 Task: Change the heading from H1 to H3 in the specified section of the code.
Action: Mouse moved to (371, 218)
Screenshot: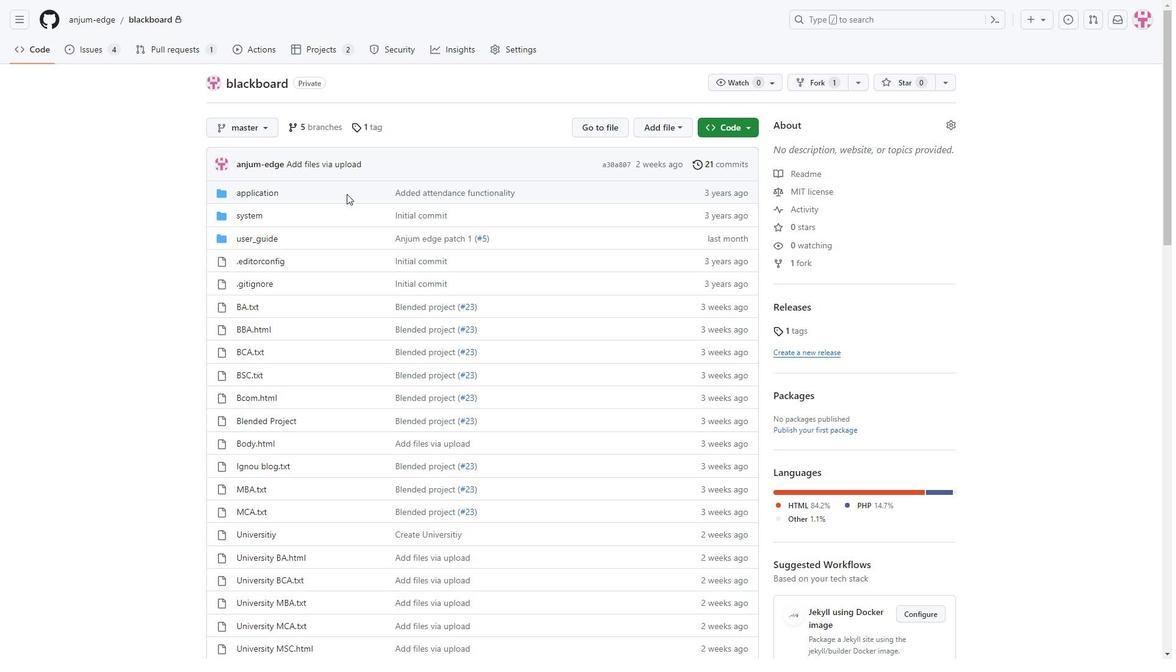 
Action: Mouse scrolled (371, 218) with delta (0, 0)
Screenshot: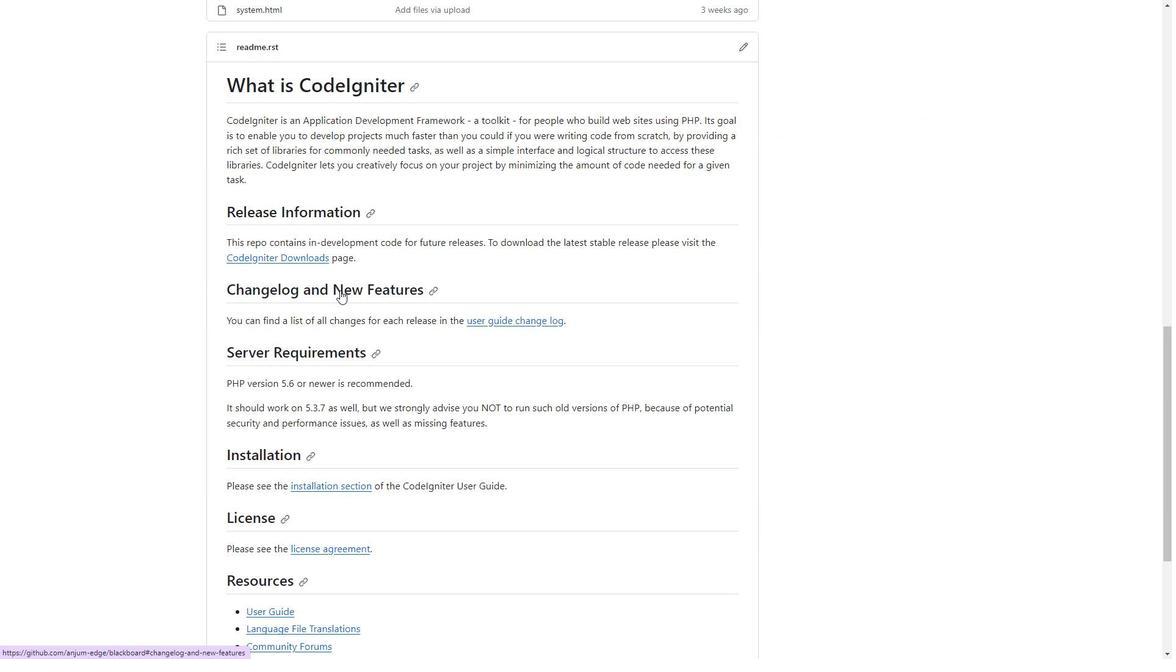 
Action: Mouse scrolled (371, 218) with delta (0, 0)
Screenshot: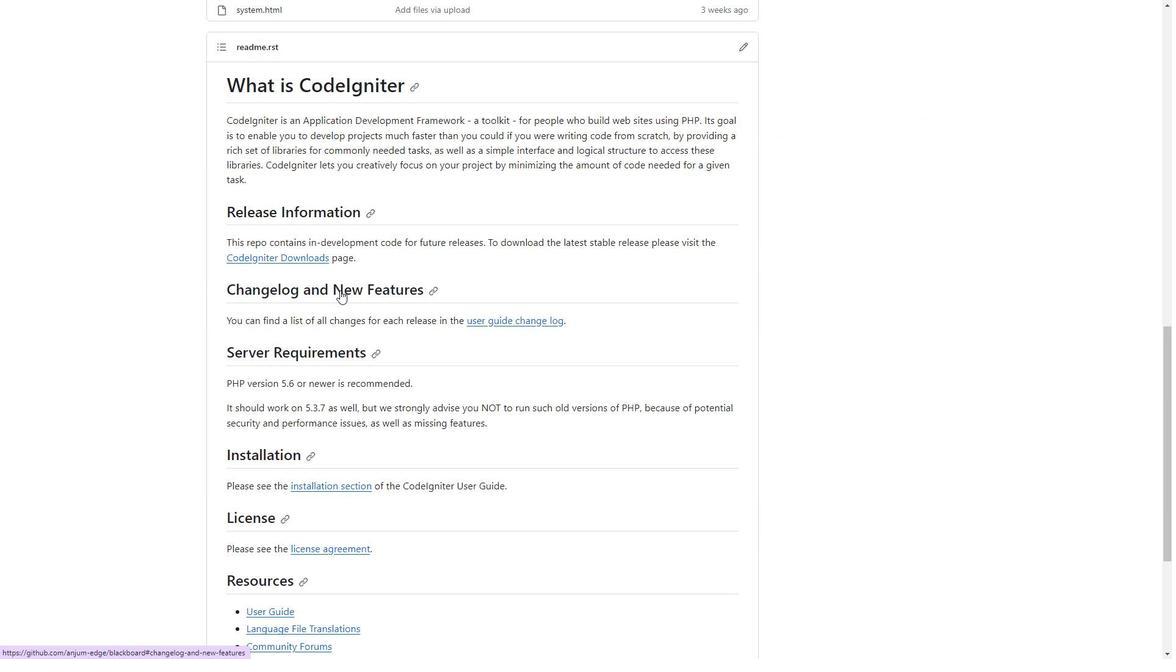 
Action: Mouse scrolled (371, 218) with delta (0, 0)
Screenshot: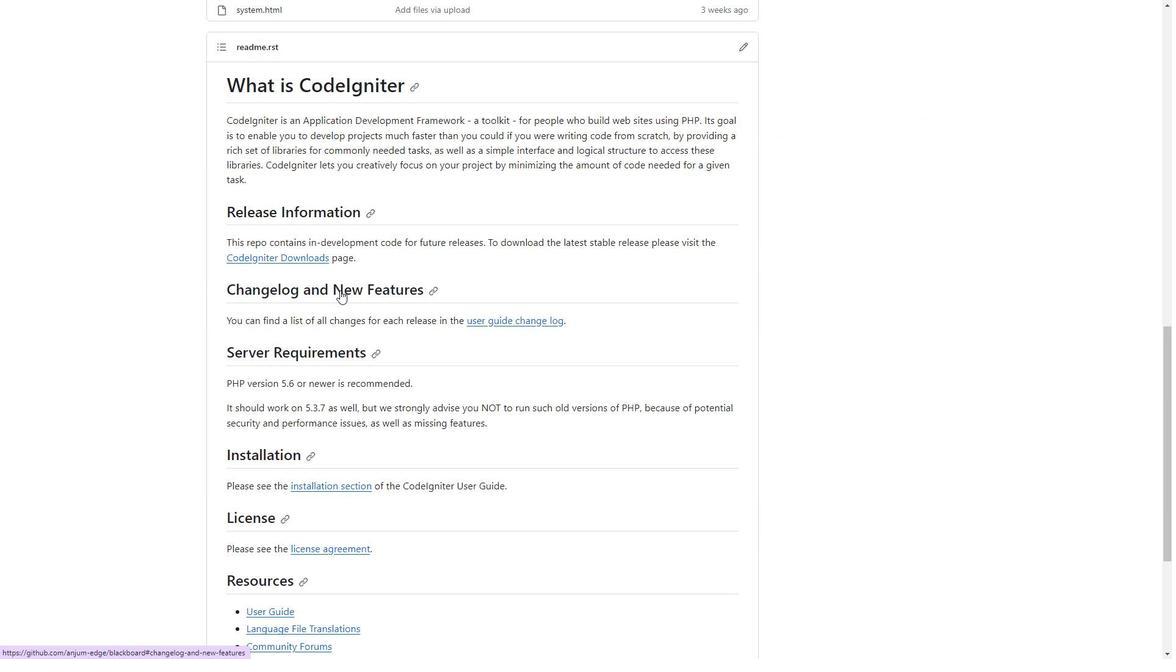 
Action: Mouse scrolled (371, 218) with delta (0, 0)
Screenshot: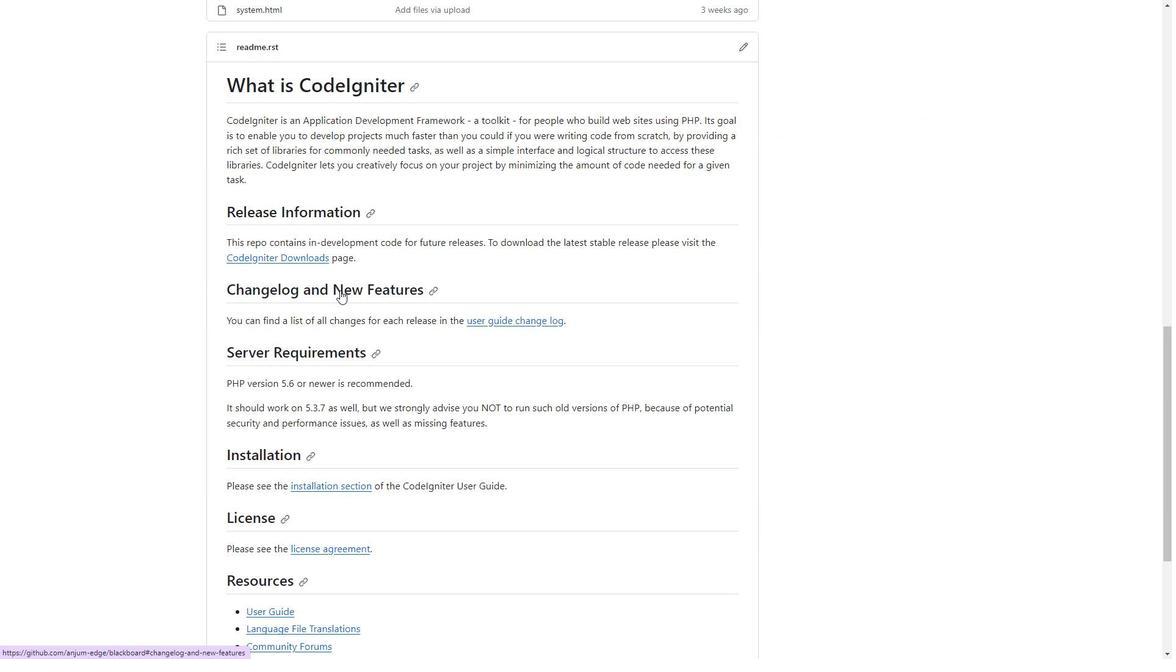 
Action: Mouse scrolled (371, 218) with delta (0, 0)
Screenshot: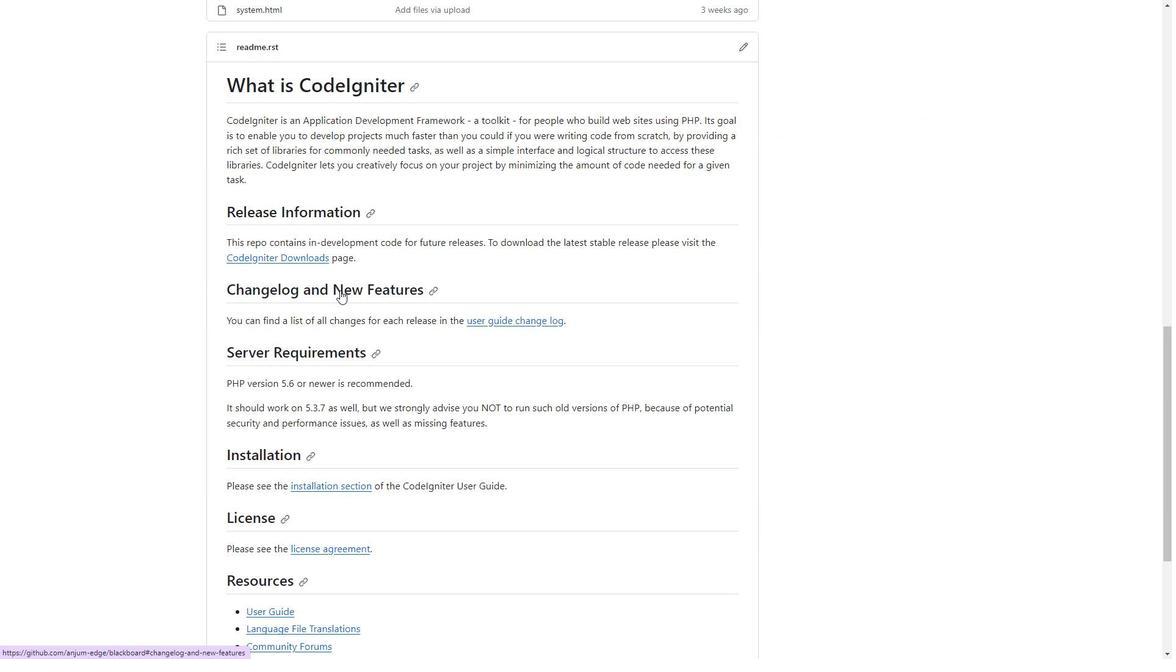 
Action: Mouse moved to (364, 315)
Screenshot: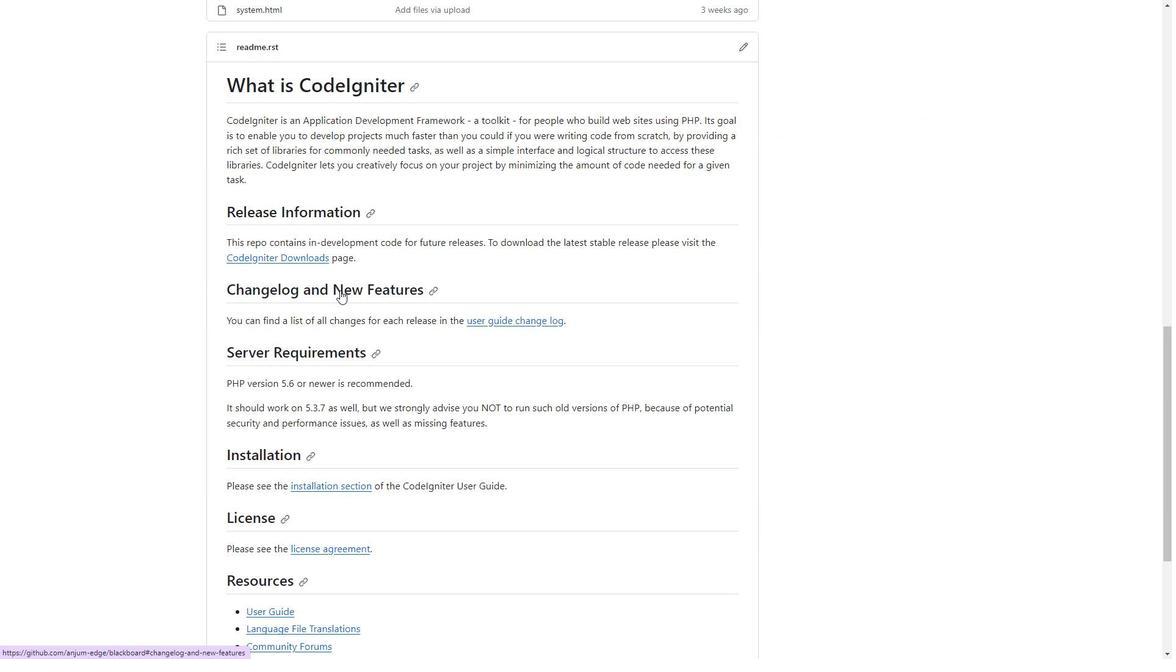 
Action: Mouse scrolled (364, 314) with delta (0, 0)
Screenshot: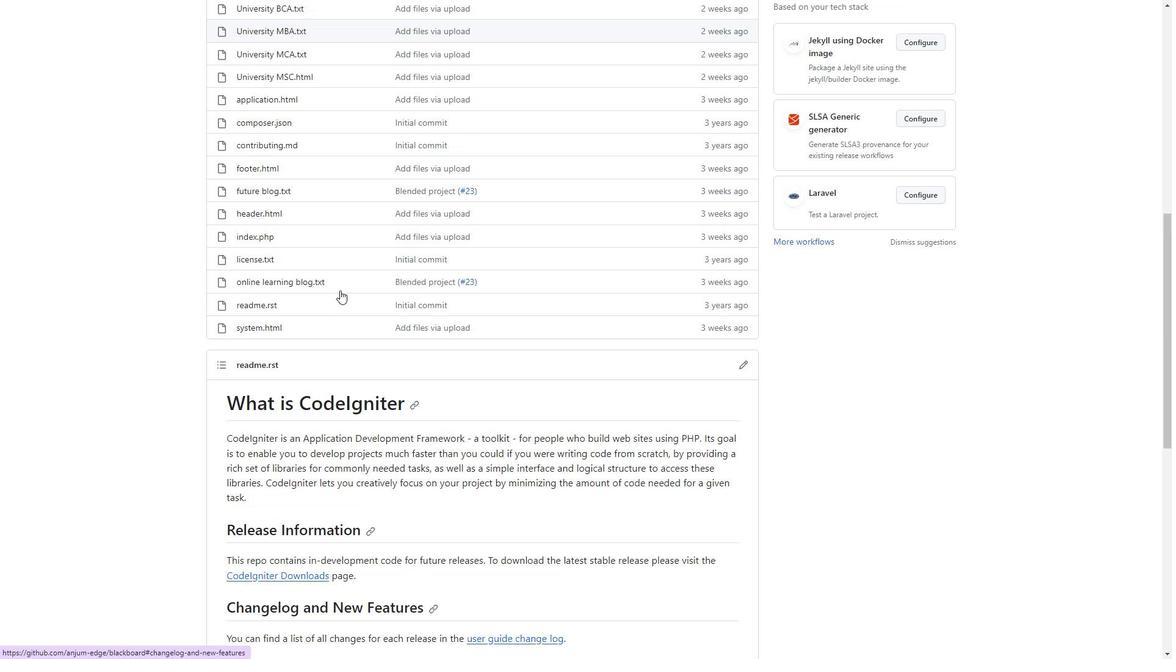 
Action: Mouse scrolled (364, 314) with delta (0, 0)
Screenshot: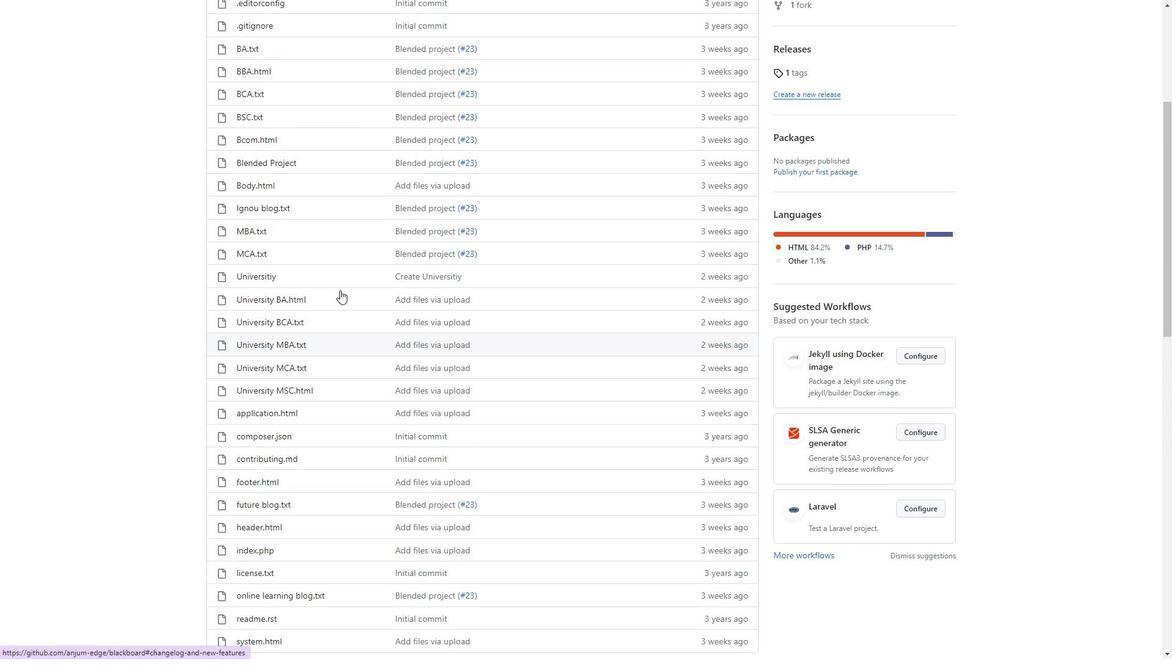 
Action: Mouse scrolled (364, 314) with delta (0, 0)
Screenshot: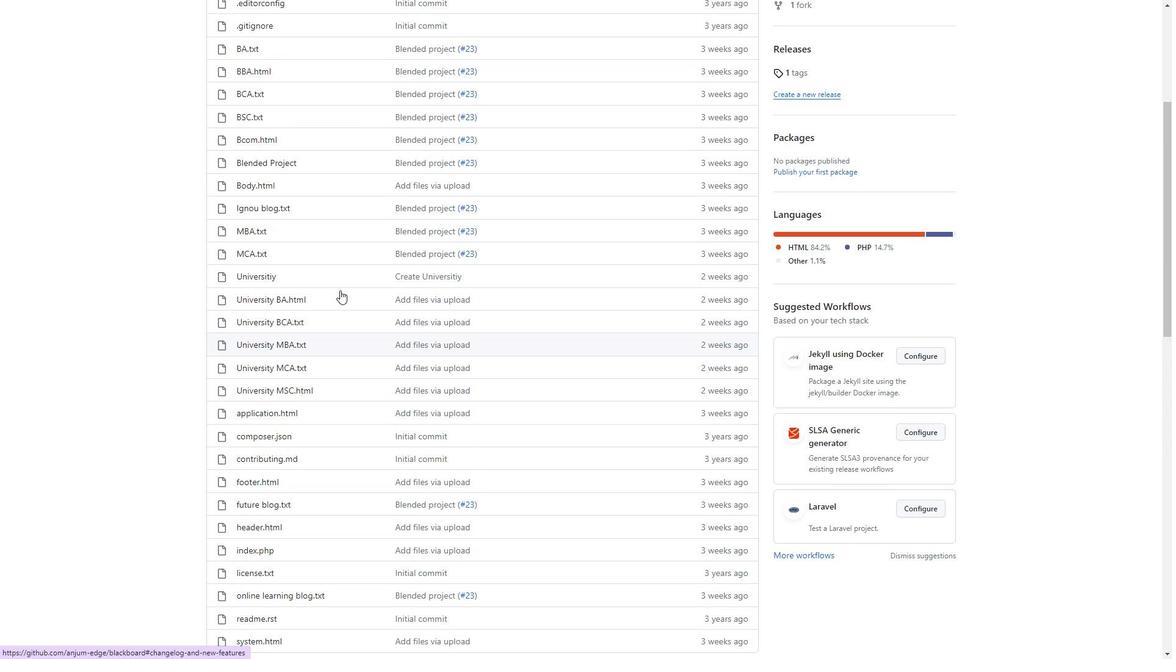 
Action: Mouse scrolled (364, 314) with delta (0, 0)
Screenshot: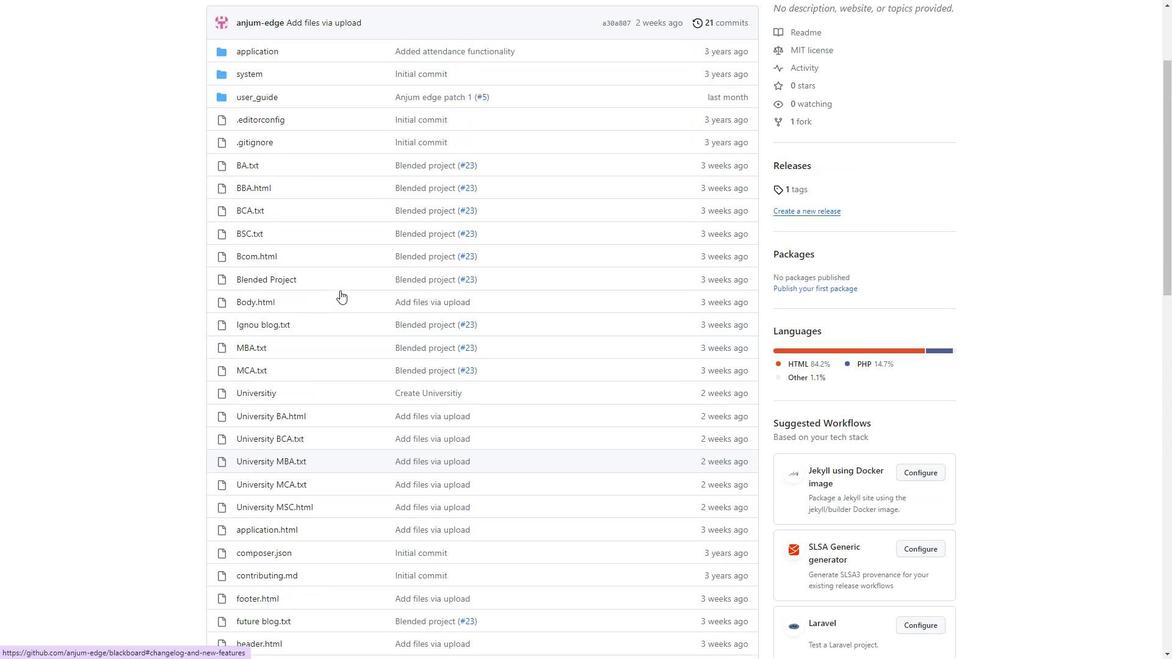 
Action: Mouse scrolled (364, 314) with delta (0, 0)
Screenshot: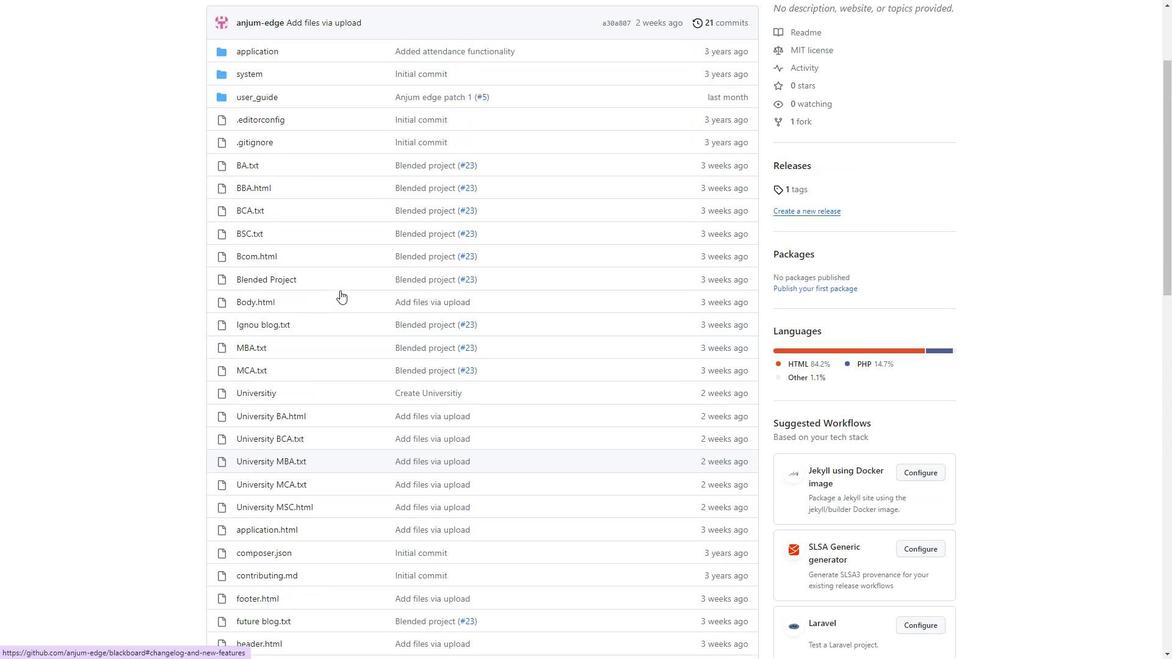 
Action: Mouse scrolled (364, 314) with delta (0, 0)
Screenshot: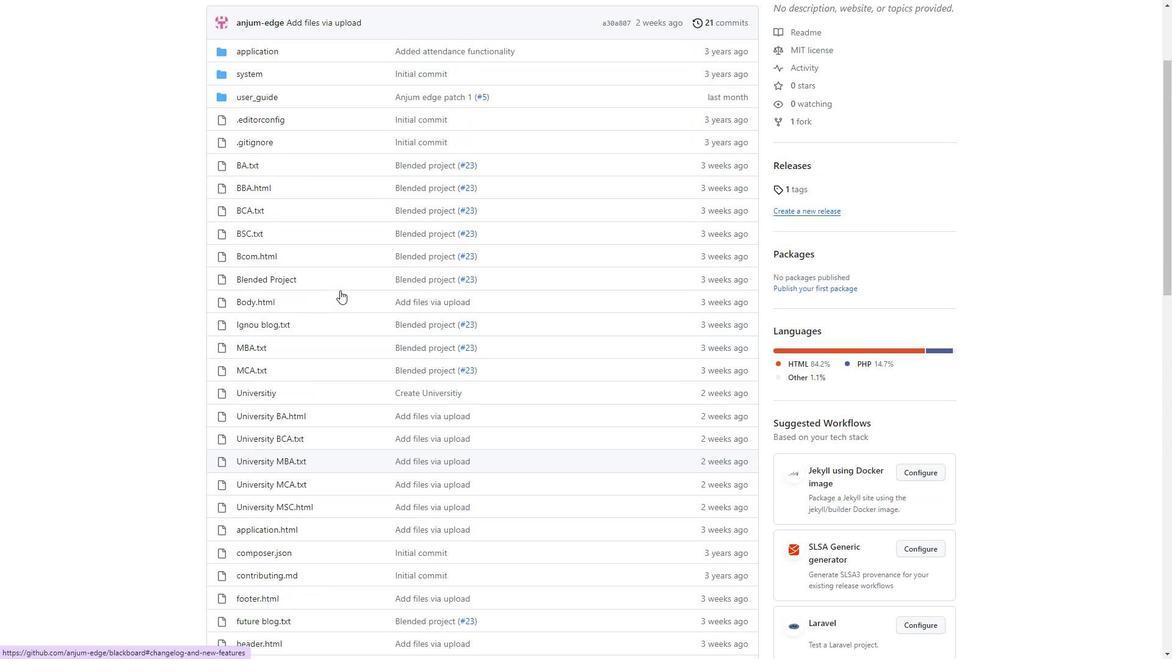 
Action: Mouse scrolled (364, 314) with delta (0, 0)
Screenshot: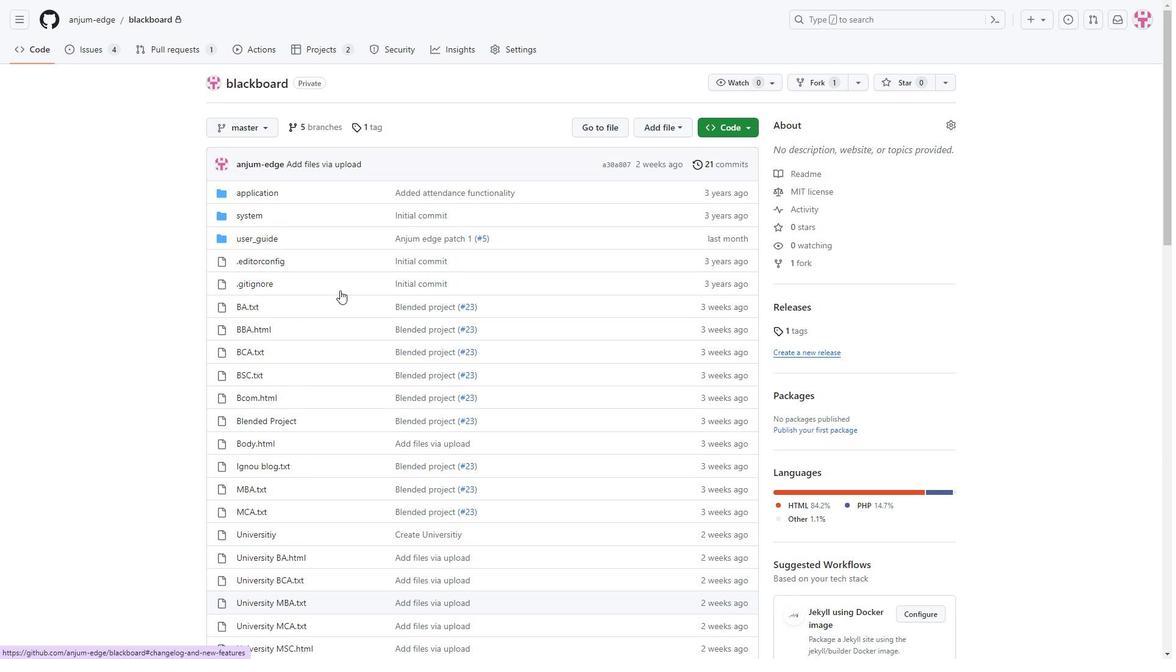 
Action: Mouse scrolled (364, 314) with delta (0, 0)
Screenshot: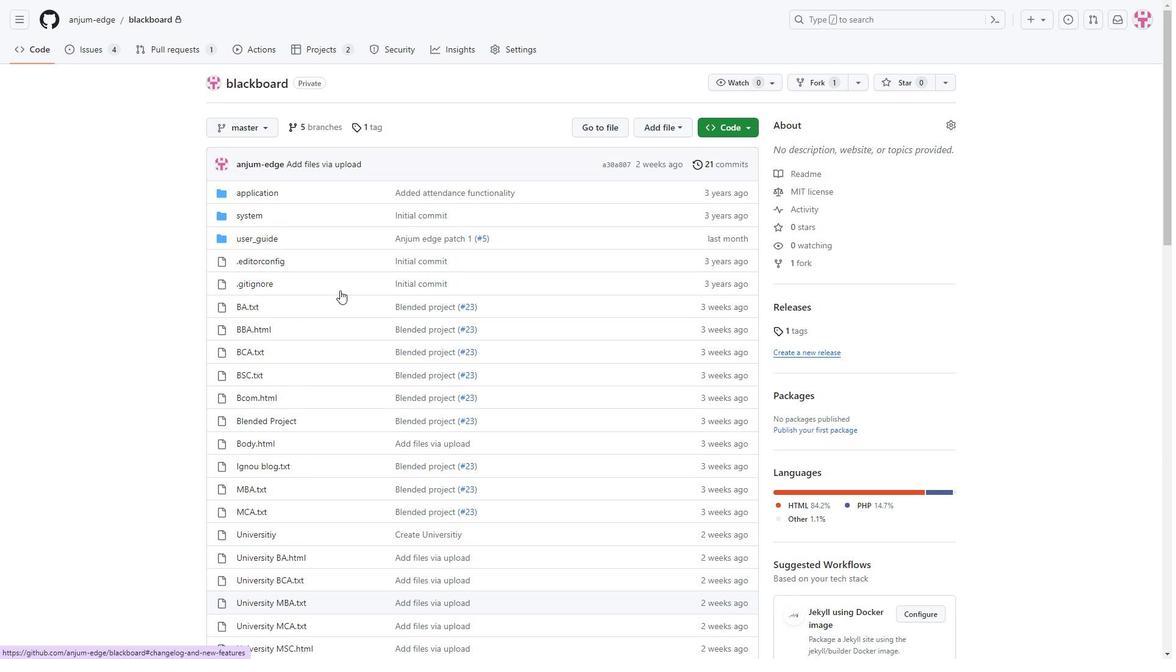 
Action: Mouse scrolled (364, 314) with delta (0, 0)
Screenshot: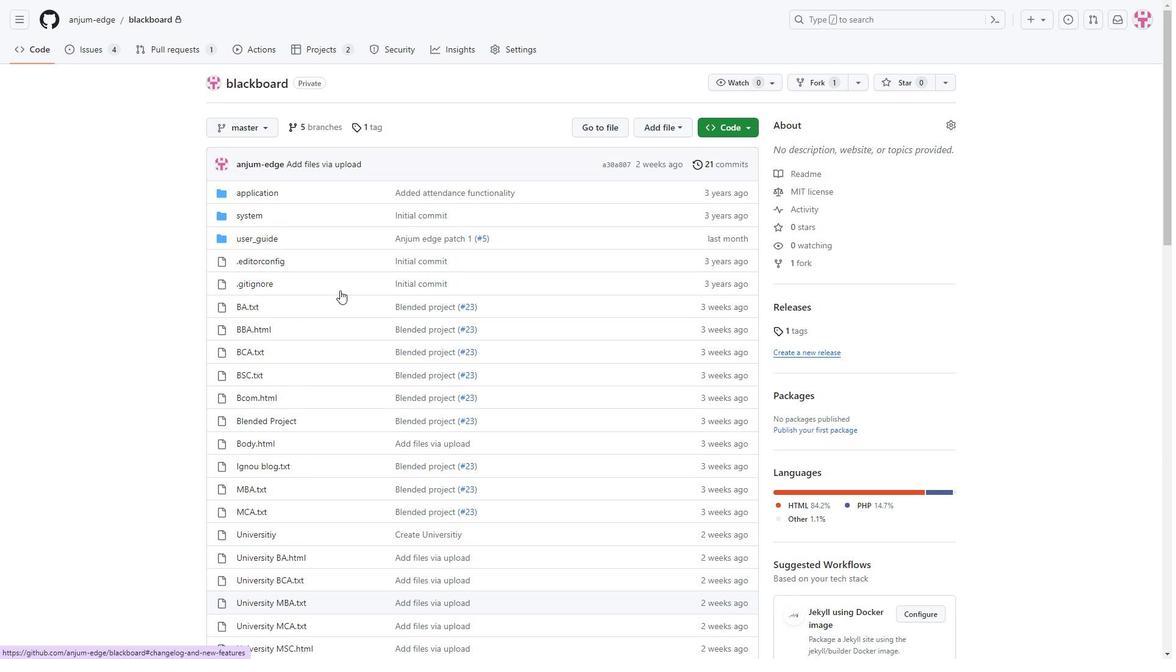 
Action: Mouse scrolled (364, 314) with delta (0, 0)
Screenshot: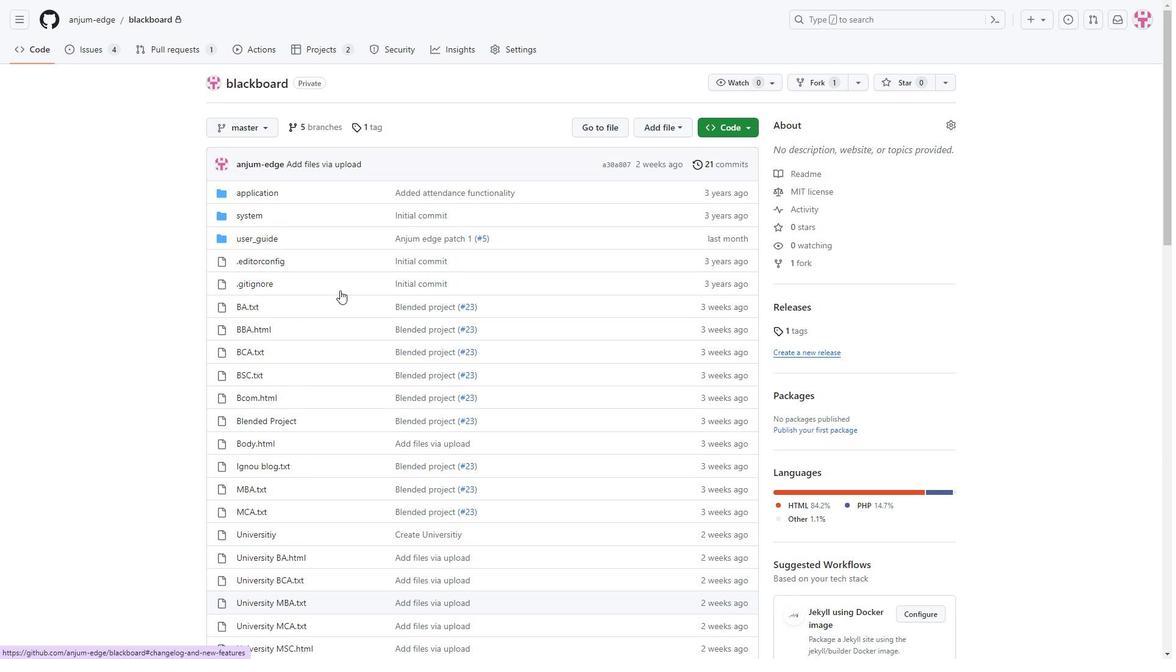 
Action: Mouse scrolled (364, 314) with delta (0, 0)
Screenshot: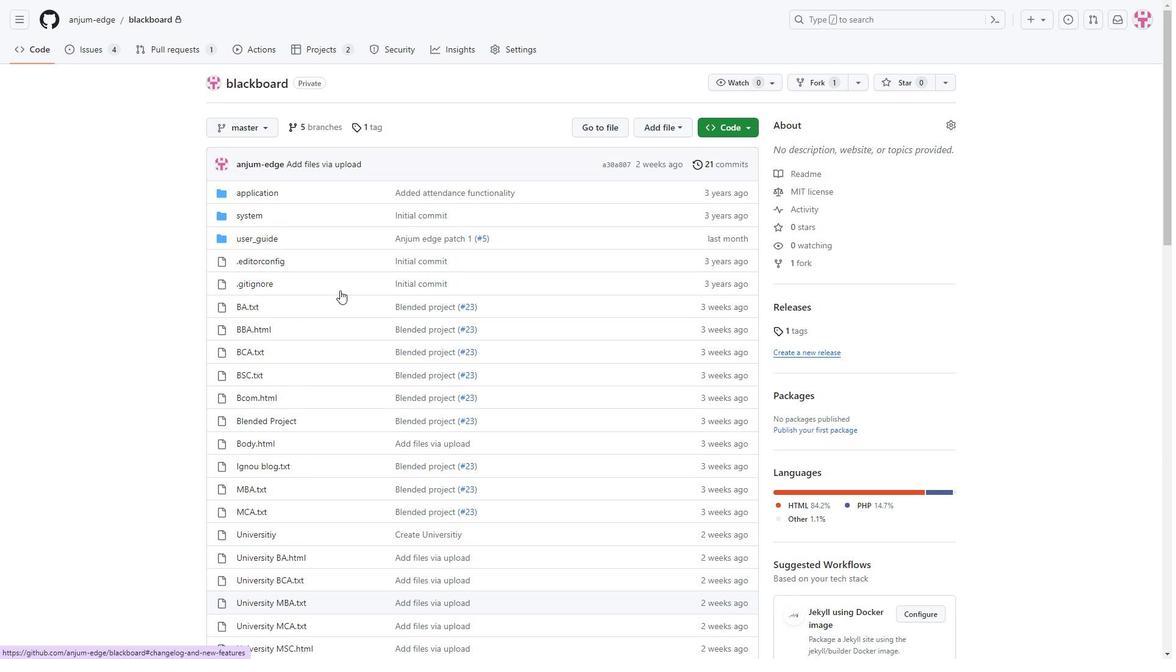 
Action: Mouse scrolled (364, 314) with delta (0, 0)
Screenshot: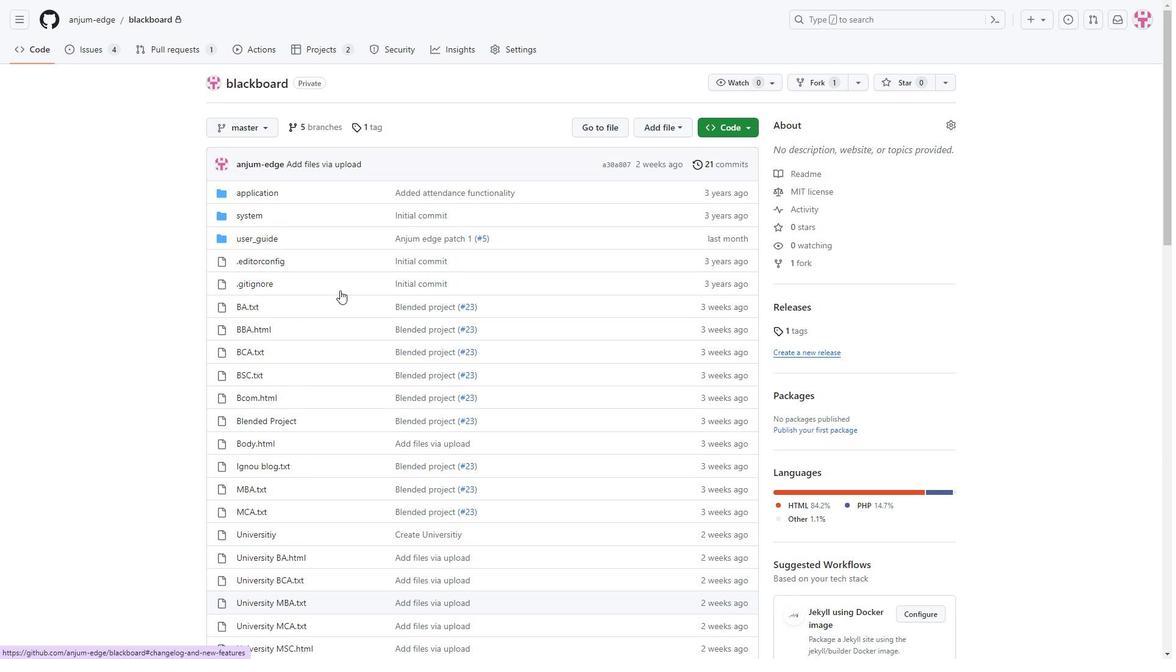 
Action: Mouse scrolled (364, 314) with delta (0, 0)
Screenshot: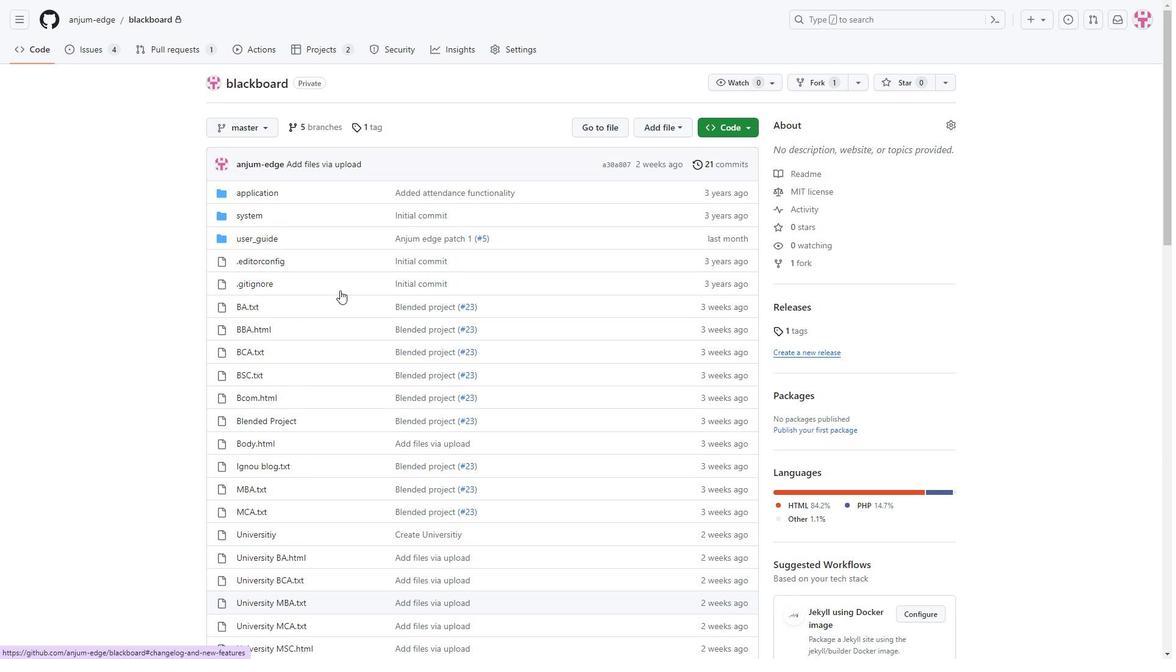 
Action: Mouse scrolled (364, 314) with delta (0, 0)
Screenshot: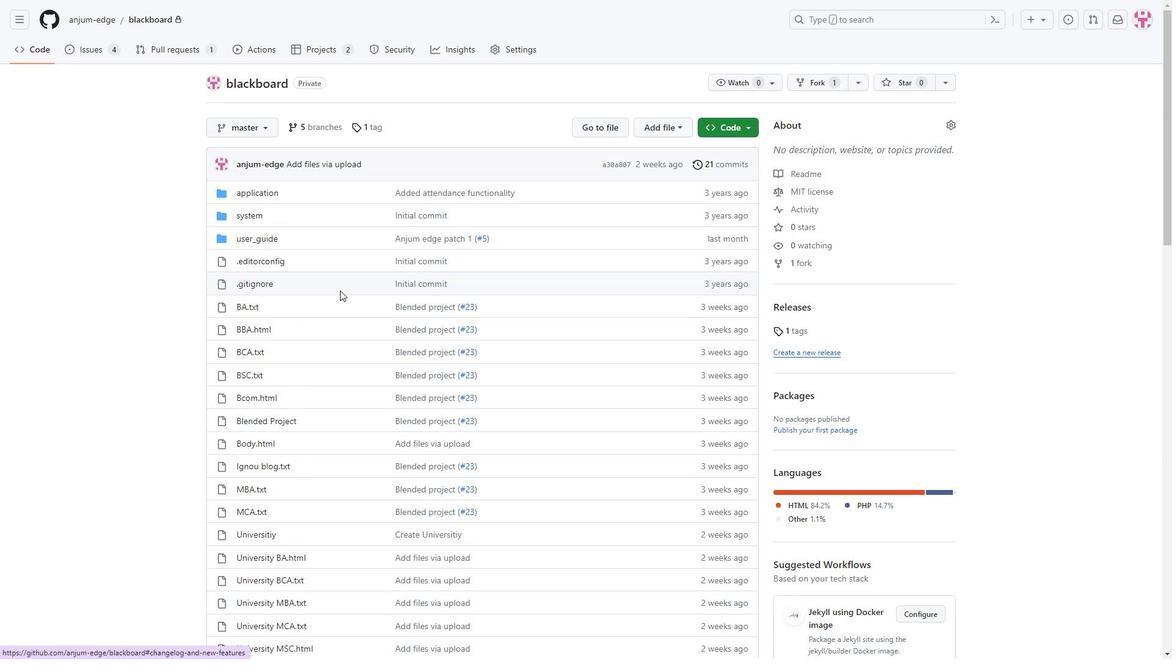 
Action: Mouse scrolled (364, 314) with delta (0, 0)
Screenshot: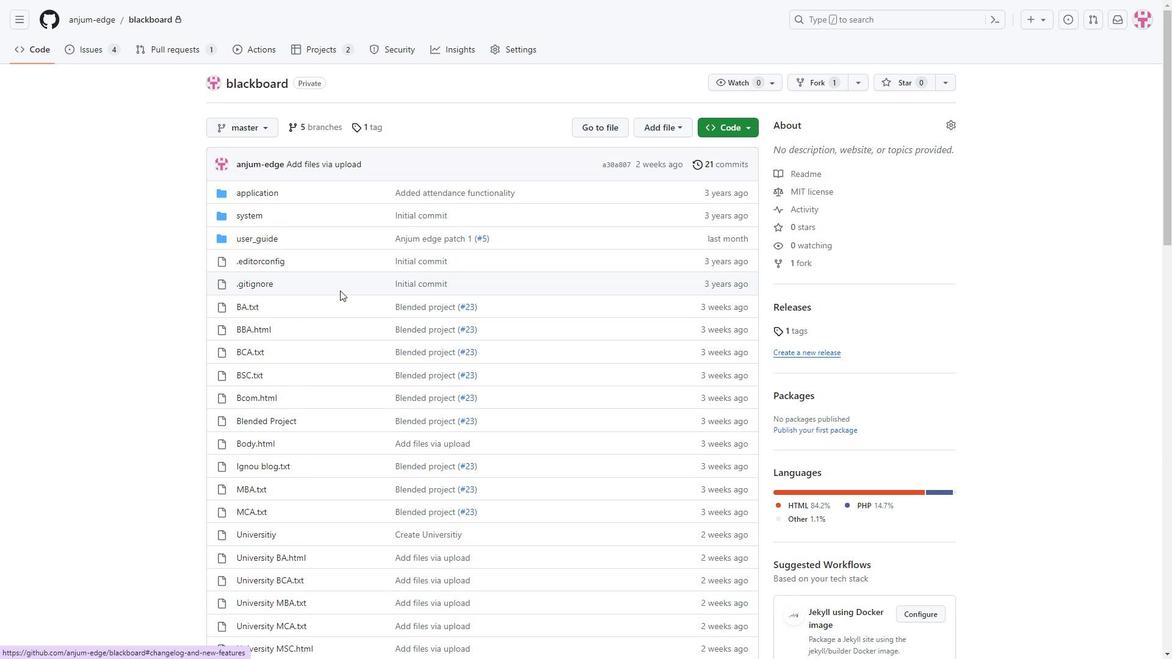
Action: Mouse scrolled (364, 314) with delta (0, 0)
Screenshot: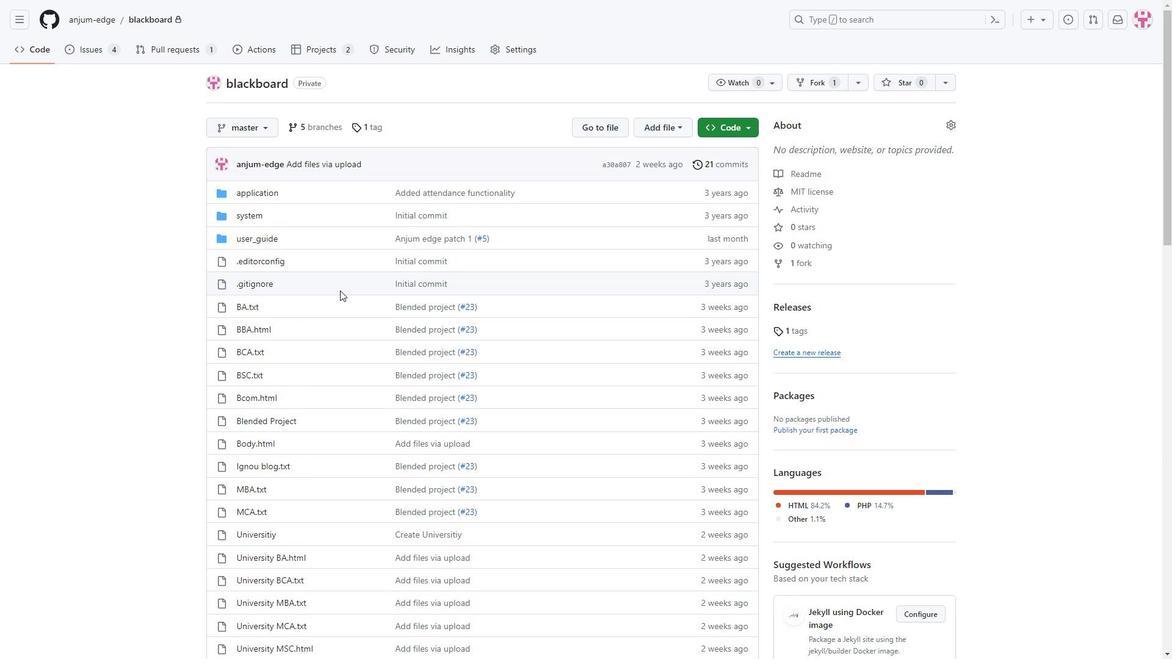
Action: Mouse scrolled (364, 314) with delta (0, 0)
Screenshot: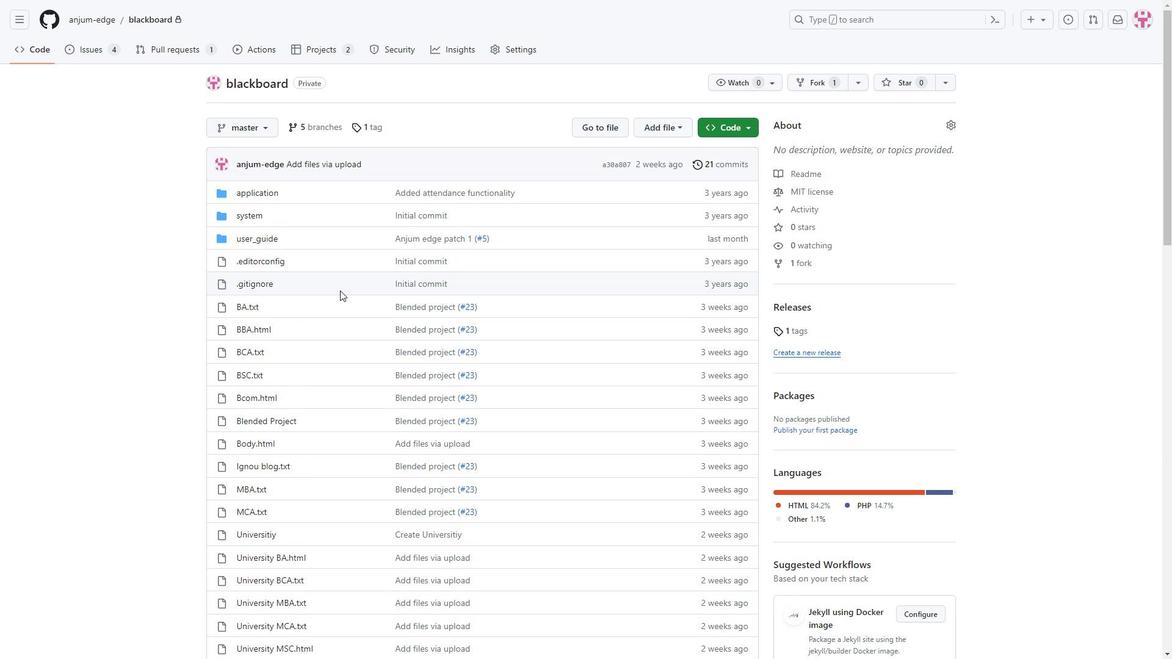 
Action: Mouse scrolled (364, 314) with delta (0, 0)
Screenshot: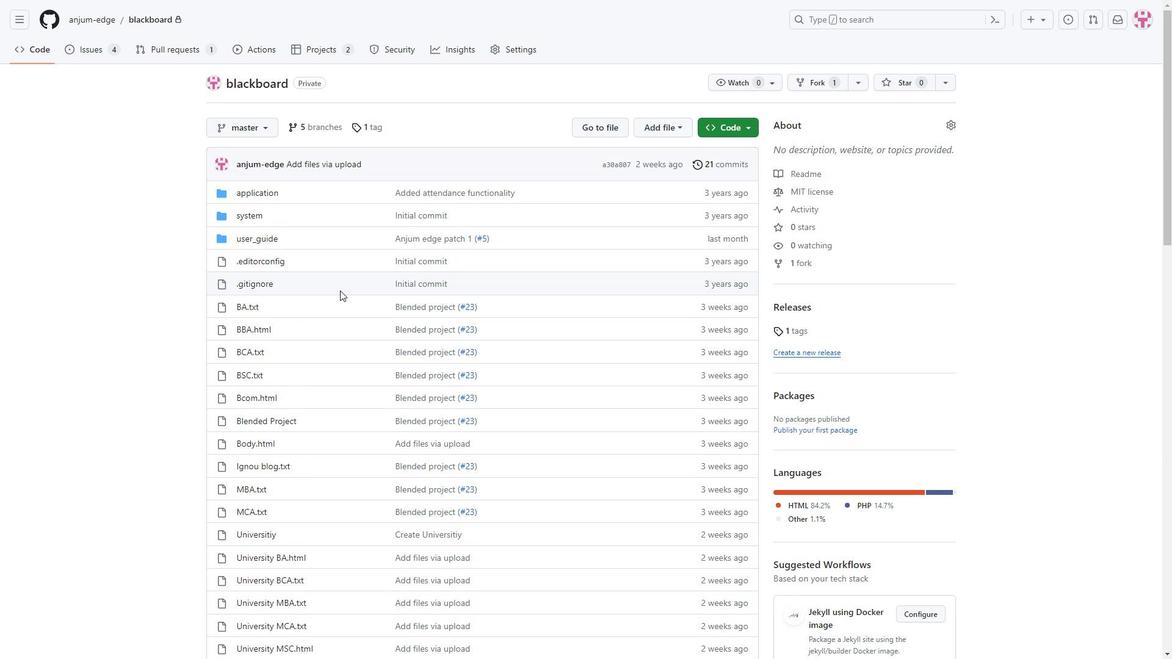 
Action: Mouse scrolled (364, 314) with delta (0, 0)
Screenshot: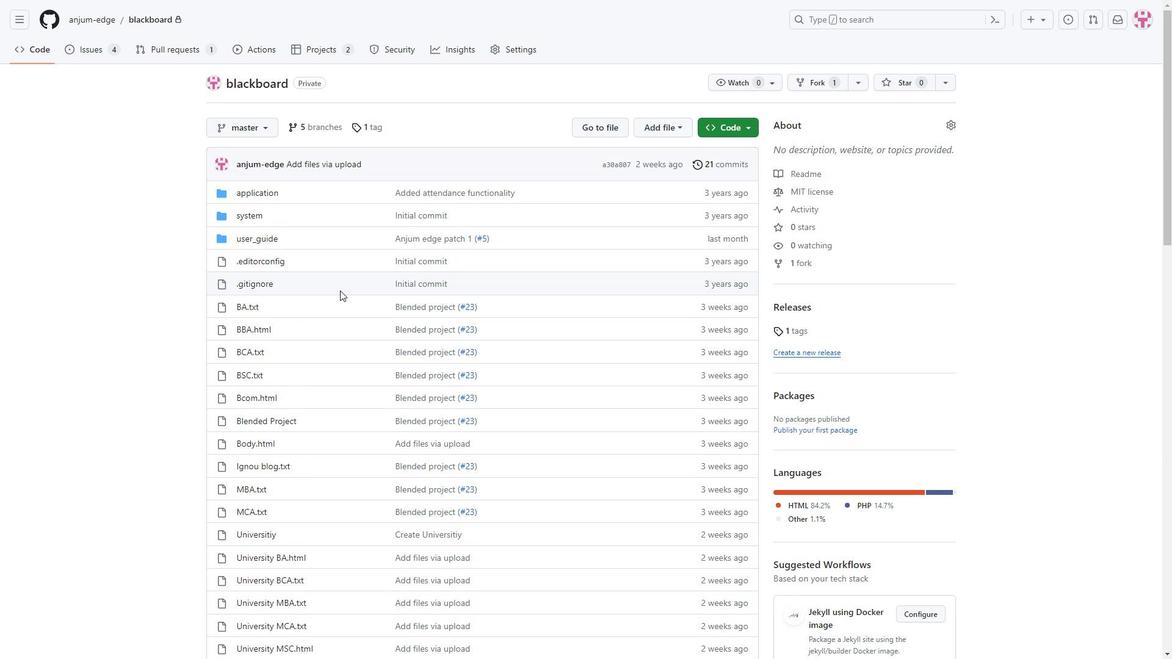 
Action: Mouse scrolled (364, 314) with delta (0, 0)
Screenshot: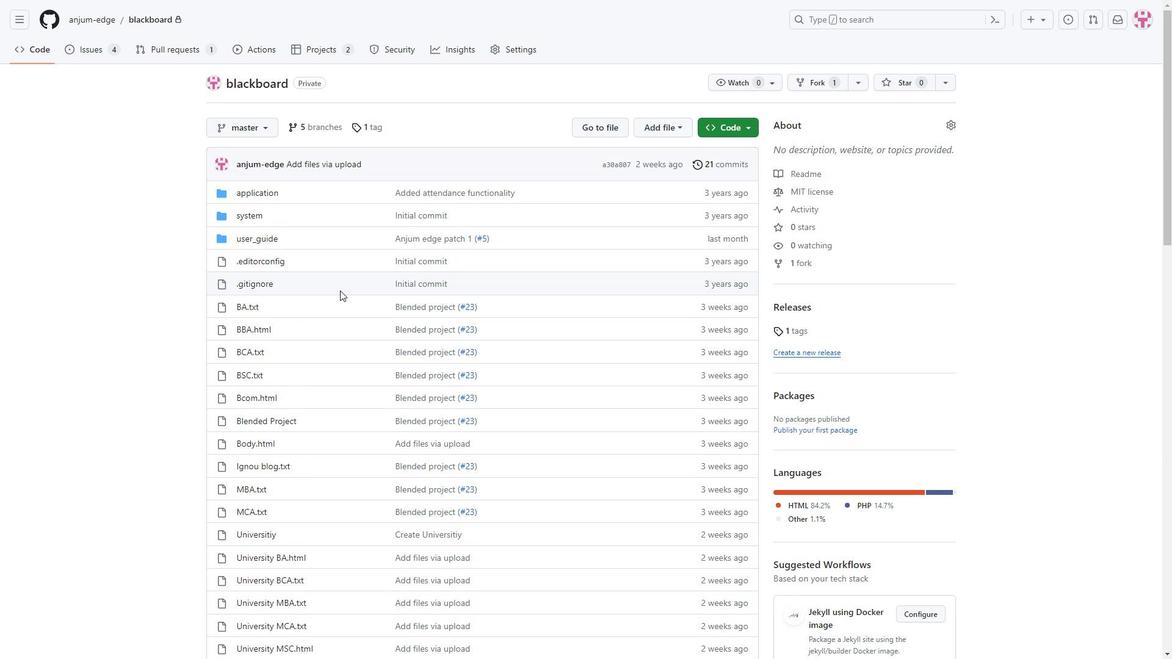 
Action: Mouse scrolled (364, 314) with delta (0, 0)
Screenshot: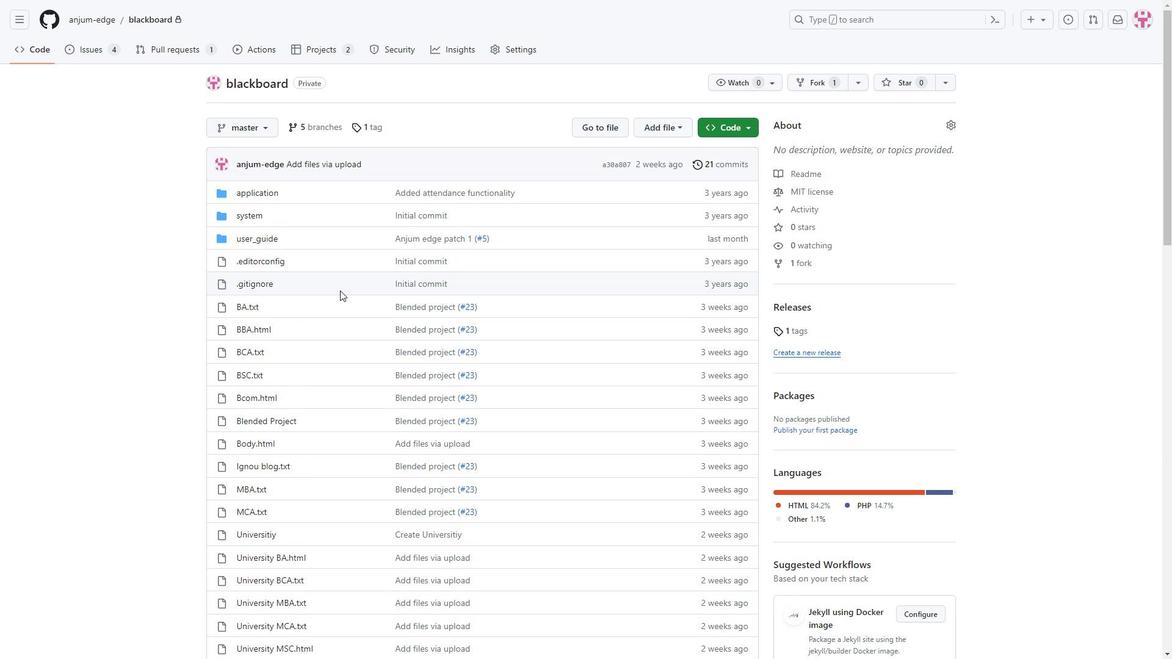 
Action: Mouse scrolled (364, 315) with delta (0, 0)
Screenshot: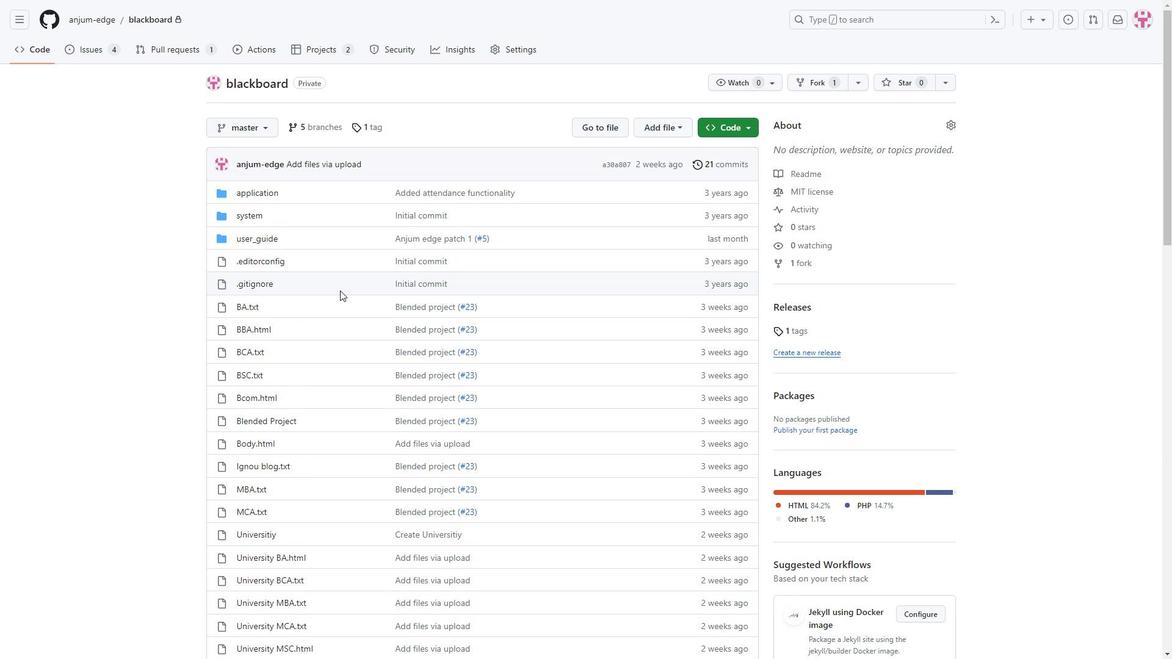 
Action: Mouse scrolled (364, 315) with delta (0, 0)
Screenshot: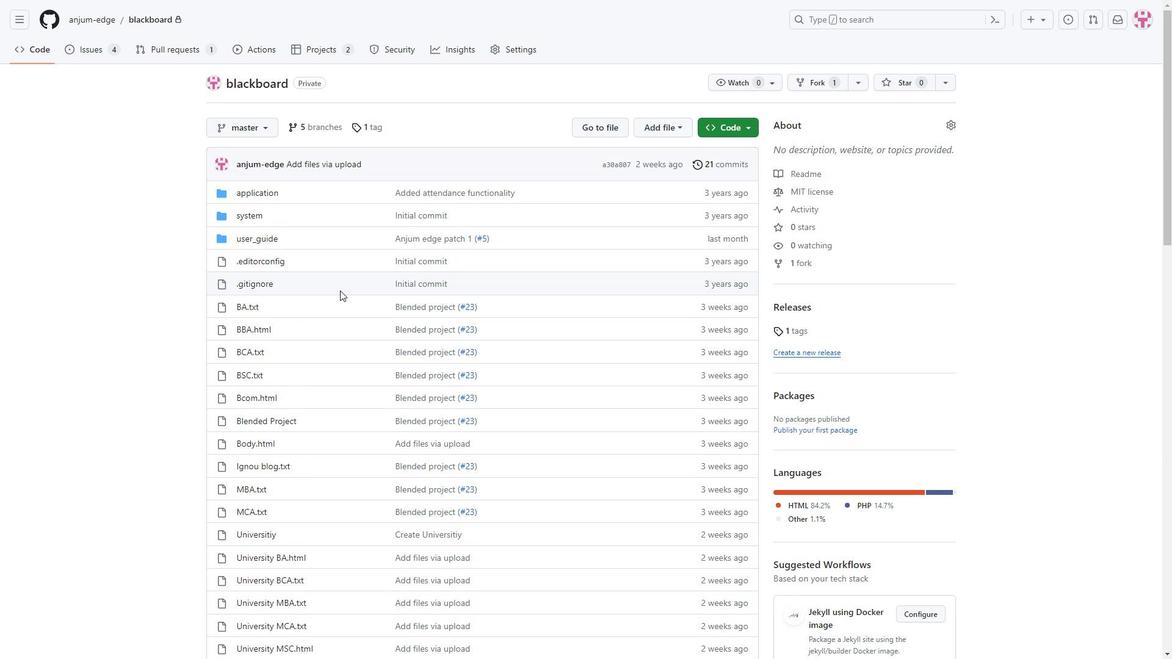 
Action: Mouse scrolled (364, 315) with delta (0, 0)
Screenshot: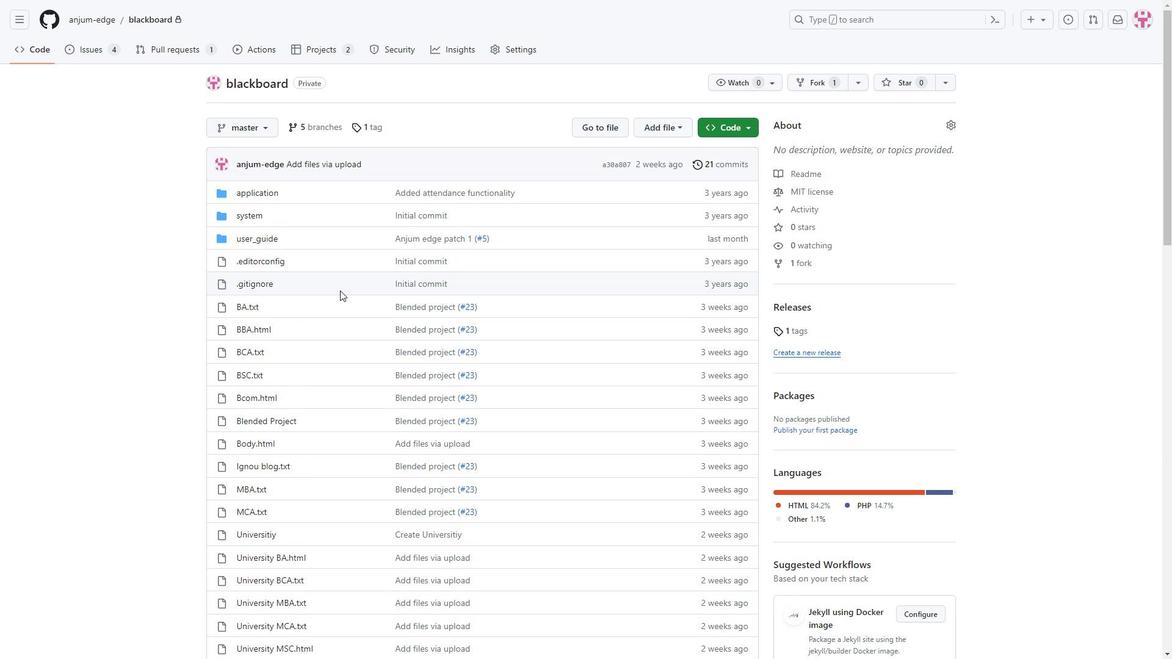 
Action: Mouse scrolled (364, 315) with delta (0, 0)
Screenshot: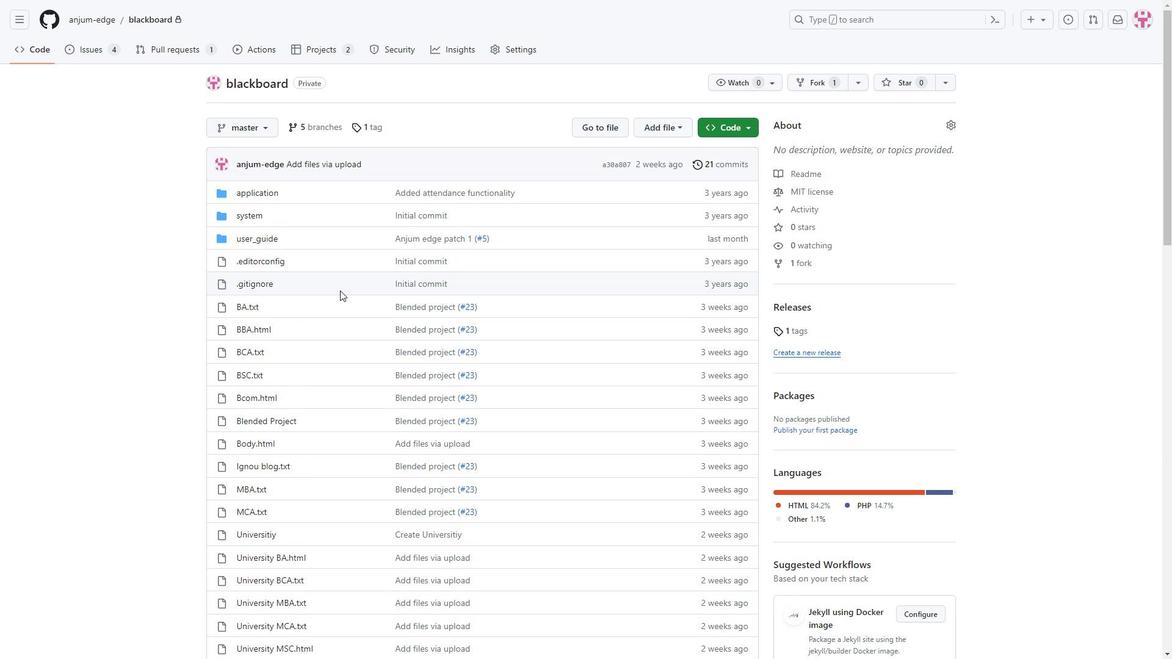 
Action: Mouse scrolled (364, 315) with delta (0, 0)
Screenshot: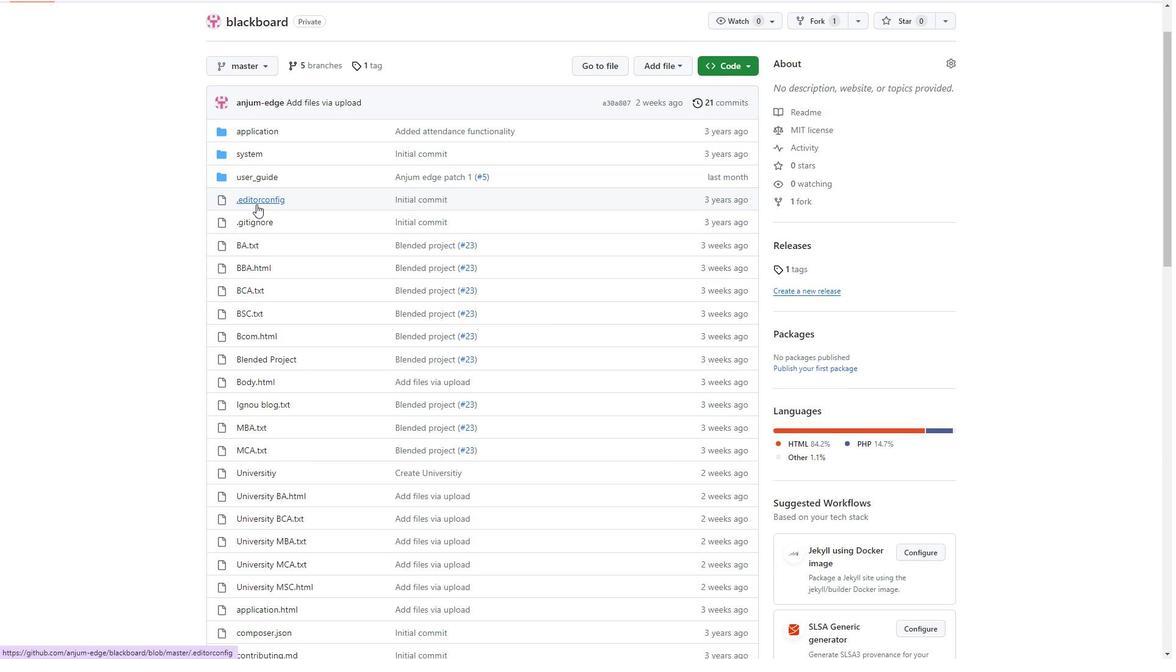 
Action: Mouse scrolled (364, 315) with delta (0, 0)
Screenshot: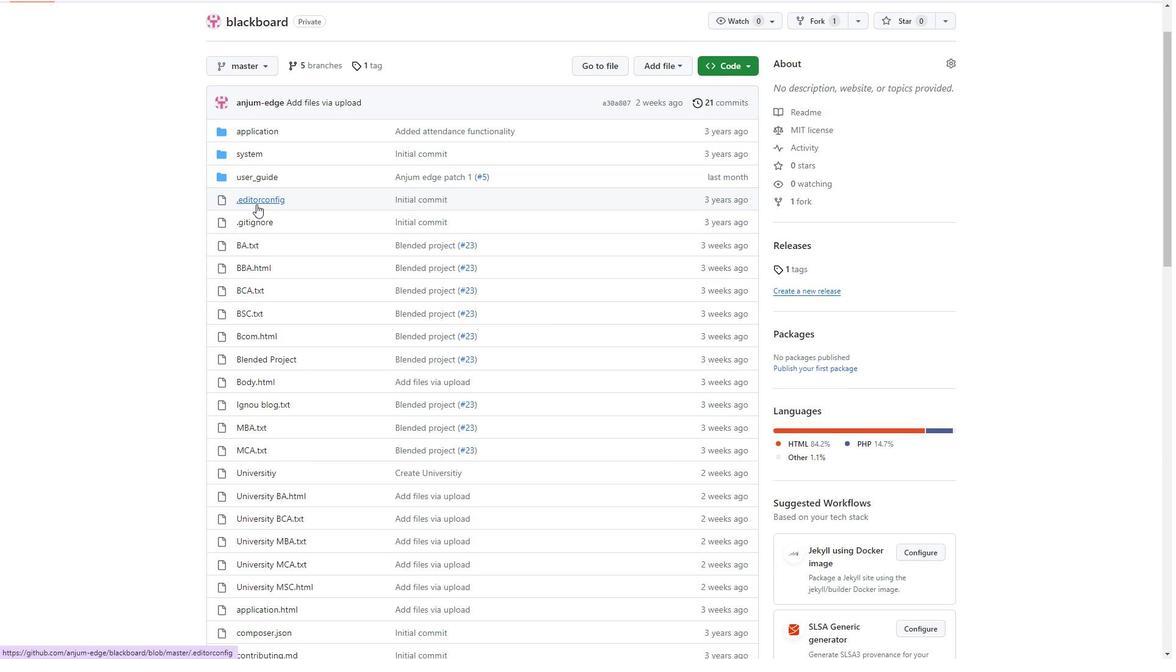 
Action: Mouse scrolled (364, 315) with delta (0, 0)
Screenshot: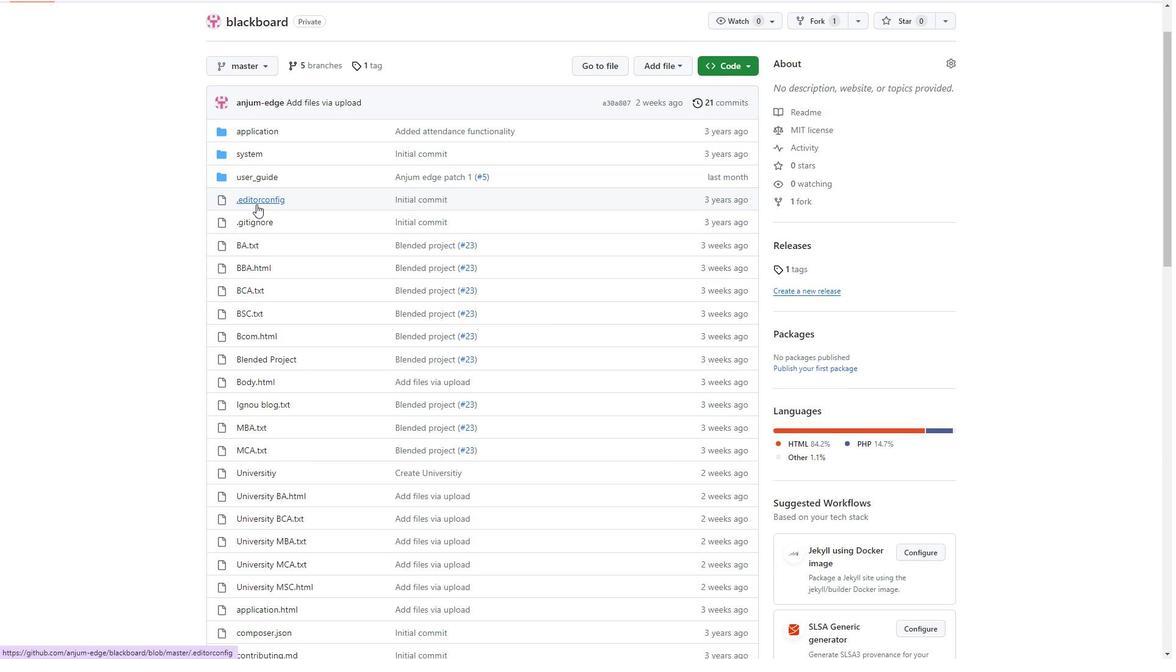 
Action: Mouse scrolled (364, 315) with delta (0, 0)
Screenshot: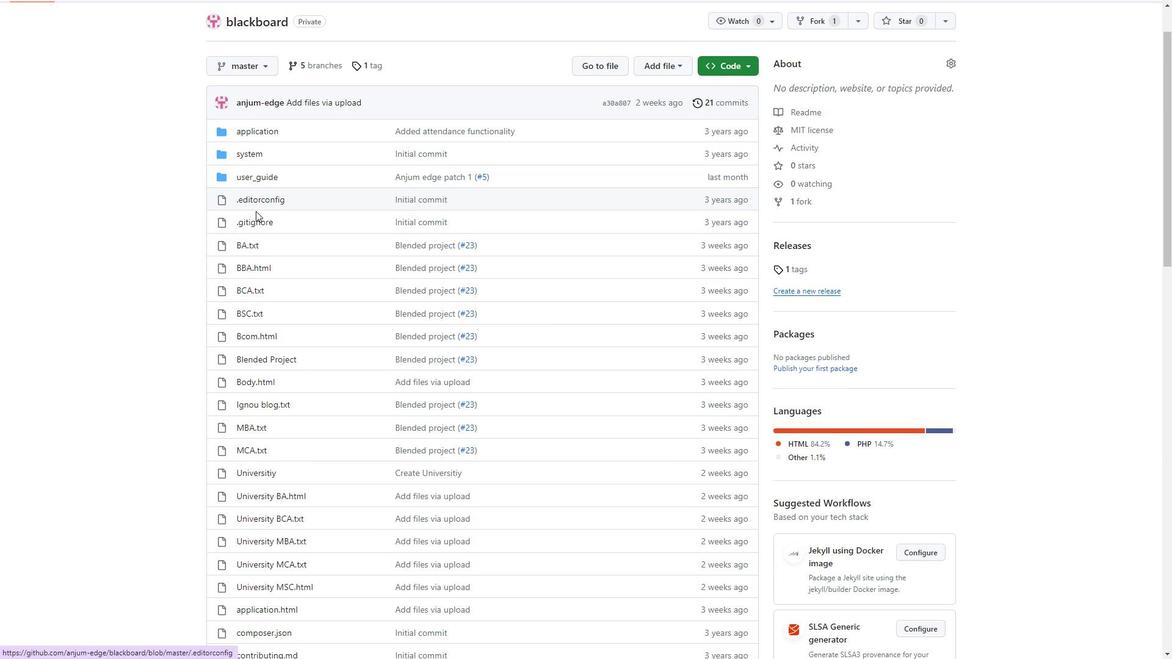
Action: Mouse scrolled (364, 315) with delta (0, 0)
Screenshot: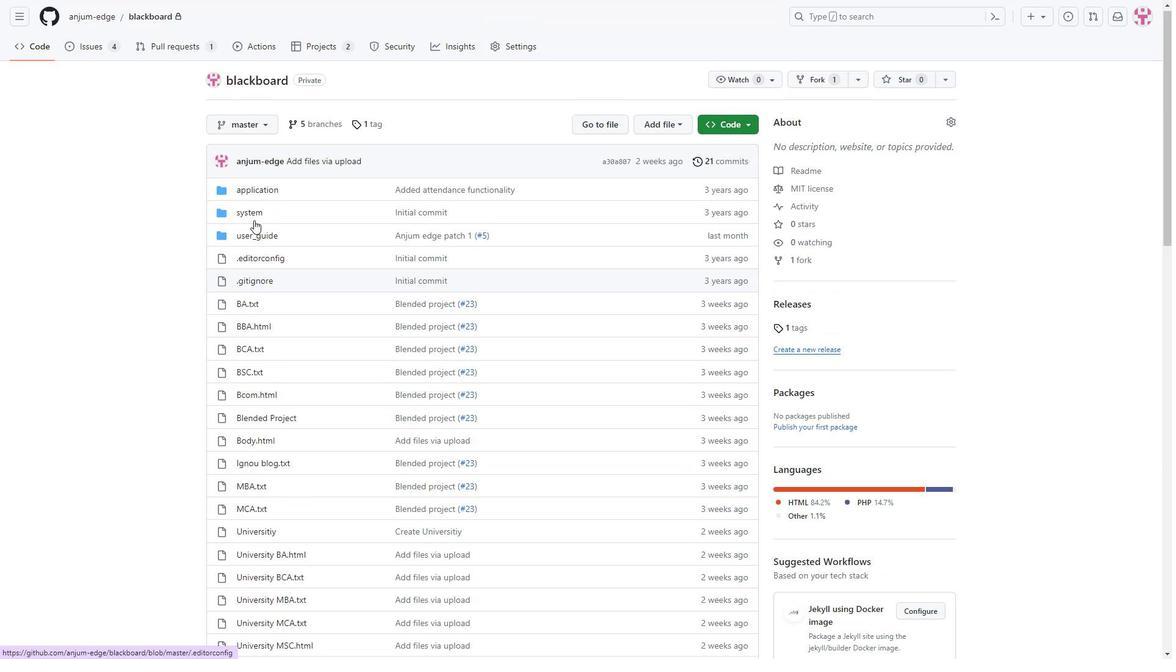 
Action: Mouse scrolled (364, 315) with delta (0, 0)
Screenshot: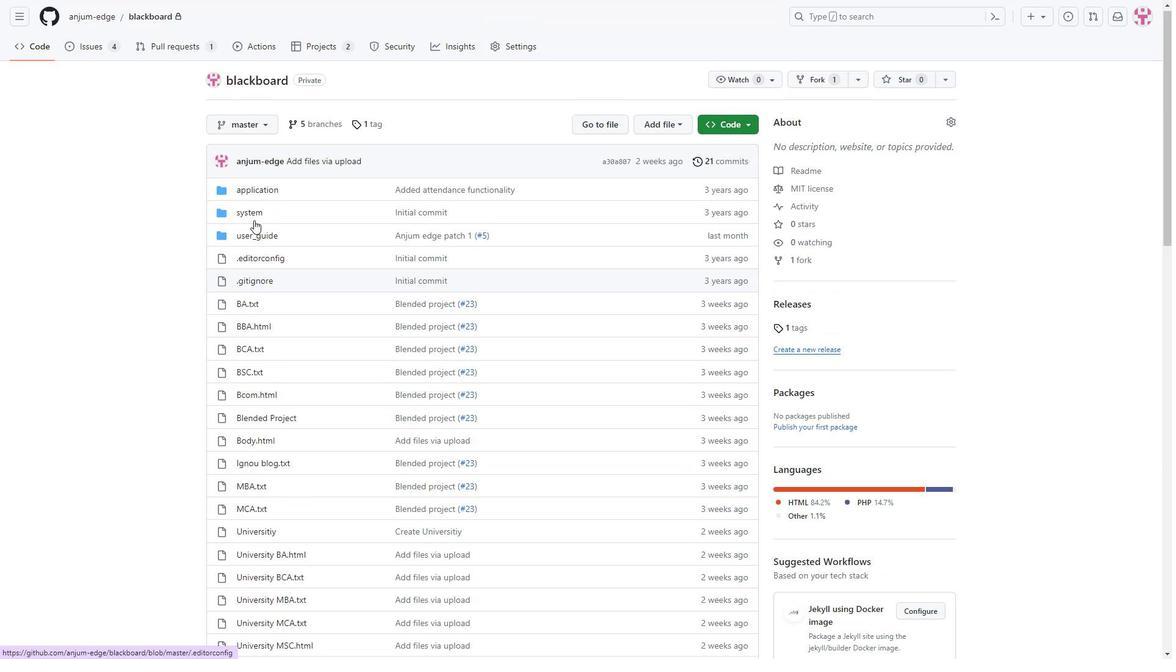 
Action: Mouse scrolled (364, 315) with delta (0, 0)
Screenshot: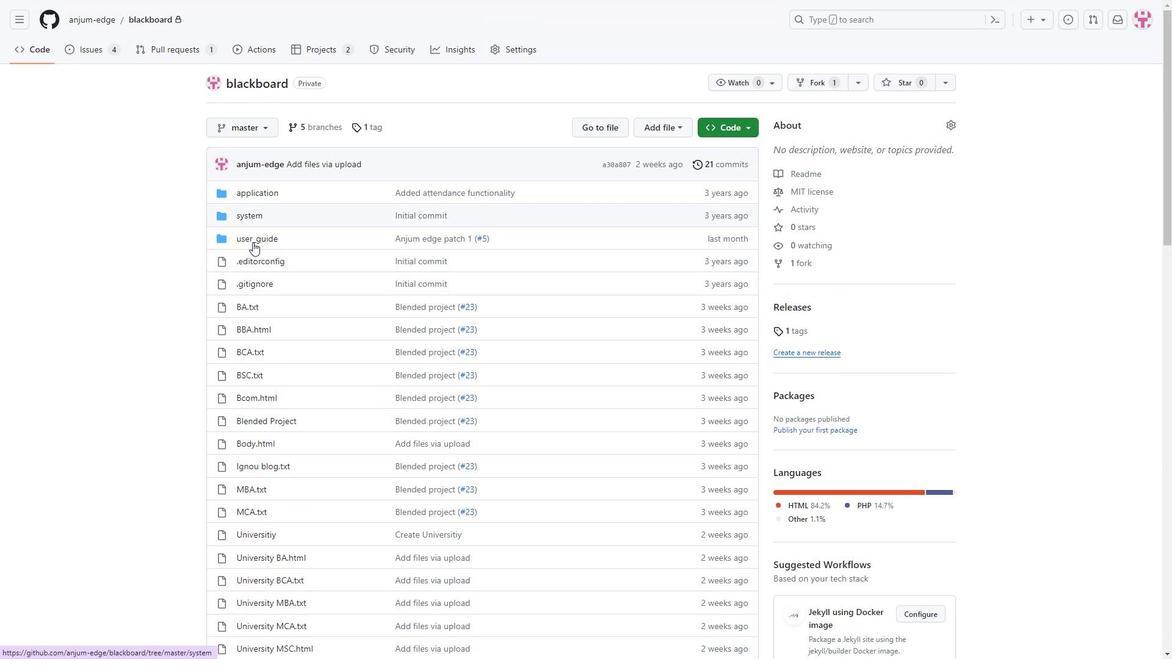 
Action: Mouse scrolled (364, 315) with delta (0, 0)
Screenshot: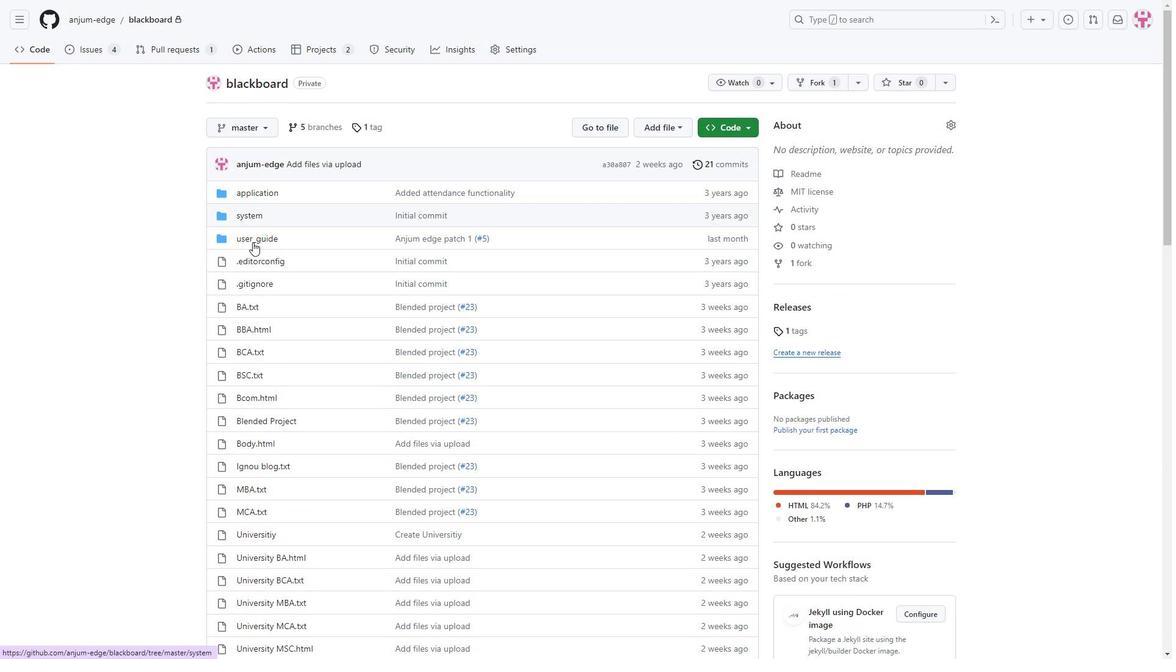 
Action: Mouse scrolled (364, 315) with delta (0, 0)
Screenshot: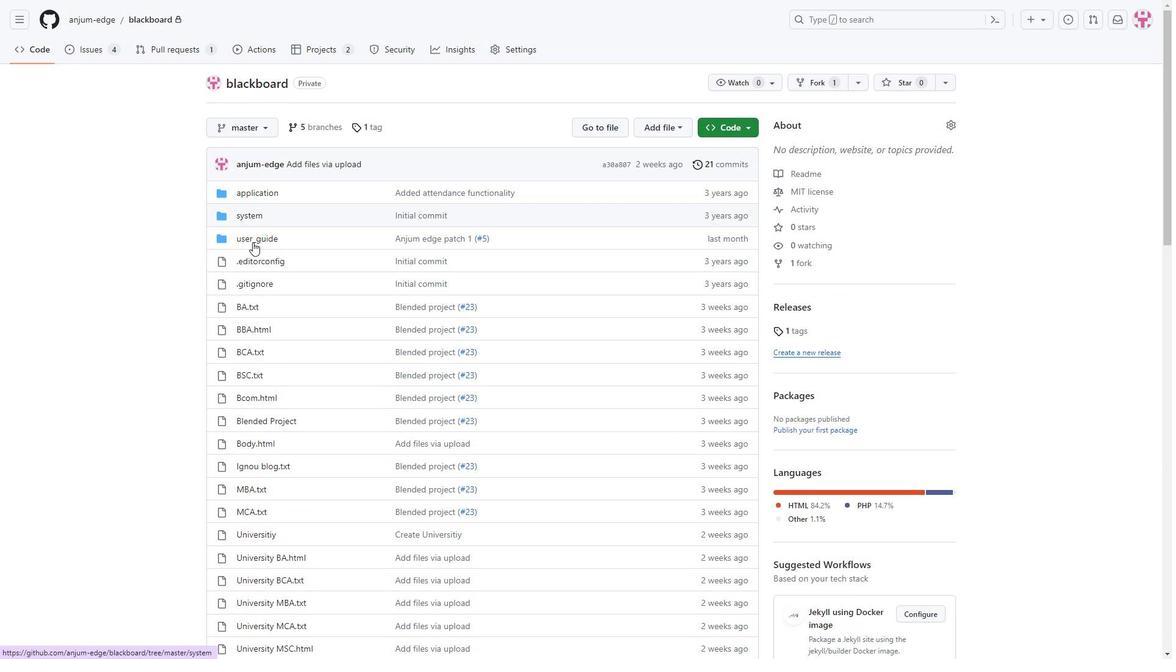 
Action: Mouse scrolled (364, 315) with delta (0, 0)
Screenshot: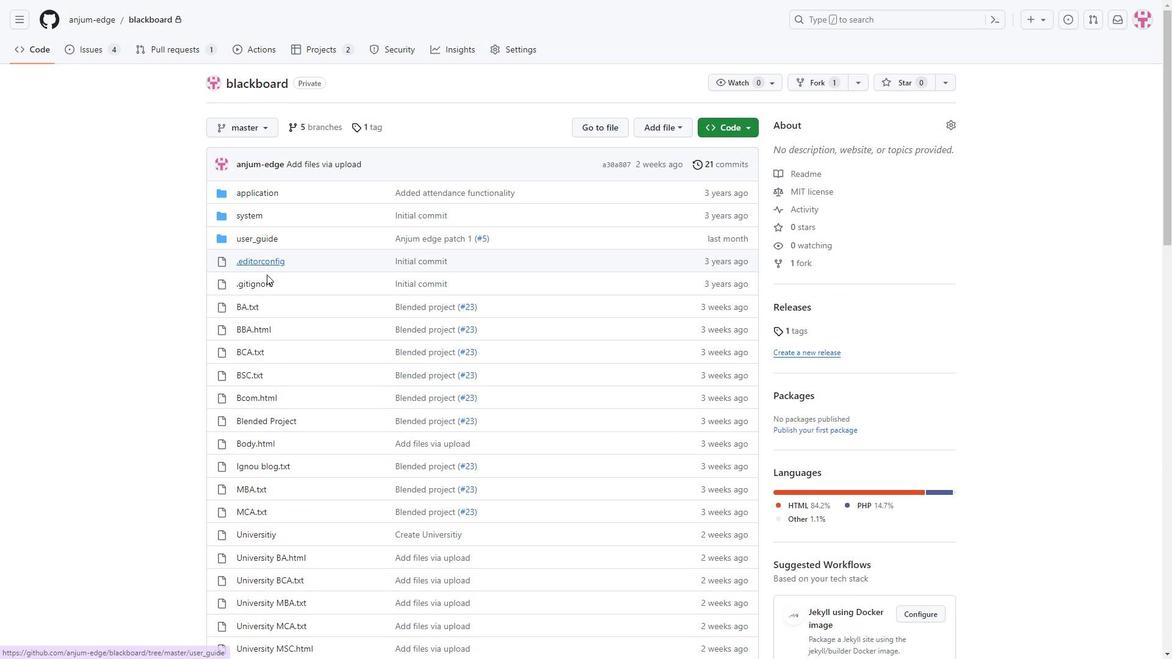 
Action: Mouse scrolled (364, 315) with delta (0, 0)
Screenshot: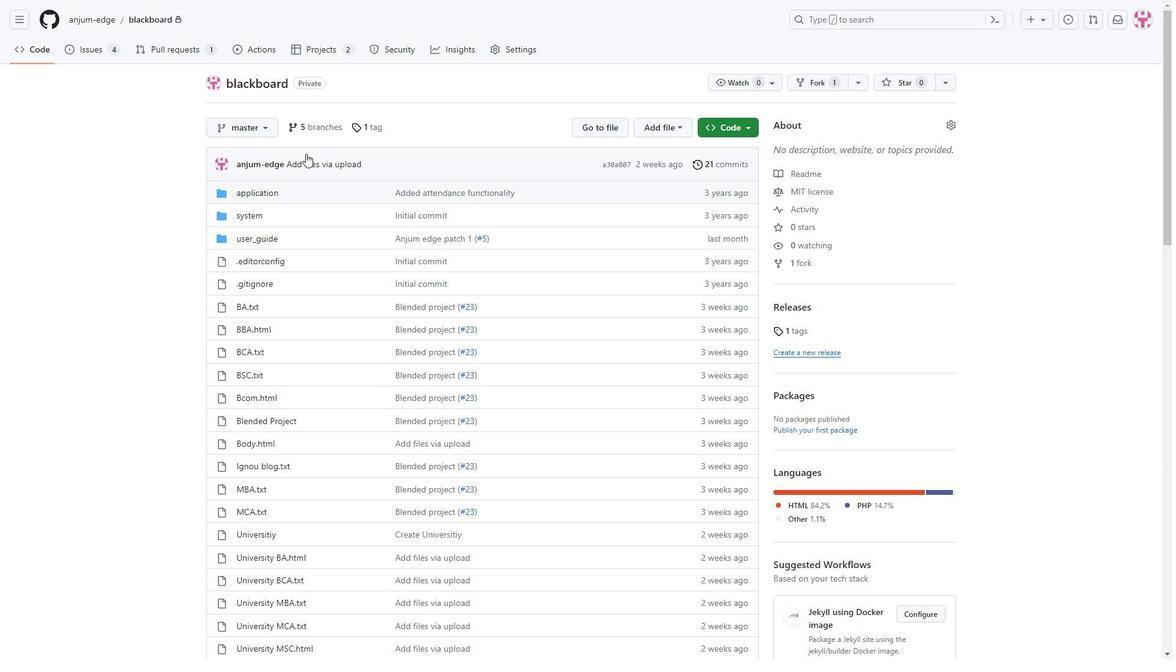 
Action: Mouse scrolled (364, 315) with delta (0, 0)
Screenshot: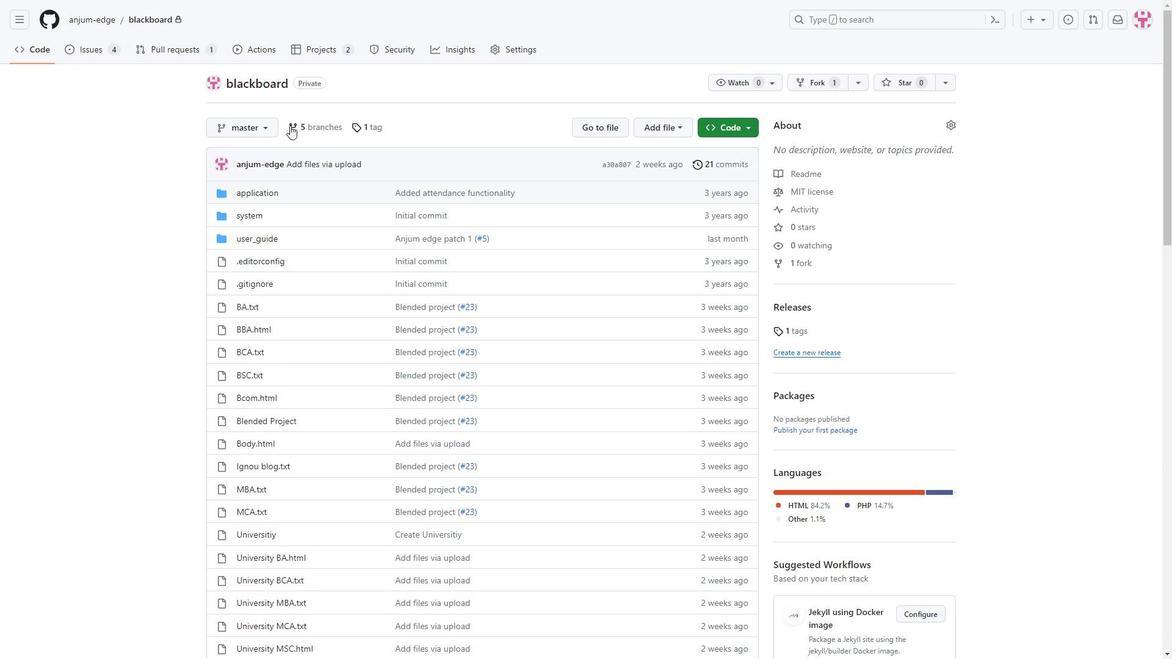 
Action: Mouse scrolled (364, 315) with delta (0, 0)
Screenshot: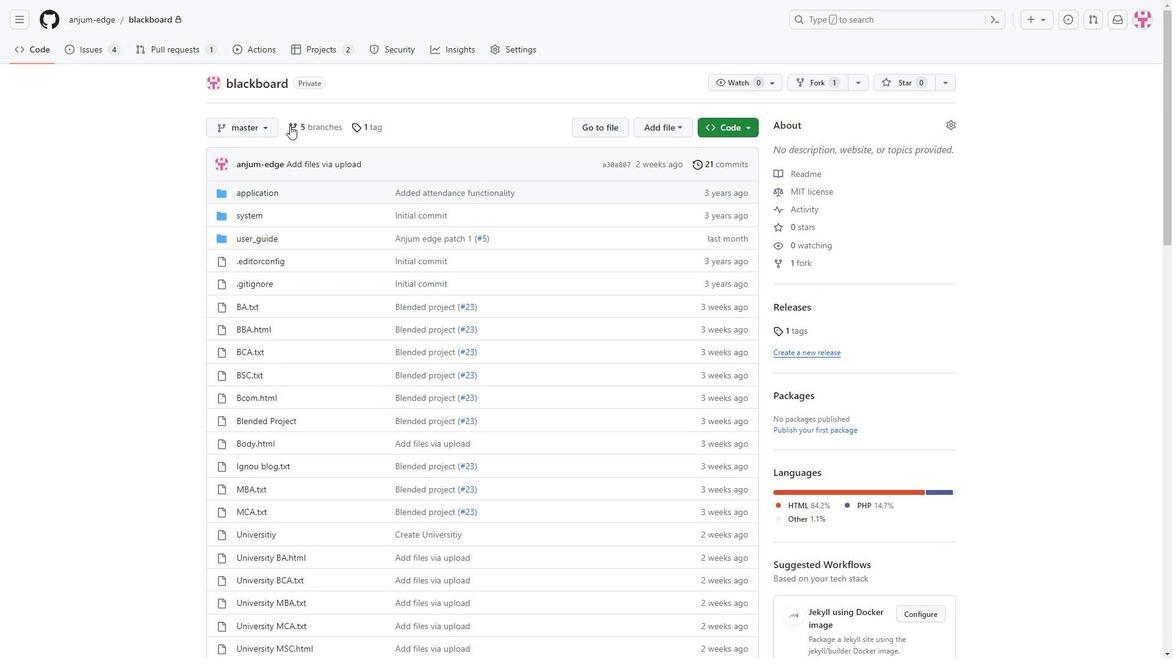 
Action: Mouse scrolled (364, 315) with delta (0, 0)
Screenshot: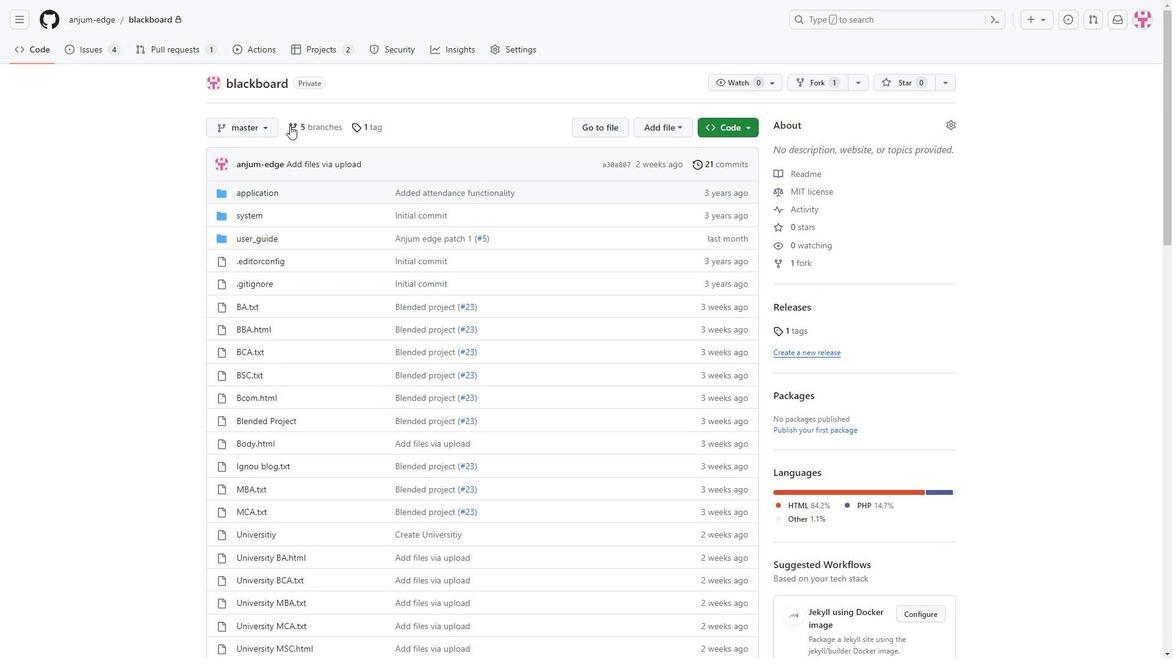 
Action: Mouse scrolled (364, 315) with delta (0, 0)
Screenshot: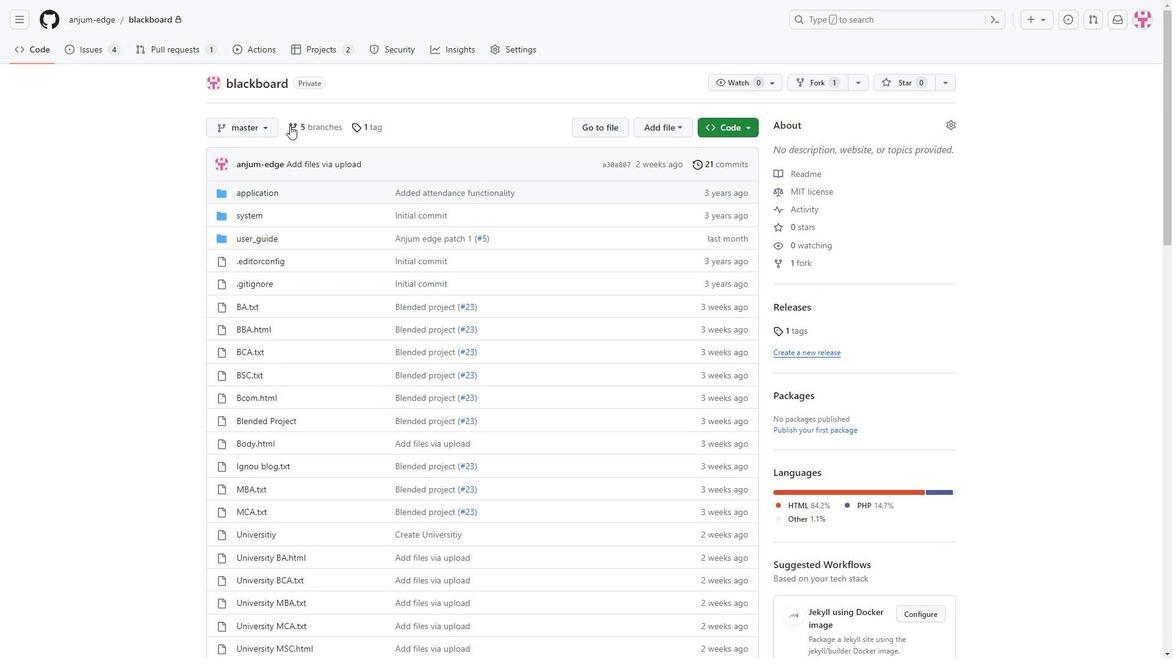 
Action: Mouse scrolled (364, 315) with delta (0, 0)
Screenshot: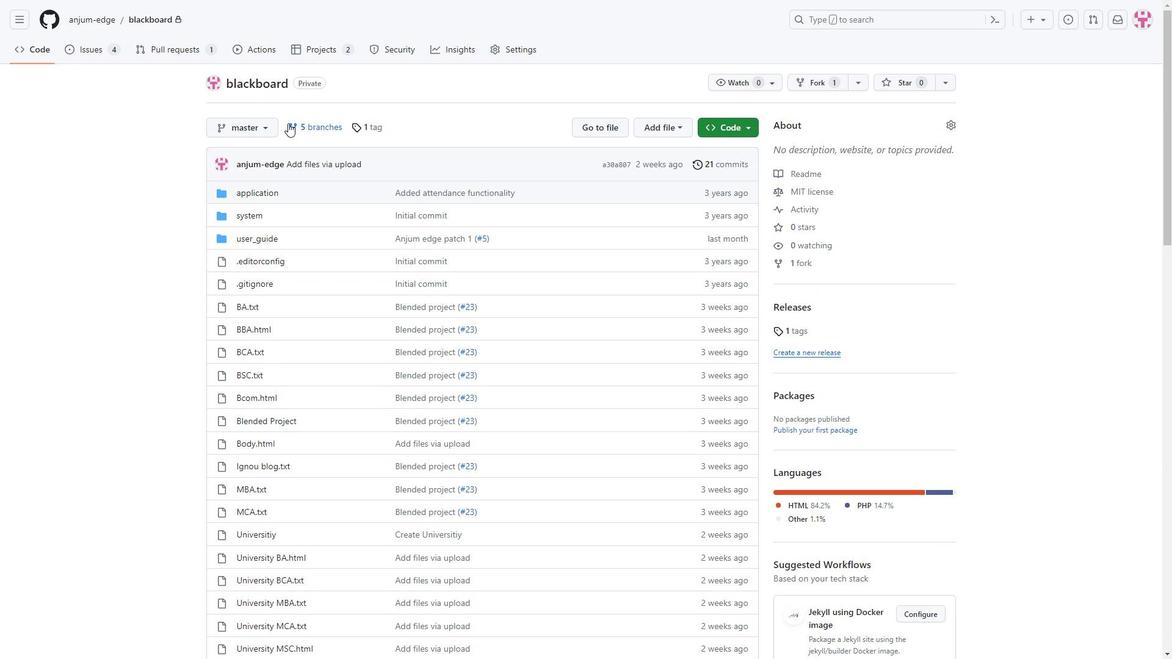 
Action: Mouse scrolled (364, 315) with delta (0, 0)
Screenshot: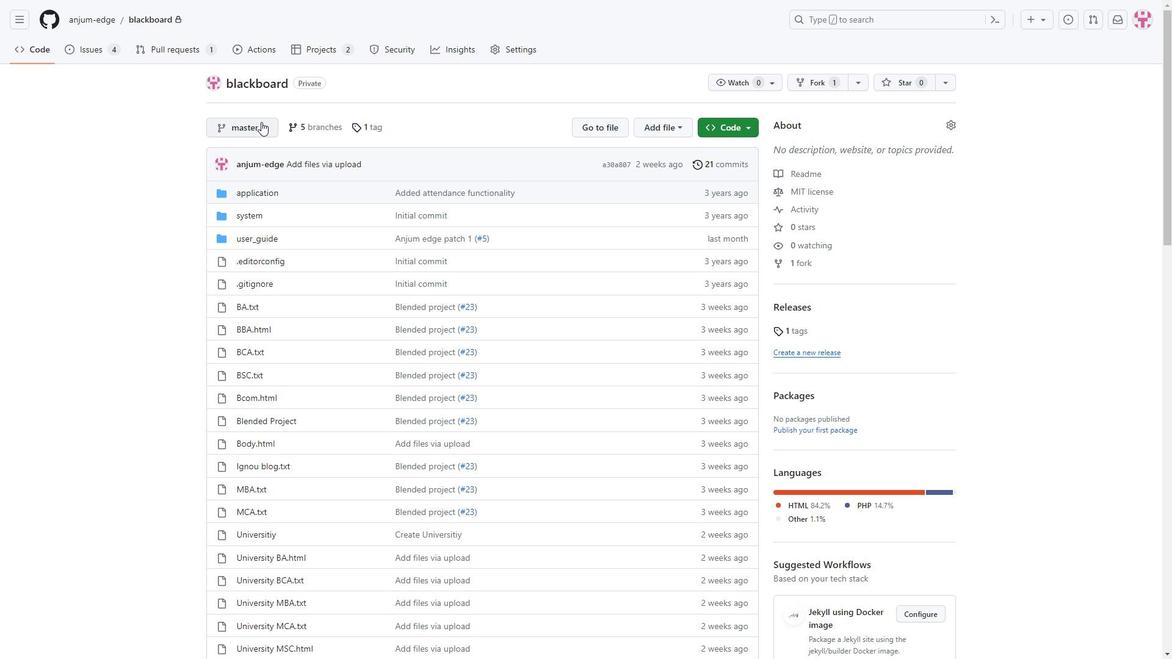 
Action: Mouse scrolled (364, 315) with delta (0, 0)
Screenshot: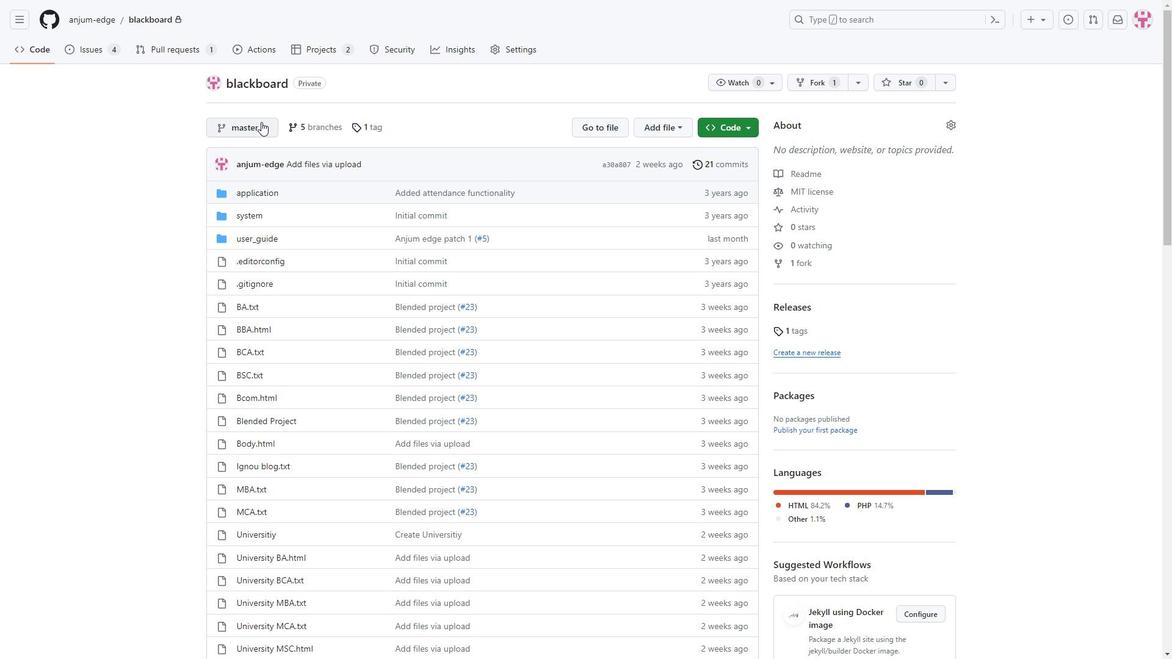 
Action: Mouse scrolled (364, 315) with delta (0, 0)
Screenshot: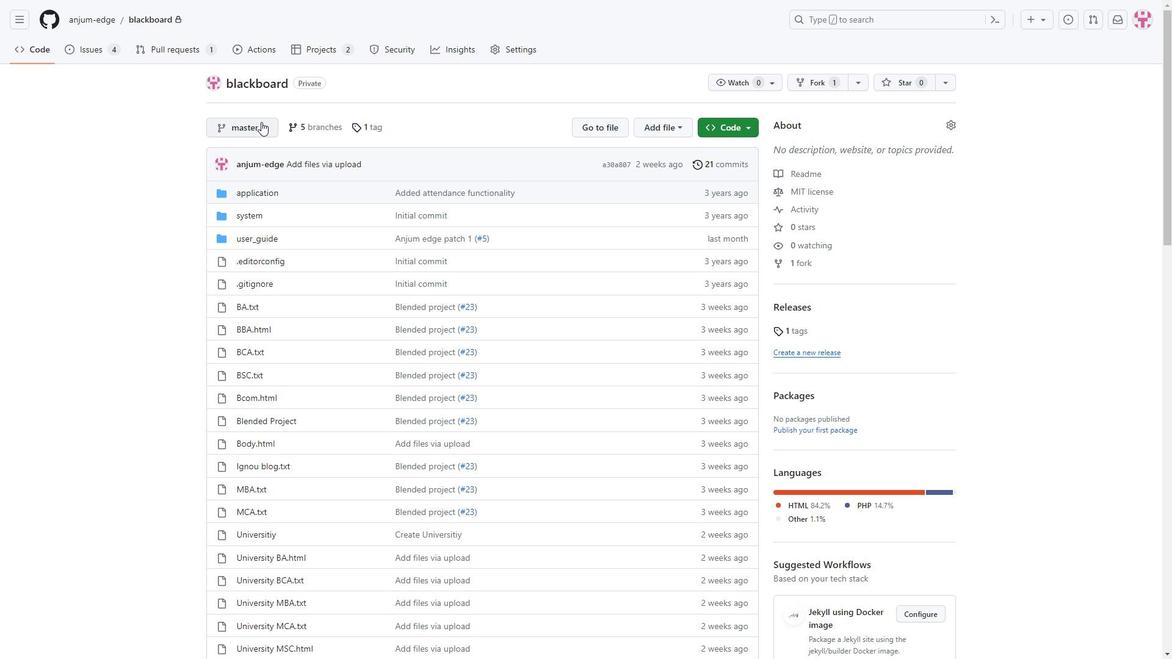 
Action: Mouse scrolled (364, 315) with delta (0, 0)
Screenshot: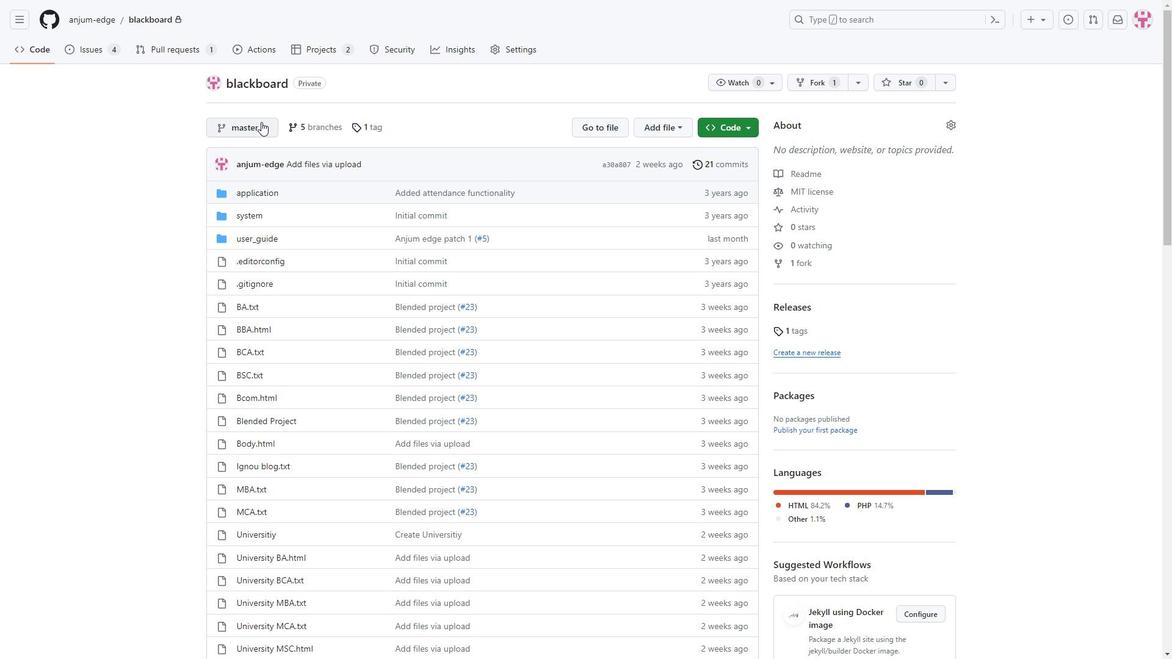 
Action: Mouse scrolled (364, 315) with delta (0, 0)
Screenshot: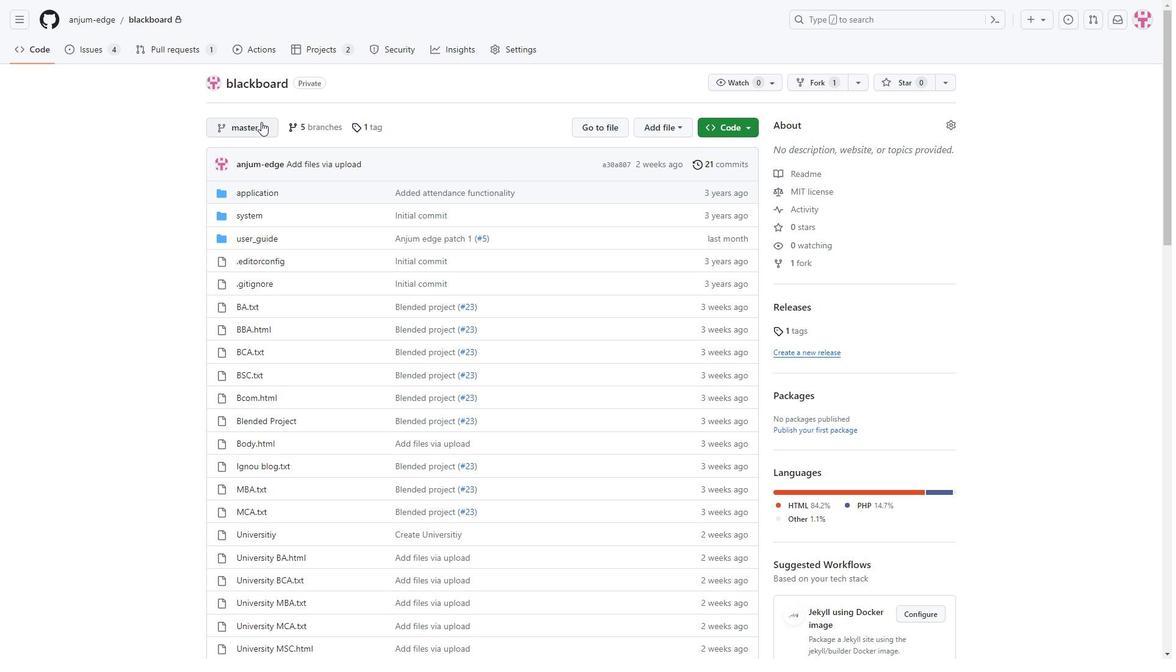 
Action: Mouse scrolled (364, 315) with delta (0, 0)
Screenshot: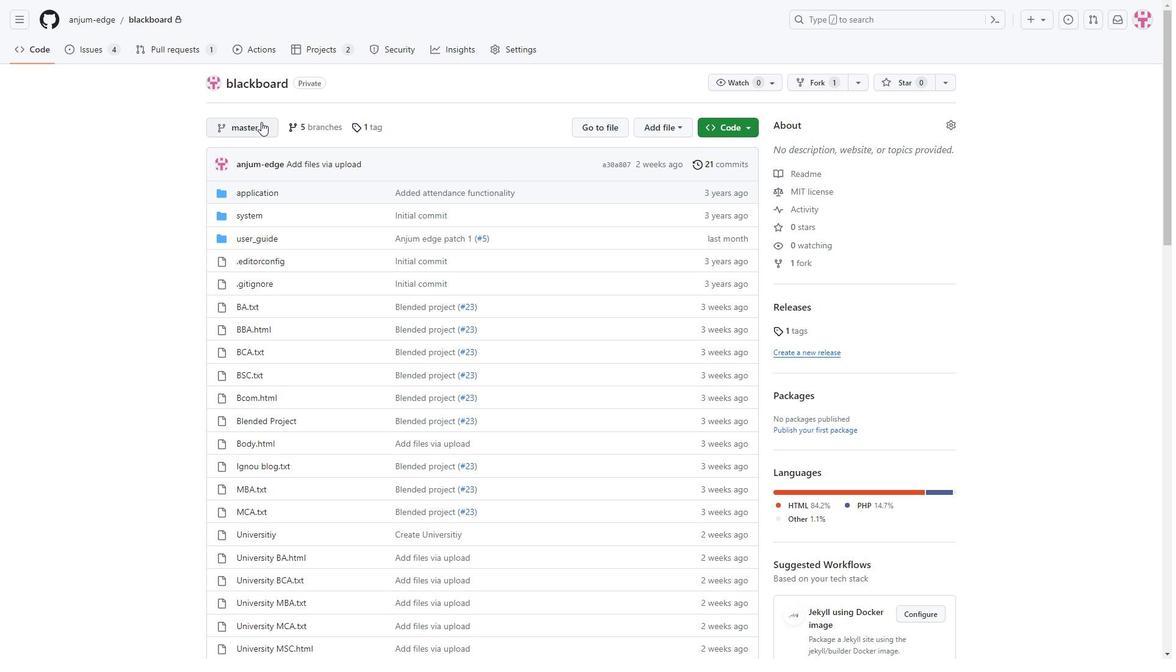 
Action: Mouse moved to (280, 224)
Screenshot: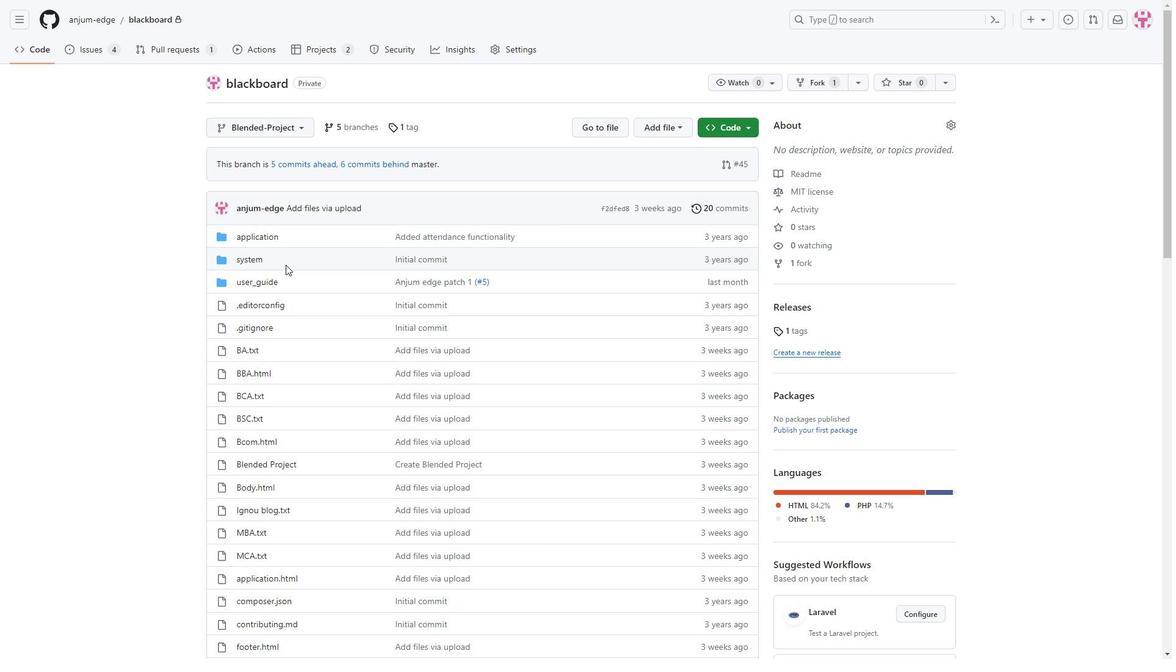 
Action: Mouse scrolled (280, 223) with delta (0, 0)
Screenshot: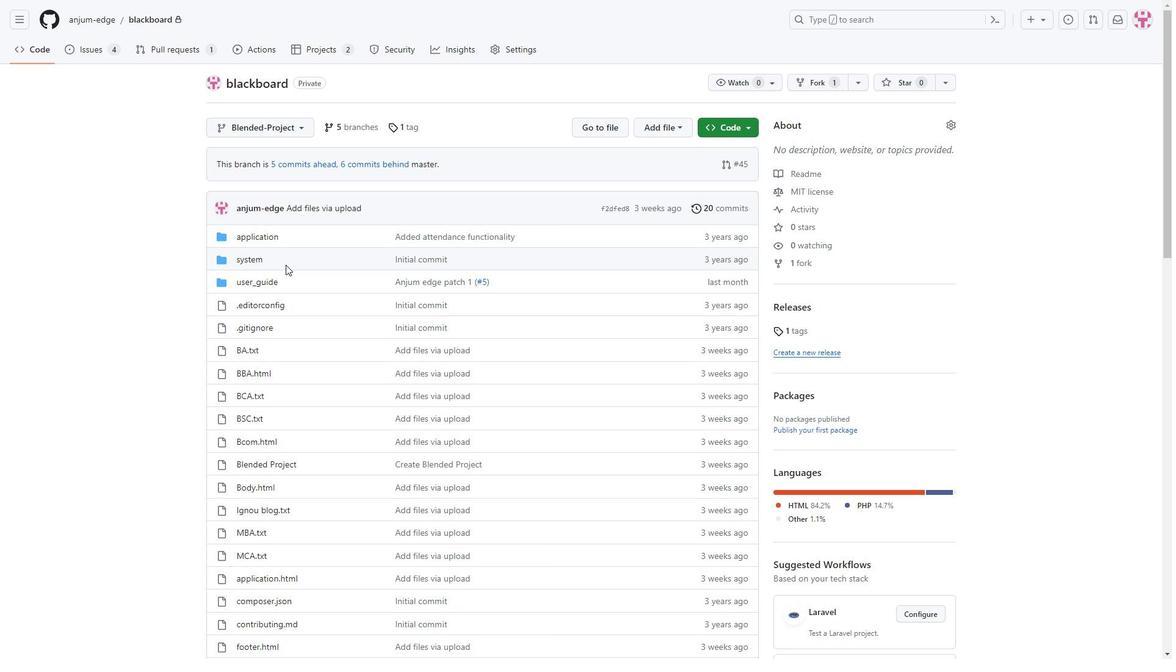 
Action: Mouse moved to (279, 239)
Screenshot: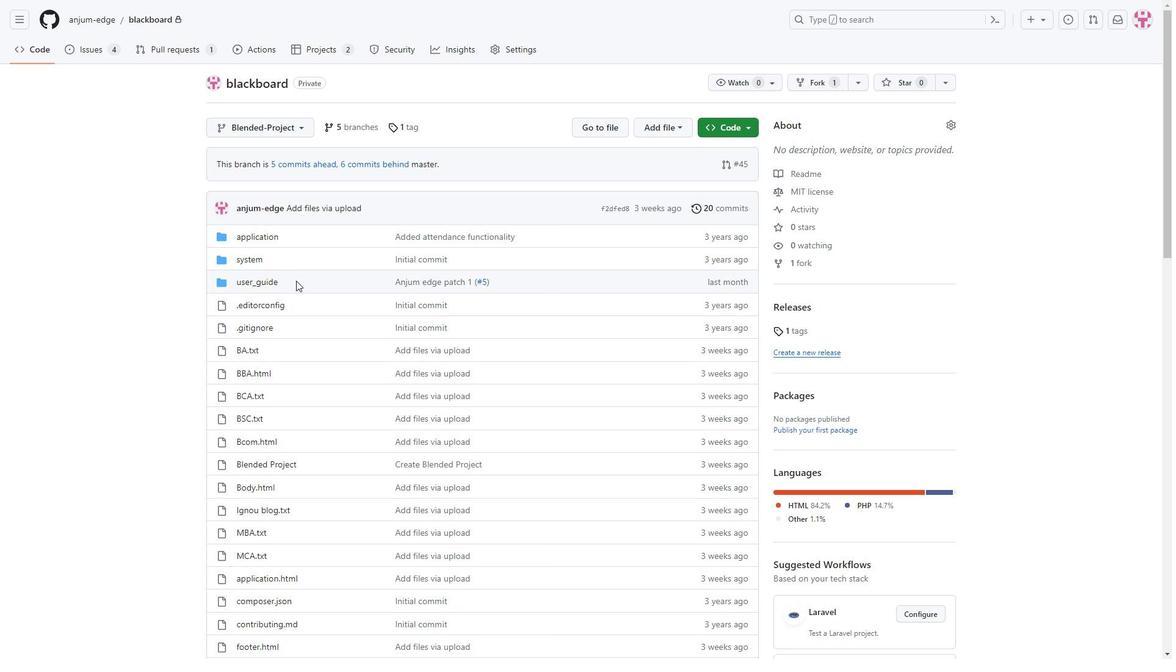 
Action: Mouse scrolled (279, 240) with delta (0, 0)
Screenshot: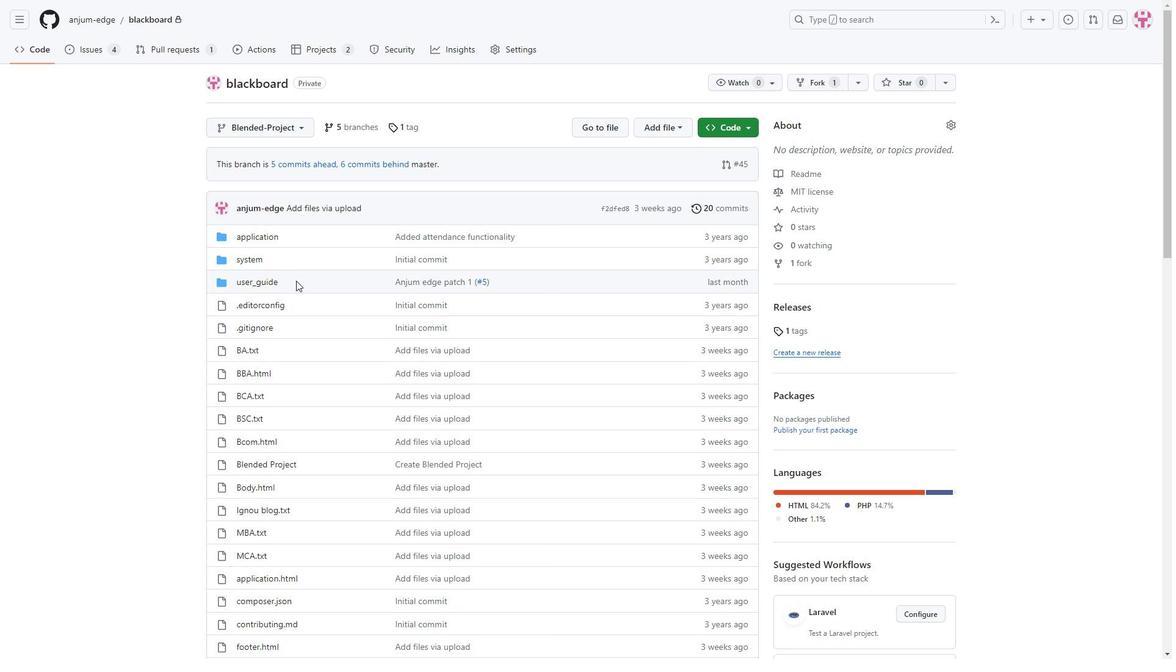 
Action: Mouse moved to (278, 240)
Screenshot: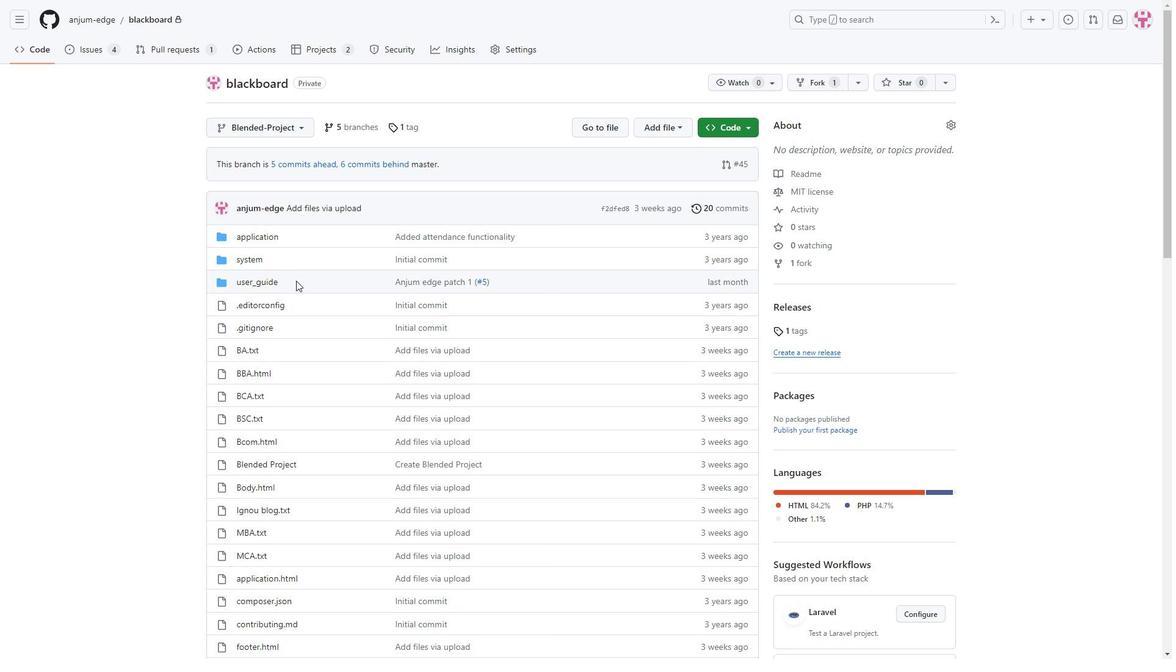 
Action: Mouse scrolled (278, 241) with delta (0, 0)
Screenshot: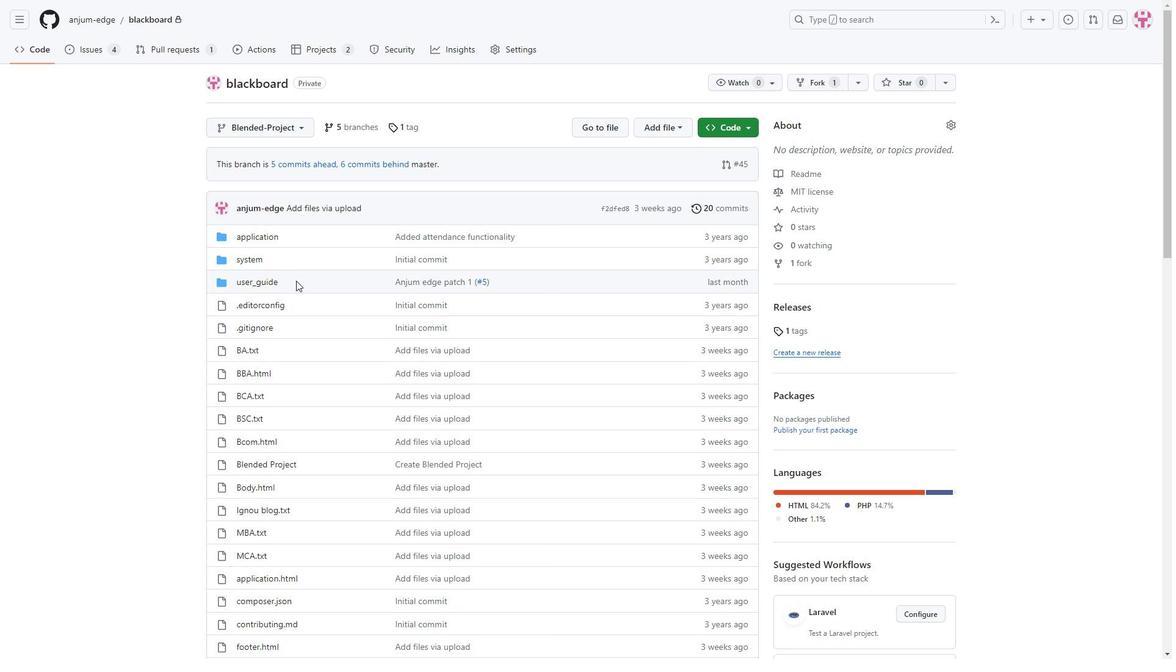 
Action: Mouse moved to (278, 241)
Screenshot: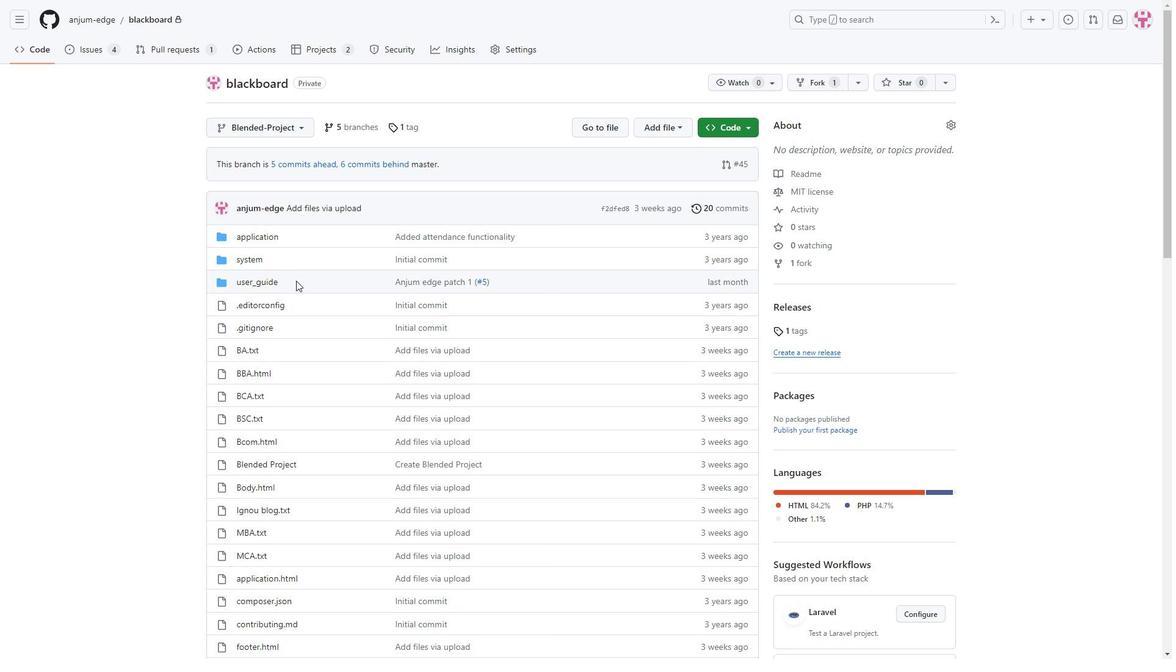 
Action: Mouse scrolled (278, 241) with delta (0, 0)
Screenshot: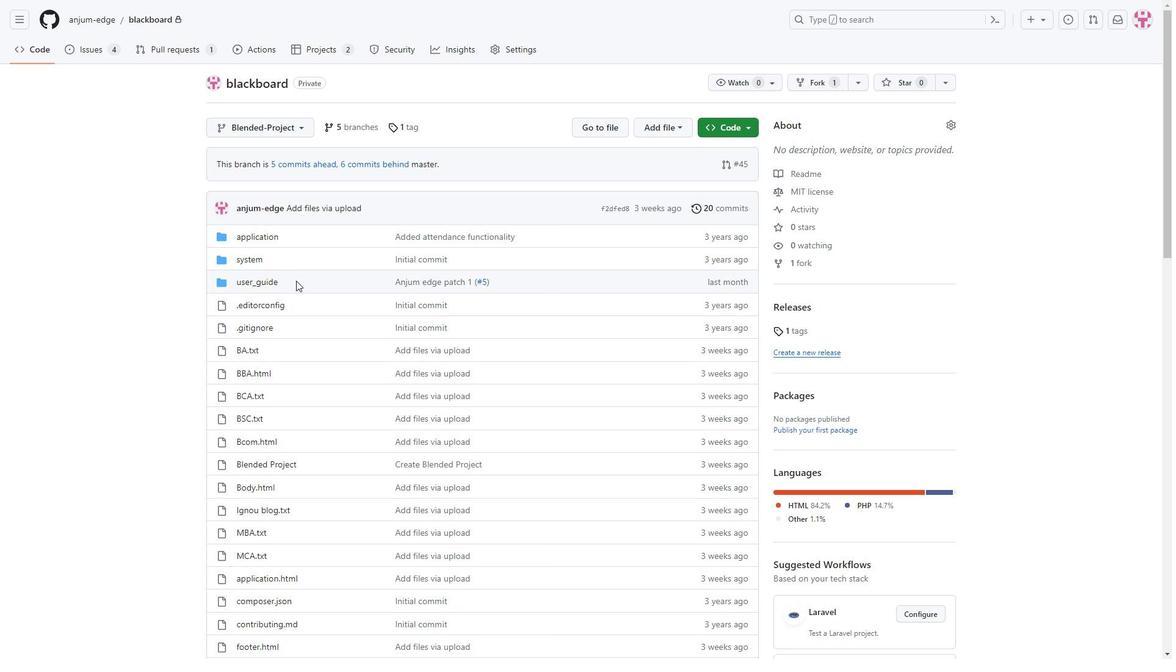 
Action: Mouse scrolled (278, 241) with delta (0, 0)
Screenshot: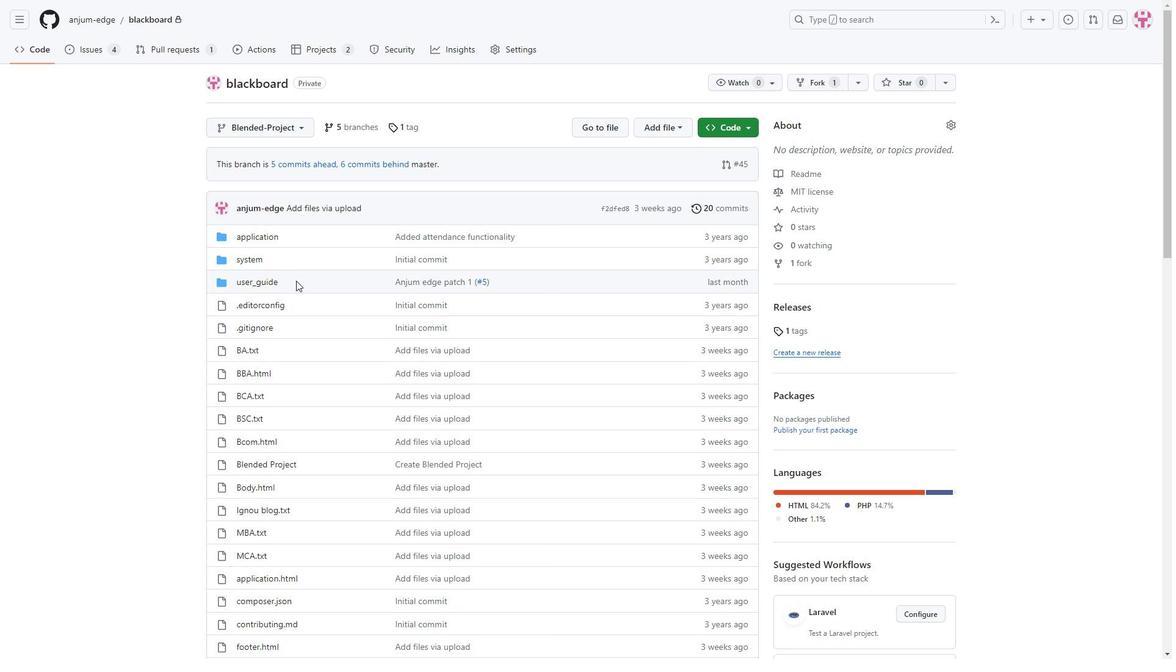 
Action: Mouse moved to (285, 146)
Screenshot: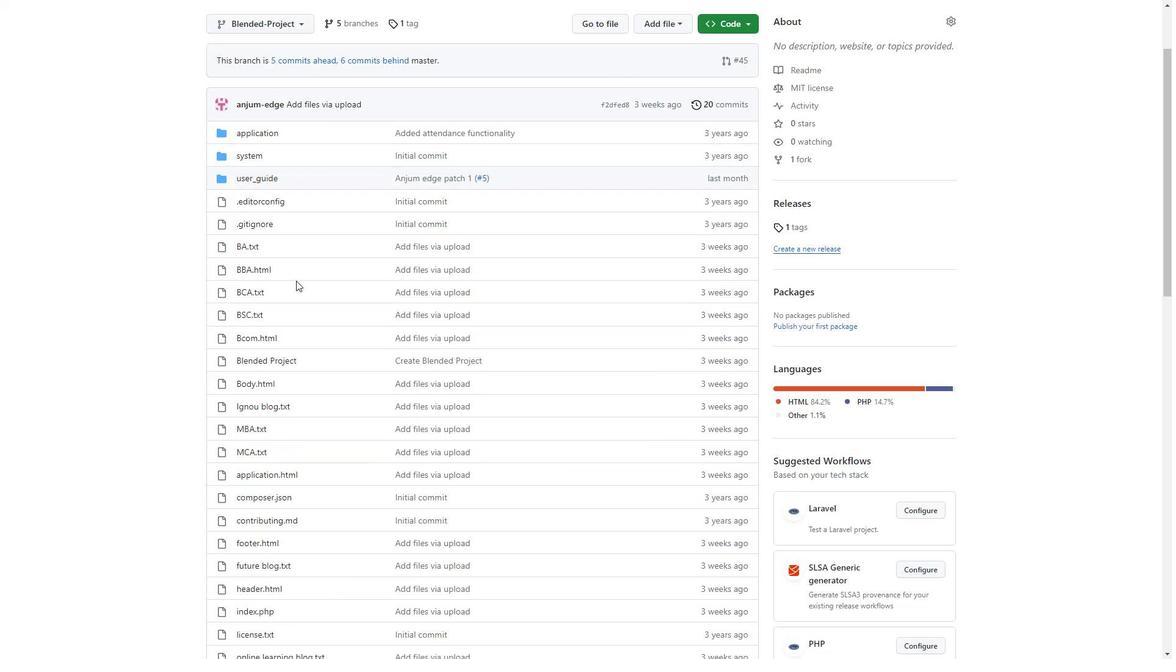 
Action: Mouse pressed left at (285, 146)
Screenshot: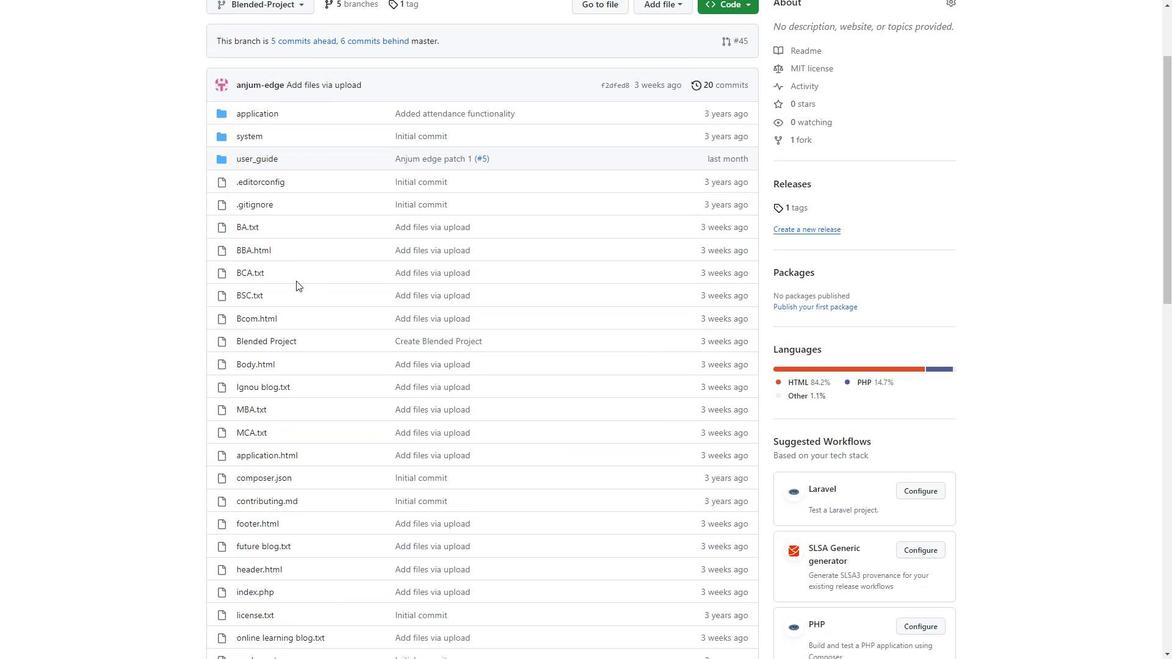 
Action: Mouse moved to (310, 289)
Screenshot: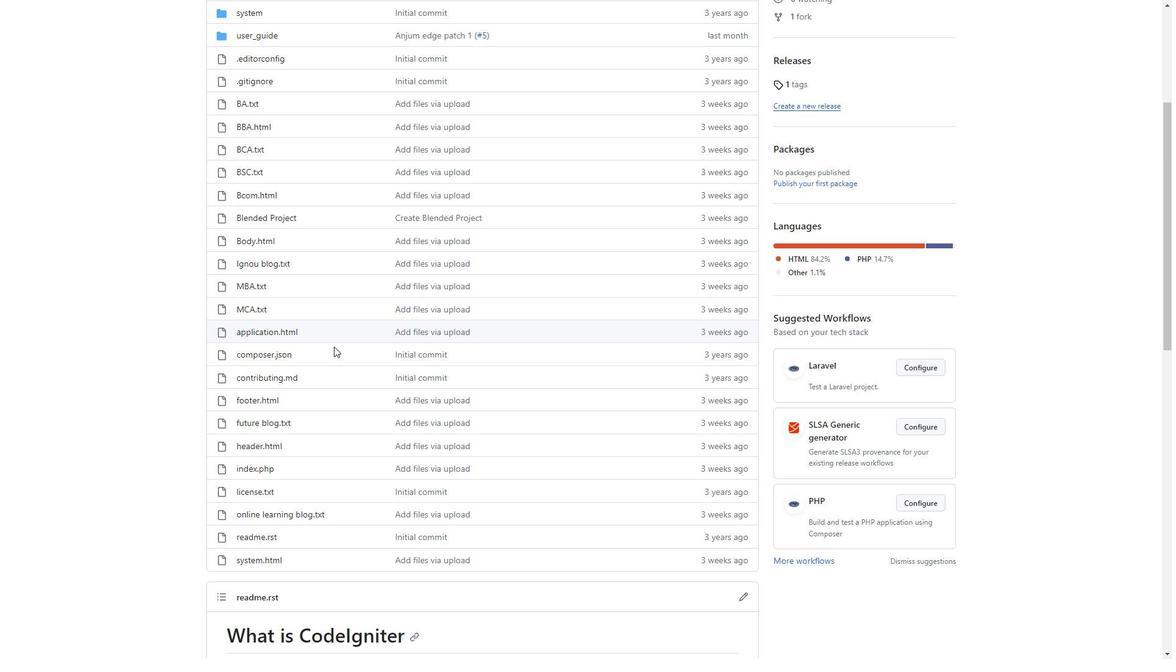 
Action: Mouse pressed left at (310, 289)
Screenshot: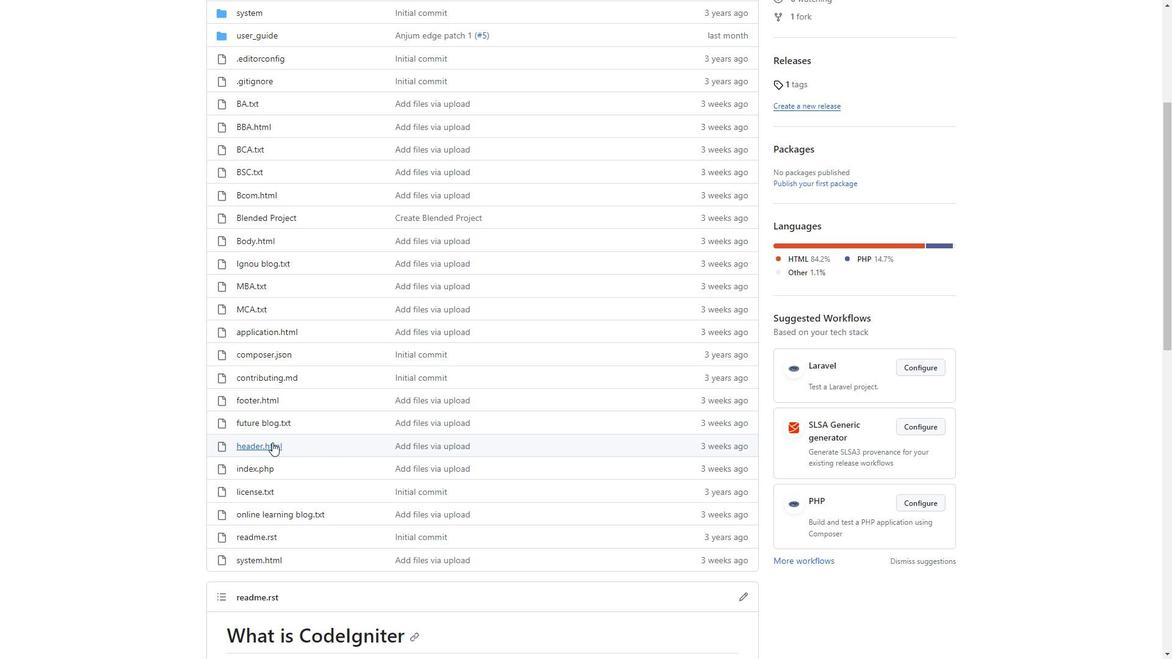
Action: Mouse moved to (320, 305)
Screenshot: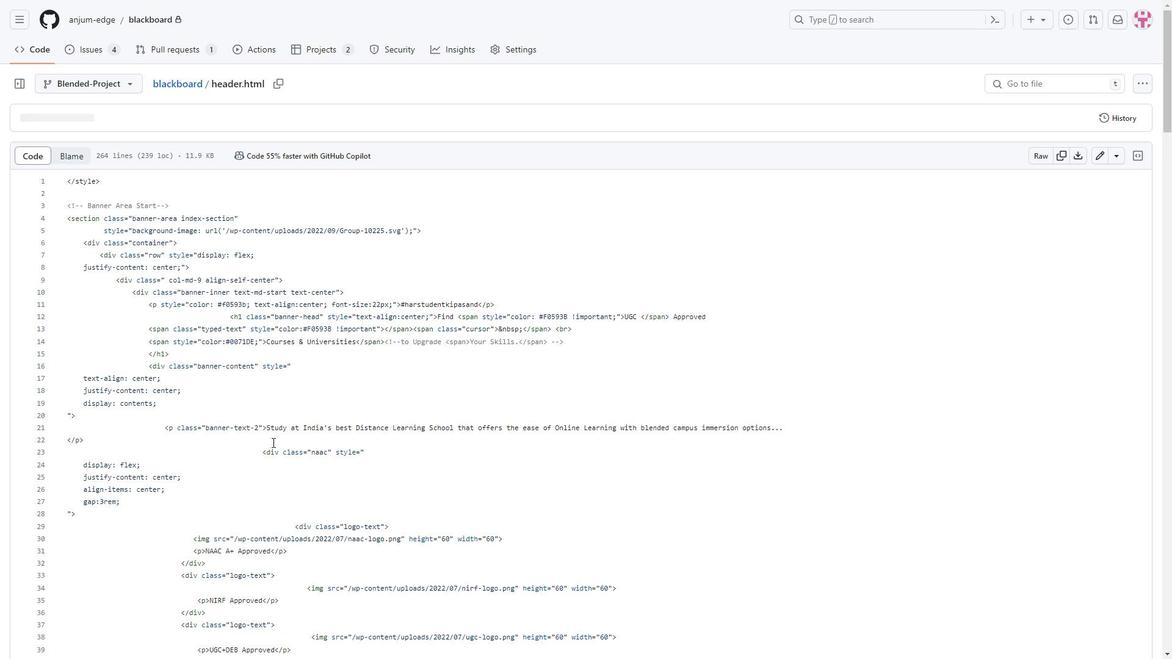 
Action: Mouse scrolled (320, 304) with delta (0, 0)
Screenshot: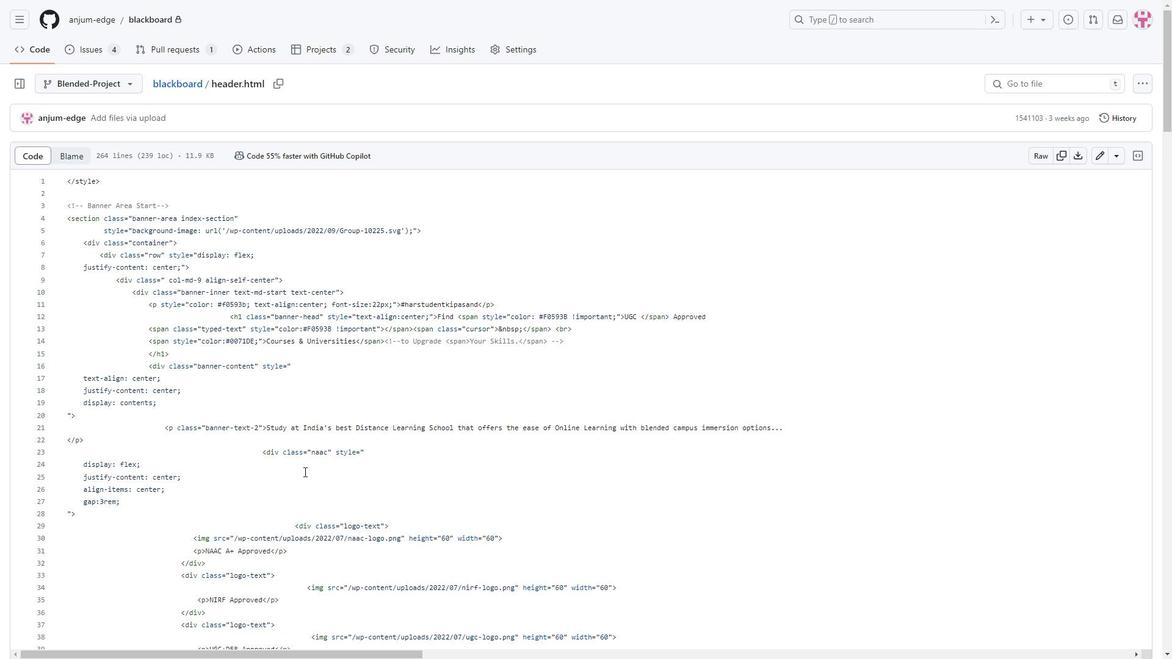 
Action: Mouse scrolled (320, 304) with delta (0, 0)
Screenshot: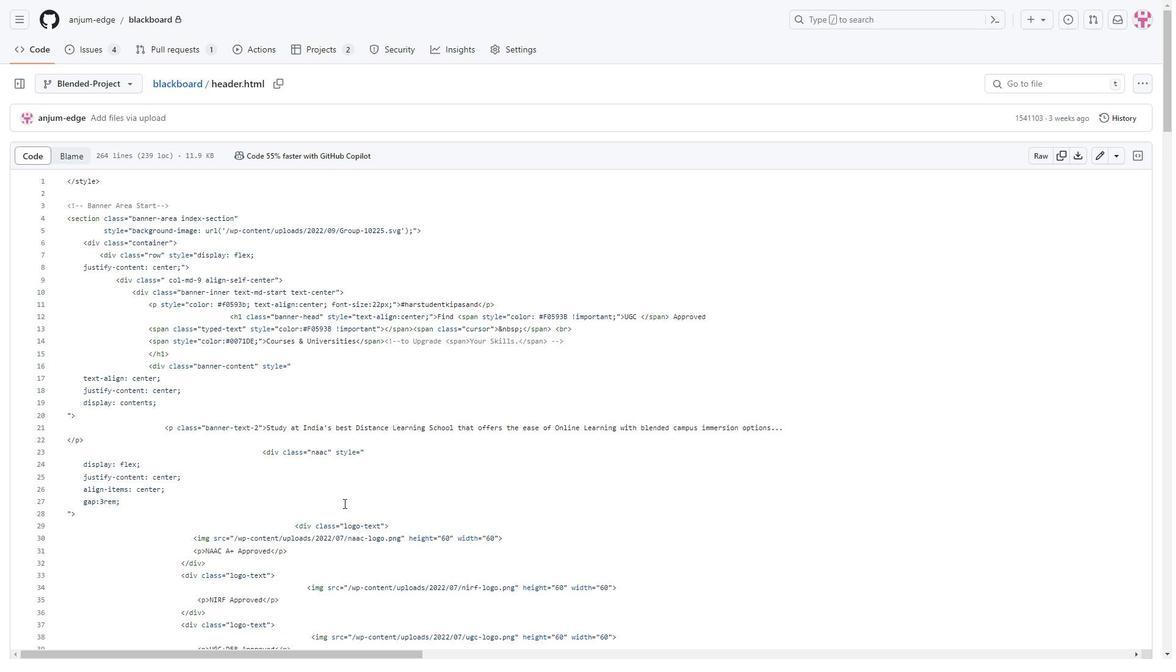 
Action: Mouse scrolled (320, 304) with delta (0, 0)
Screenshot: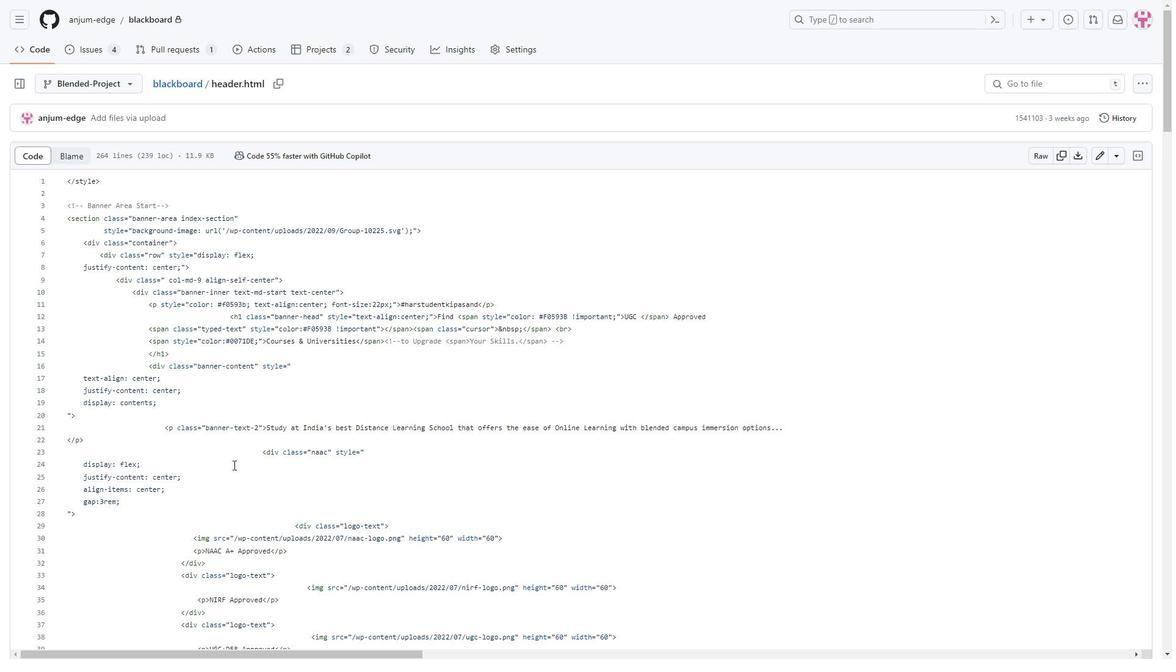 
Action: Mouse scrolled (320, 304) with delta (0, 0)
Screenshot: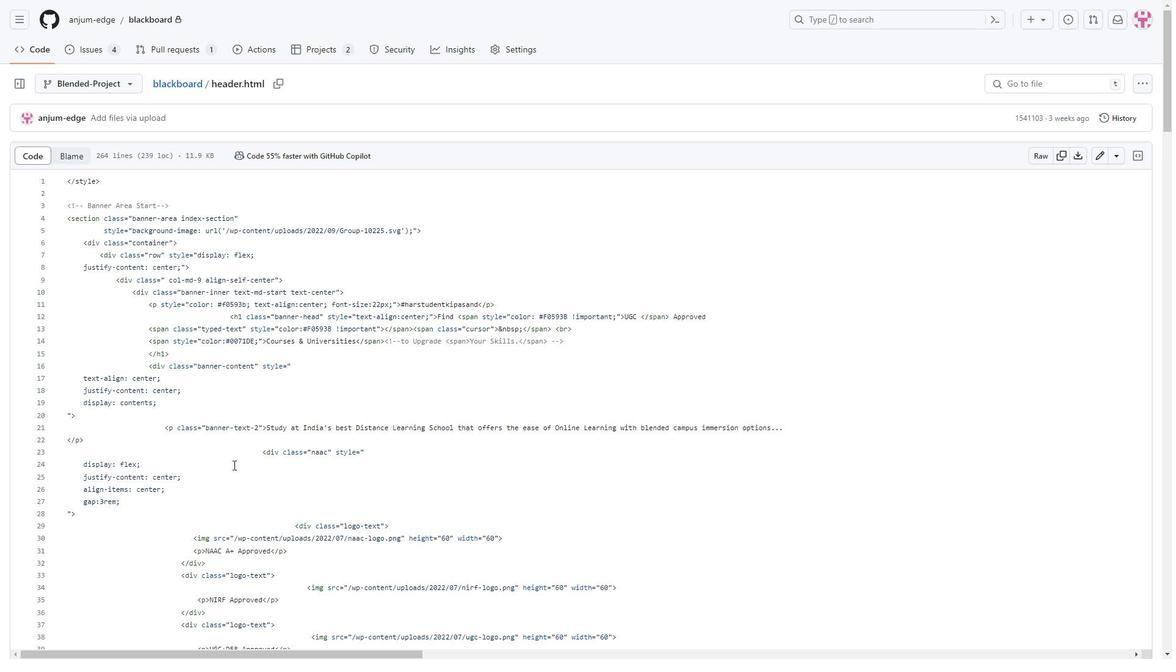 
Action: Mouse moved to (296, 467)
Screenshot: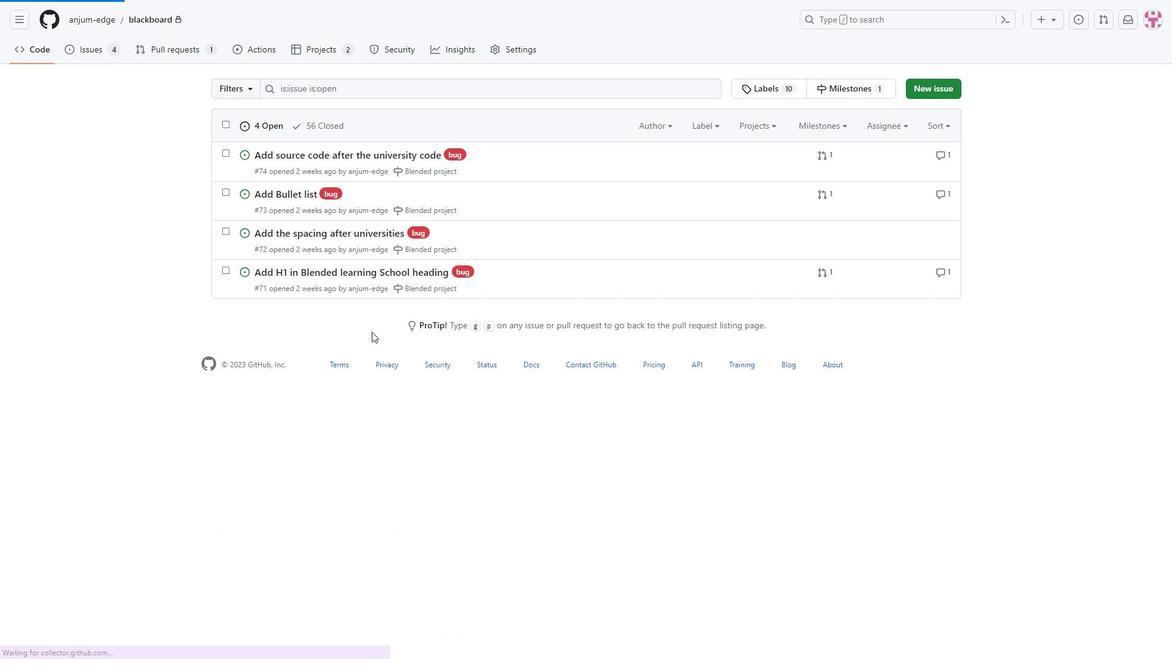 
Action: Mouse pressed left at (296, 467)
Screenshot: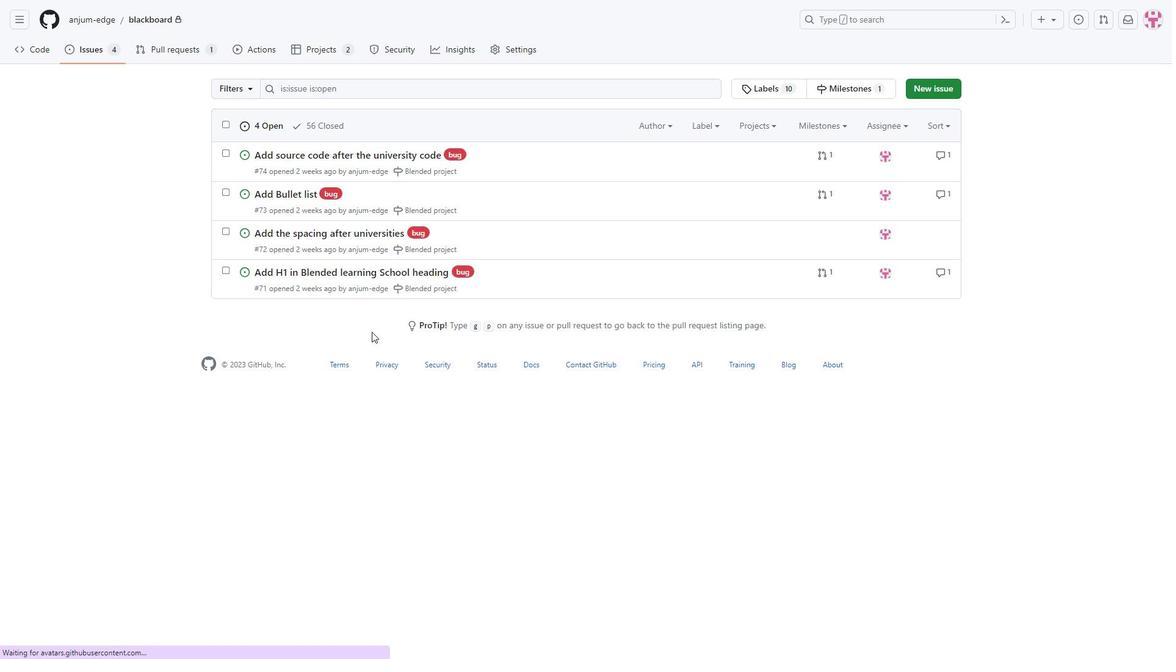 
Action: Mouse moved to (119, 76)
Screenshot: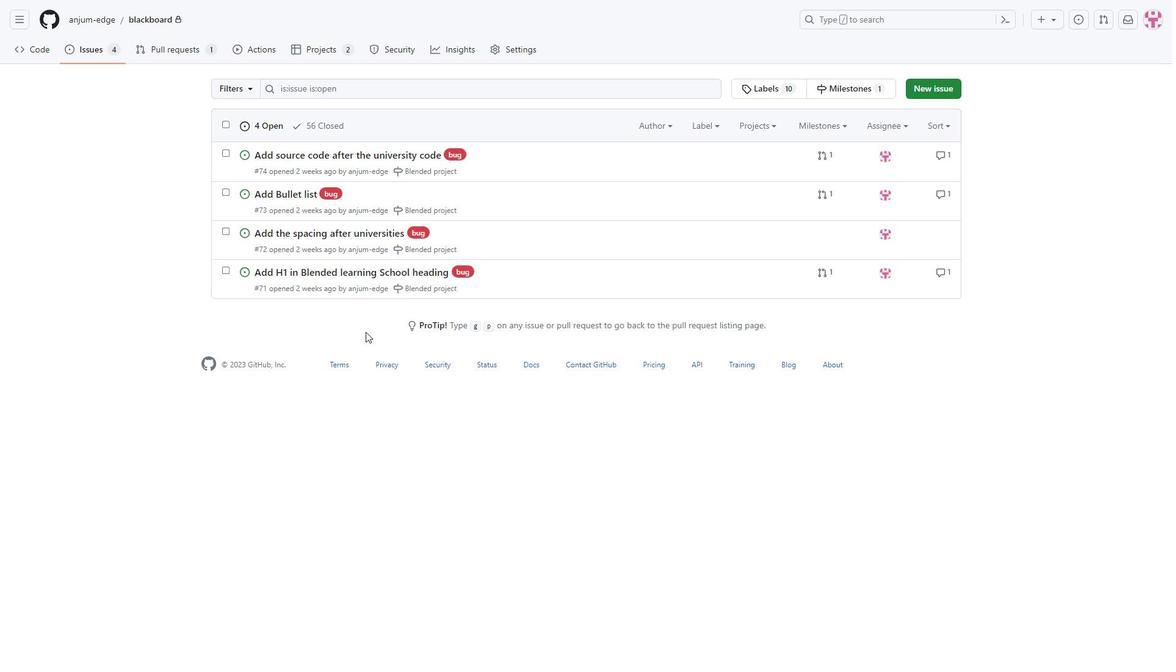
Action: Mouse pressed left at (119, 76)
Screenshot: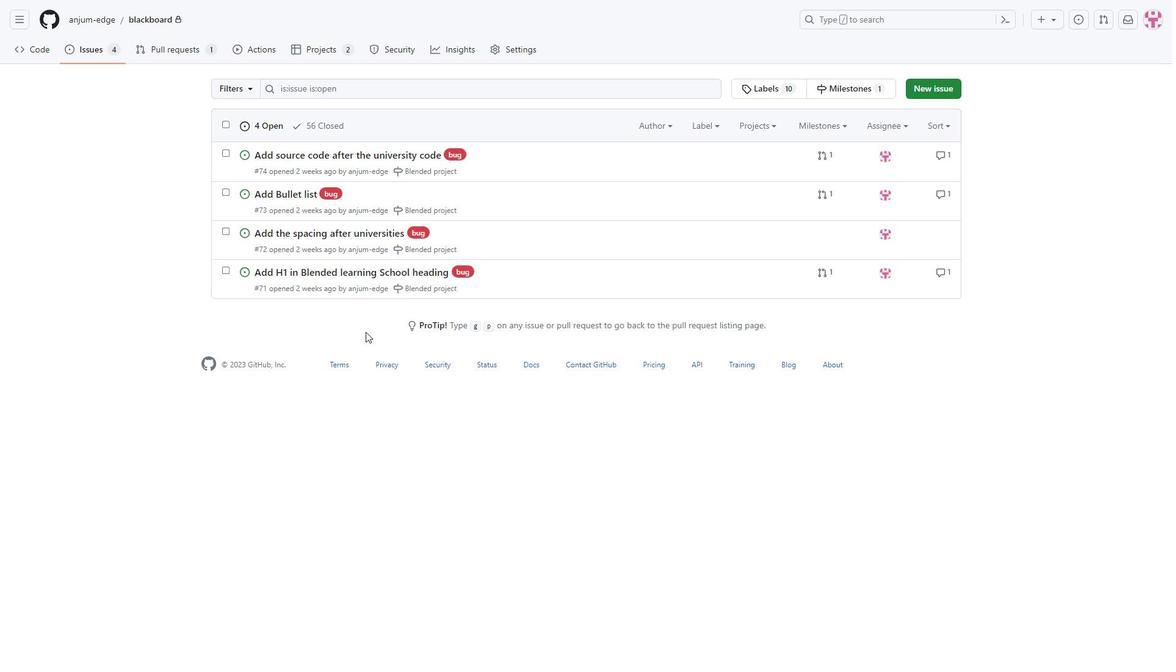 
Action: Mouse moved to (328, 194)
Screenshot: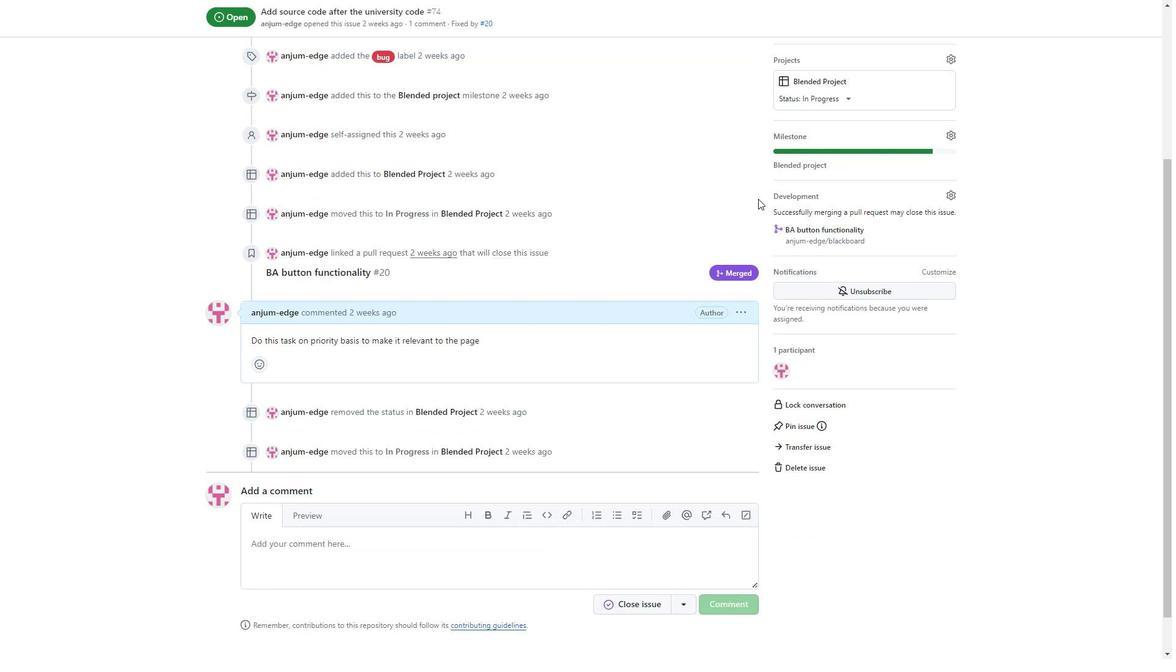 
Action: Mouse scrolled (328, 194) with delta (0, 0)
Screenshot: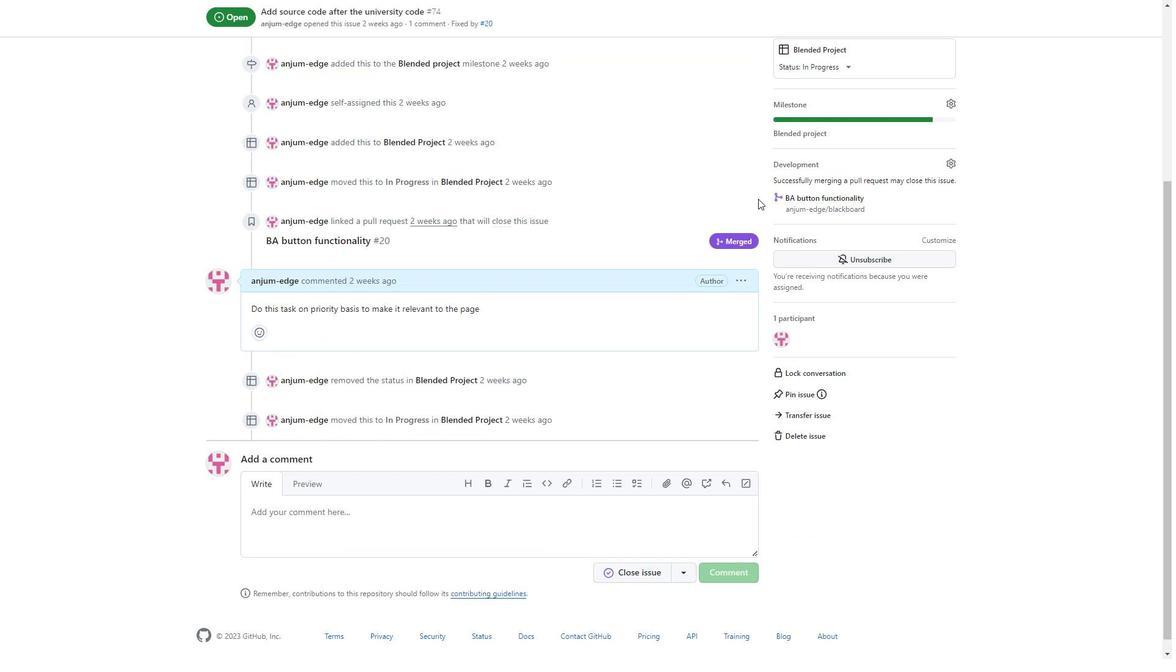 
Action: Mouse moved to (336, 178)
Screenshot: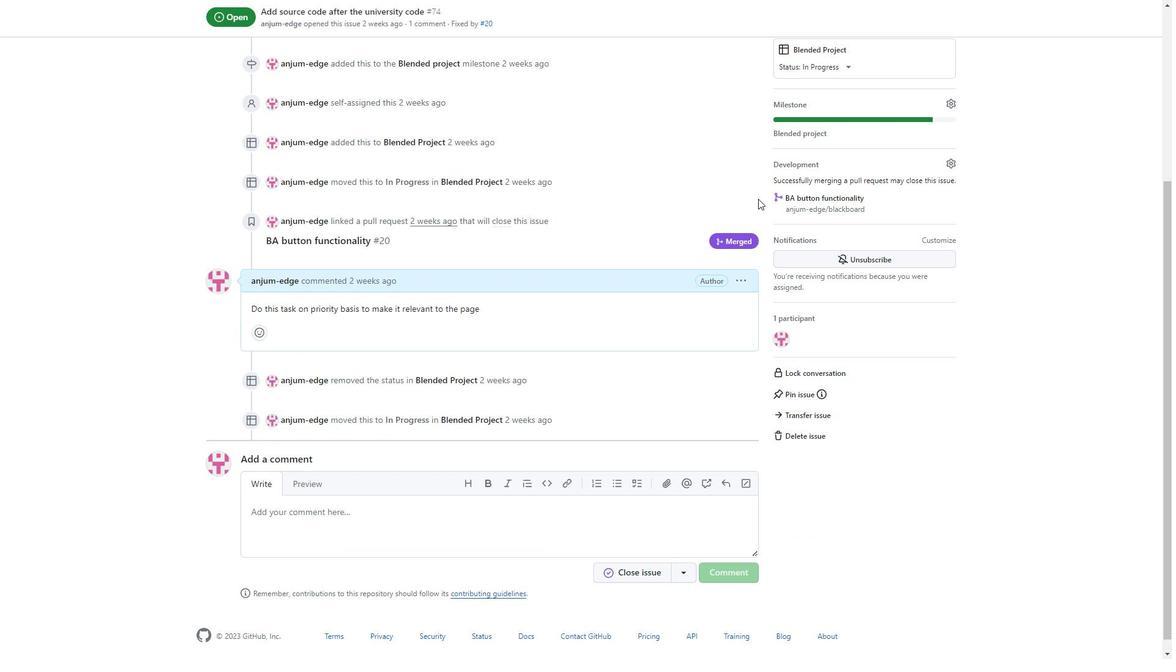 
Action: Mouse pressed left at (336, 178)
Screenshot: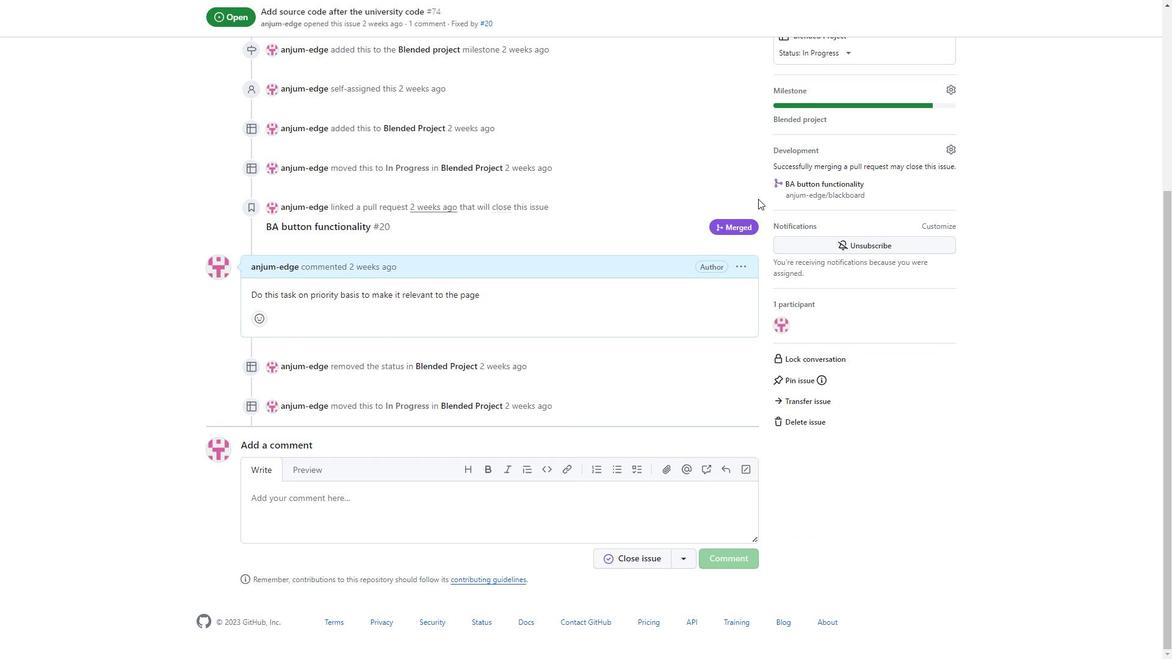 
Action: Mouse moved to (783, 223)
Screenshot: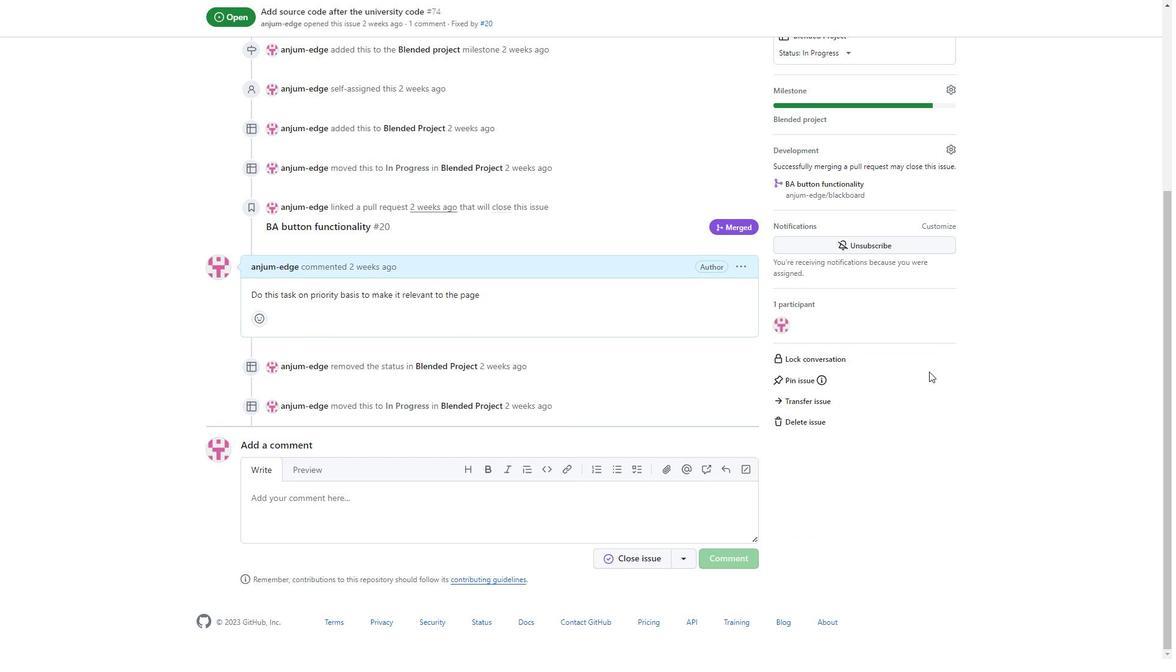 
Action: Mouse scrolled (783, 222) with delta (0, 0)
Screenshot: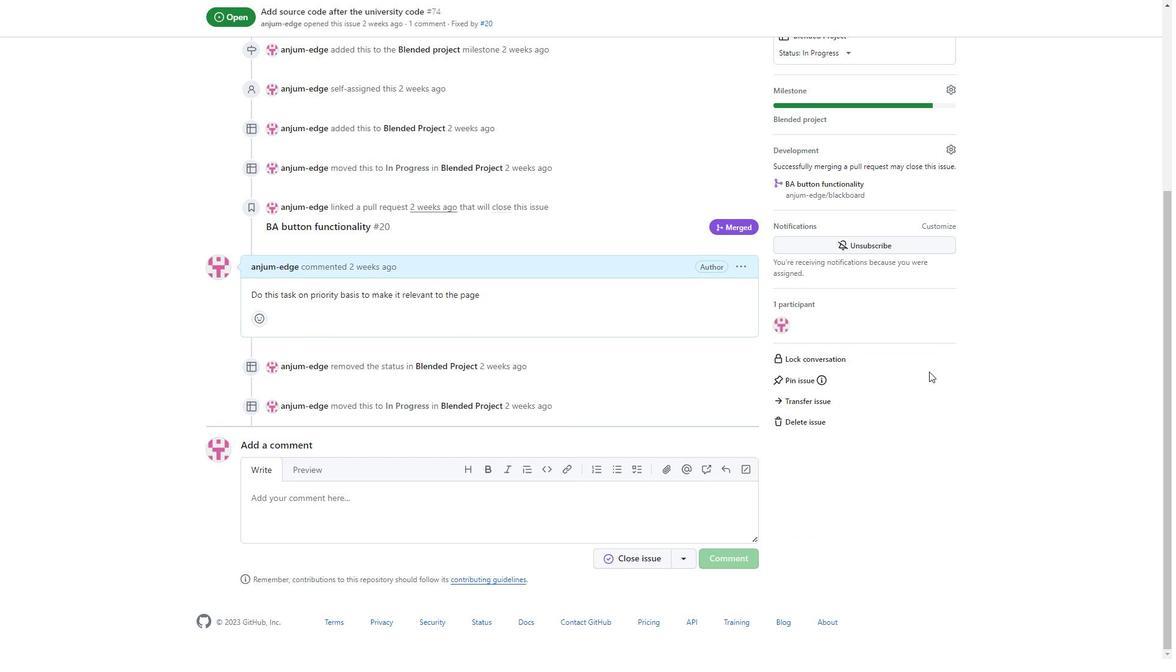 
Action: Mouse scrolled (783, 222) with delta (0, 0)
Screenshot: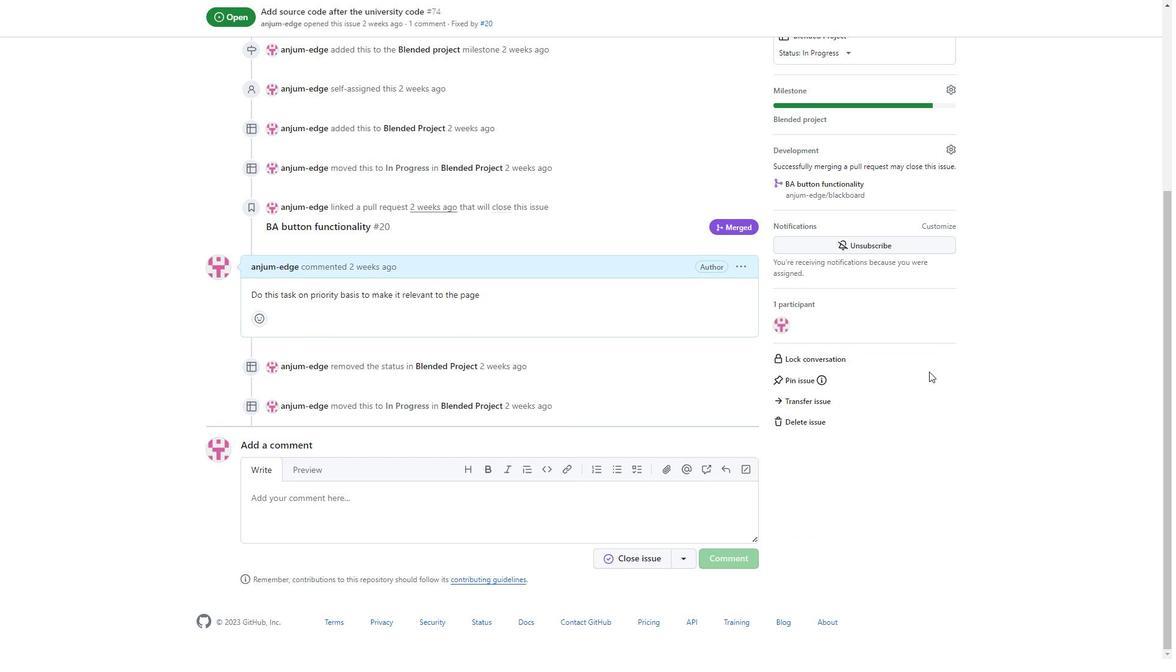 
Action: Mouse scrolled (783, 222) with delta (0, 0)
Screenshot: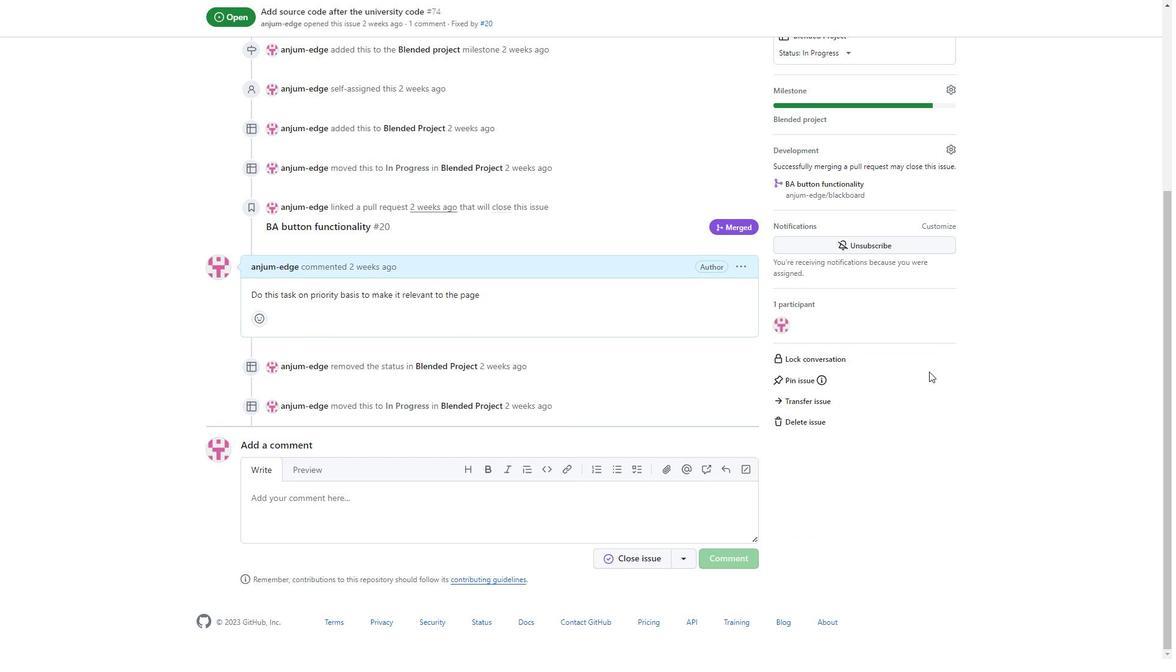 
Action: Mouse scrolled (783, 222) with delta (0, 0)
Screenshot: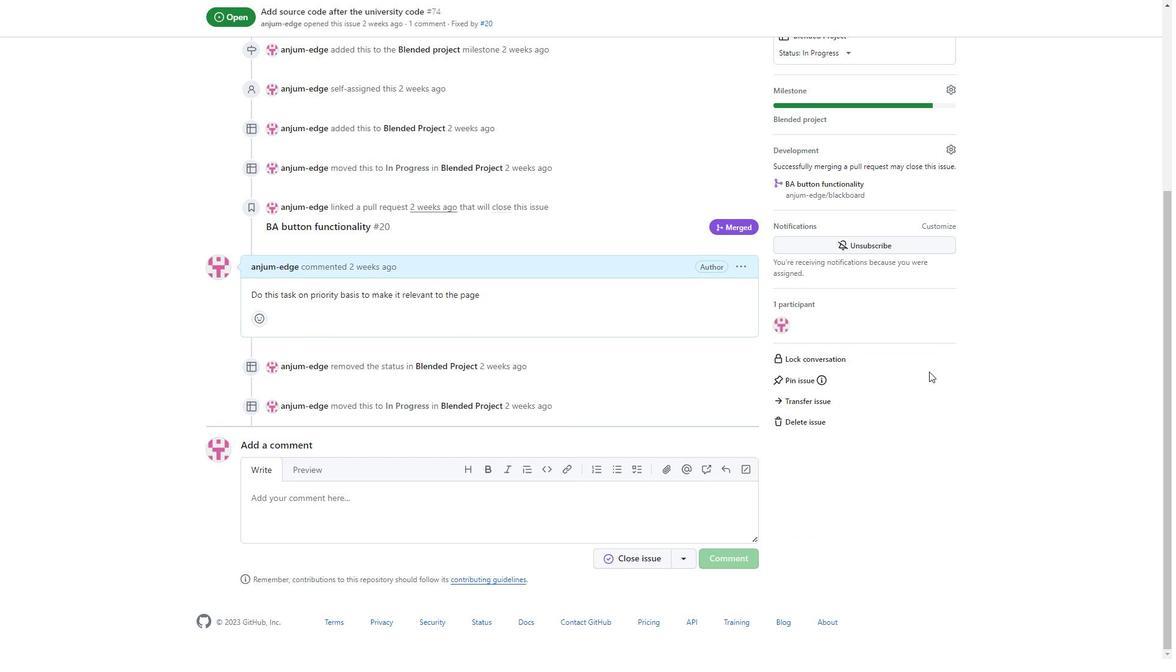 
Action: Mouse scrolled (783, 222) with delta (0, 0)
Screenshot: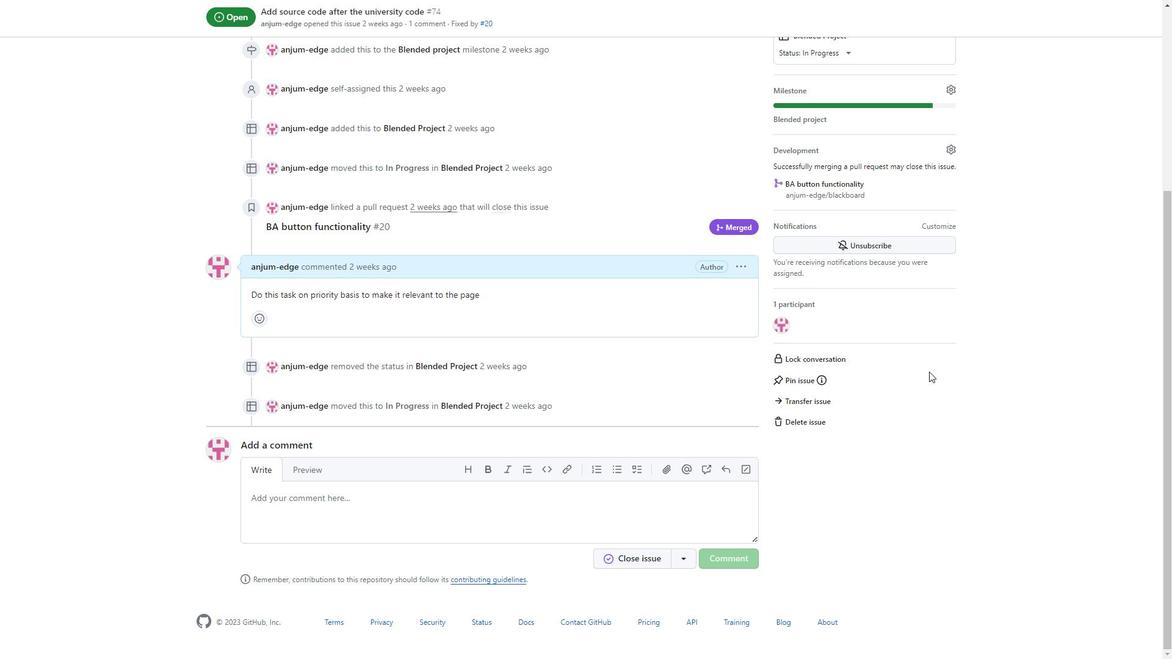 
Action: Mouse scrolled (783, 222) with delta (0, 0)
Screenshot: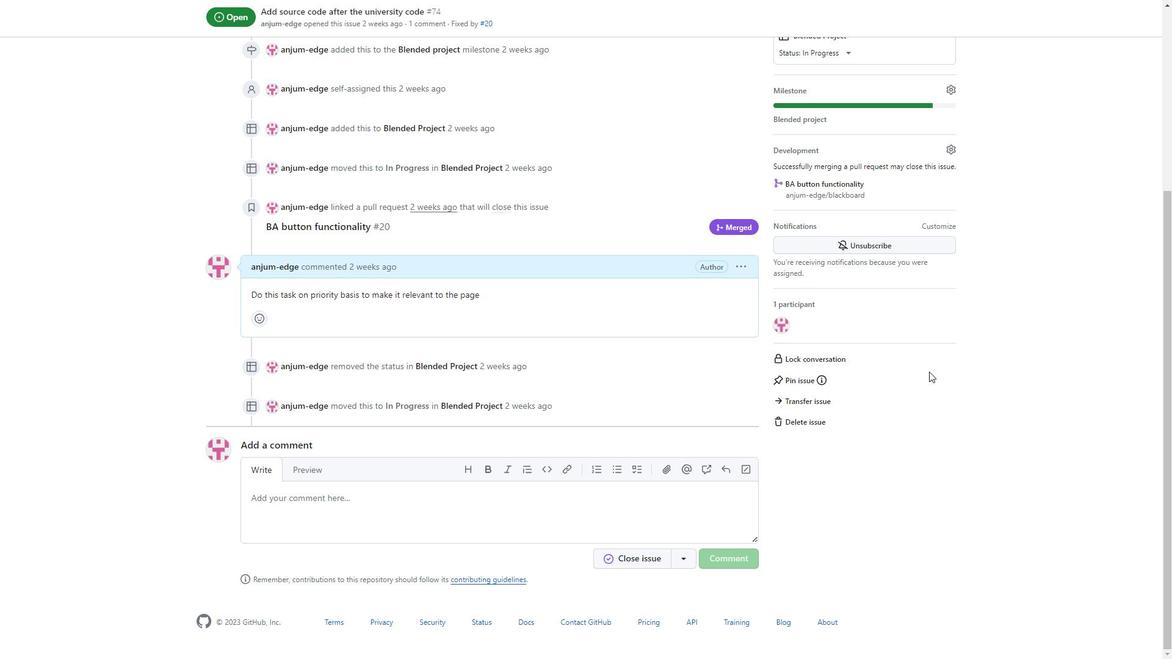 
Action: Mouse scrolled (783, 222) with delta (0, 0)
Screenshot: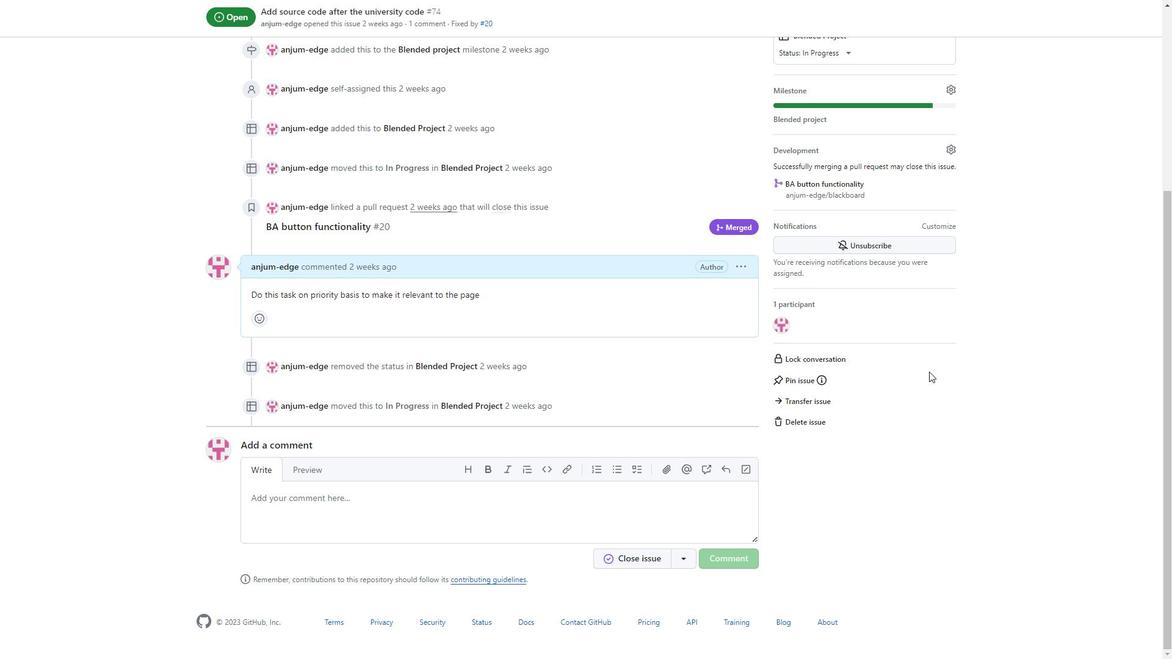 
Action: Mouse moved to (953, 394)
Screenshot: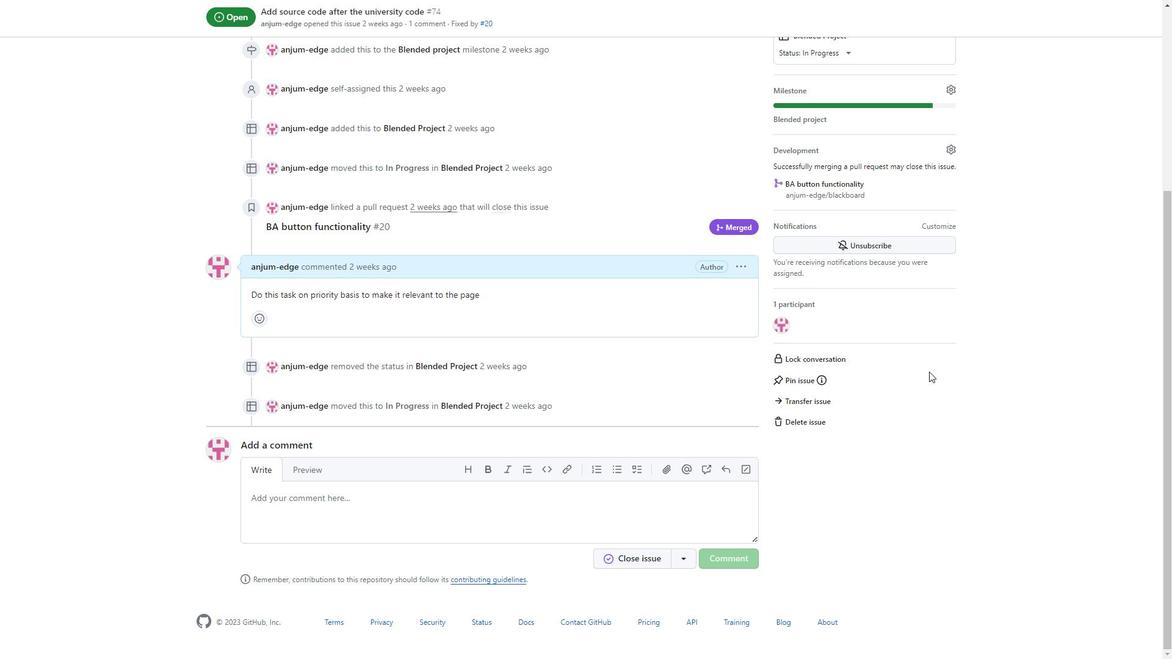 
Action: Mouse scrolled (953, 393) with delta (0, 0)
Screenshot: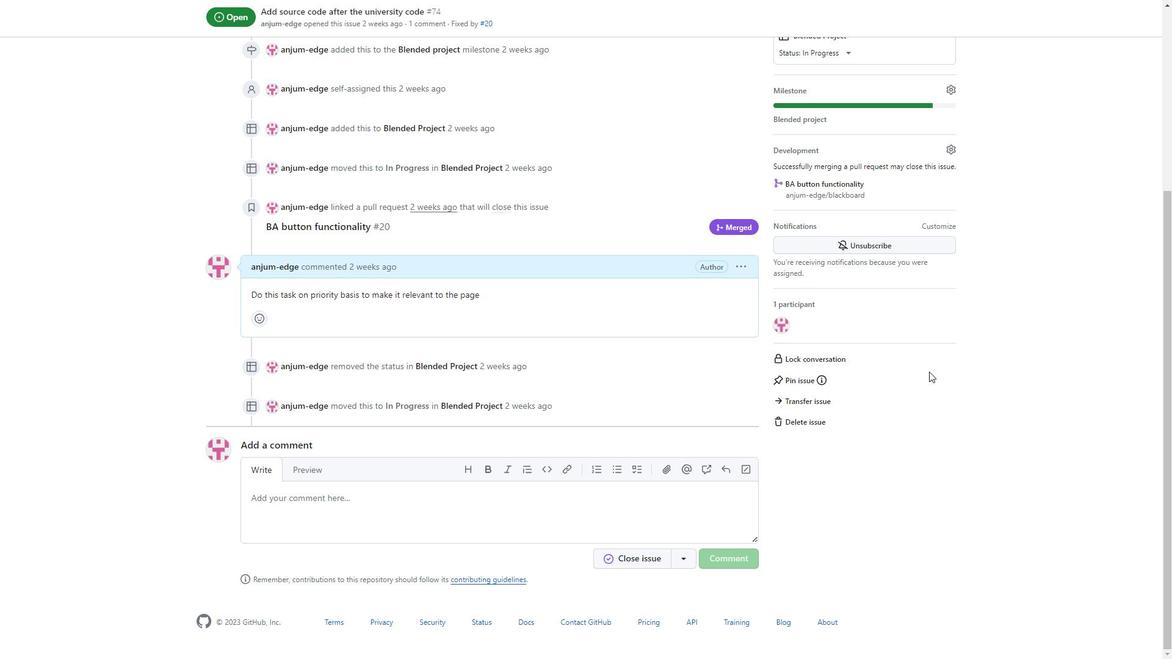 
Action: Mouse scrolled (953, 393) with delta (0, 0)
Screenshot: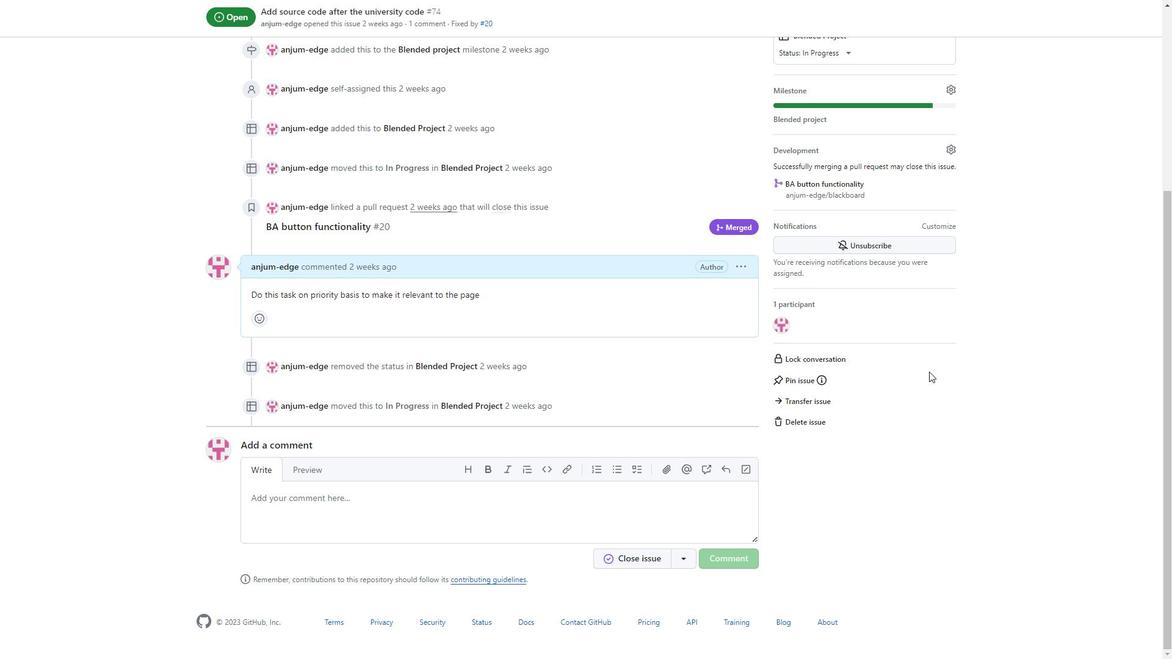 
Action: Mouse moved to (791, 267)
Screenshot: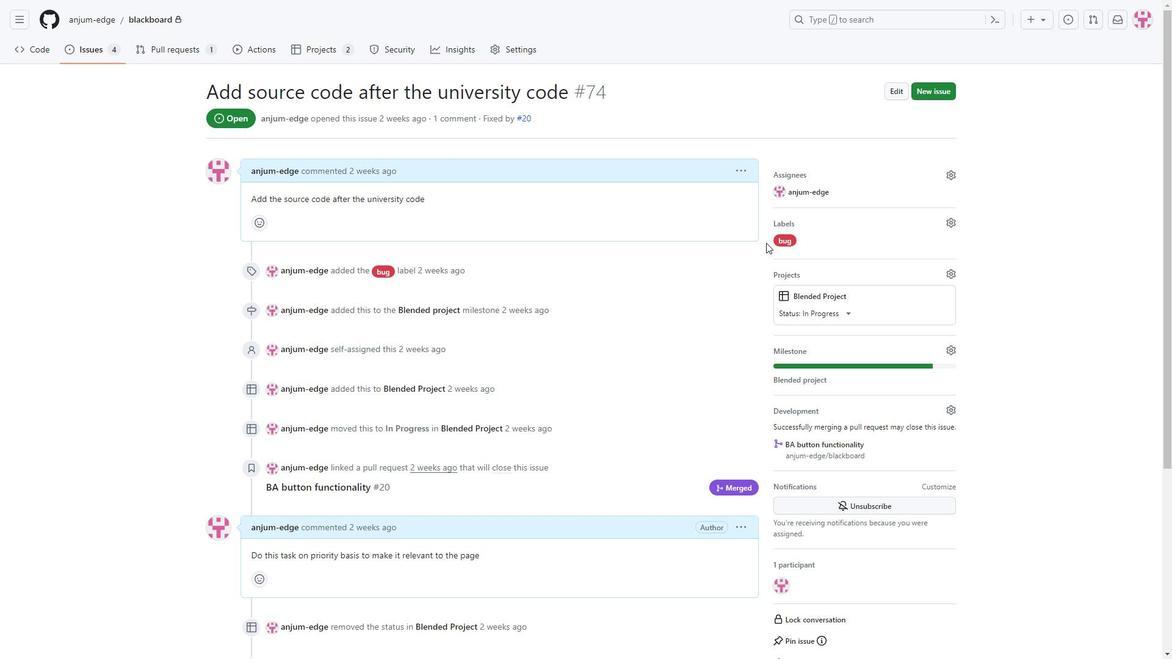 
Action: Mouse scrolled (791, 268) with delta (0, 0)
Screenshot: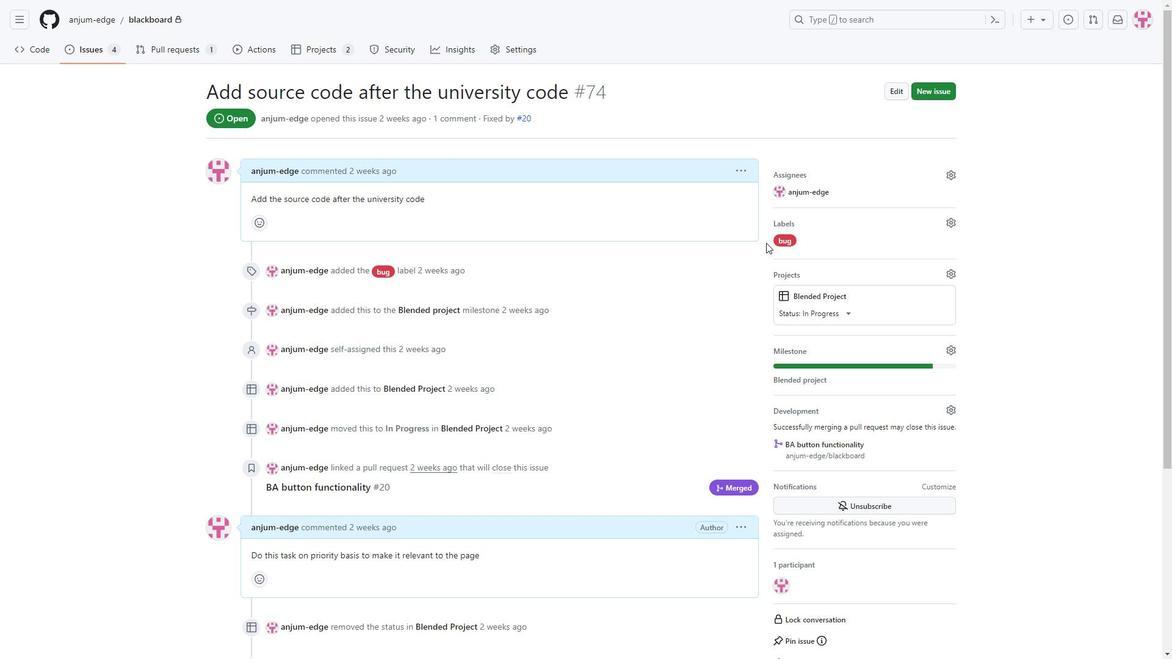 
Action: Mouse scrolled (791, 268) with delta (0, 0)
Screenshot: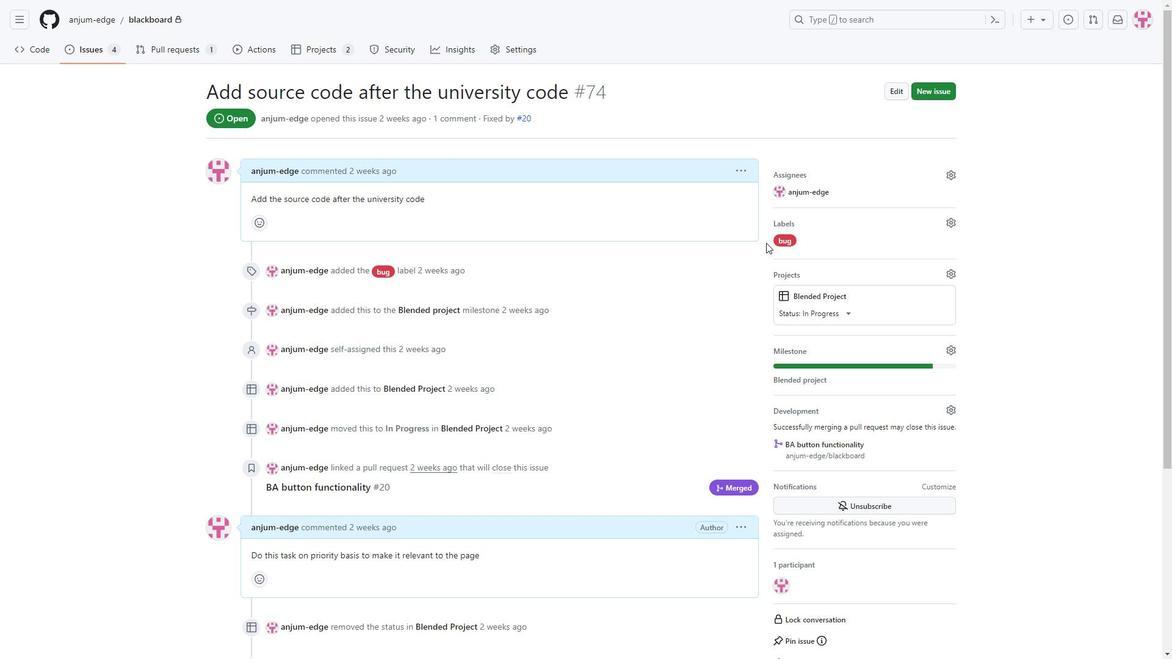 
Action: Mouse scrolled (791, 268) with delta (0, 0)
Screenshot: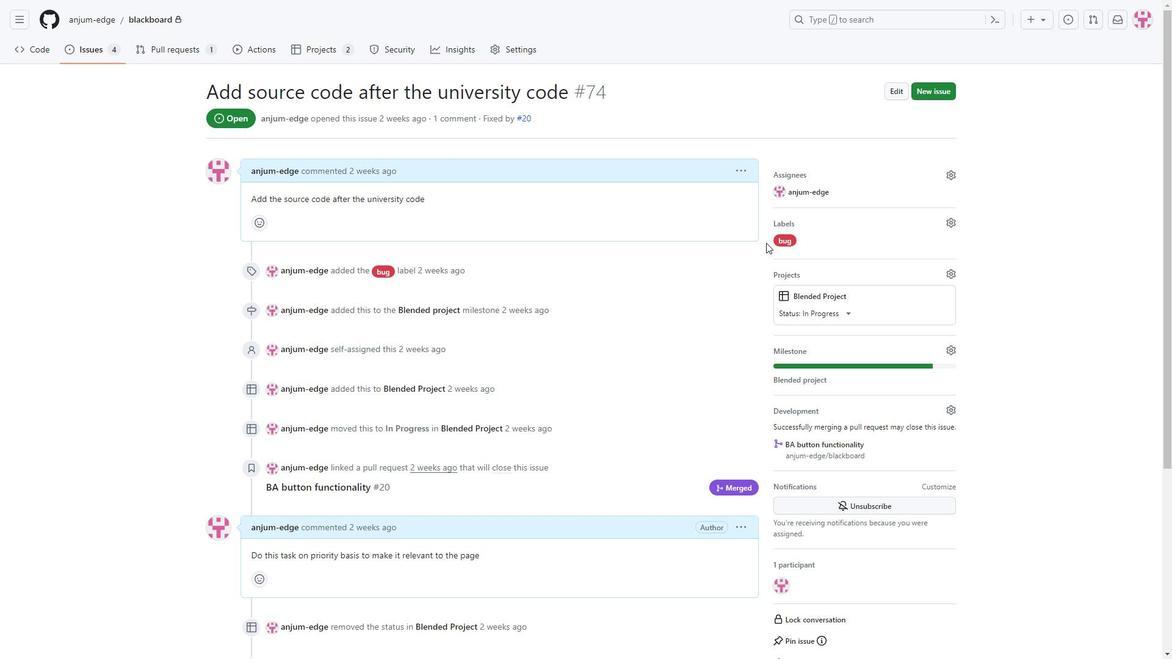 
Action: Mouse scrolled (791, 268) with delta (0, 0)
Screenshot: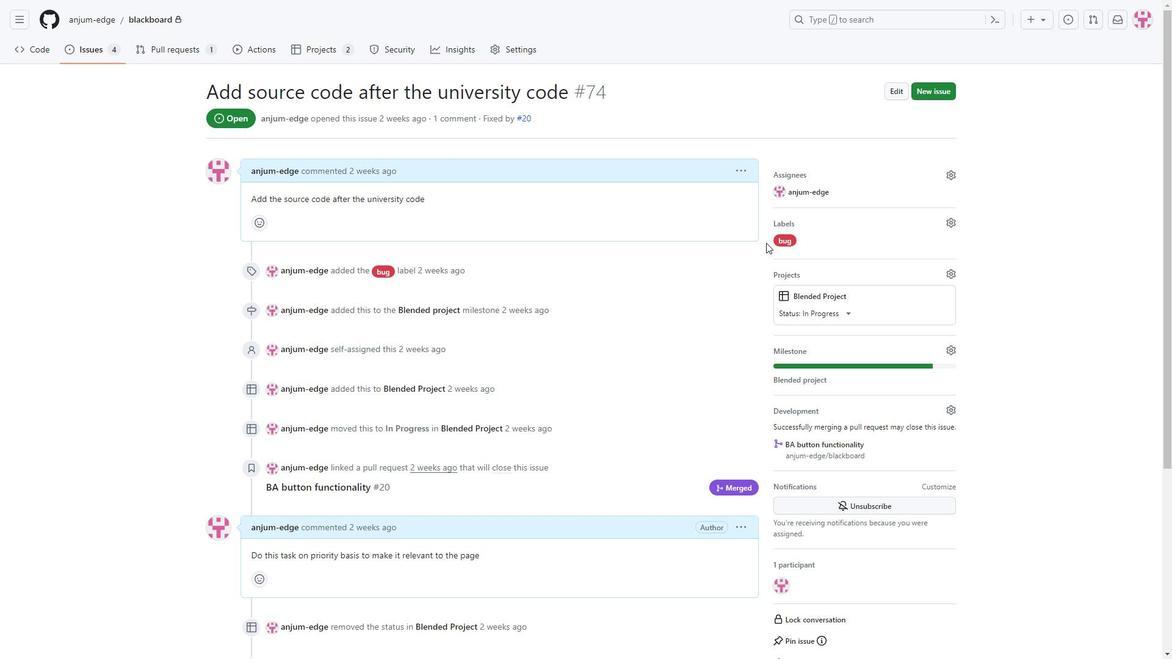 
Action: Mouse scrolled (791, 268) with delta (0, 0)
Screenshot: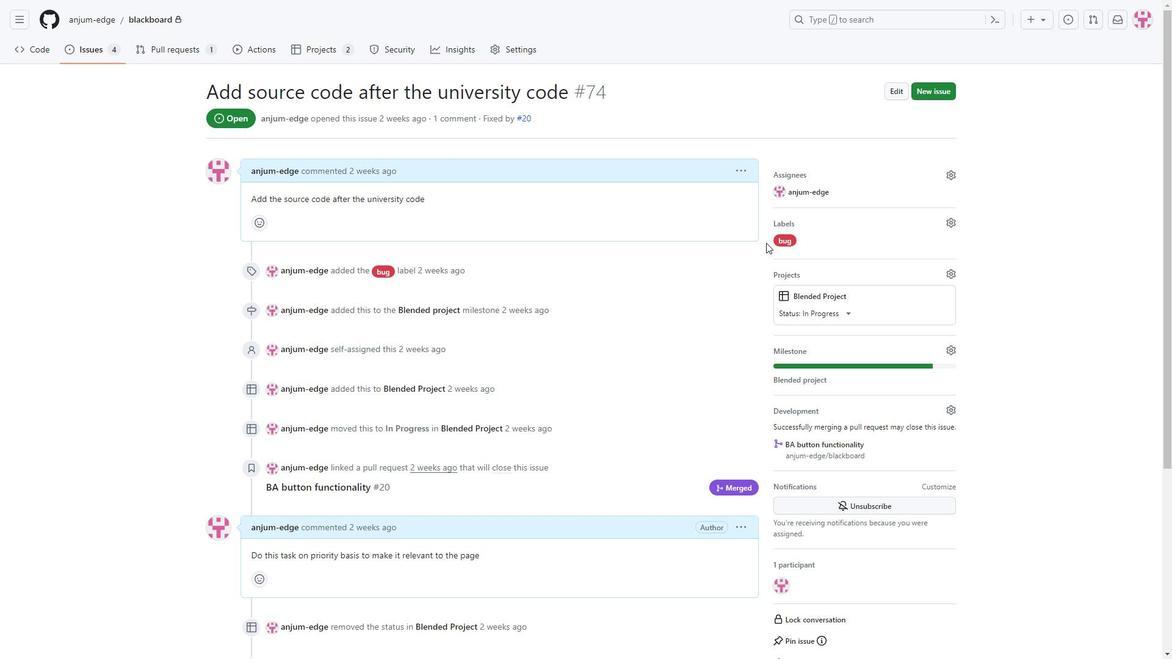 
Action: Mouse scrolled (791, 268) with delta (0, 0)
Screenshot: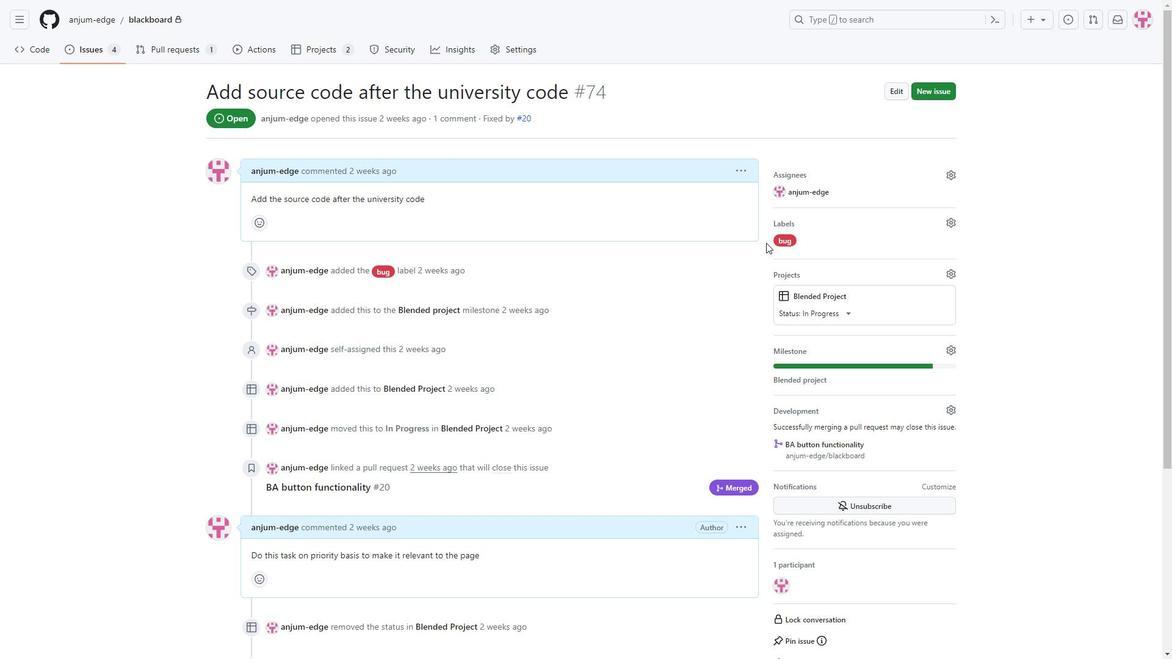 
Action: Mouse scrolled (791, 268) with delta (0, 0)
Screenshot: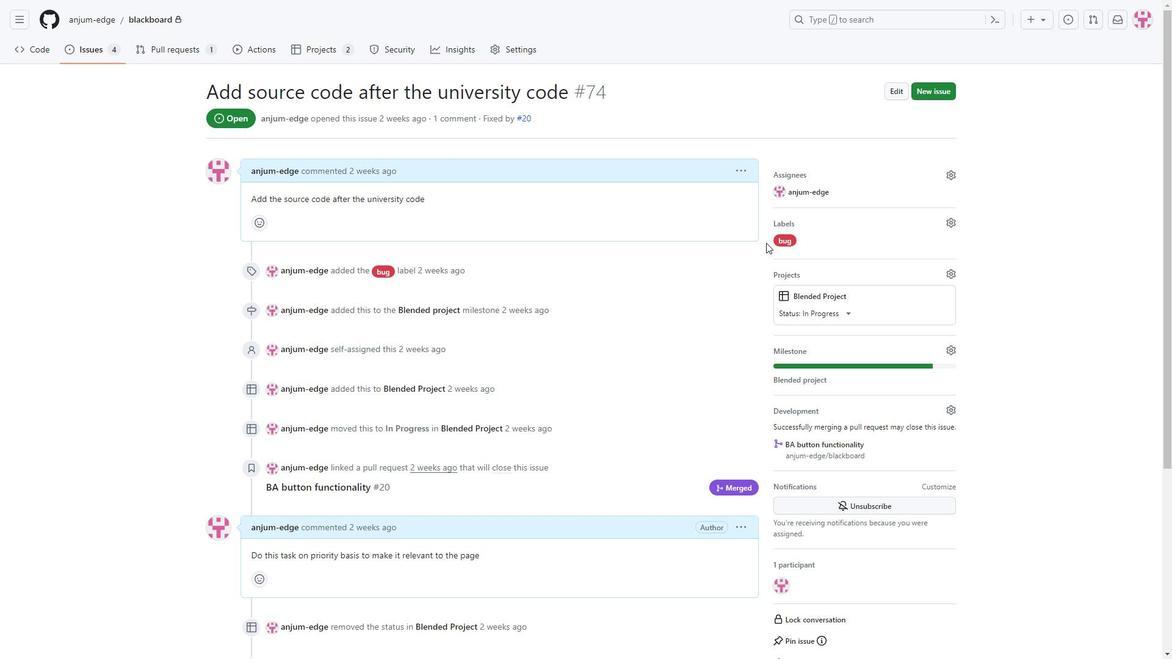 
Action: Mouse scrolled (791, 268) with delta (0, 0)
Screenshot: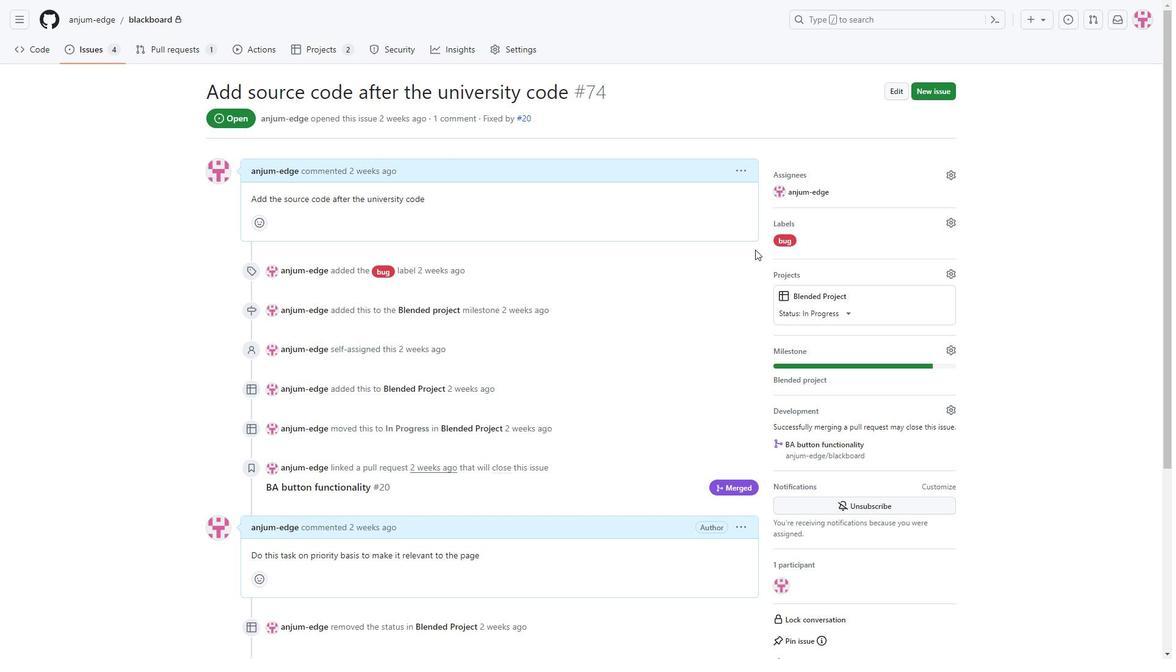 
Action: Mouse scrolled (791, 268) with delta (0, 0)
Screenshot: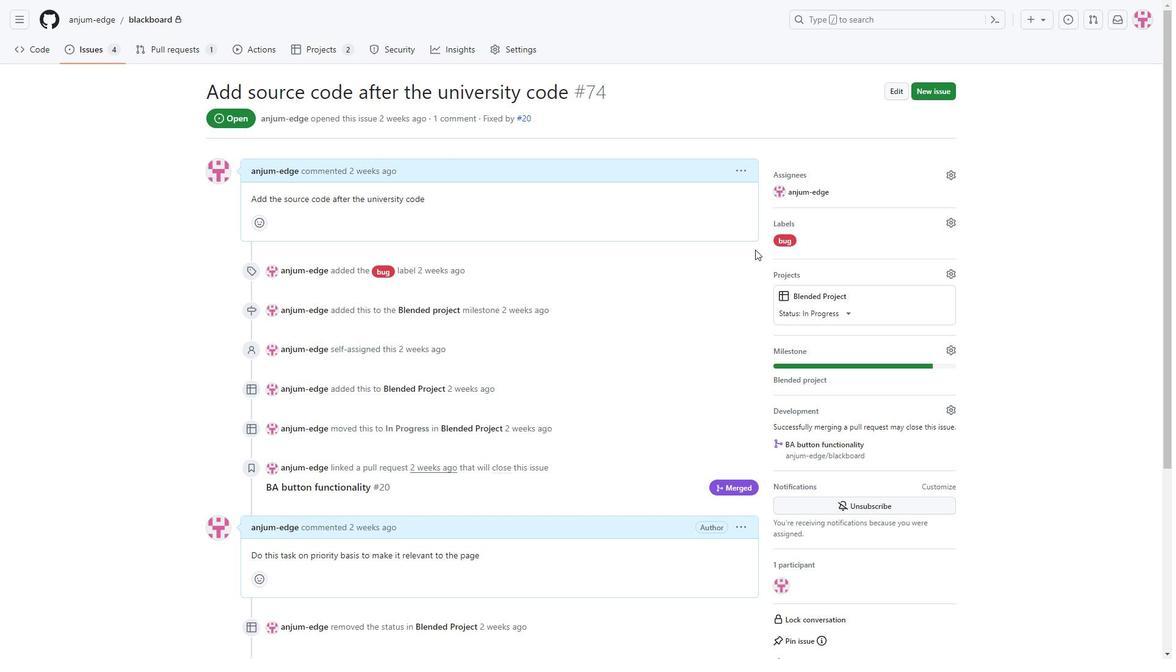 
Action: Mouse scrolled (791, 268) with delta (0, 0)
Screenshot: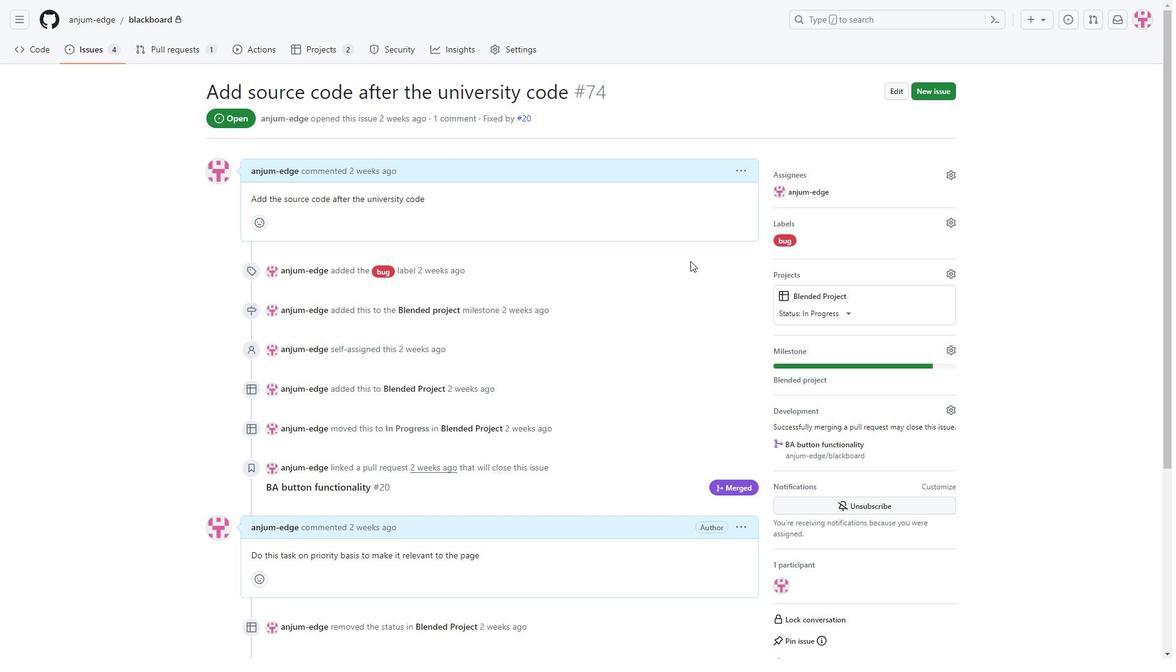 
Action: Mouse scrolled (791, 268) with delta (0, 0)
Screenshot: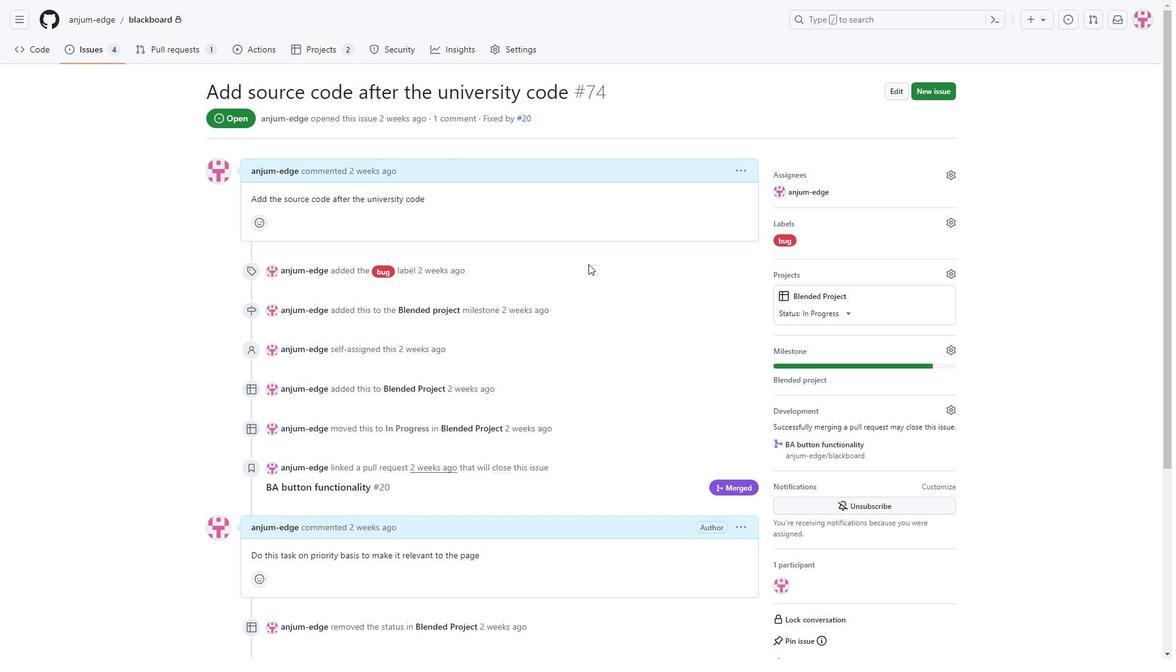 
Action: Mouse moved to (780, 274)
Screenshot: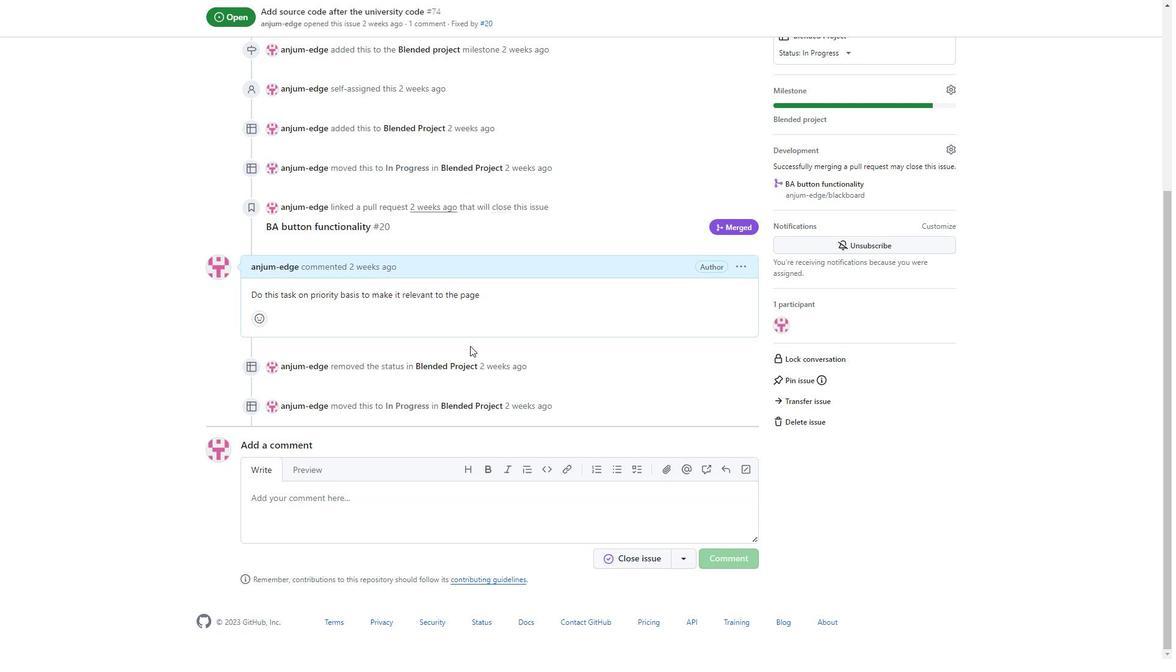 
Action: Mouse scrolled (780, 274) with delta (0, 0)
Screenshot: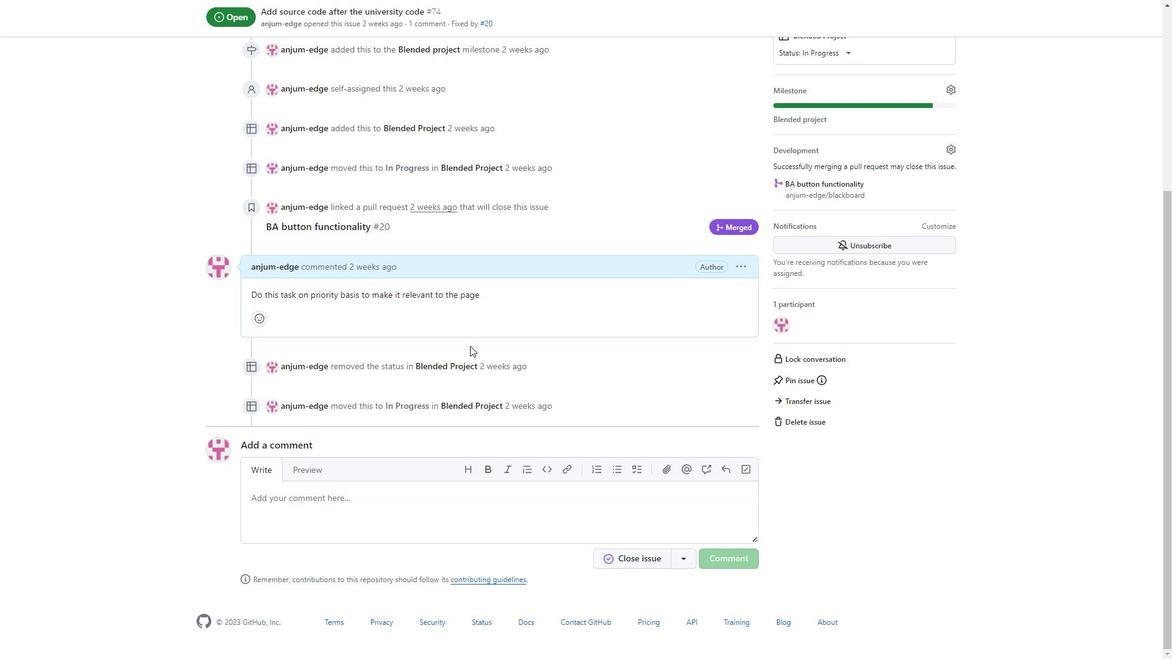 
Action: Mouse scrolled (780, 274) with delta (0, 0)
Screenshot: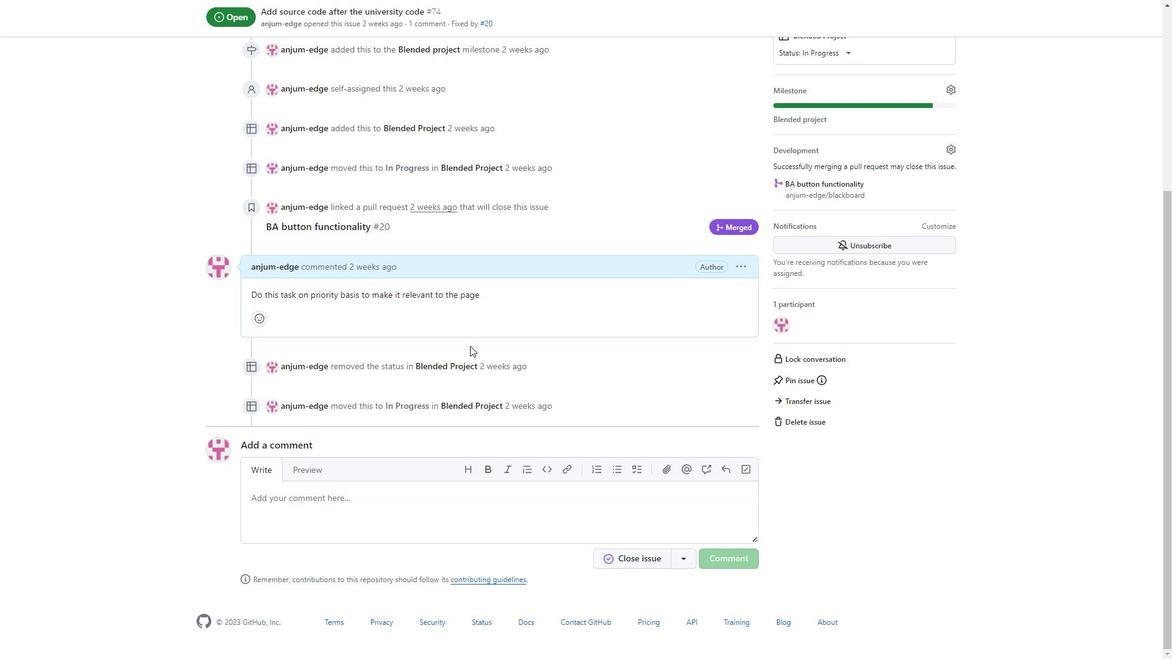 
Action: Mouse moved to (512, 302)
Screenshot: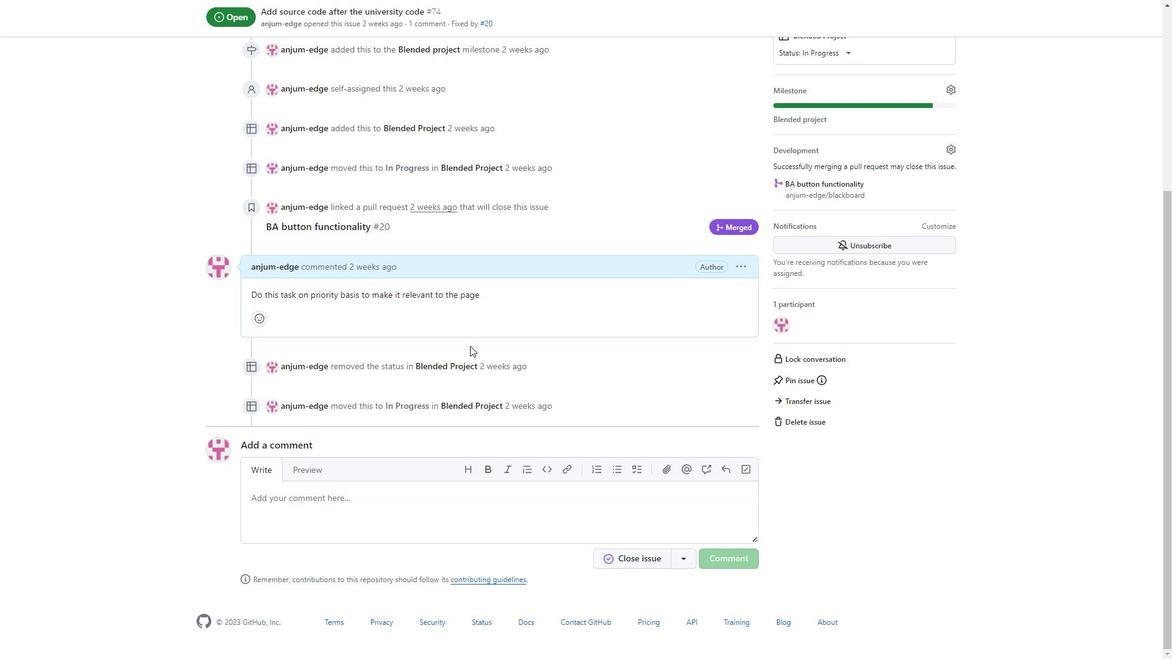 
Action: Mouse scrolled (512, 302) with delta (0, 0)
Screenshot: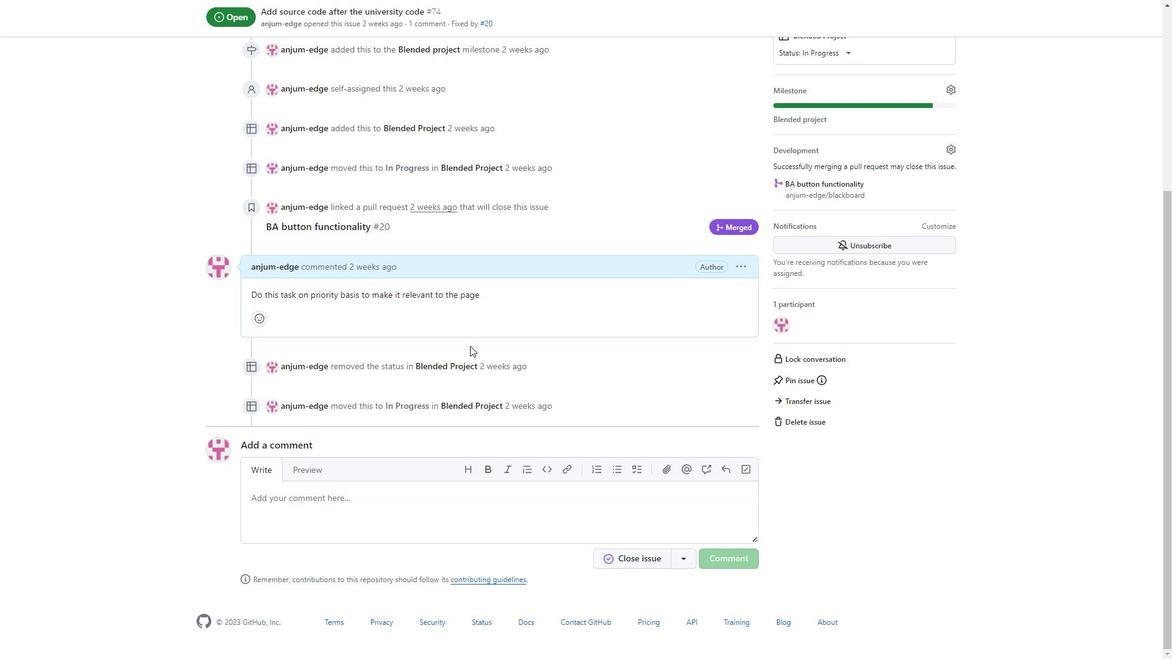 
Action: Mouse scrolled (512, 302) with delta (0, 0)
Screenshot: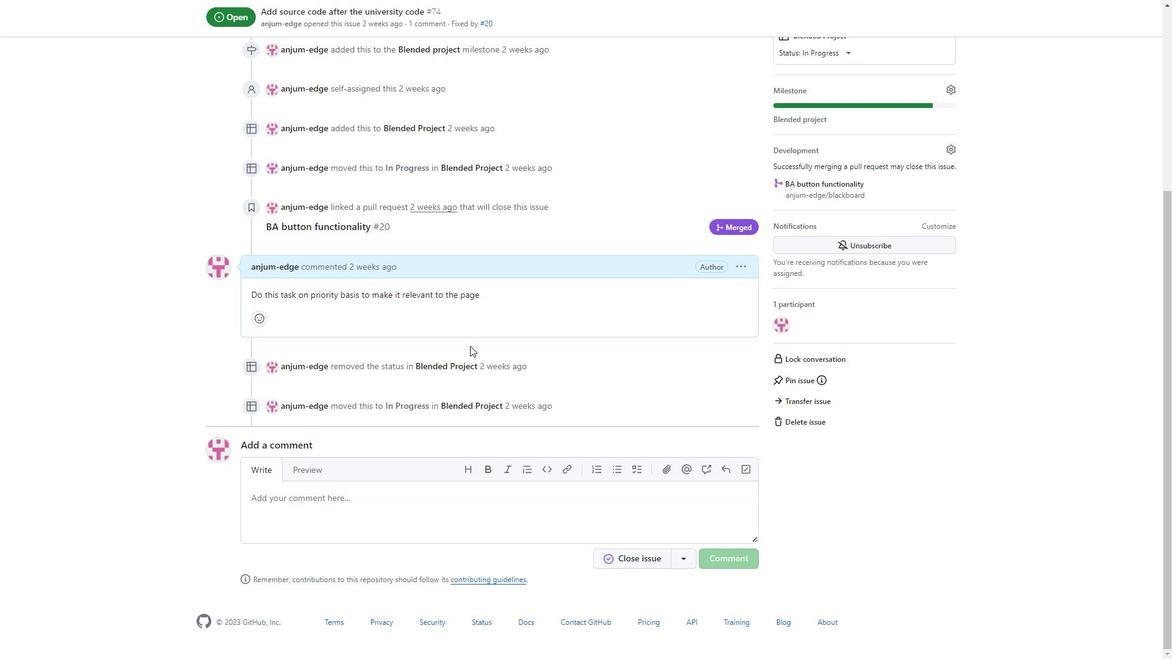 
Action: Mouse moved to (494, 370)
Screenshot: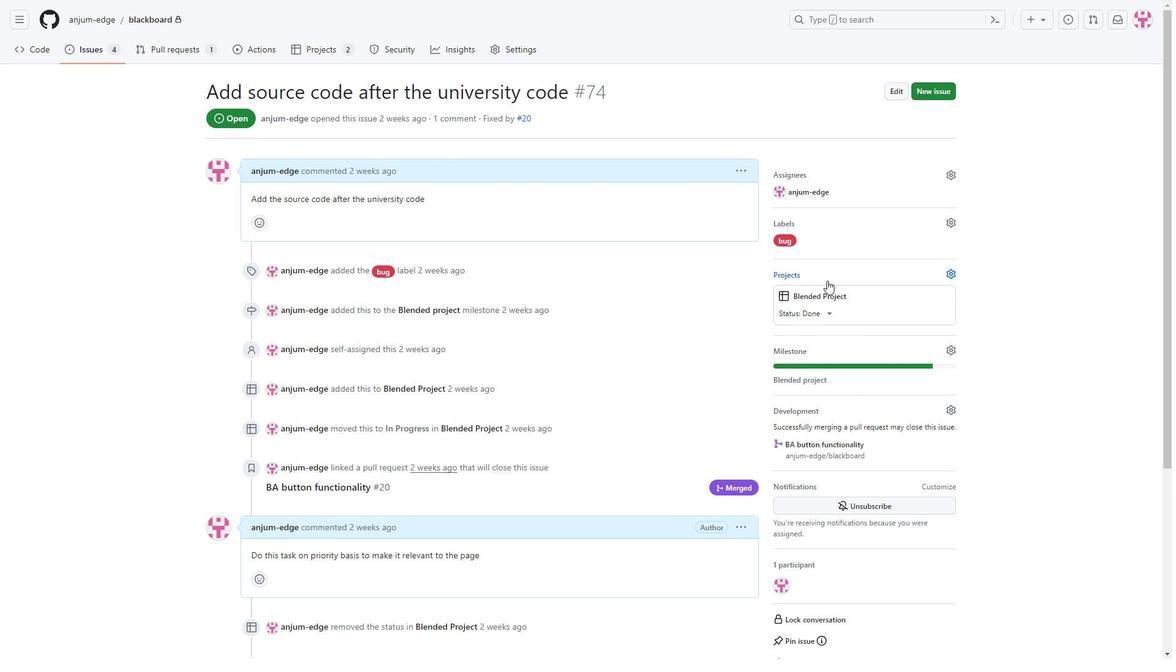 
Action: Mouse scrolled (494, 369) with delta (0, 0)
Screenshot: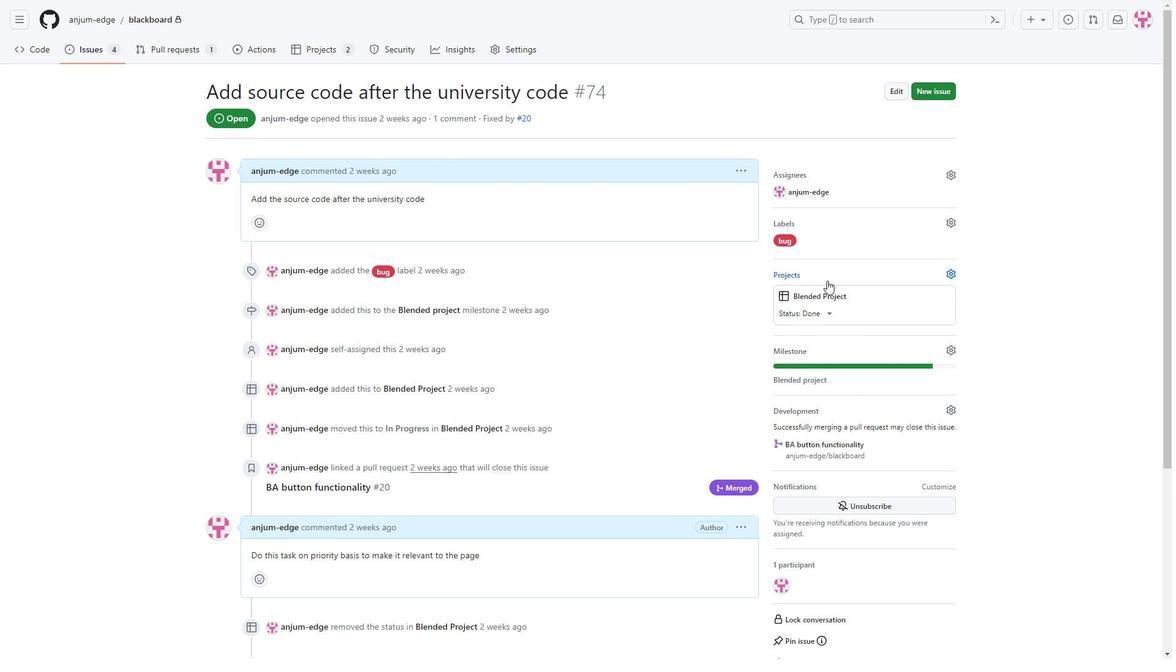 
Action: Mouse scrolled (494, 369) with delta (0, 0)
Screenshot: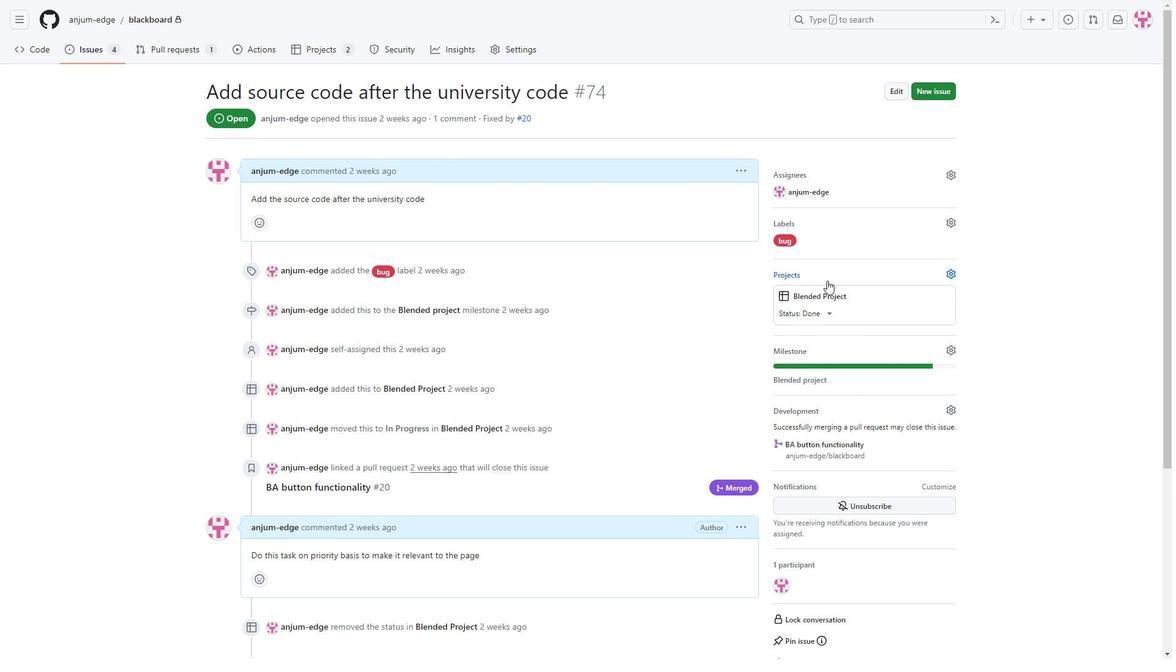 
Action: Mouse moved to (494, 370)
Screenshot: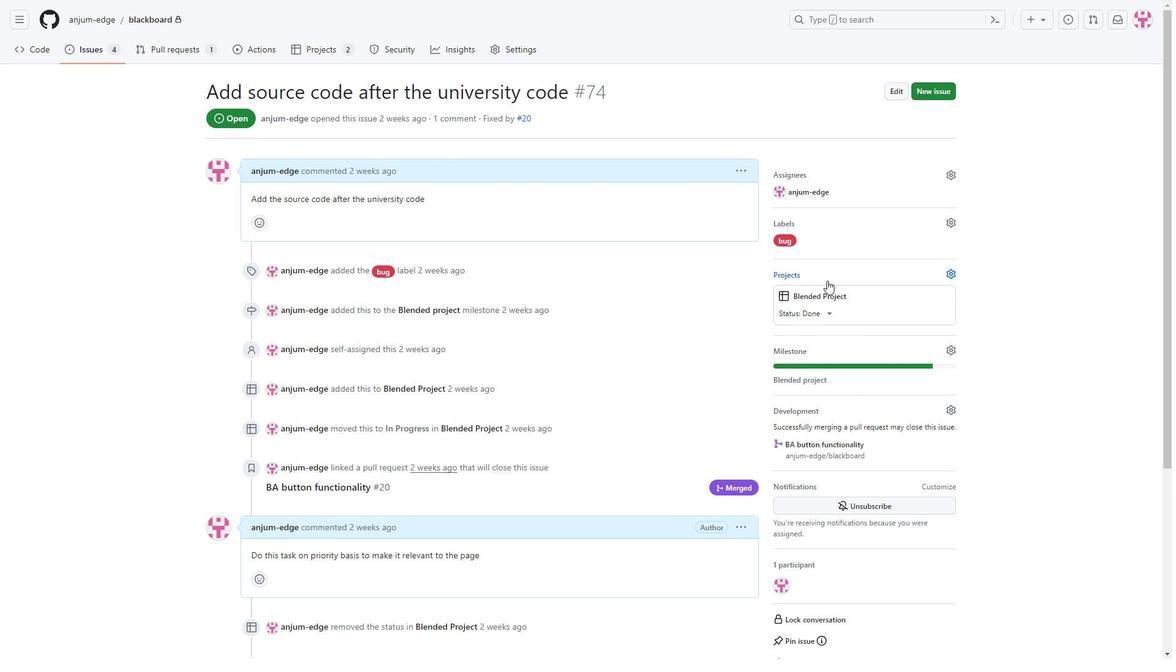 
Action: Mouse scrolled (494, 370) with delta (0, 0)
Screenshot: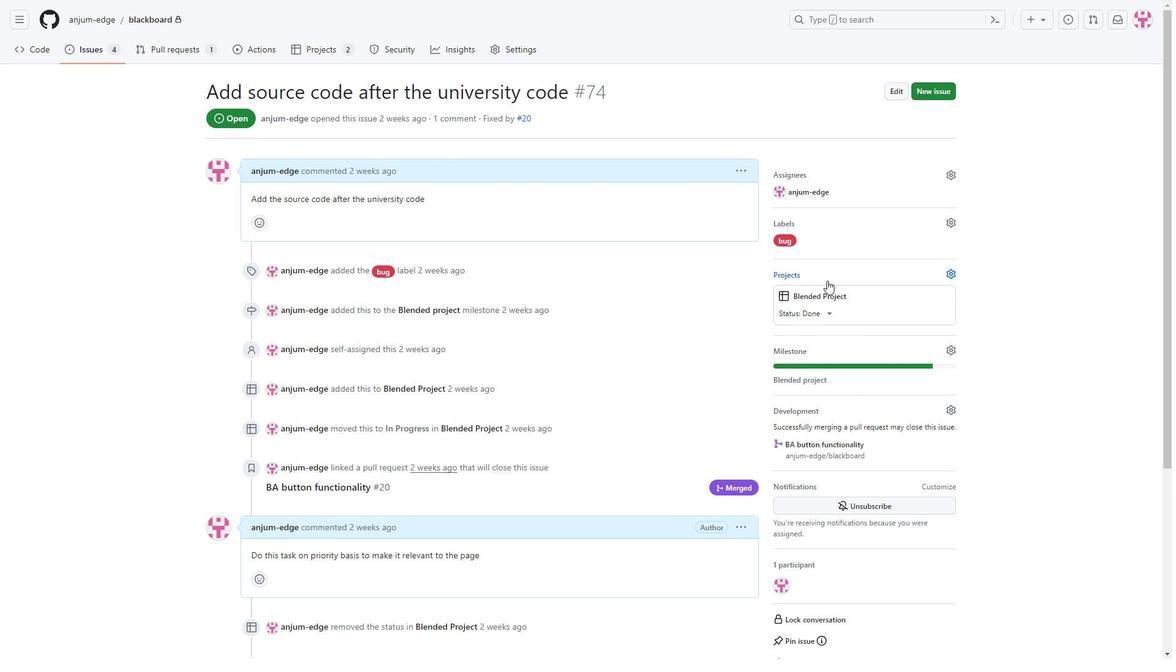 
Action: Mouse scrolled (494, 370) with delta (0, 0)
Screenshot: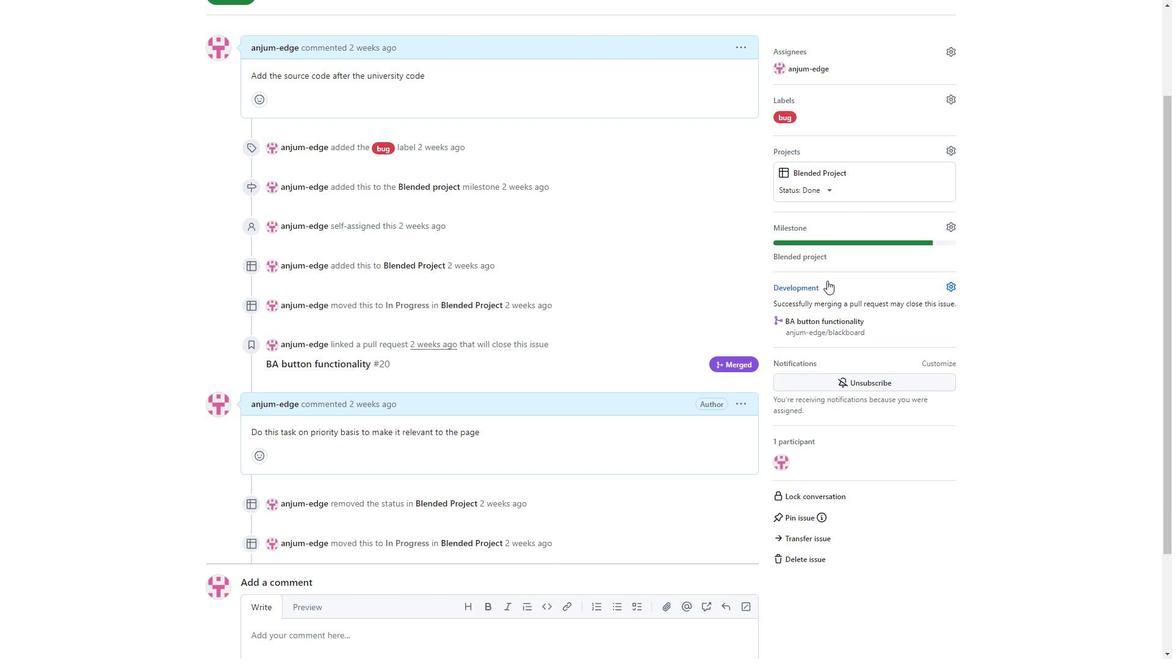 
Action: Mouse scrolled (494, 370) with delta (0, 0)
Screenshot: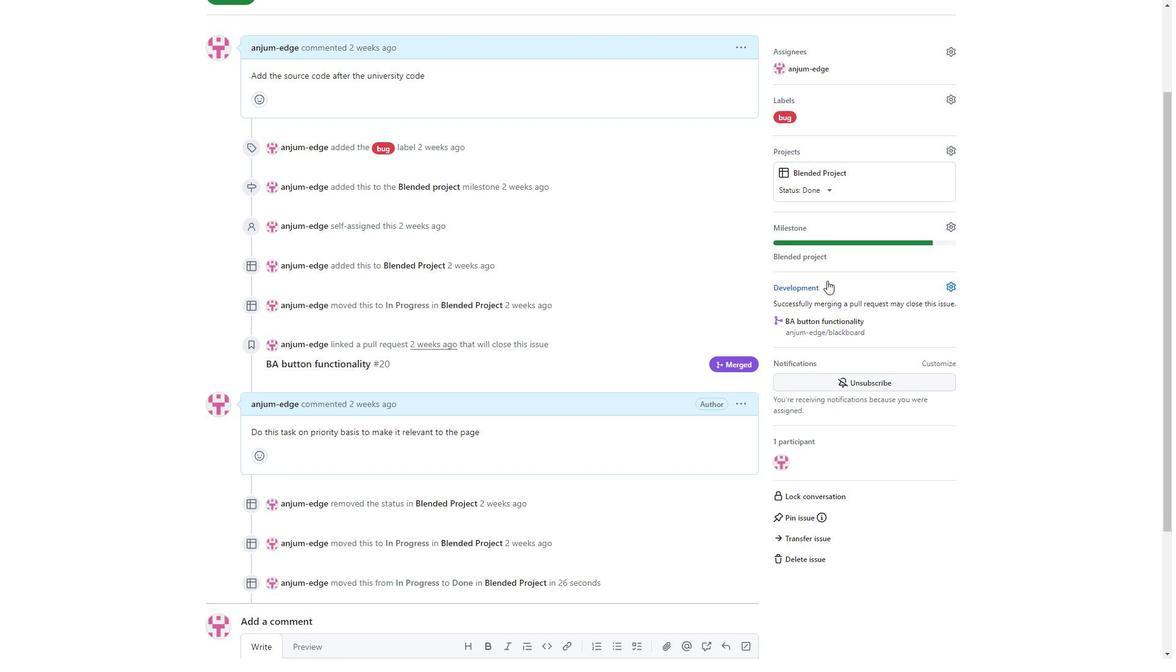 
Action: Mouse scrolled (494, 370) with delta (0, 0)
Screenshot: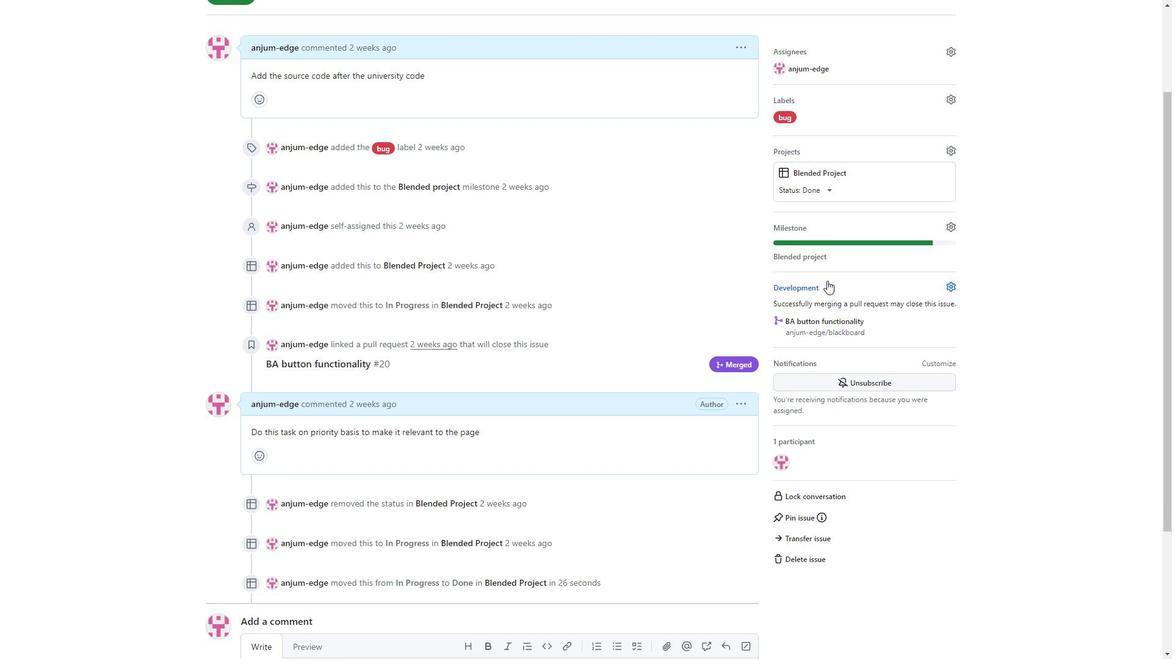 
Action: Mouse scrolled (494, 371) with delta (0, 0)
Screenshot: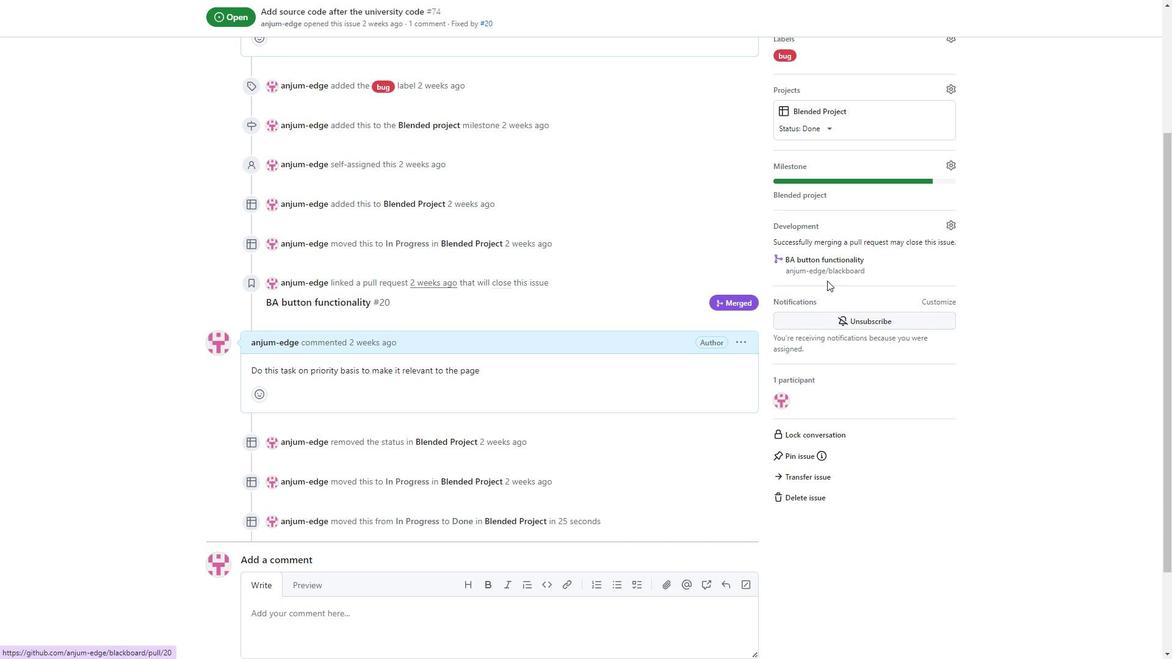 
Action: Mouse scrolled (494, 371) with delta (0, 0)
Screenshot: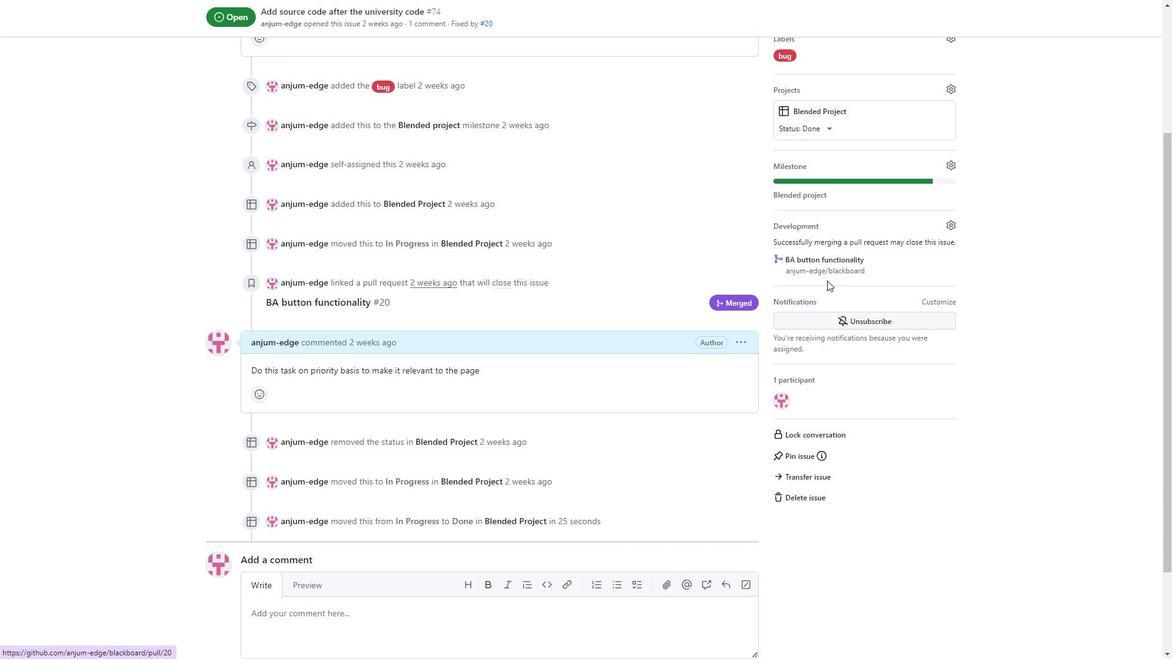 
Action: Mouse scrolled (494, 371) with delta (0, 0)
Screenshot: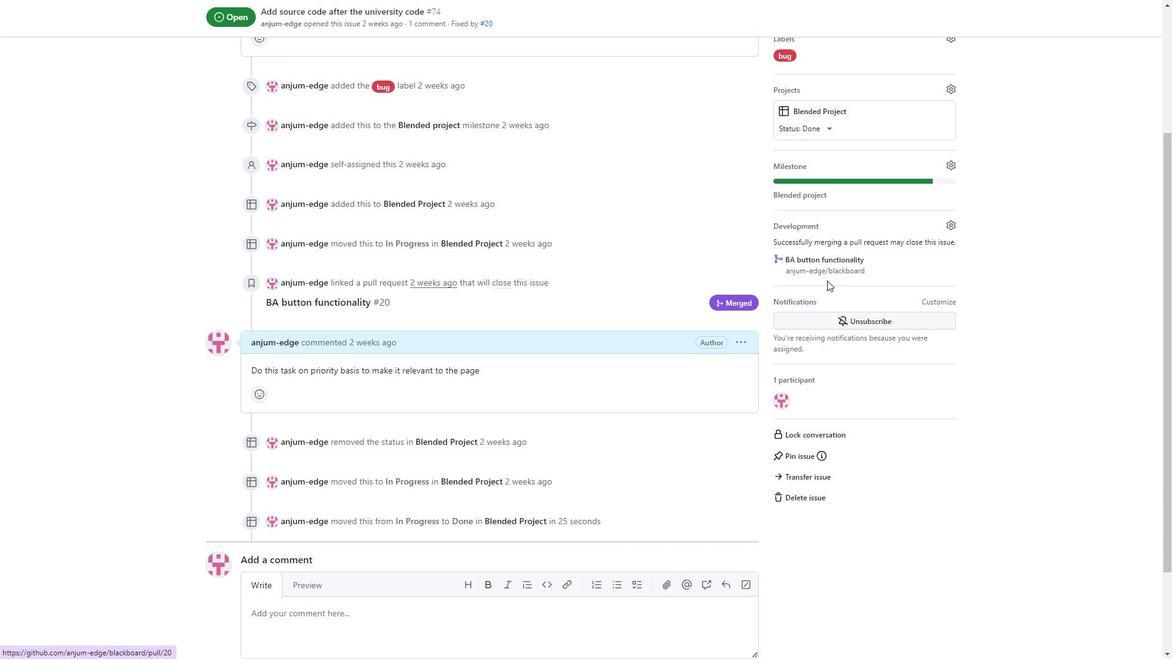 
Action: Mouse scrolled (494, 371) with delta (0, 0)
Screenshot: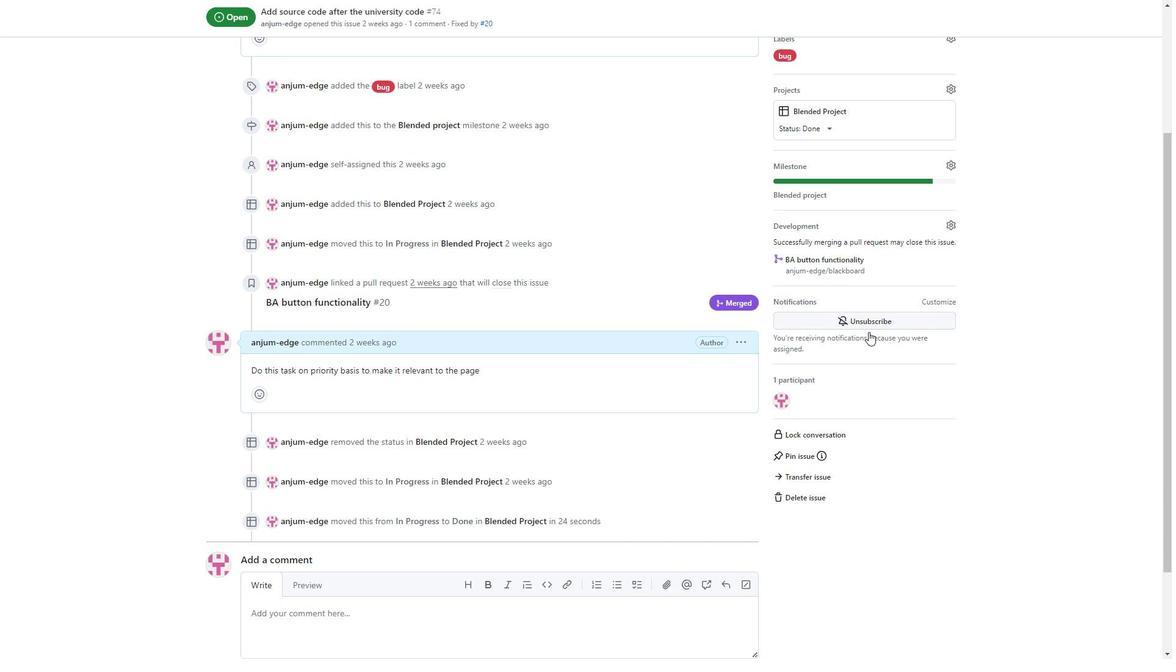 
Action: Mouse scrolled (494, 371) with delta (0, 0)
Screenshot: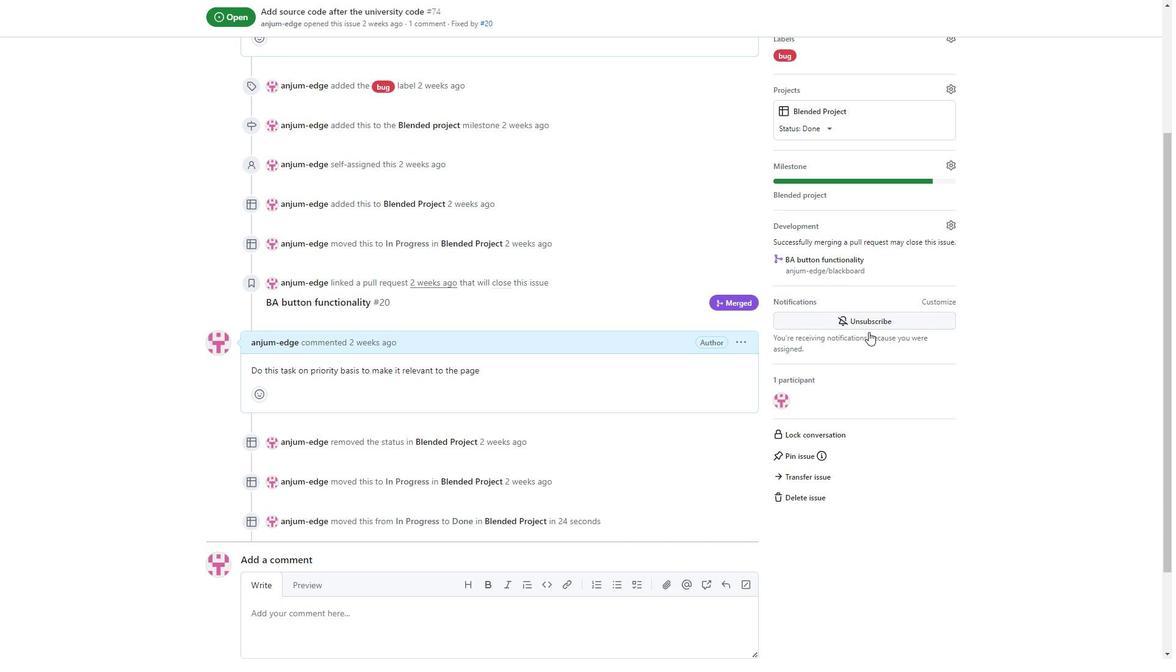 
Action: Mouse scrolled (494, 371) with delta (0, 0)
Screenshot: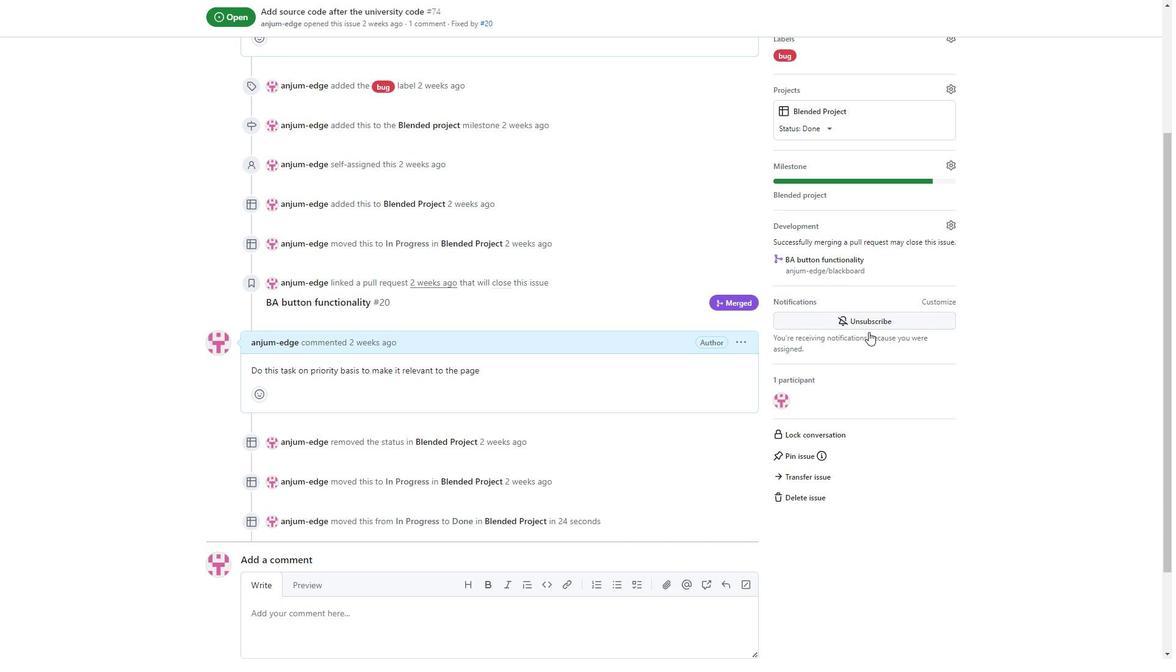 
Action: Mouse scrolled (494, 371) with delta (0, 0)
Screenshot: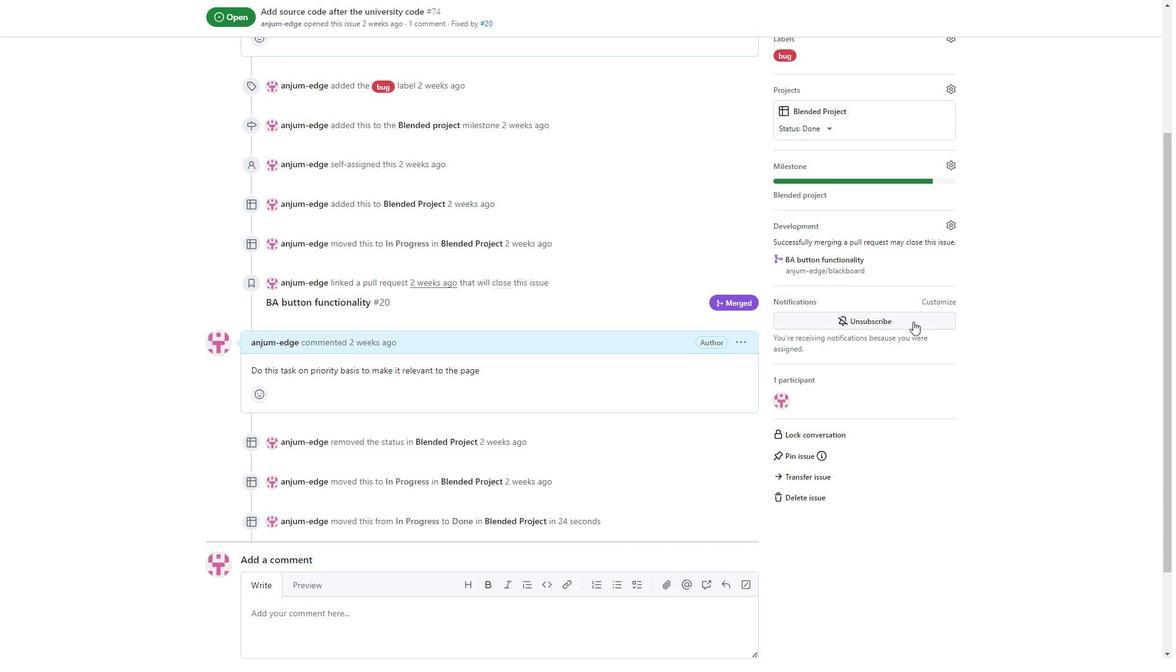 
Action: Mouse scrolled (494, 371) with delta (0, 0)
Screenshot: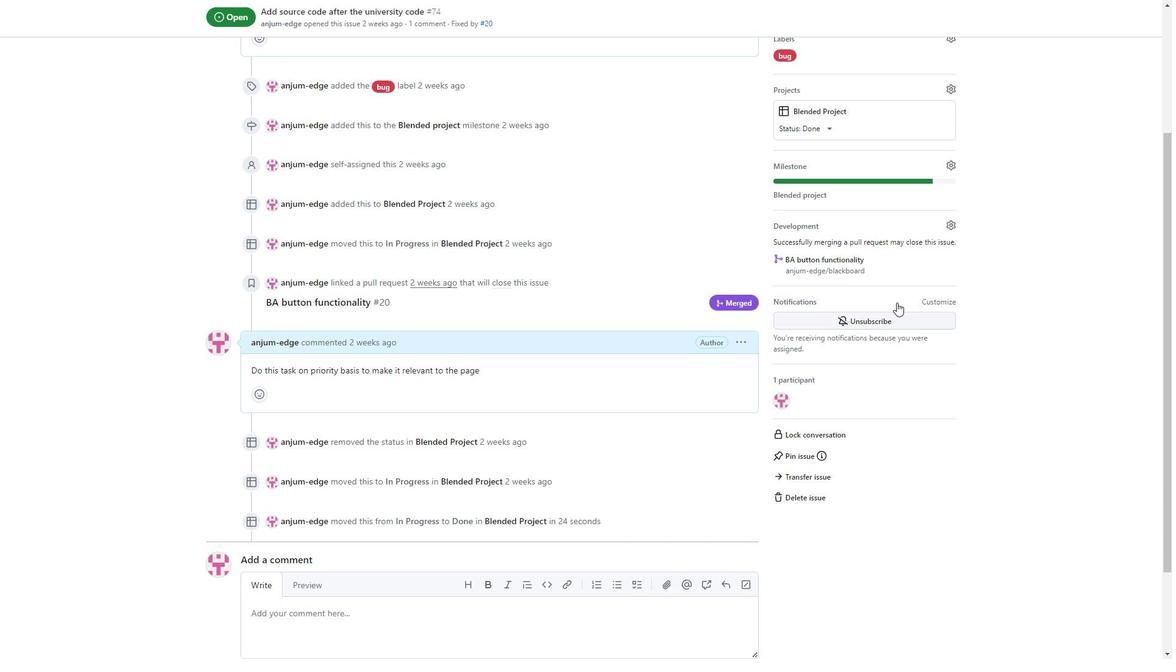 
Action: Mouse moved to (861, 339)
Screenshot: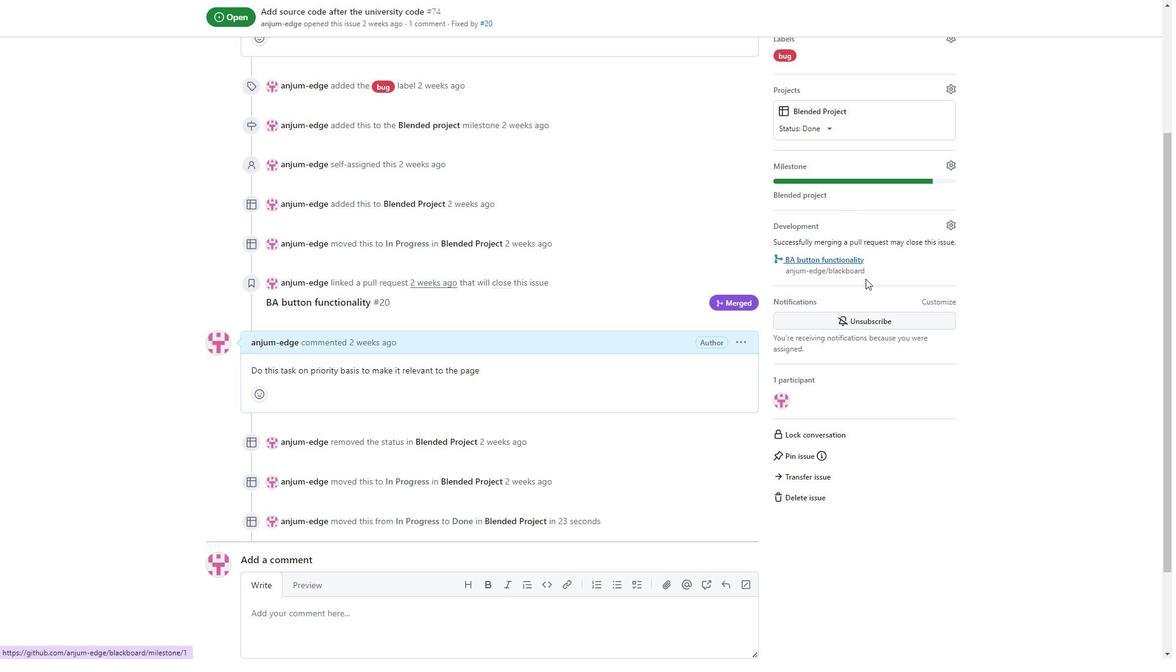 
Action: Mouse pressed left at (861, 339)
Screenshot: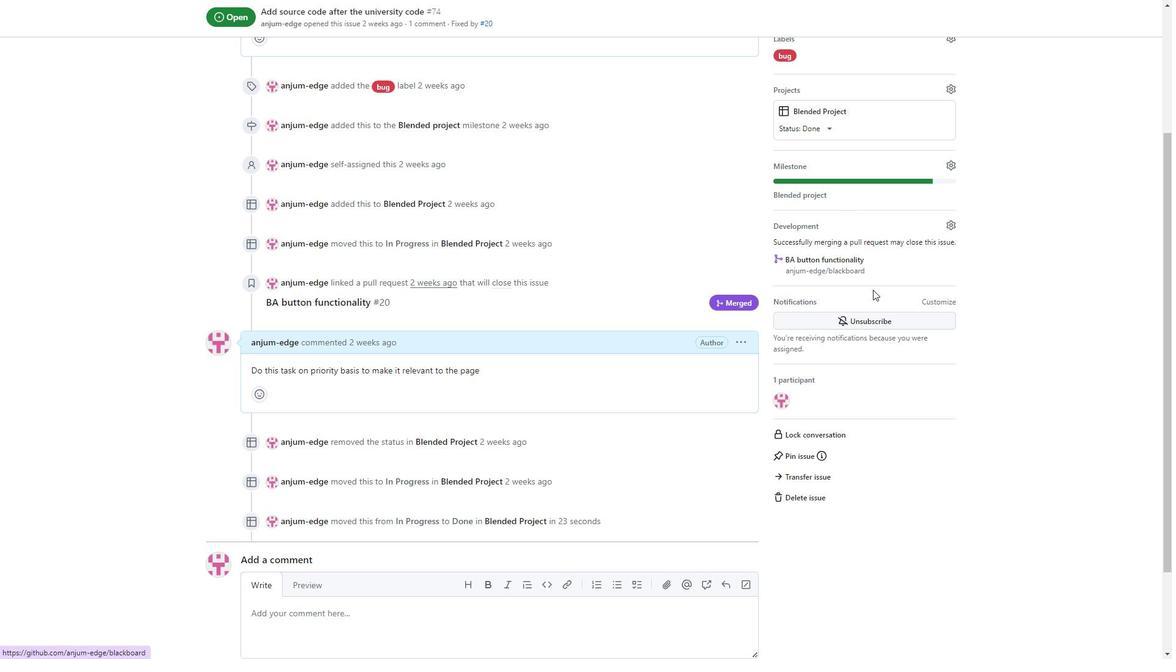 
Action: Mouse moved to (770, 397)
Screenshot: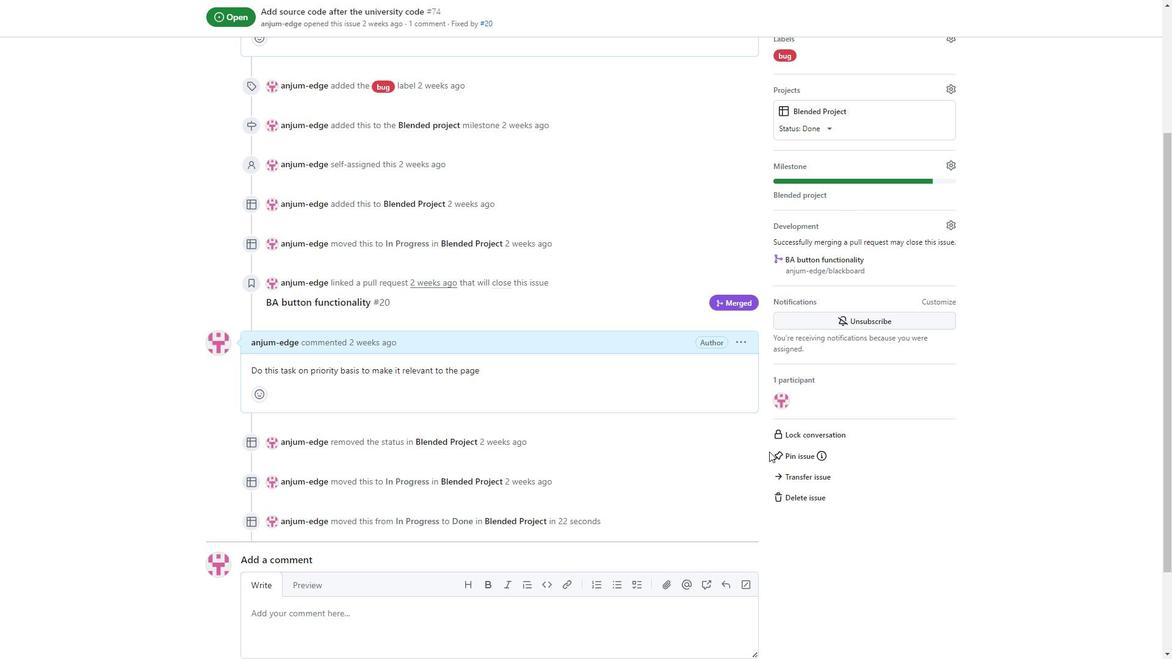 
Action: Mouse pressed left at (770, 397)
Screenshot: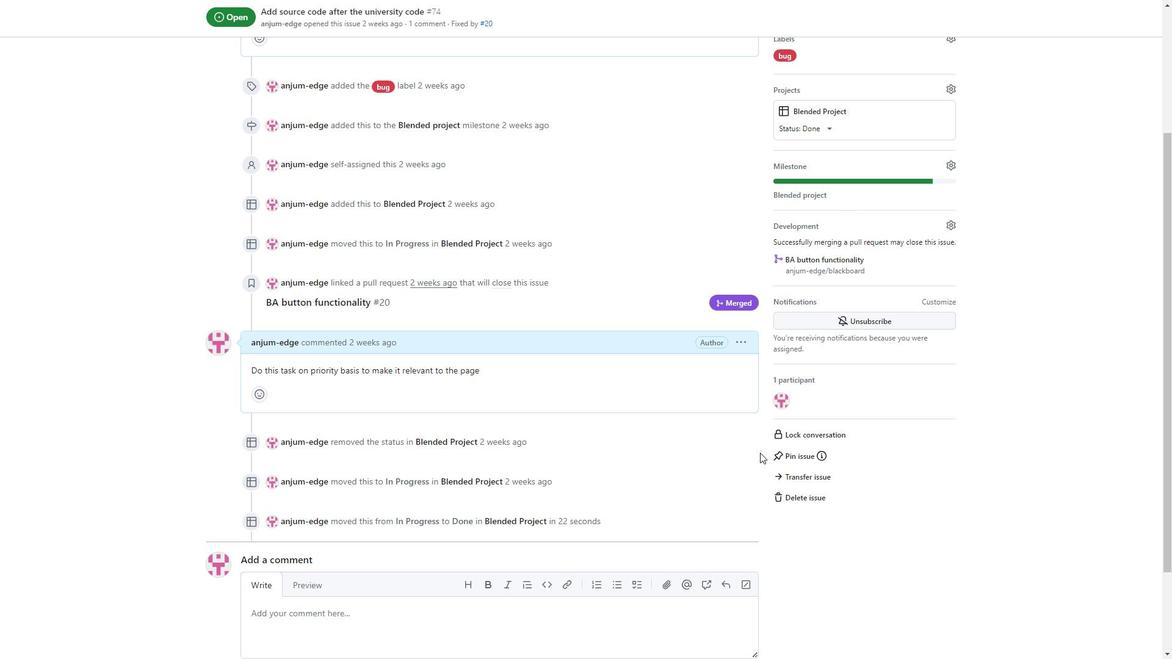
Action: Mouse moved to (852, 305)
Screenshot: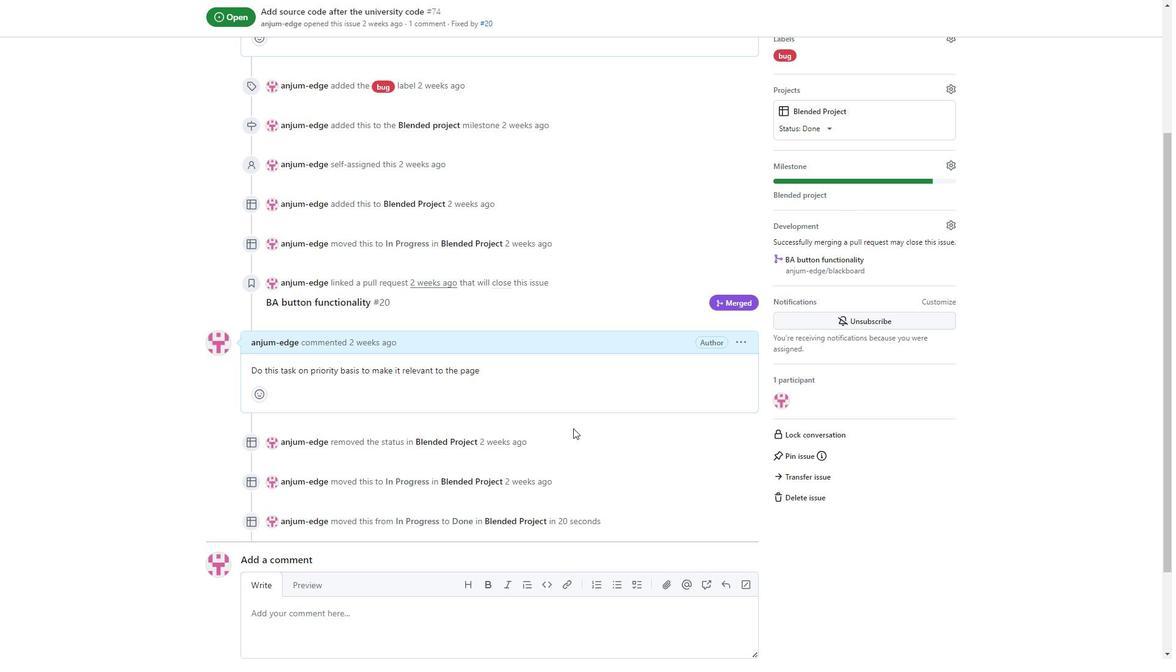
Action: Mouse scrolled (852, 304) with delta (0, 0)
Screenshot: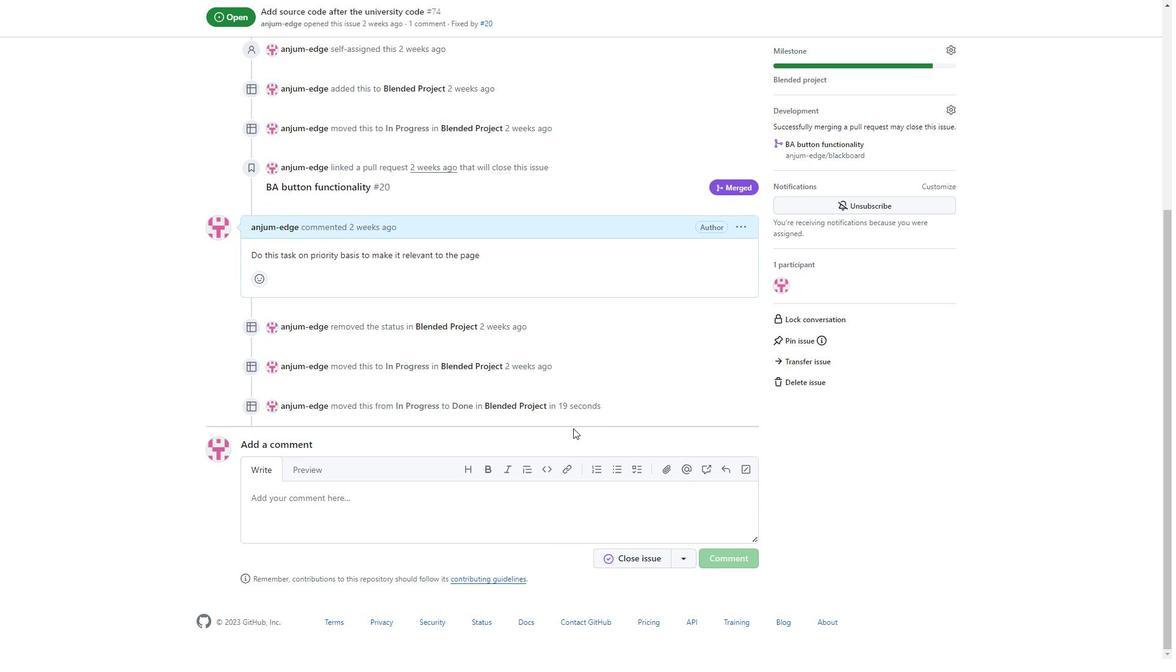 
Action: Mouse scrolled (852, 304) with delta (0, 0)
Screenshot: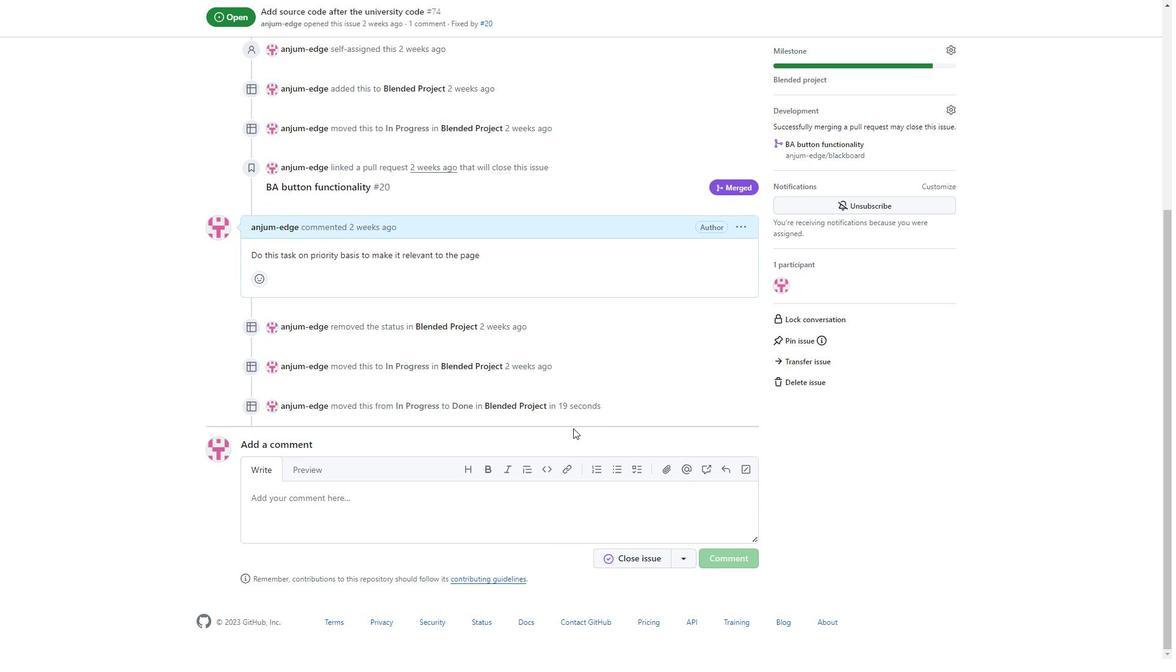 
Action: Mouse scrolled (852, 304) with delta (0, 0)
Screenshot: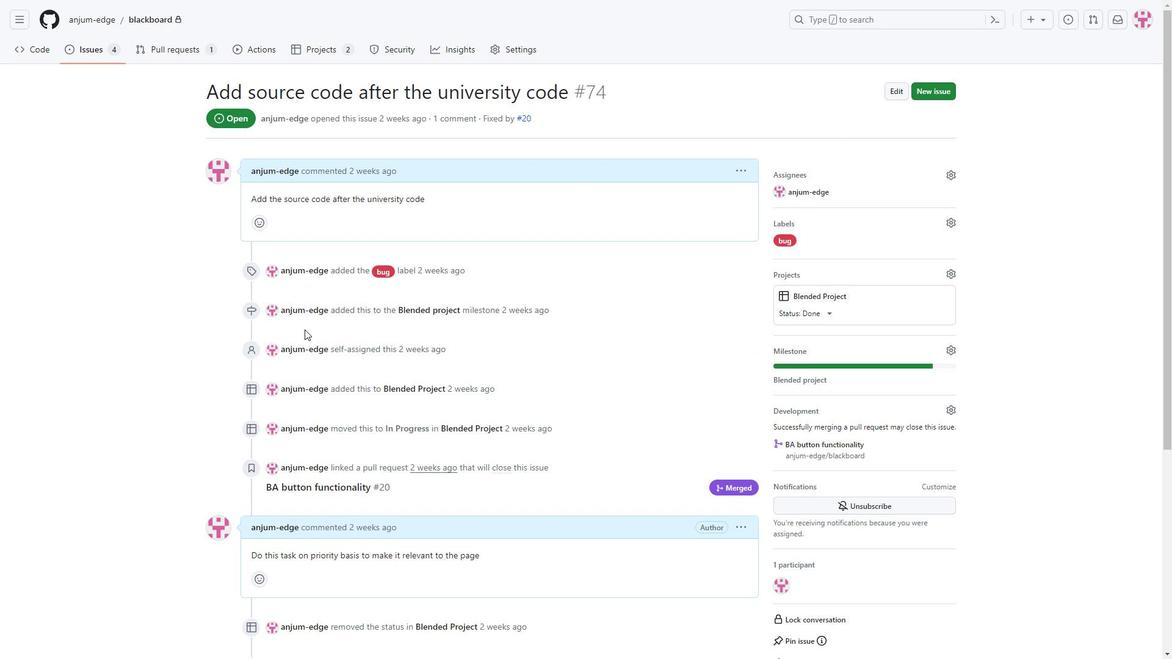 
Action: Mouse moved to (597, 453)
Screenshot: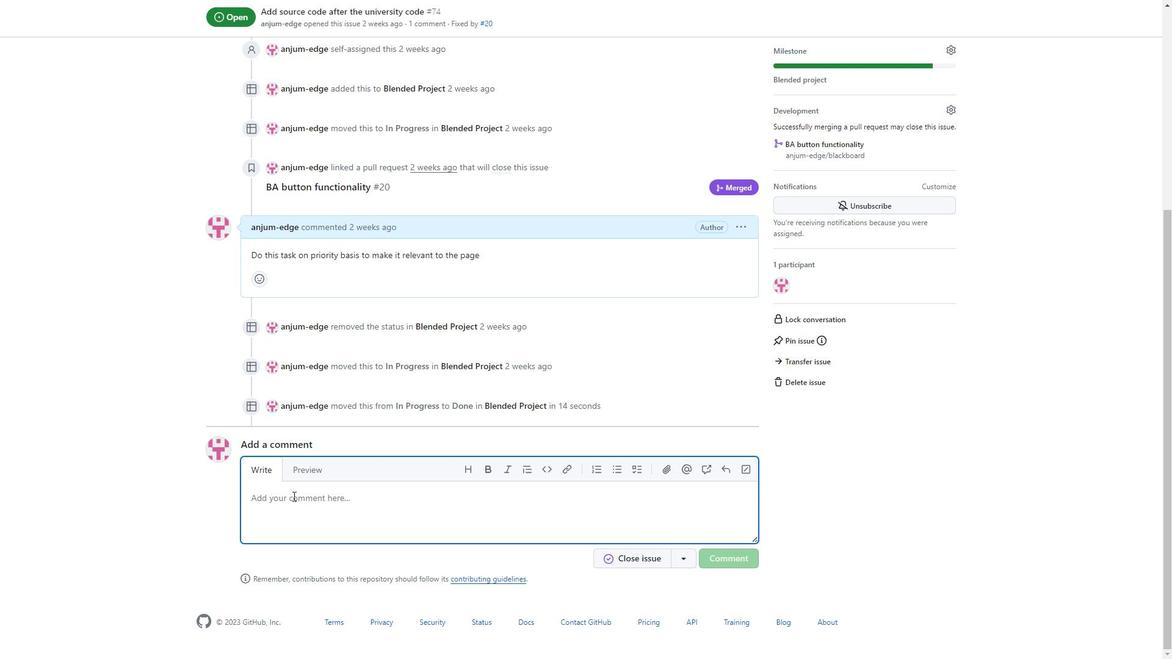 
Action: Mouse scrolled (597, 452) with delta (0, 0)
Screenshot: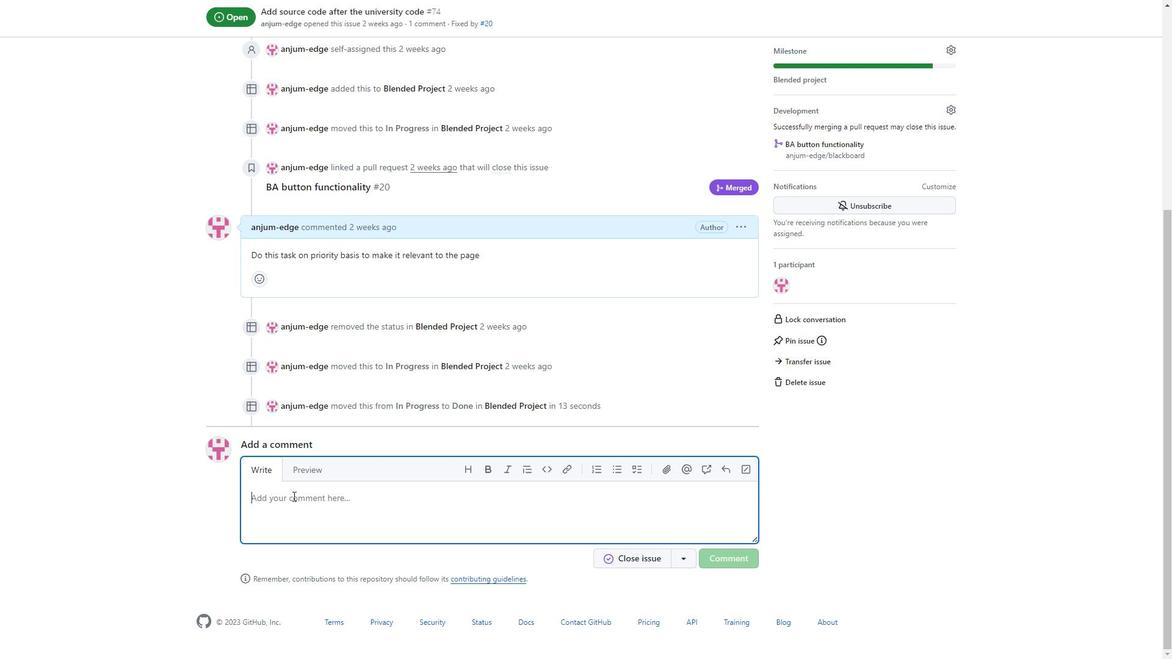
Action: Mouse scrolled (597, 452) with delta (0, 0)
Screenshot: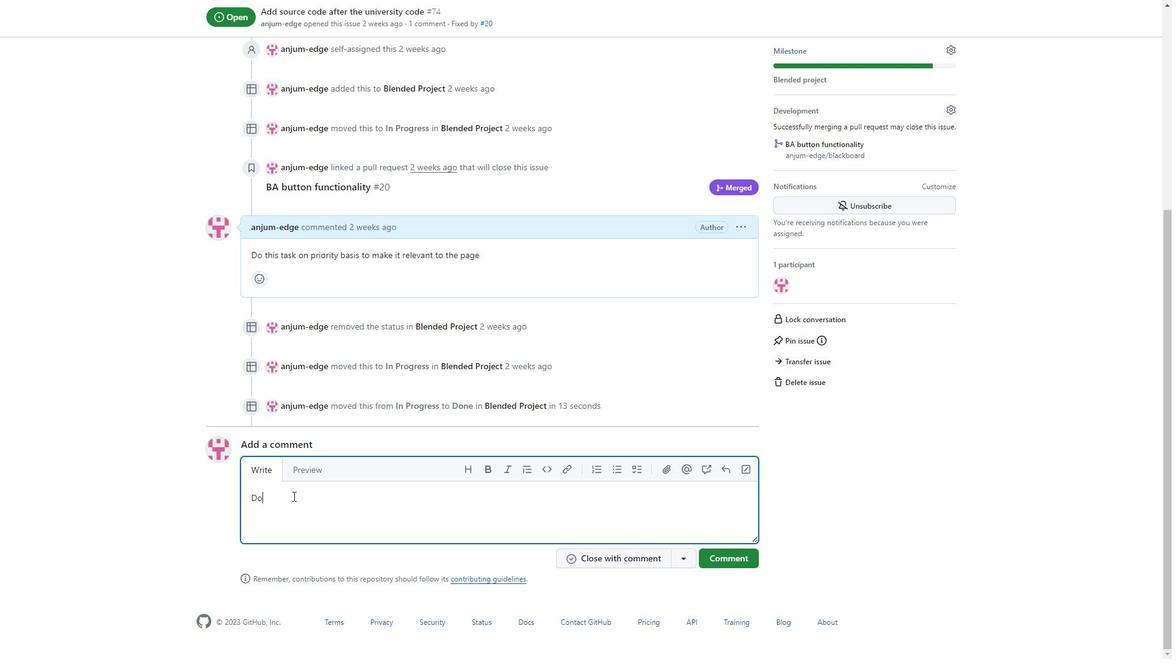 
Action: Mouse scrolled (597, 452) with delta (0, 0)
Screenshot: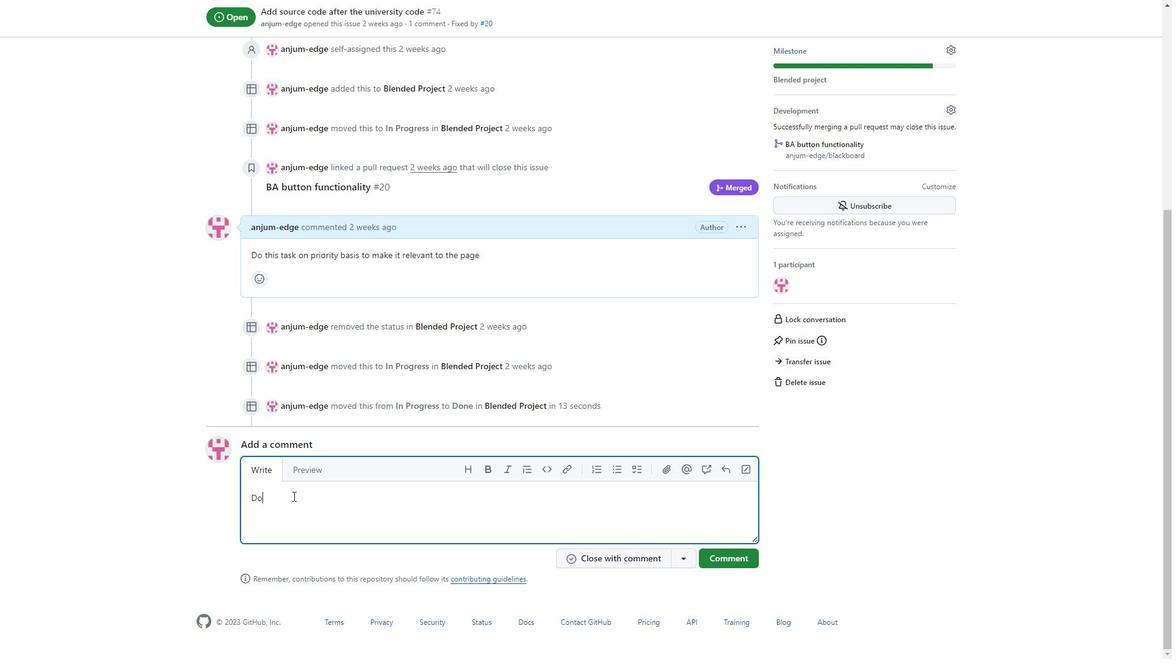 
Action: Mouse scrolled (597, 453) with delta (0, 0)
Screenshot: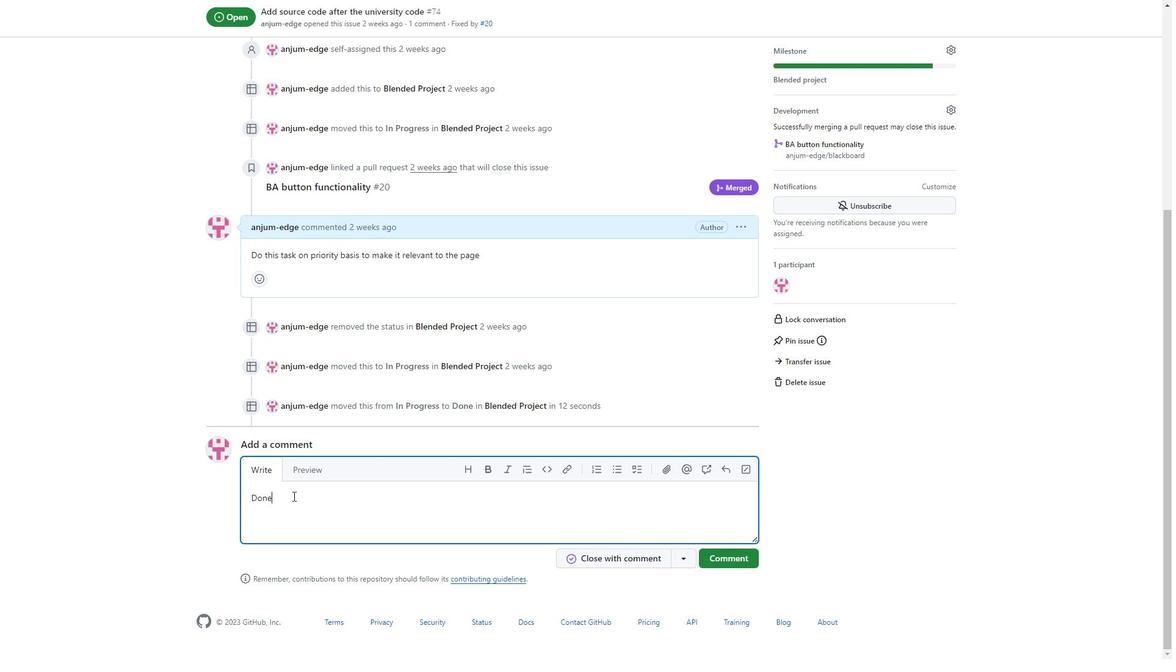 
Action: Mouse scrolled (597, 453) with delta (0, 0)
Screenshot: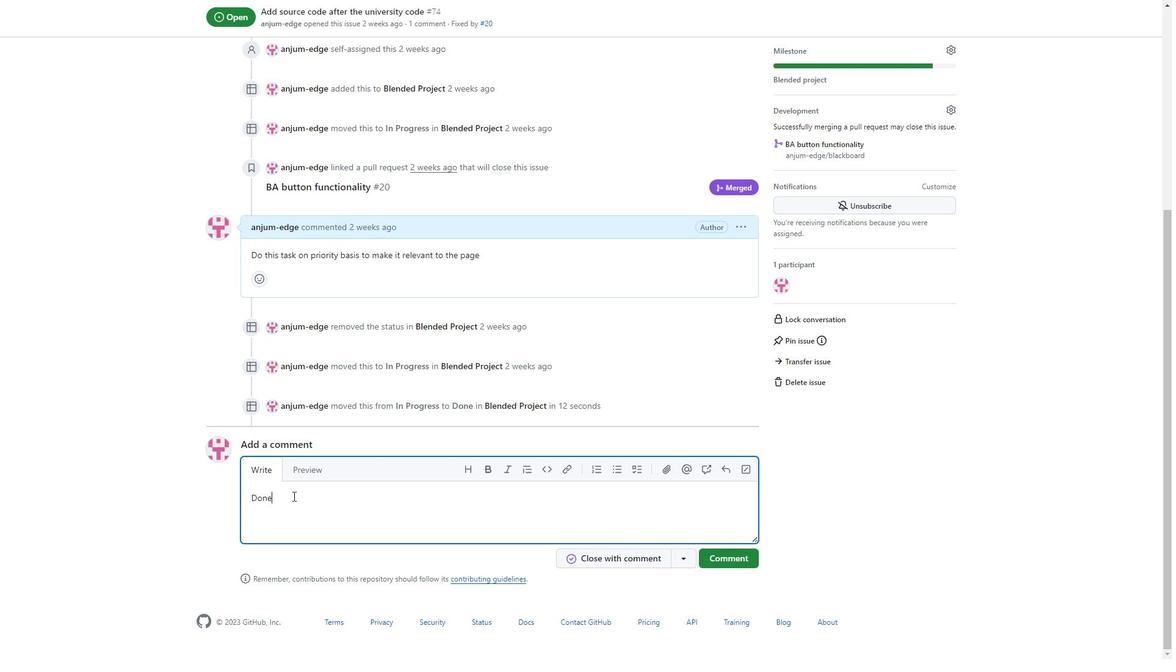 
Action: Mouse scrolled (597, 453) with delta (0, 0)
Screenshot: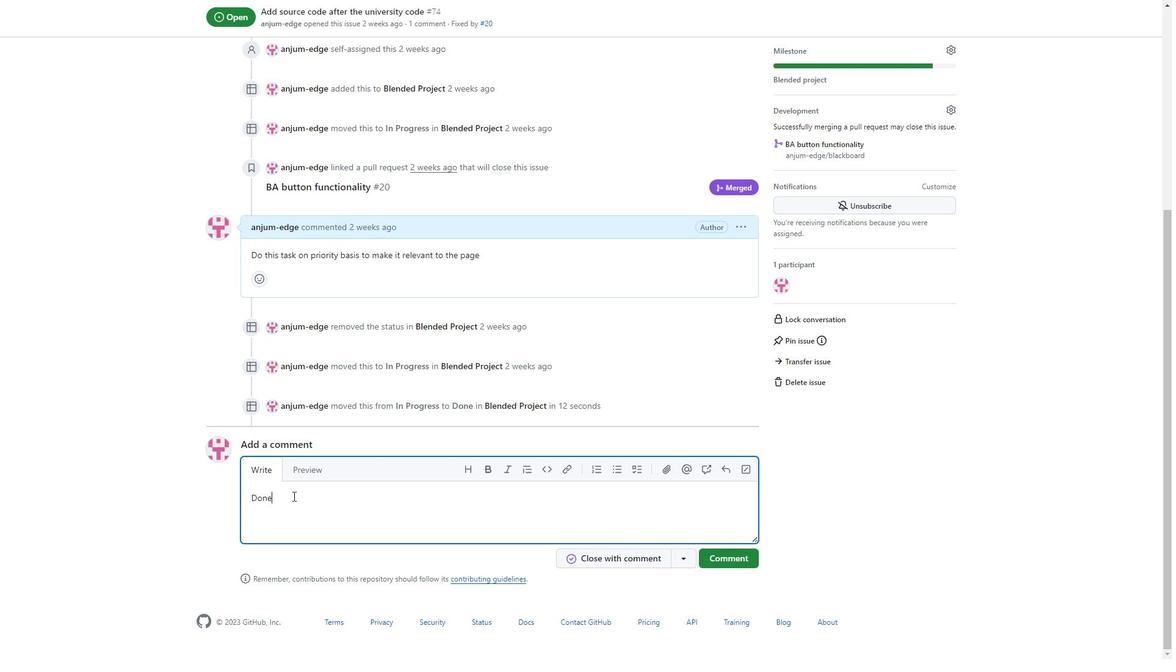 
Action: Mouse scrolled (597, 453) with delta (0, 0)
Screenshot: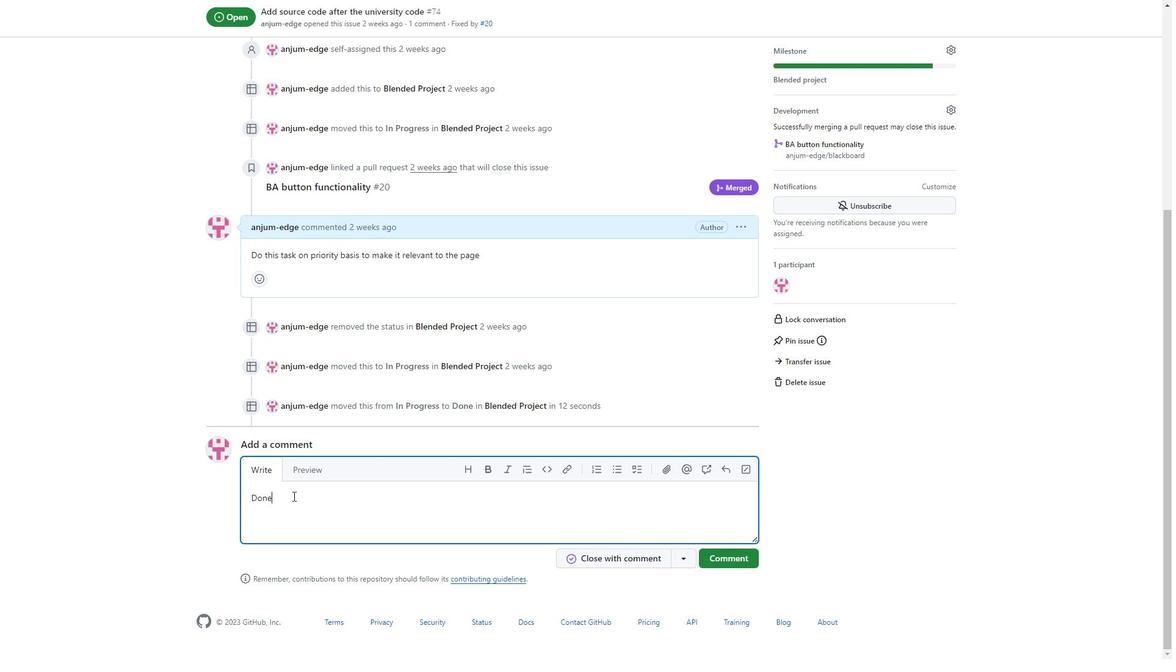 
Action: Mouse scrolled (597, 453) with delta (0, 0)
Screenshot: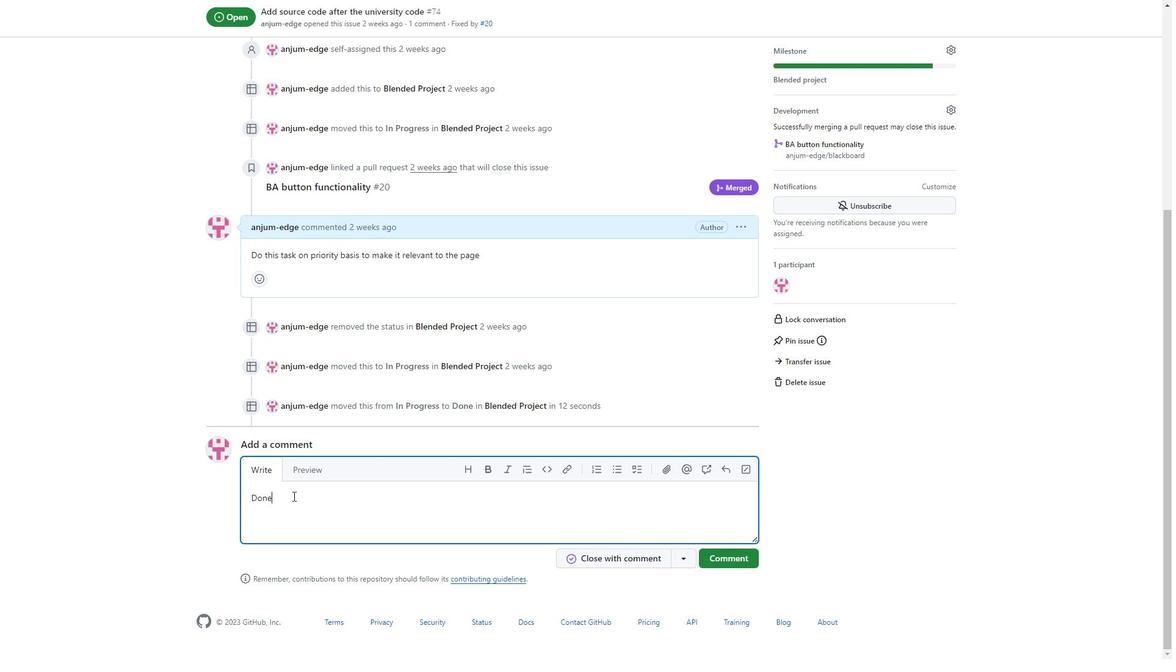 
Action: Mouse scrolled (597, 453) with delta (0, 0)
Screenshot: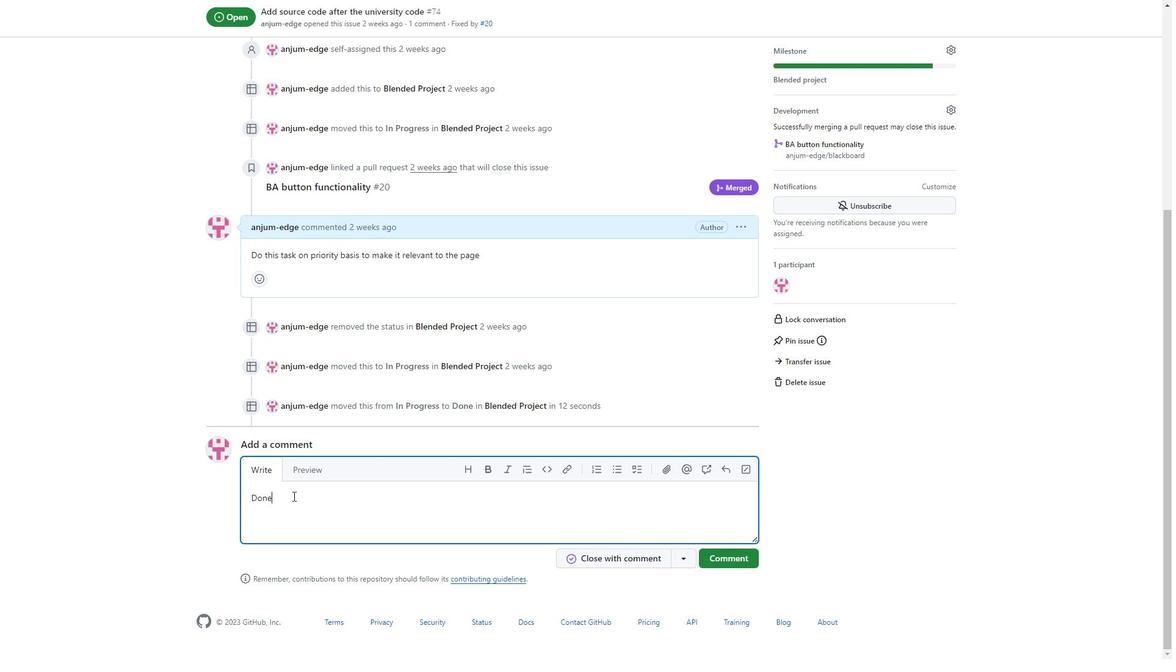 
Action: Mouse moved to (310, 346)
Screenshot: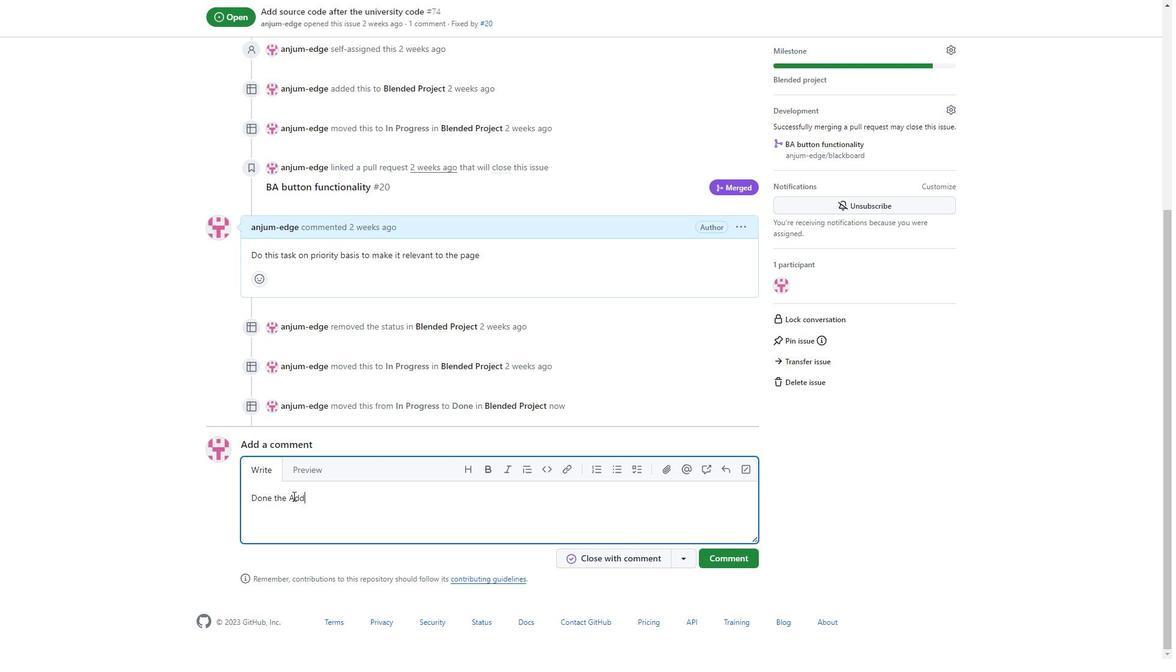 
Action: Mouse scrolled (310, 346) with delta (0, 0)
Screenshot: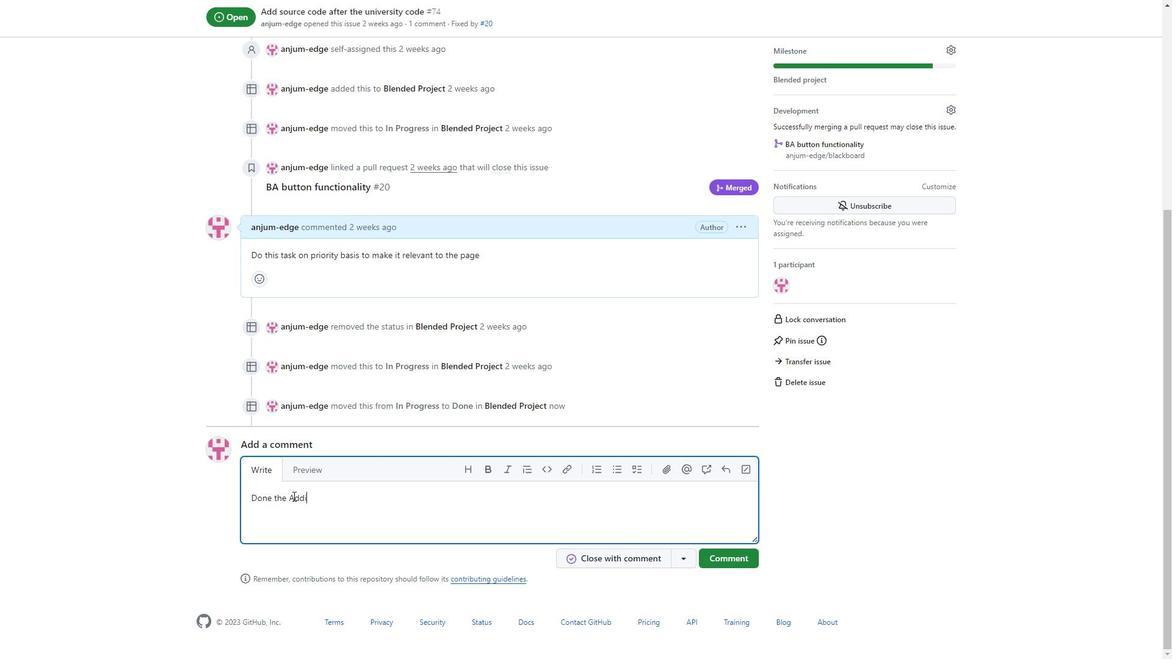 
Action: Mouse scrolled (310, 346) with delta (0, 0)
Screenshot: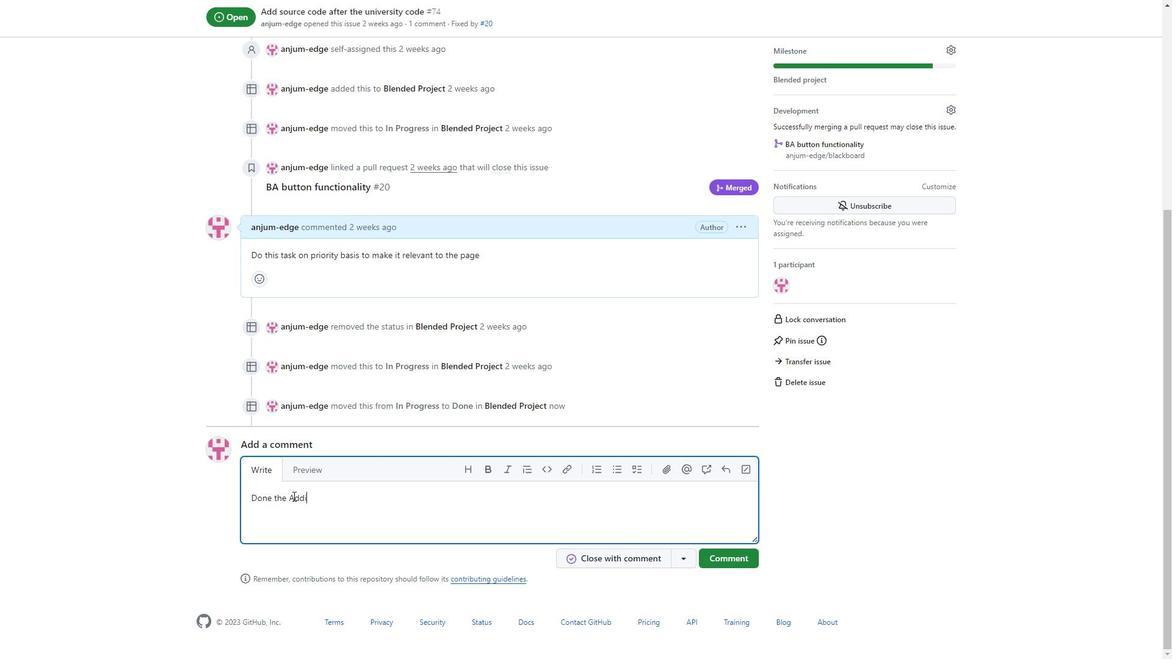 
Action: Mouse scrolled (310, 346) with delta (0, 0)
Screenshot: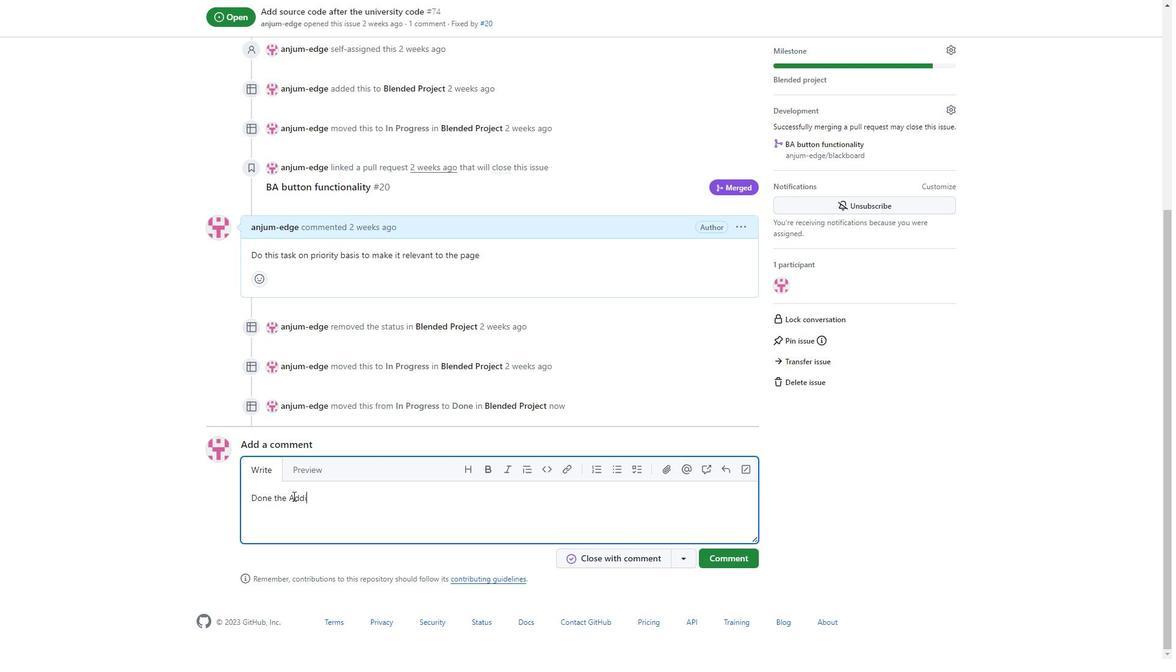 
Action: Mouse scrolled (310, 346) with delta (0, 0)
Screenshot: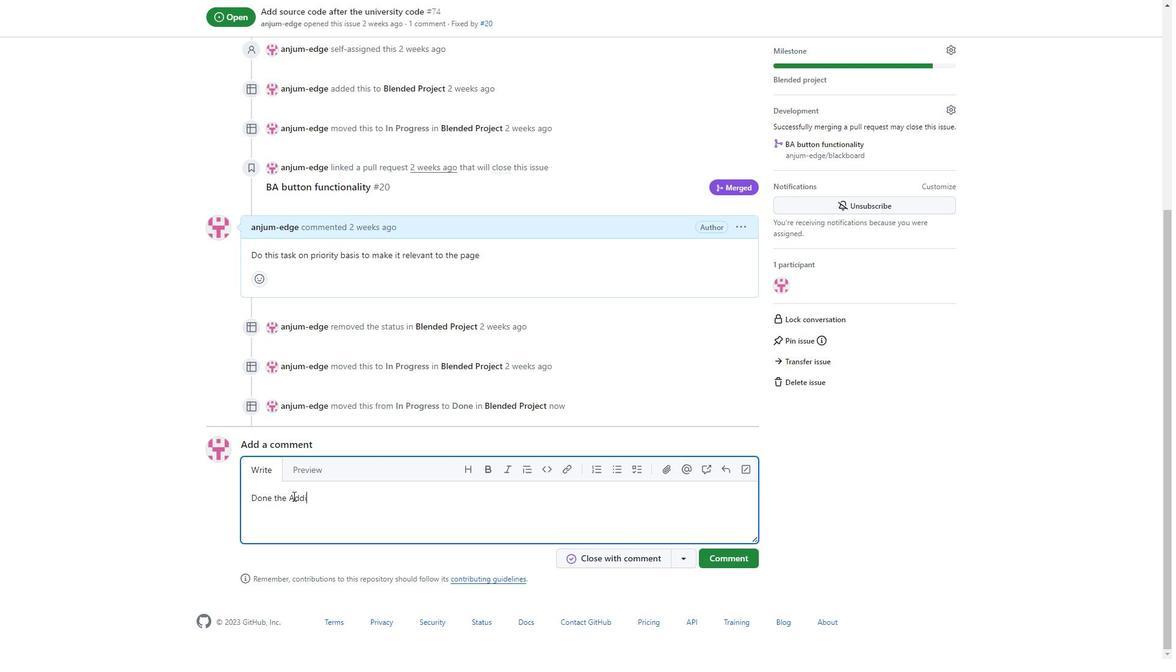 
Action: Mouse scrolled (310, 346) with delta (0, 0)
Screenshot: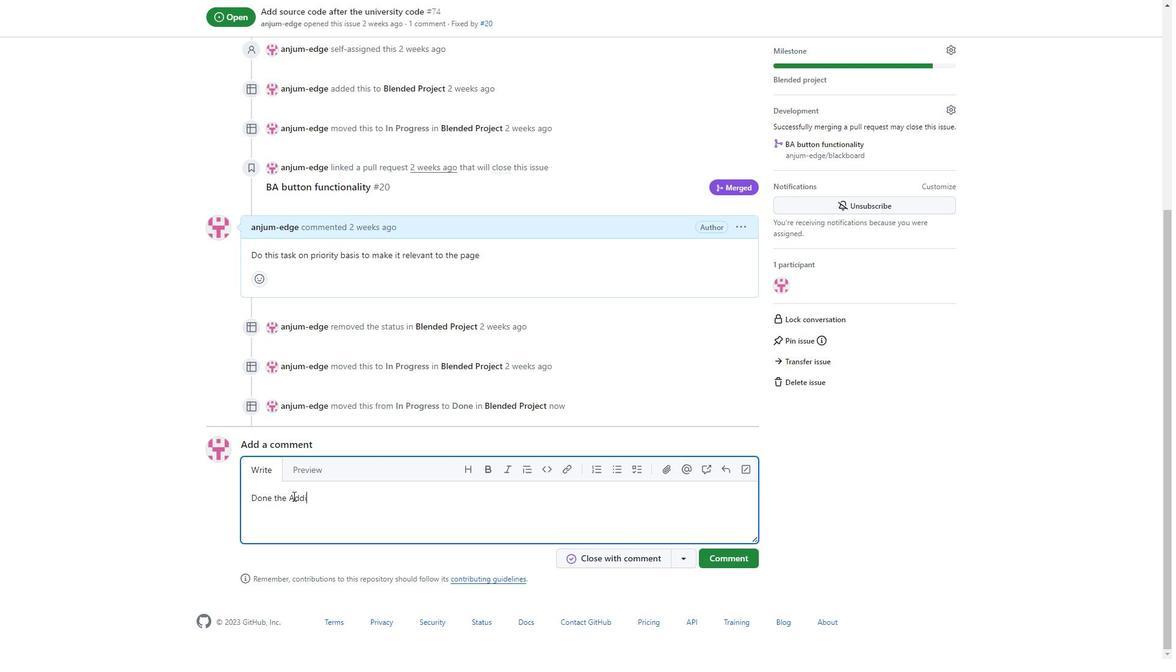 
Action: Mouse scrolled (310, 346) with delta (0, 0)
Screenshot: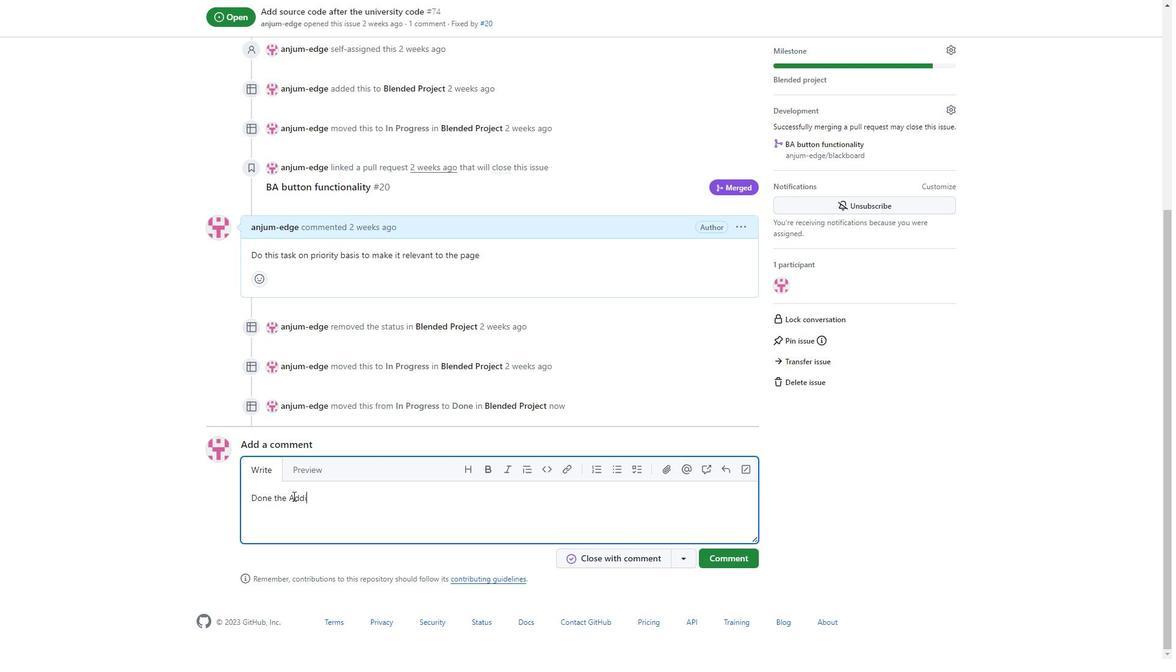 
Action: Mouse scrolled (310, 346) with delta (0, 0)
Screenshot: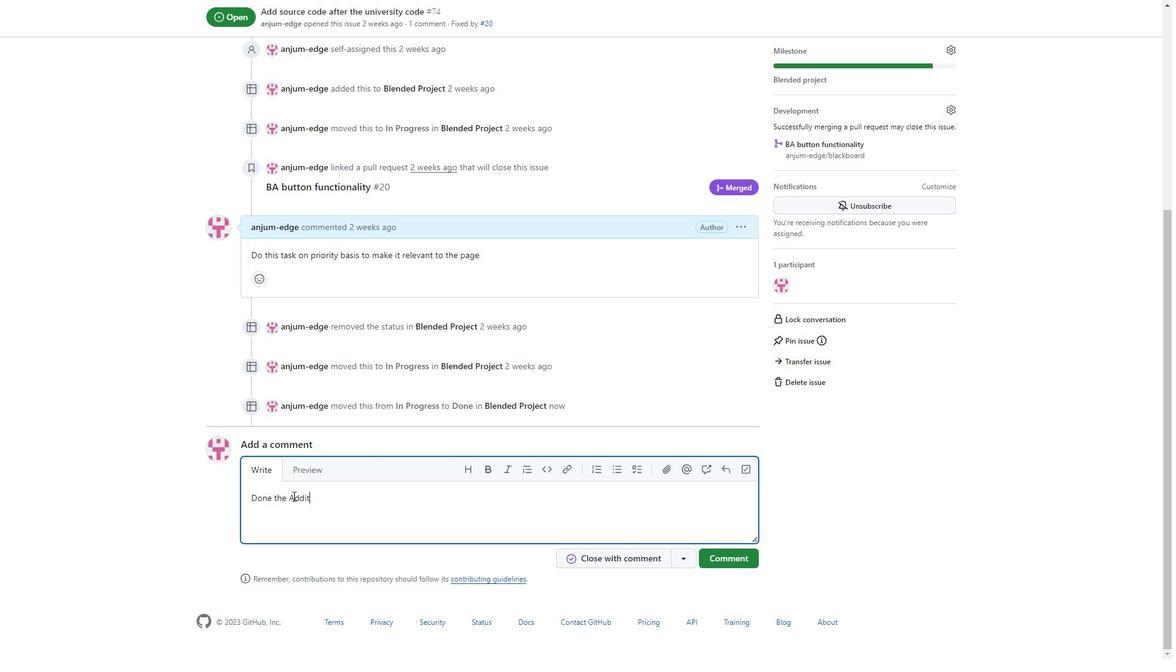 
Action: Mouse scrolled (310, 346) with delta (0, 0)
Screenshot: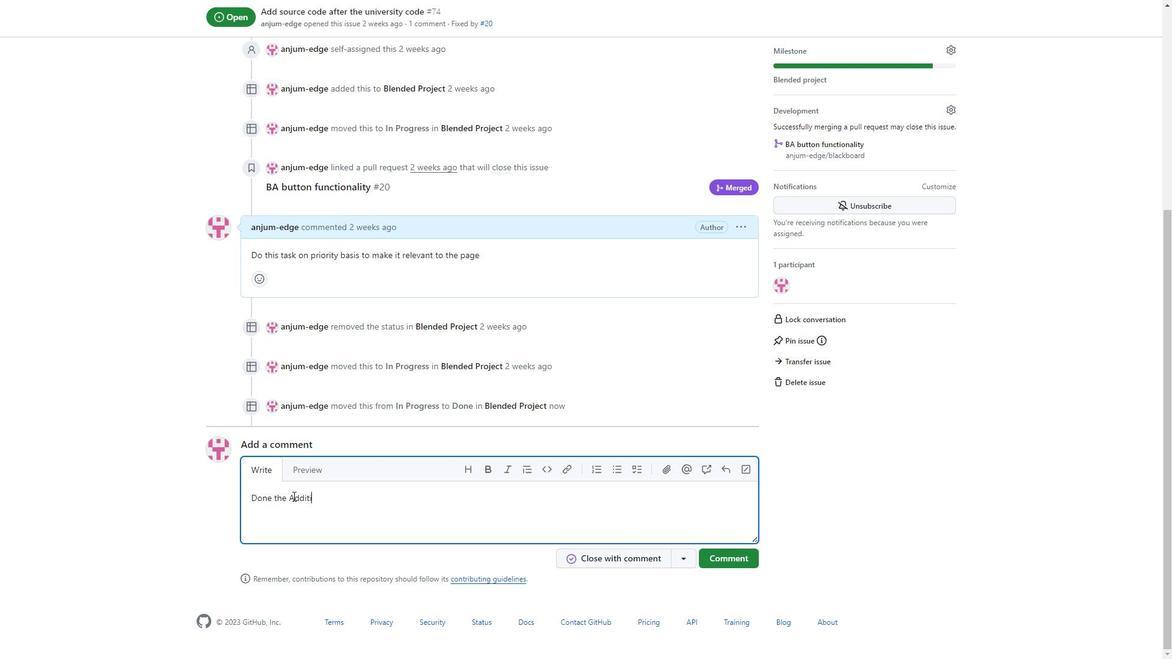 
Action: Mouse scrolled (310, 346) with delta (0, 0)
Screenshot: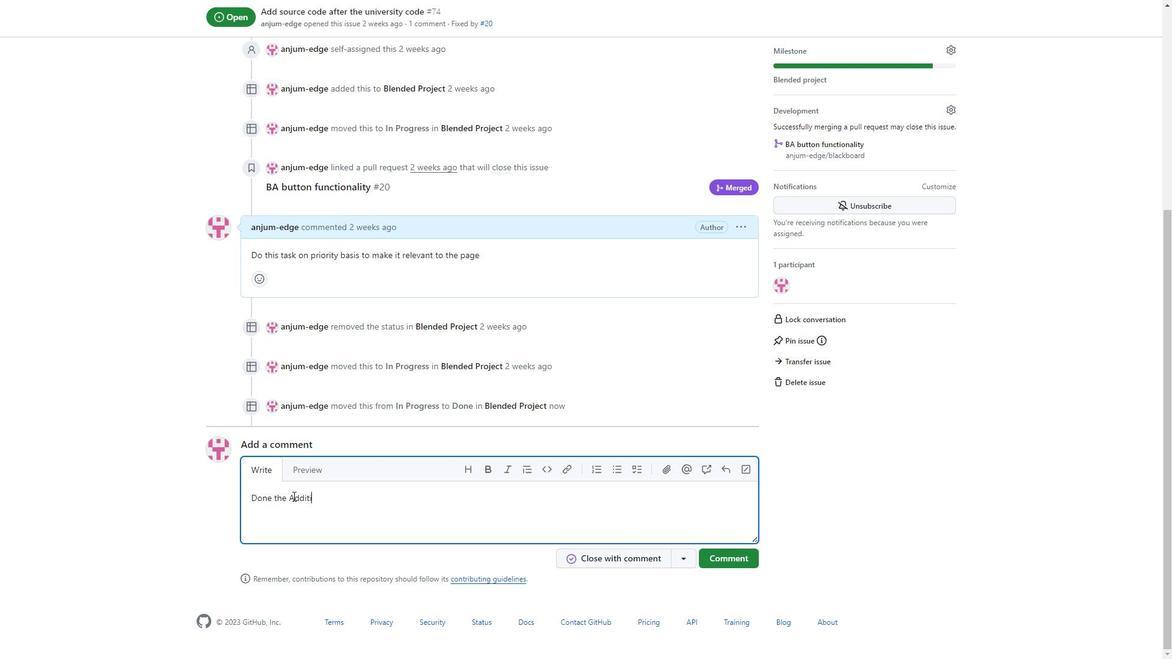 
Action: Mouse scrolled (310, 346) with delta (0, 0)
Screenshot: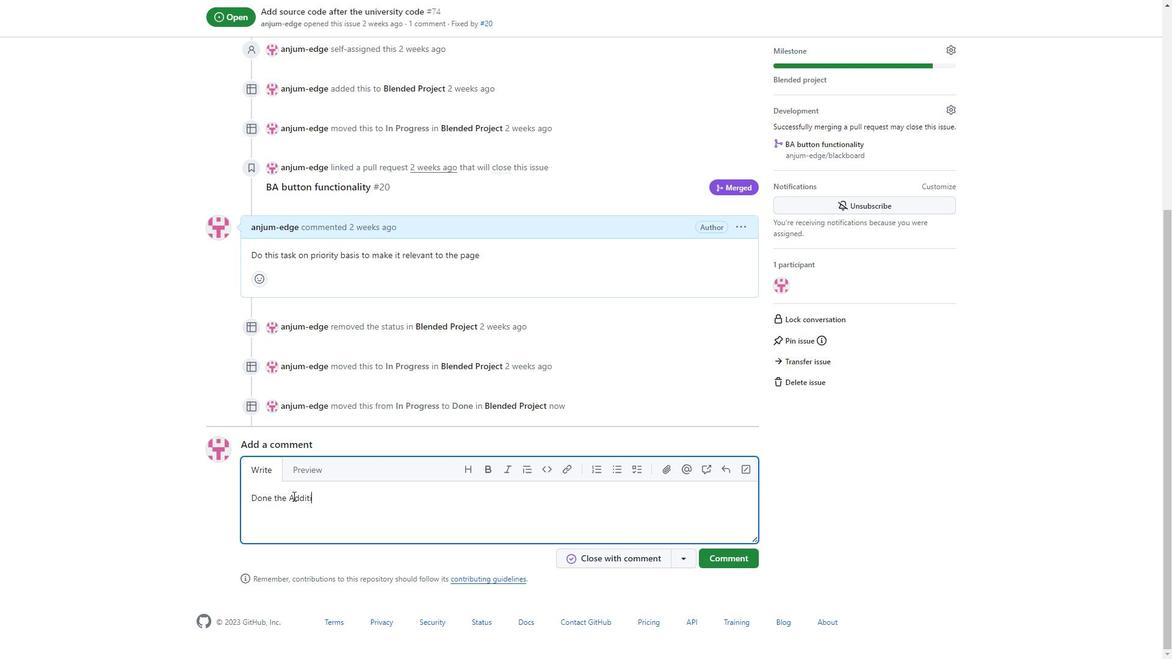 
Action: Mouse scrolled (310, 346) with delta (0, 0)
Screenshot: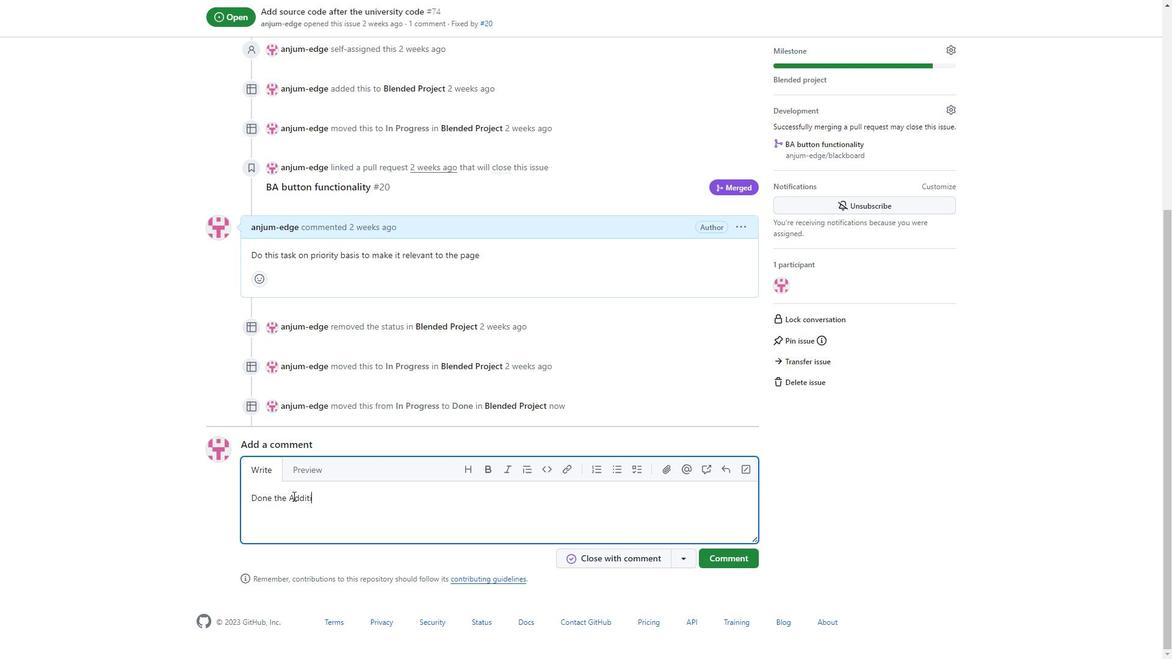 
Action: Mouse moved to (317, 521)
Screenshot: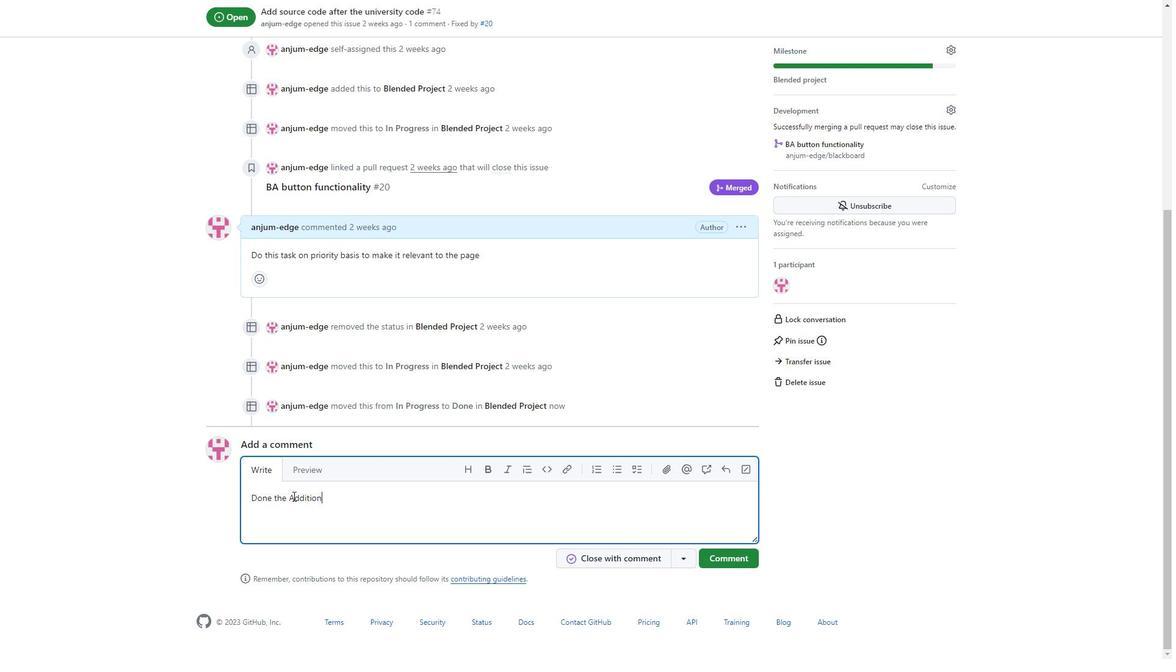 
Action: Mouse pressed left at (317, 521)
Screenshot: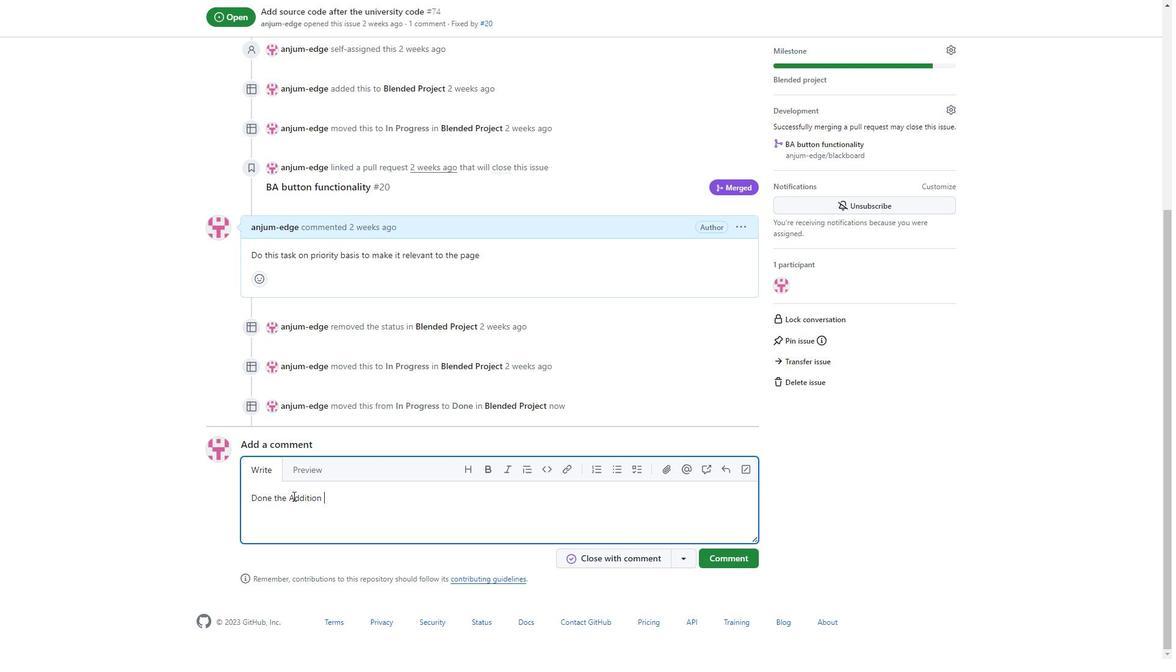 
Action: Key pressed <Key.shift>Done<Key.space>the<Key.space><Key.shift>Addition<Key.space>of<Key.space><Key.shift>Source<Key.space>code<Key.space>afetr<Key.space><Key.backspace><Key.backspace><Key.backspace><Key.backspace>ter<Key.space>university<Key.space>code
Screenshot: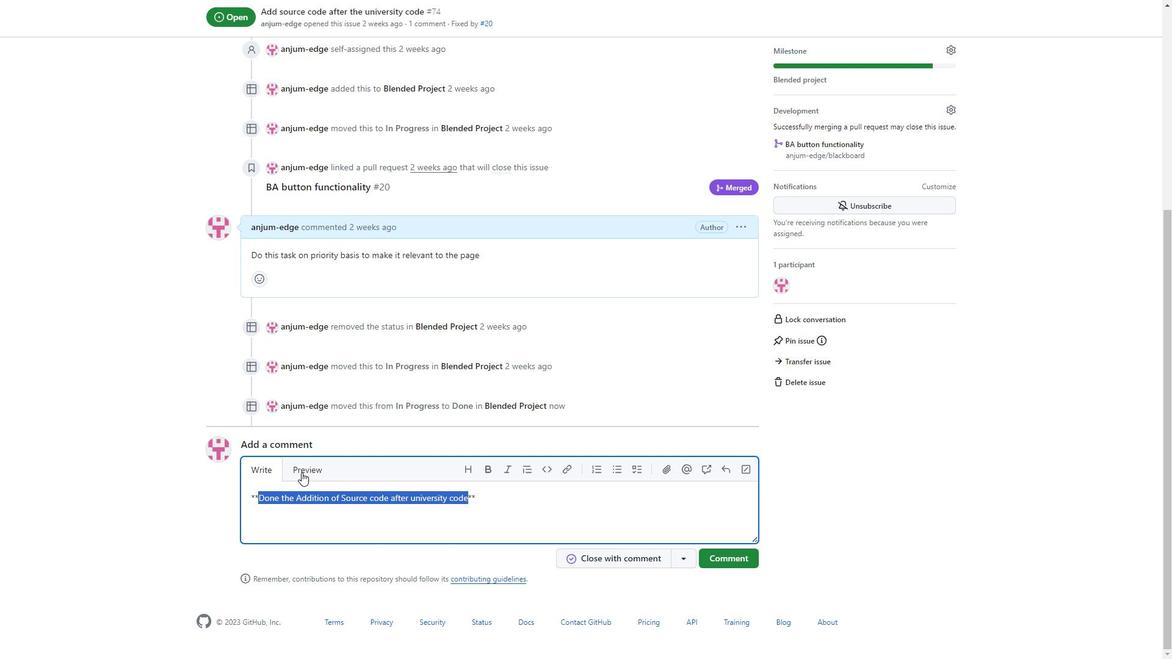 
Action: Mouse moved to (491, 524)
Screenshot: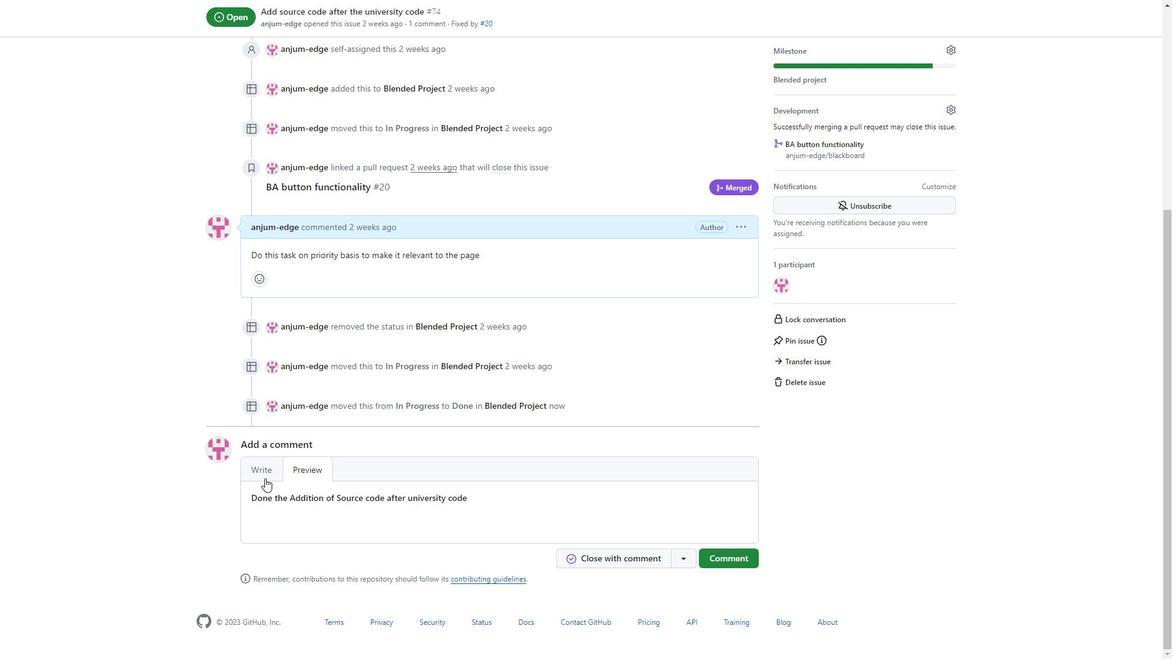 
Action: Mouse pressed left at (491, 524)
Screenshot: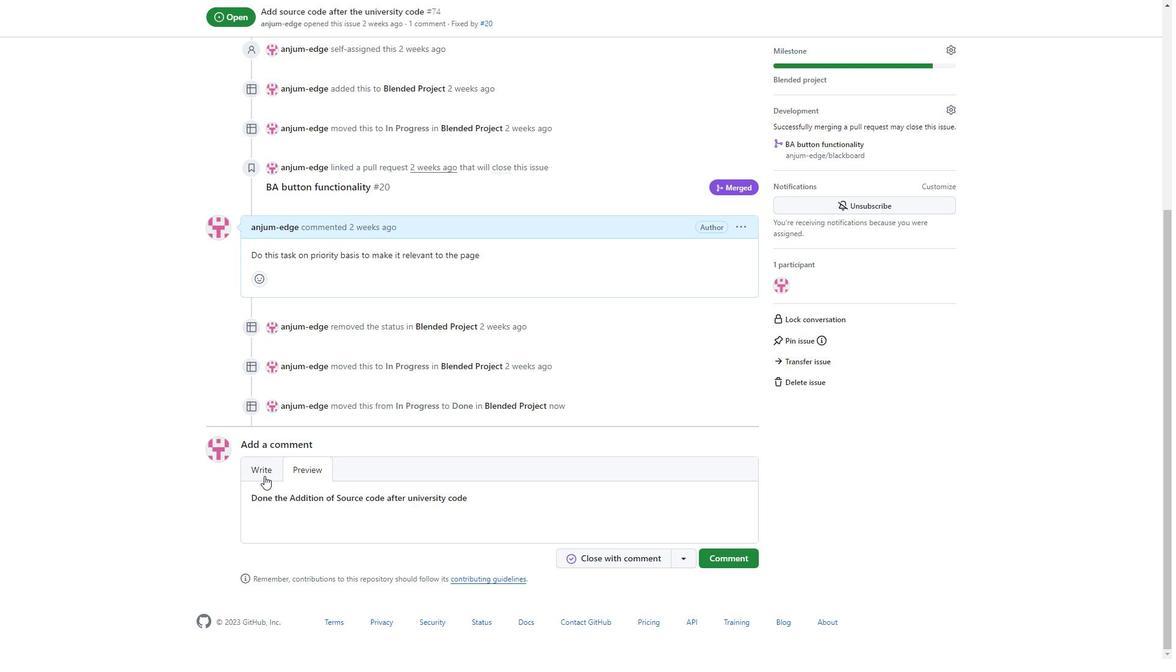 
Action: Mouse moved to (511, 492)
Screenshot: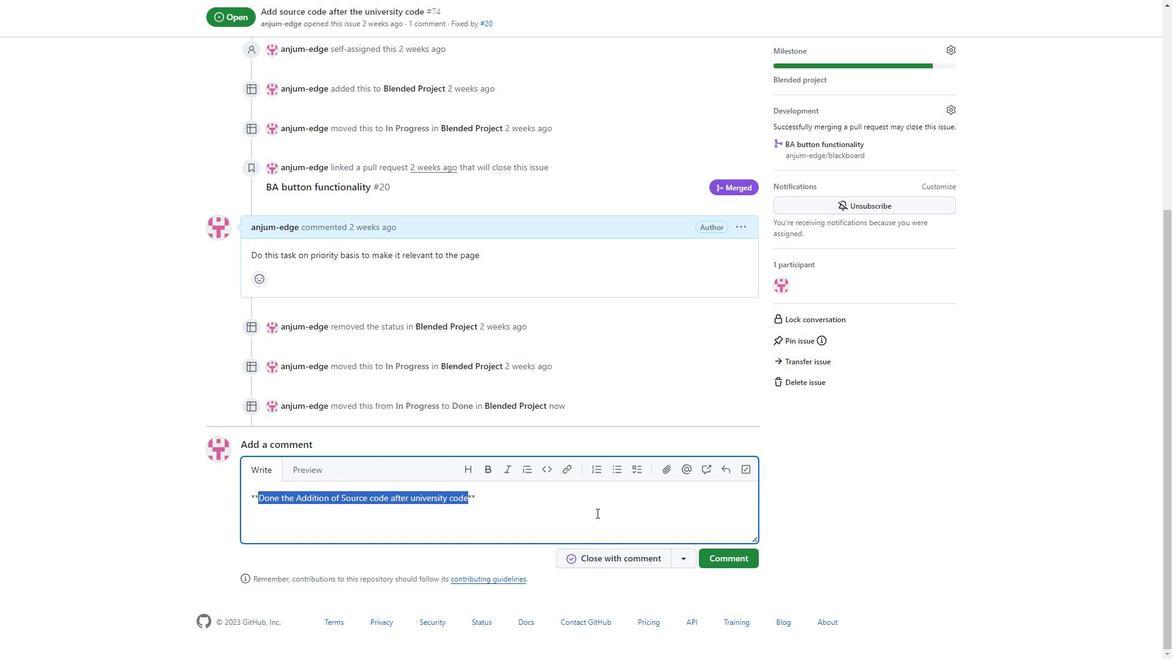 
Action: Mouse pressed left at (511, 492)
Screenshot: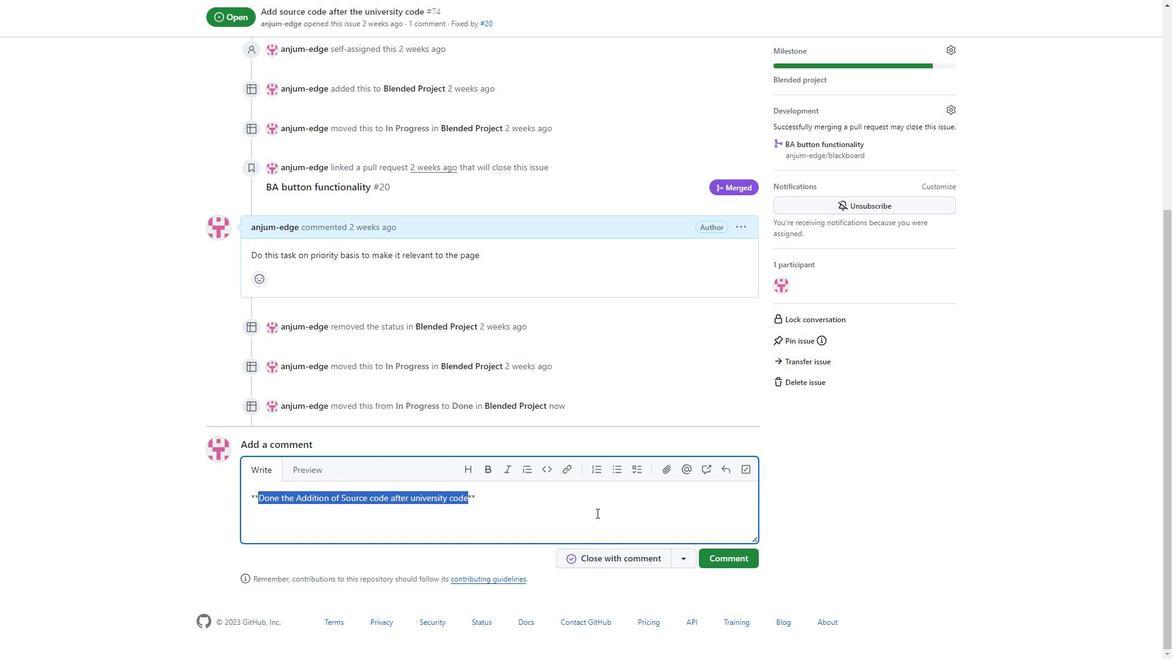 
Action: Mouse moved to (327, 494)
Screenshot: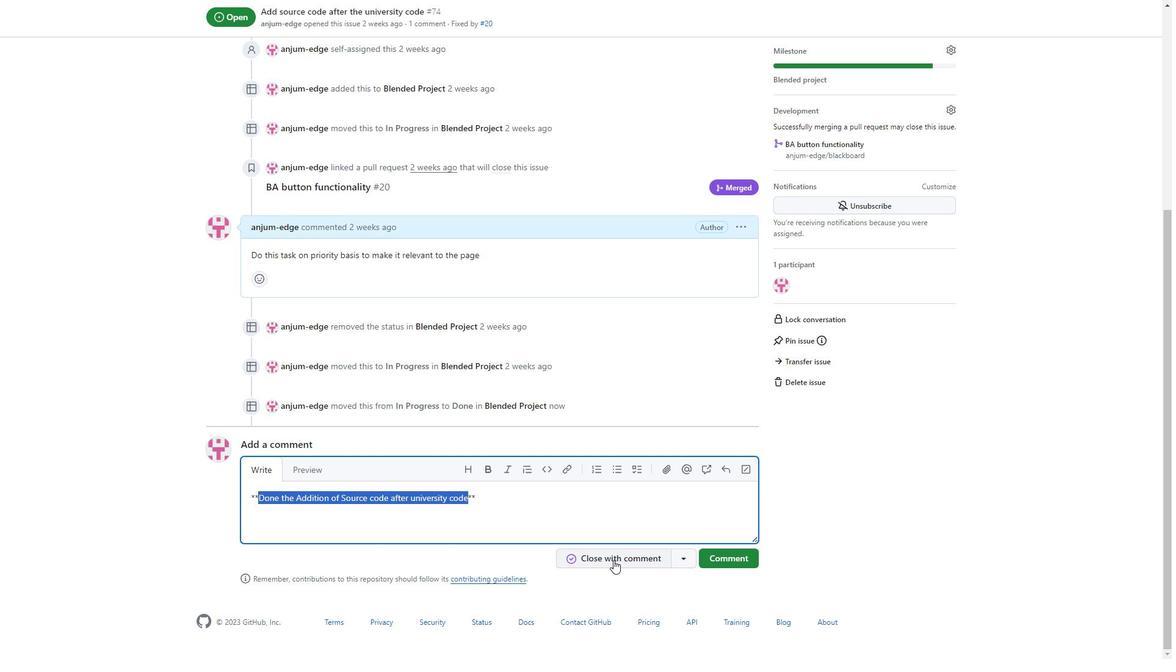 
Action: Mouse pressed left at (327, 494)
Screenshot: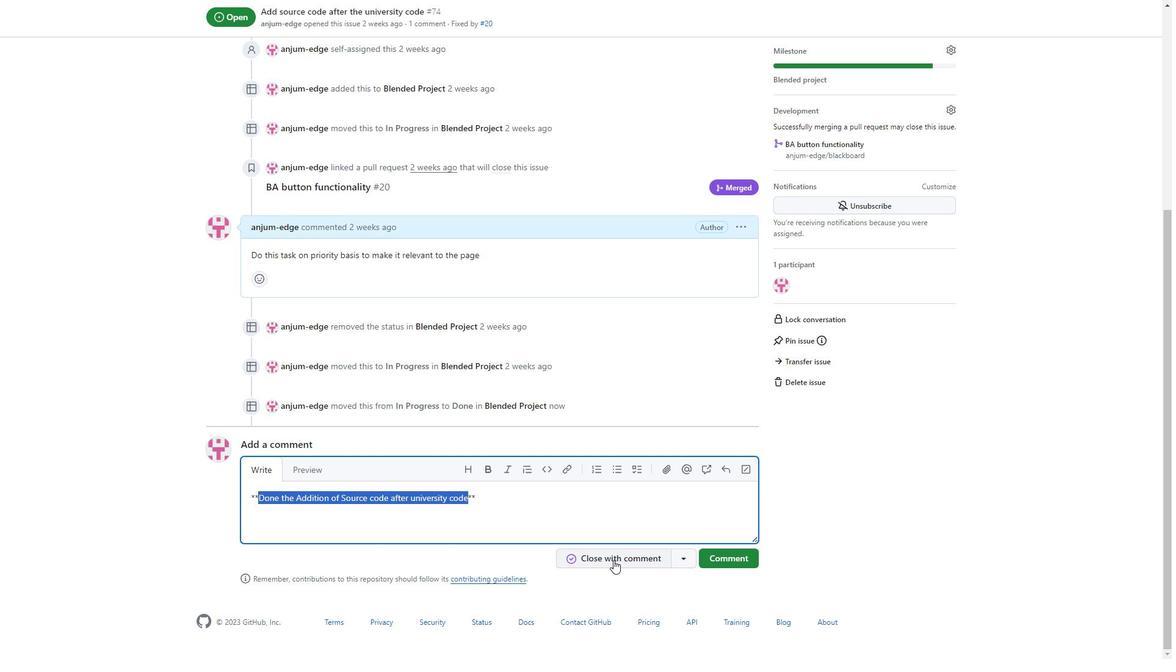 
Action: Mouse moved to (288, 500)
Screenshot: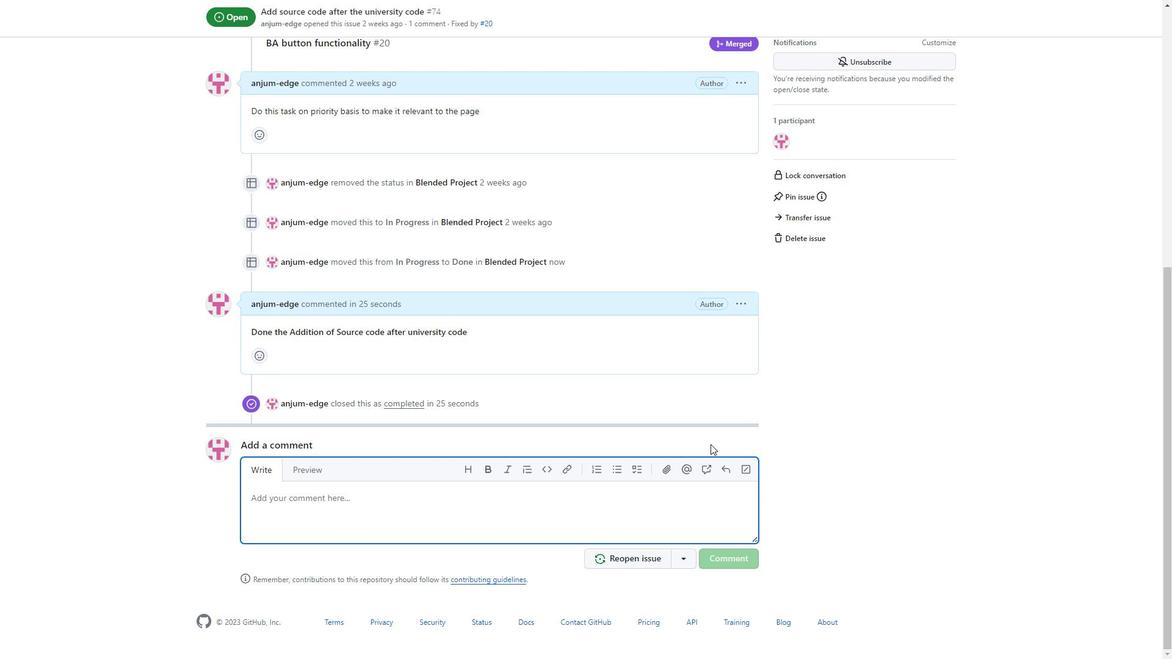 
Action: Mouse pressed left at (288, 500)
Screenshot: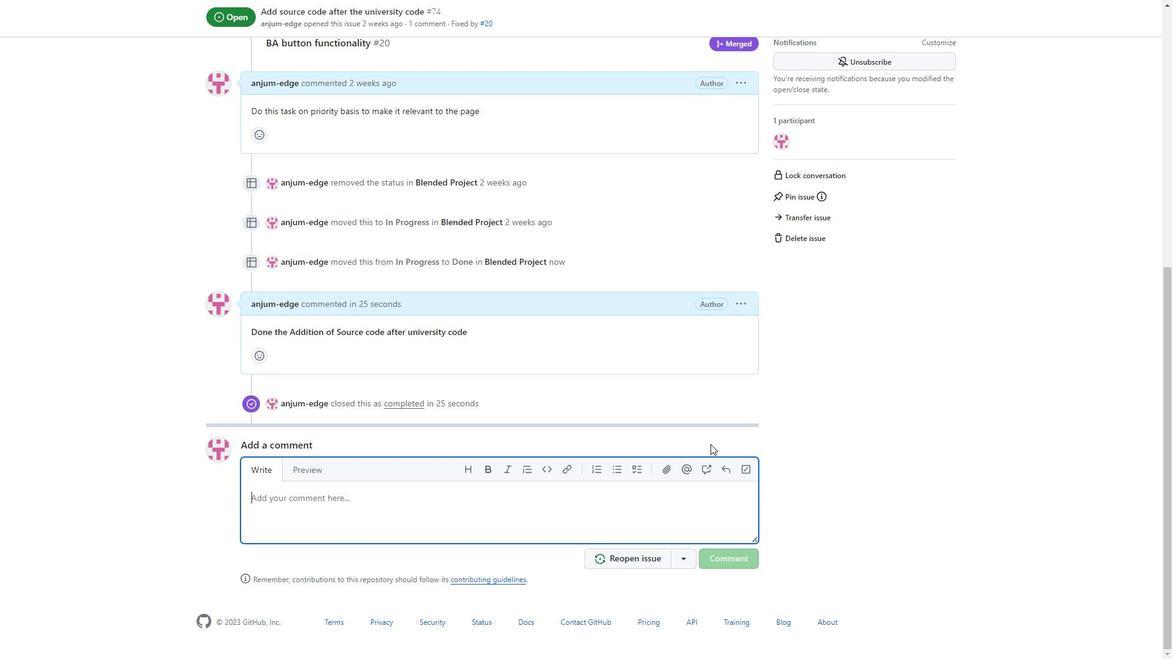
Action: Mouse moved to (638, 585)
Screenshot: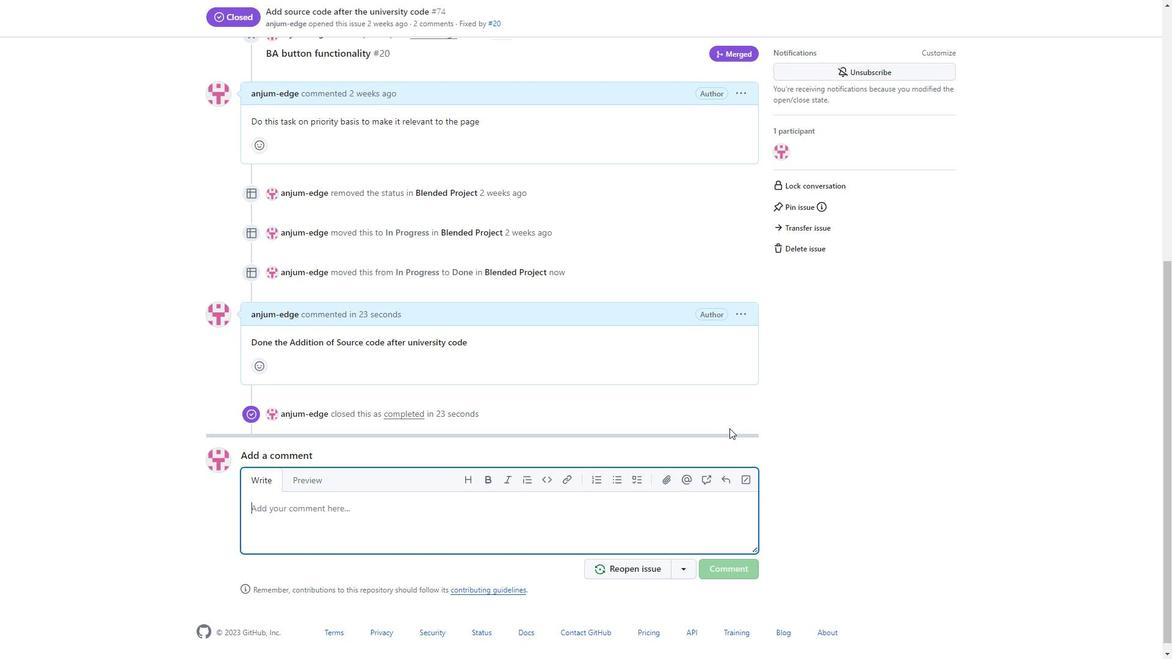 
Action: Mouse pressed left at (638, 585)
Screenshot: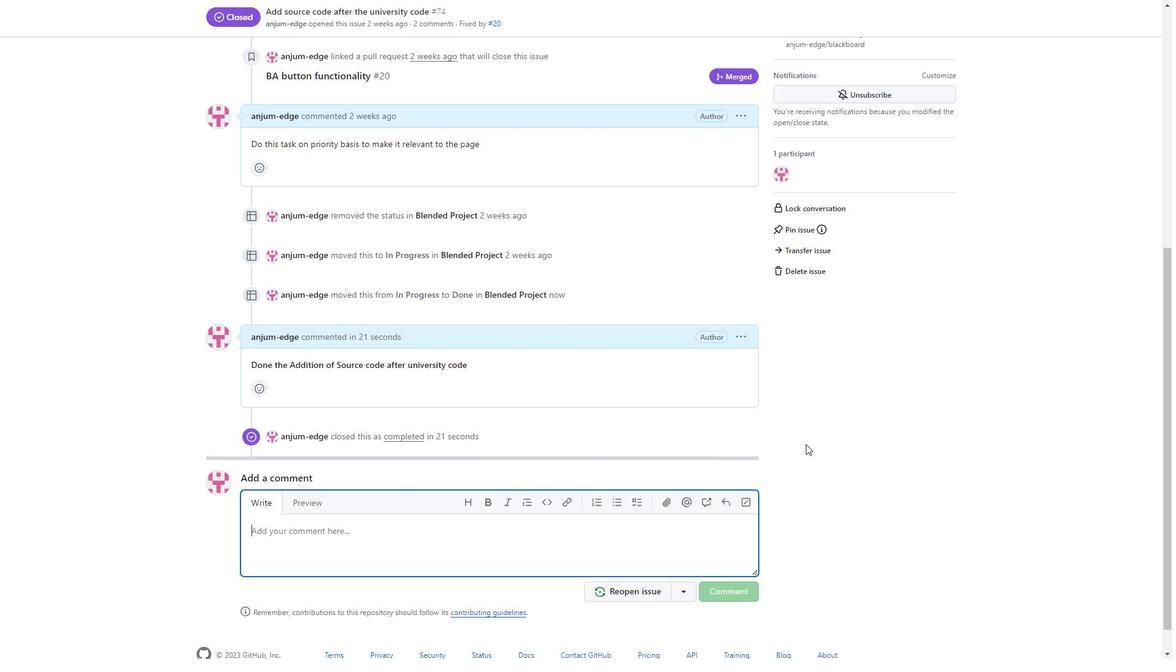 
Action: Mouse moved to (831, 470)
Screenshot: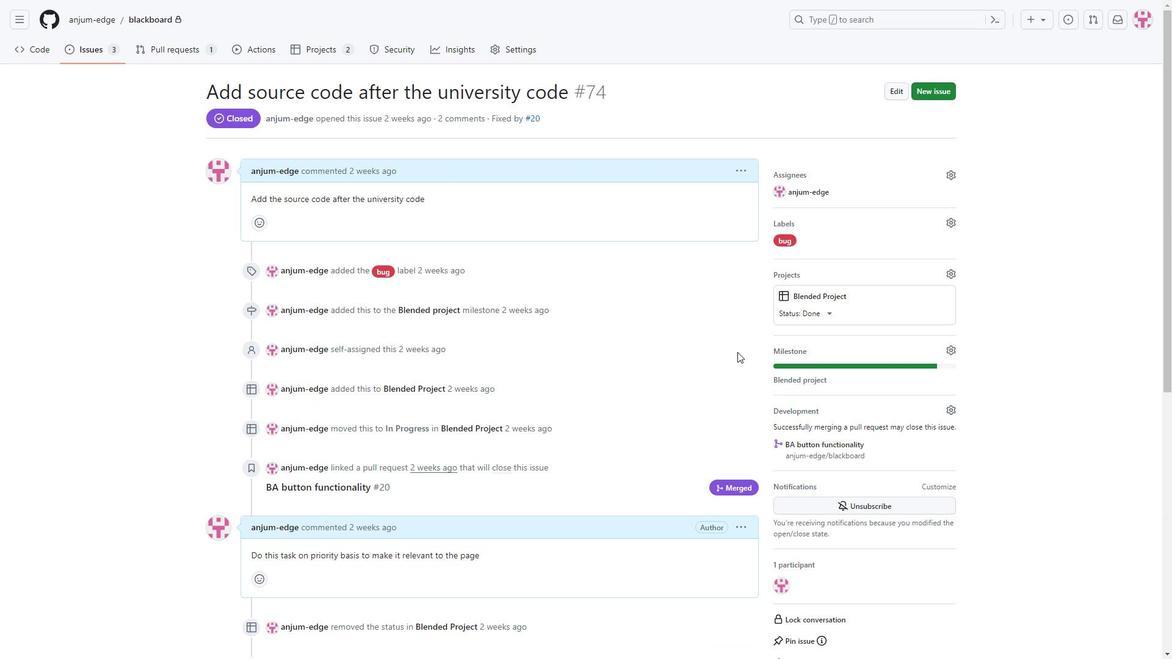 
Action: Mouse scrolled (831, 471) with delta (0, 0)
Screenshot: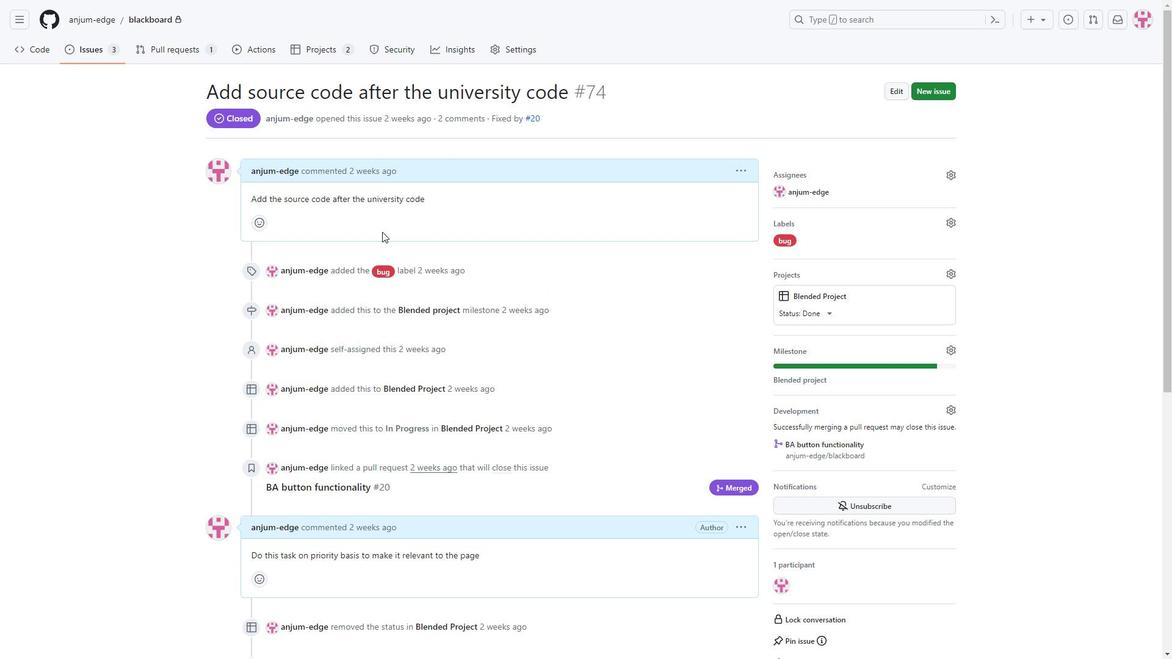 
Action: Mouse moved to (830, 469)
Screenshot: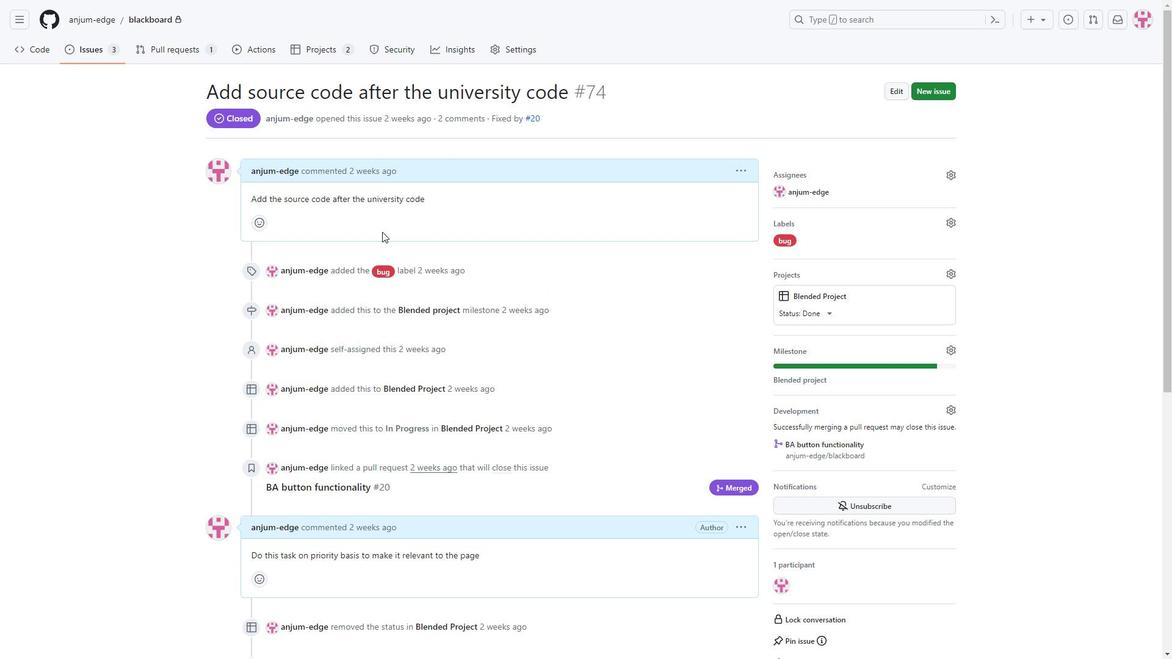 
Action: Mouse scrolled (830, 469) with delta (0, 0)
Screenshot: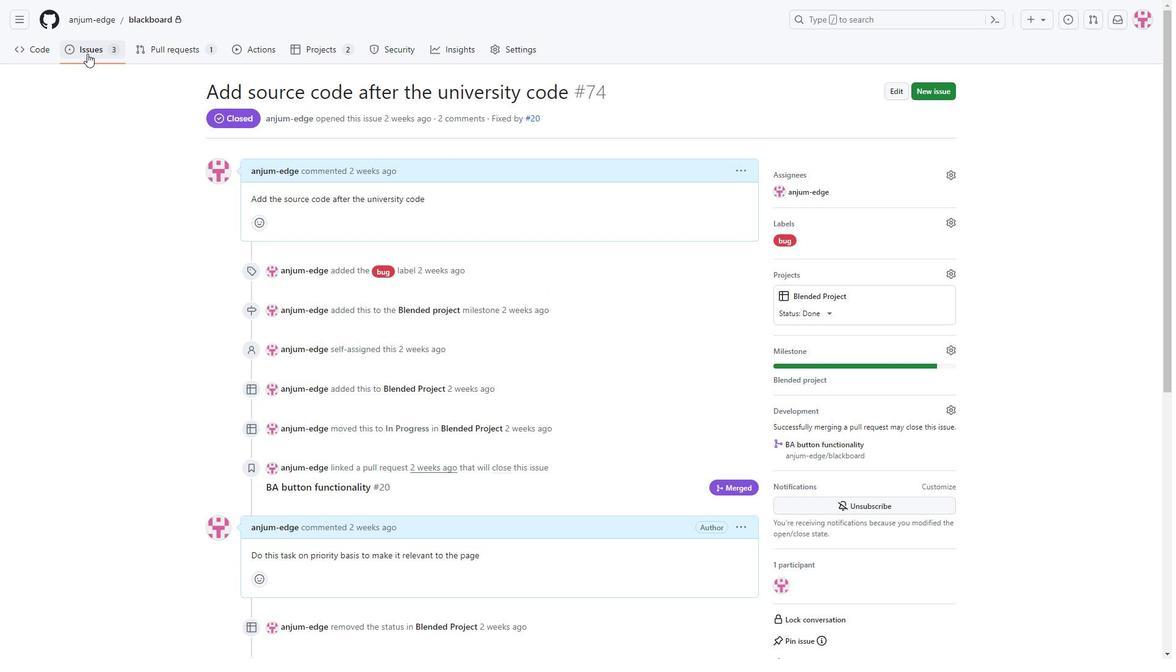 
Action: Mouse scrolled (830, 469) with delta (0, 0)
Screenshot: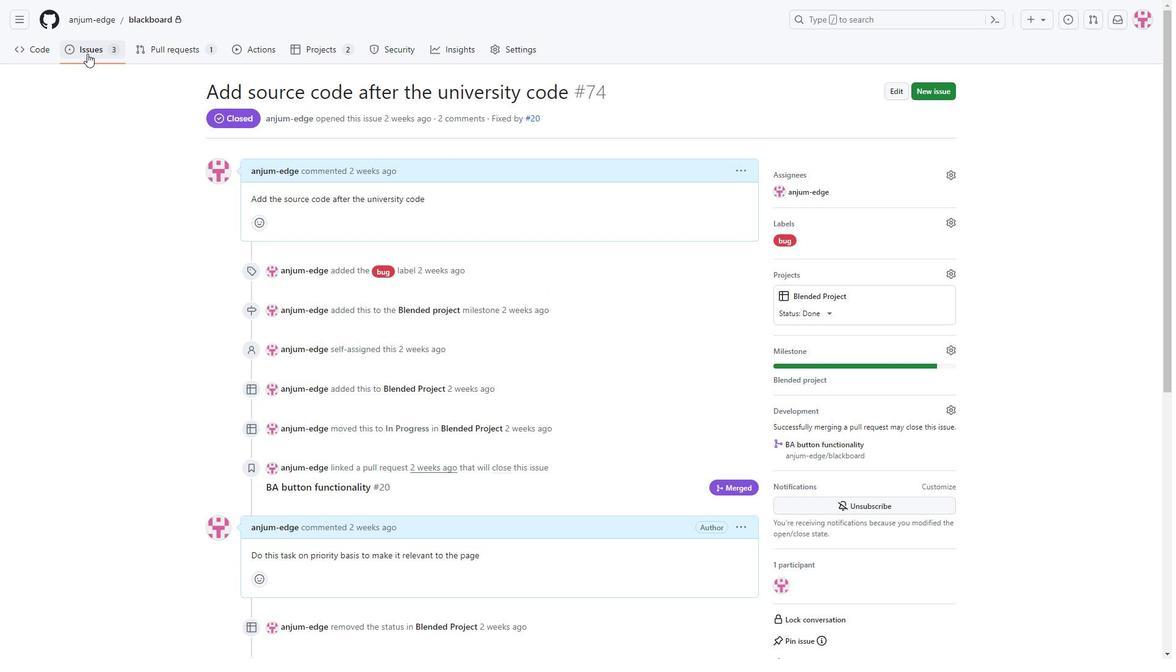 
Action: Mouse scrolled (830, 469) with delta (0, 0)
Screenshot: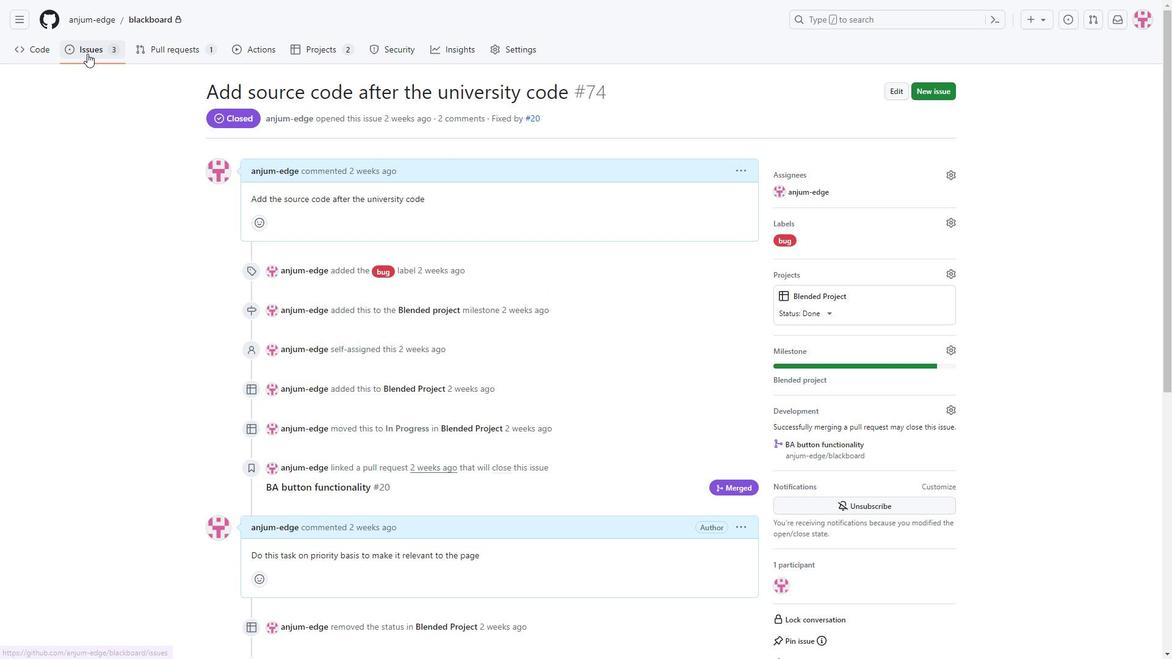 
Action: Mouse scrolled (830, 469) with delta (0, 0)
Screenshot: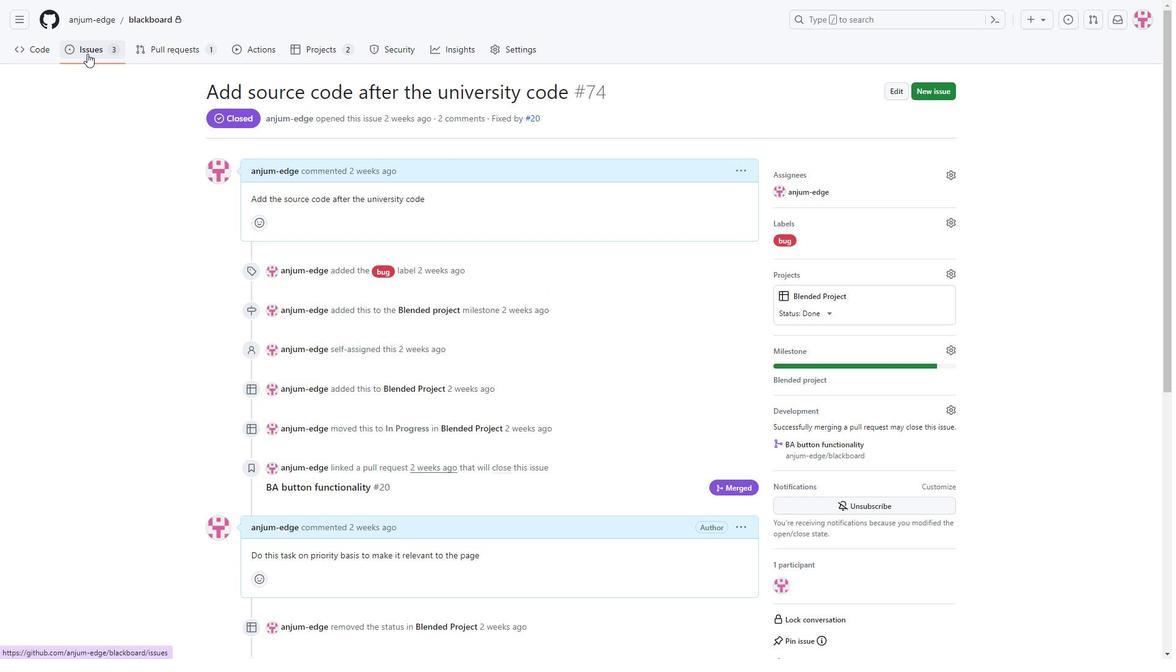 
Action: Mouse scrolled (830, 469) with delta (0, 0)
Screenshot: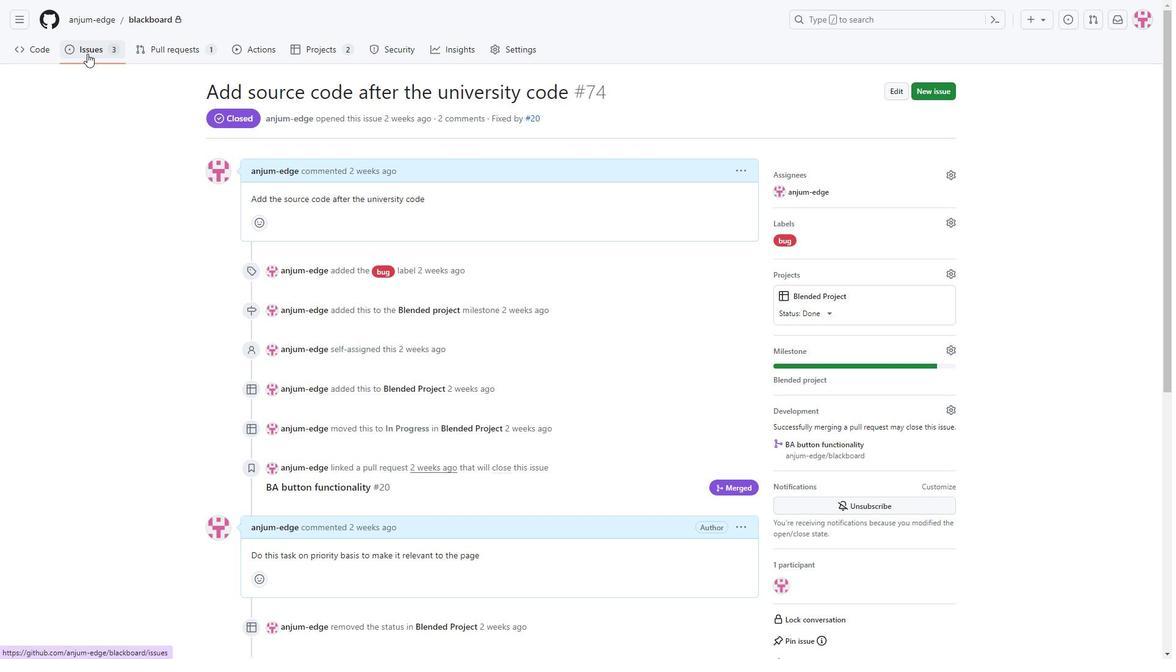 
Action: Mouse scrolled (830, 469) with delta (0, 0)
Screenshot: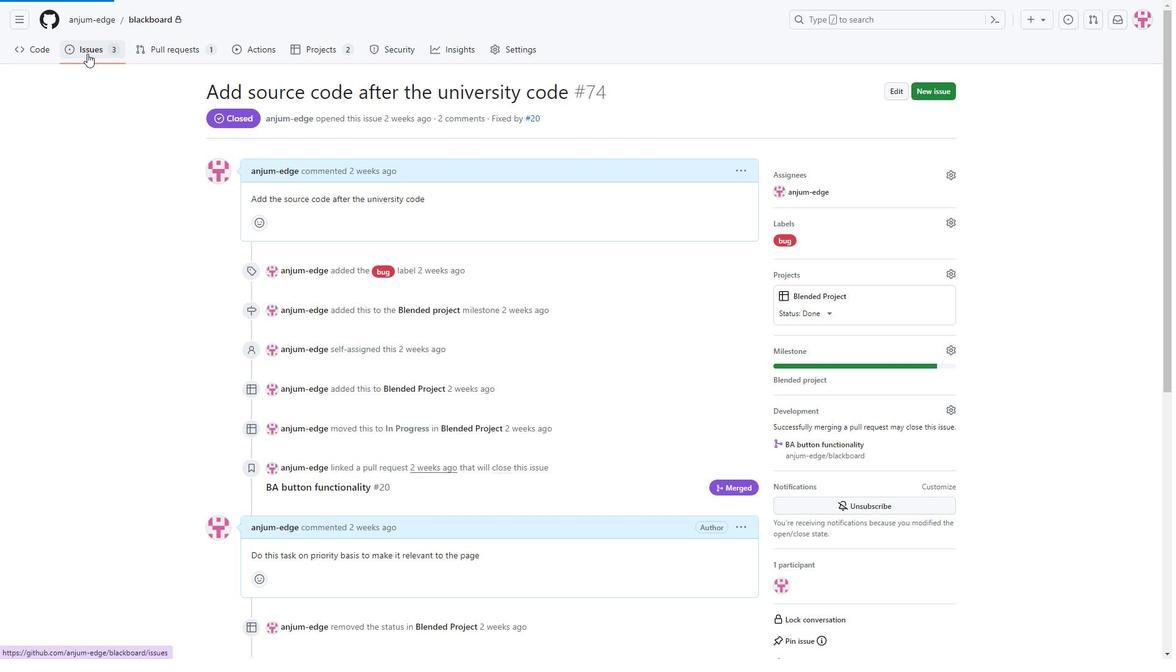
Action: Mouse scrolled (830, 469) with delta (0, 0)
Screenshot: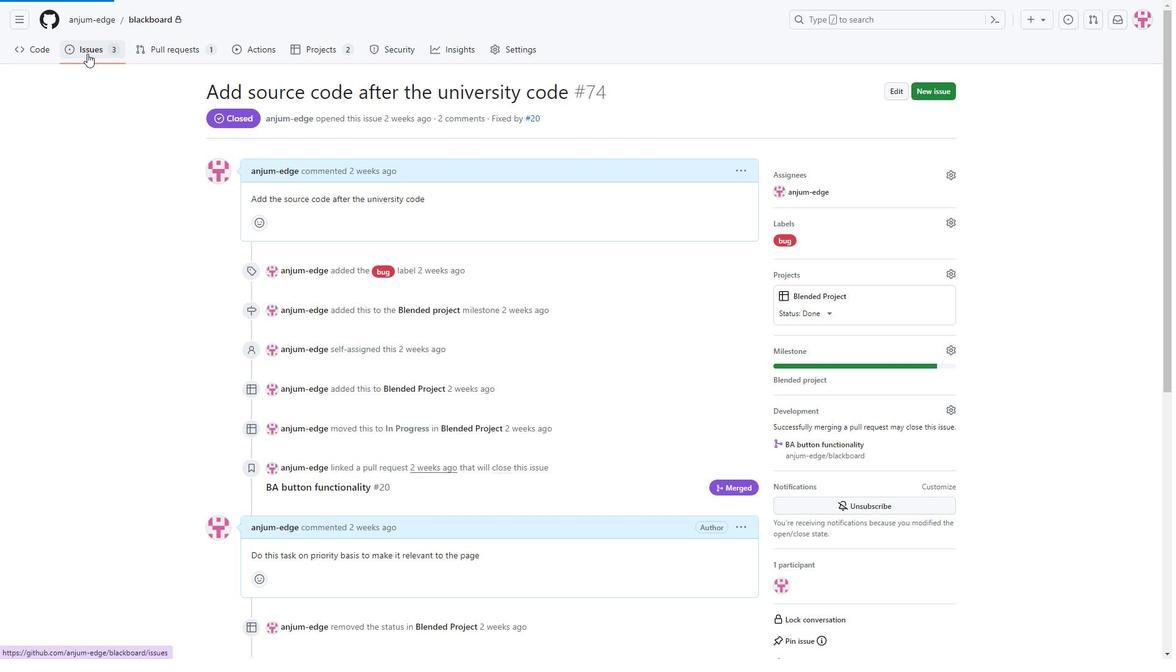 
Action: Mouse scrolled (830, 469) with delta (0, 0)
Screenshot: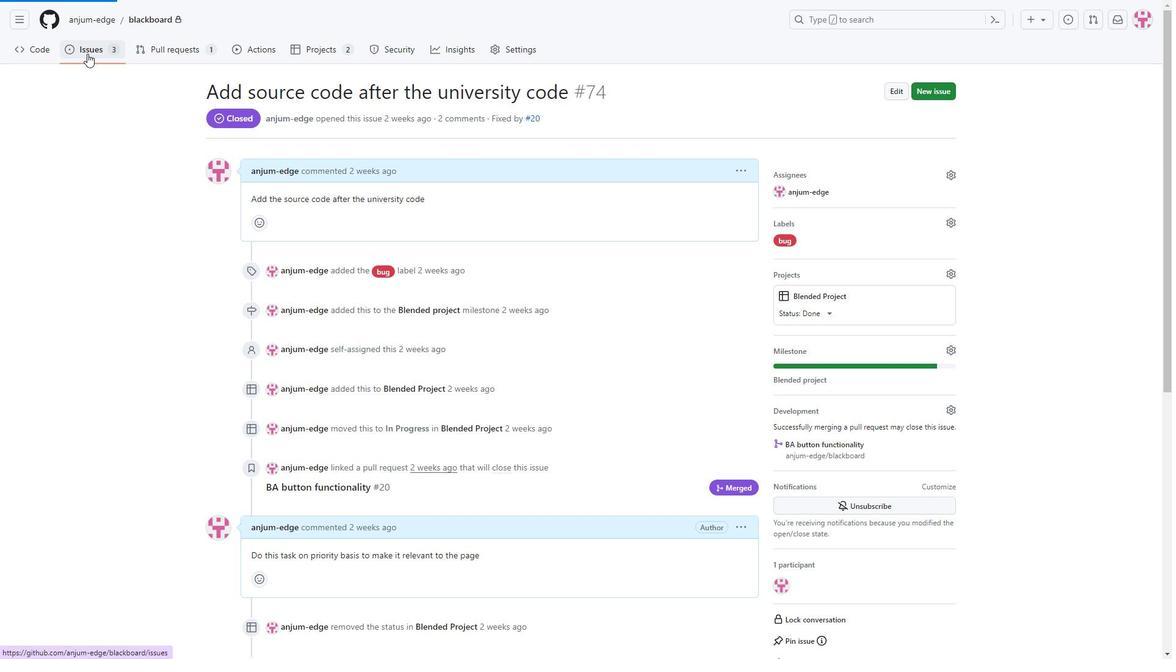 
Action: Mouse scrolled (830, 469) with delta (0, 0)
Screenshot: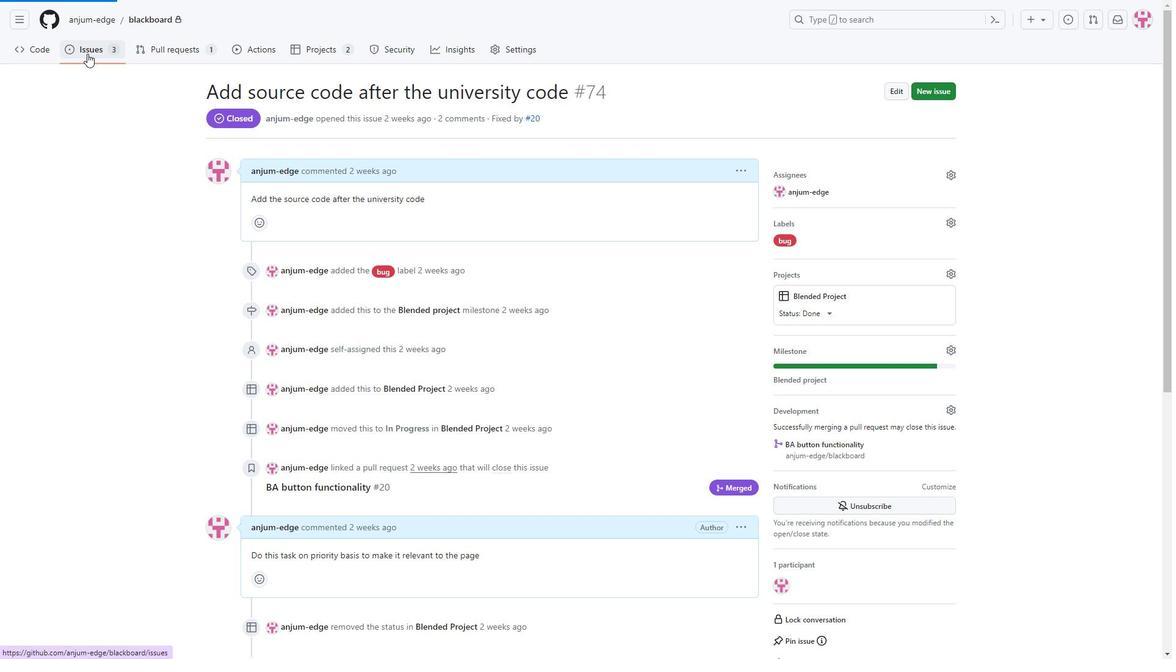 
Action: Mouse moved to (797, 412)
Screenshot: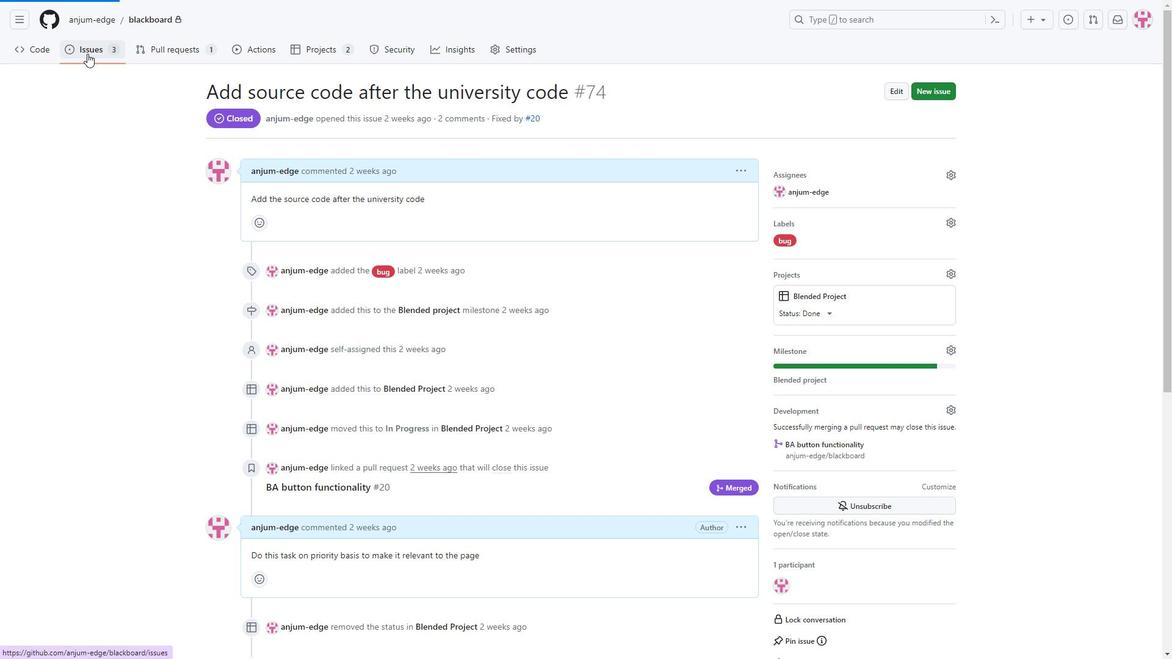 
Action: Mouse scrolled (797, 413) with delta (0, 0)
Screenshot: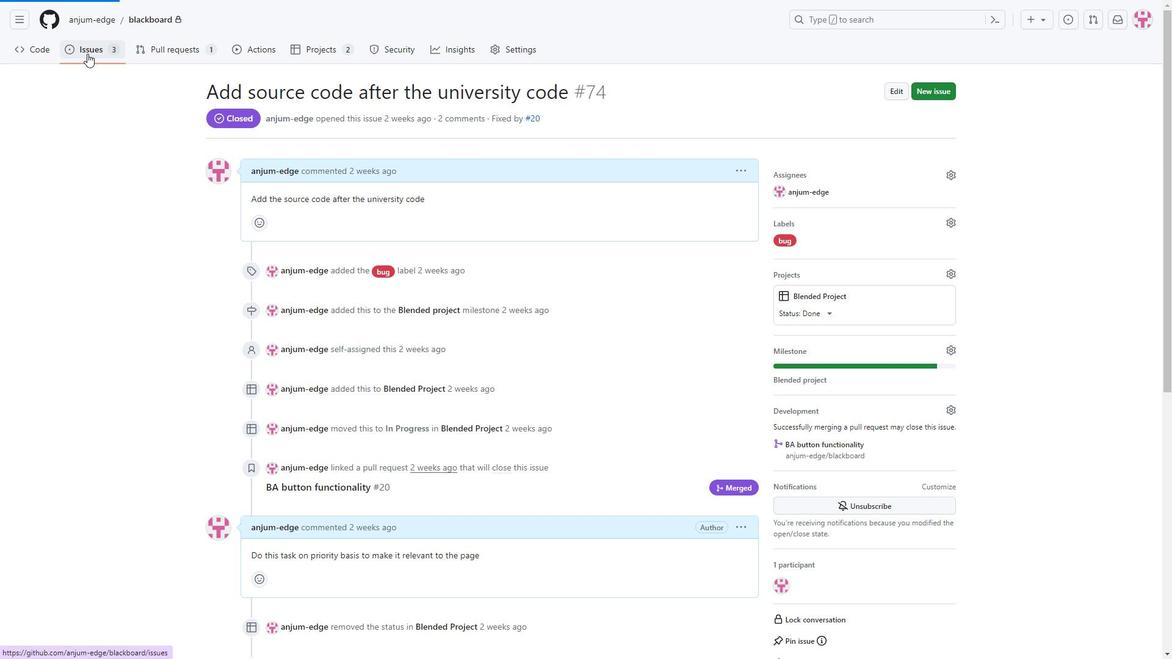 
Action: Mouse moved to (778, 383)
Screenshot: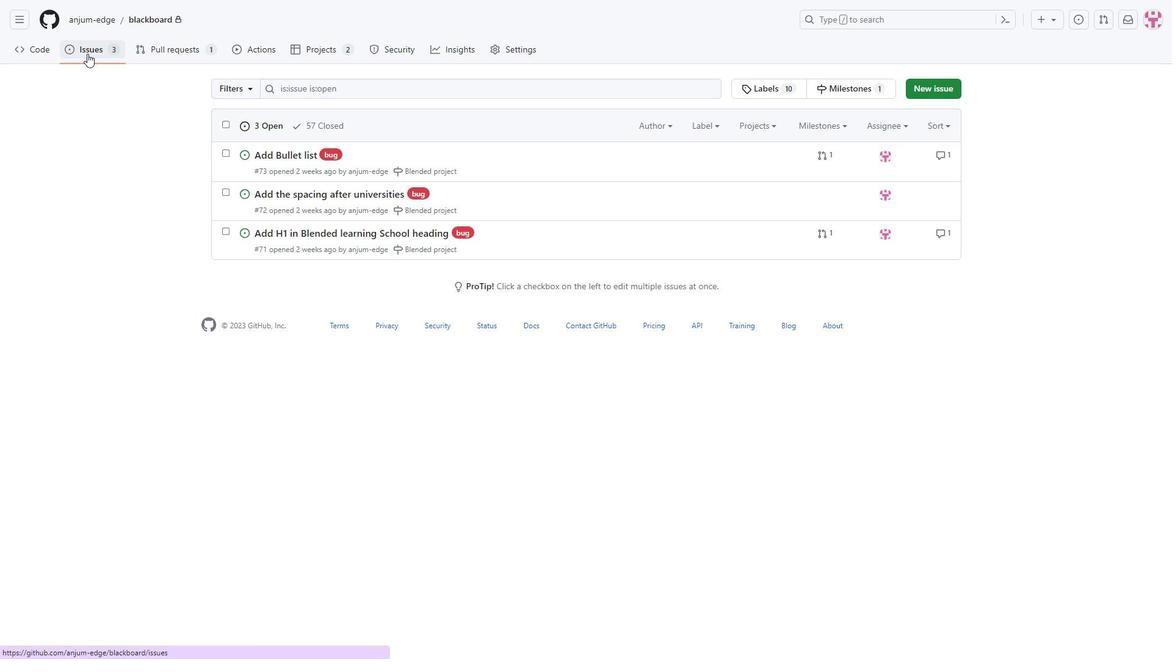 
Action: Mouse scrolled (778, 384) with delta (0, 0)
Screenshot: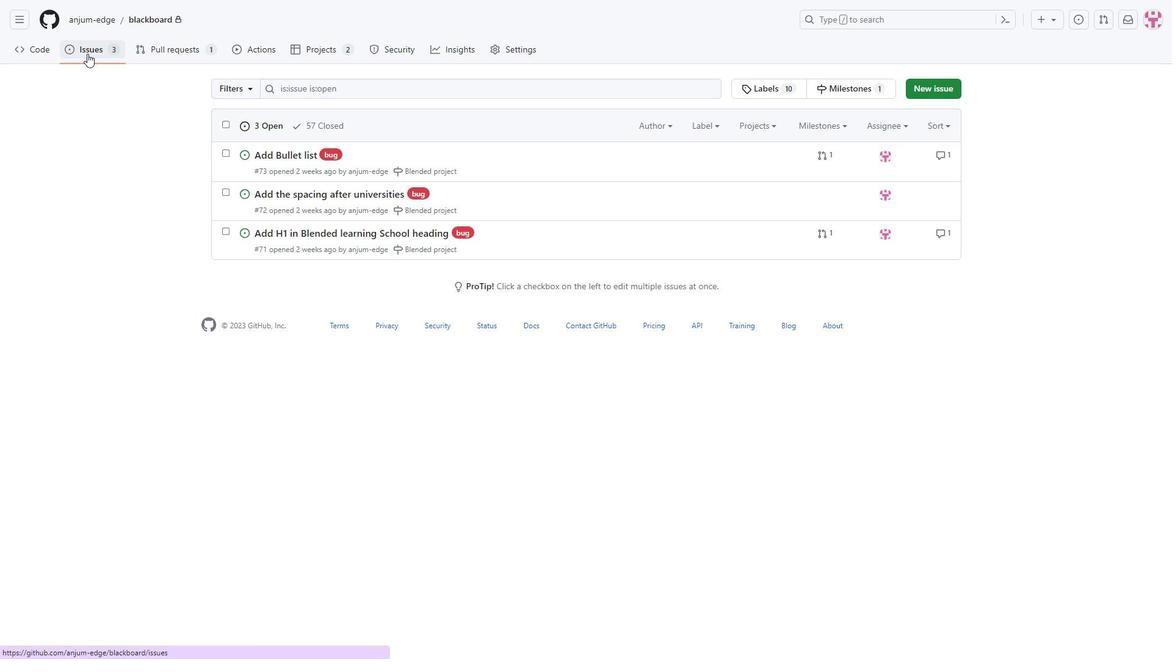 
Action: Mouse scrolled (778, 384) with delta (0, 0)
Screenshot: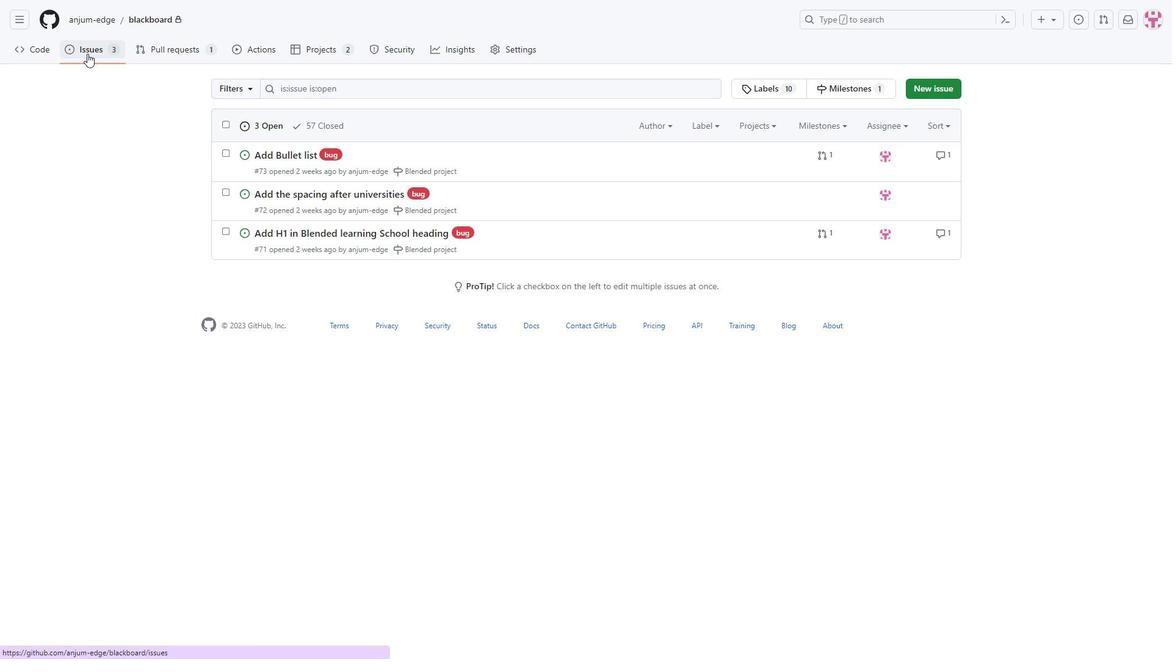 
Action: Mouse scrolled (778, 384) with delta (0, 0)
Screenshot: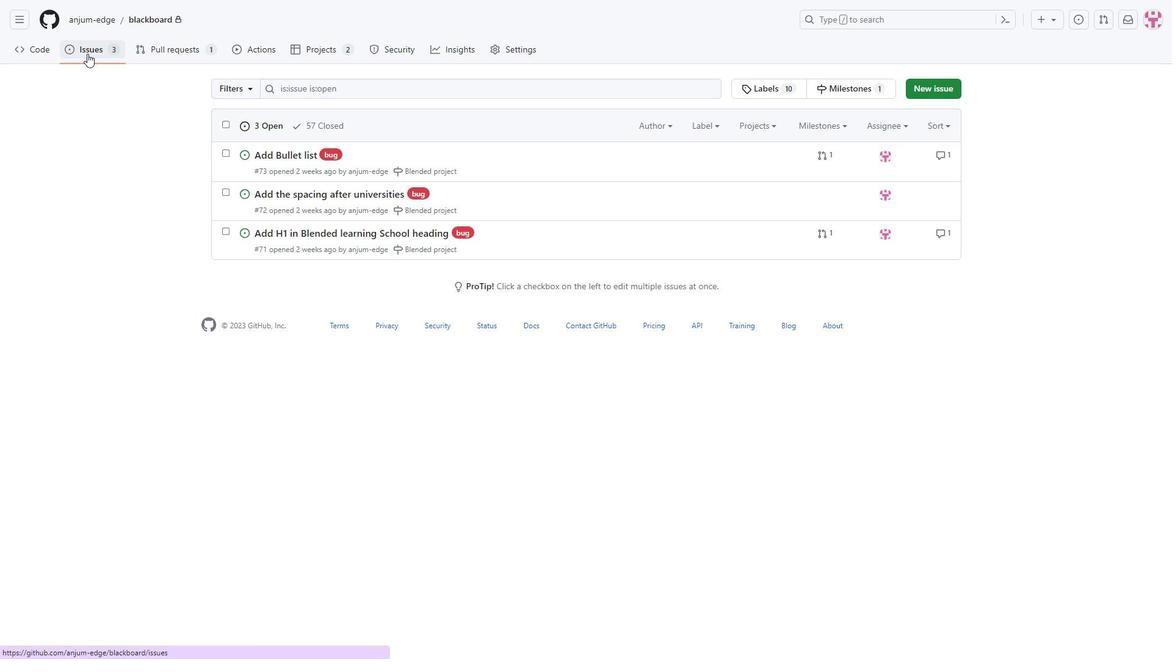 
Action: Mouse moved to (759, 376)
Screenshot: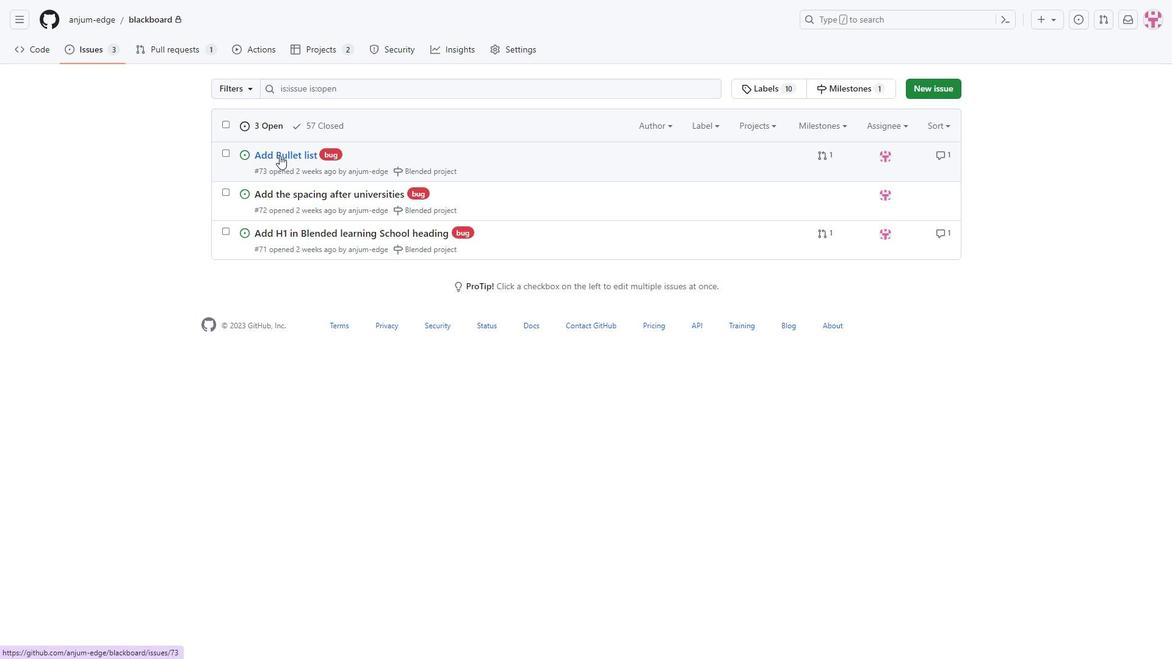 
Action: Mouse scrolled (759, 376) with delta (0, 0)
Screenshot: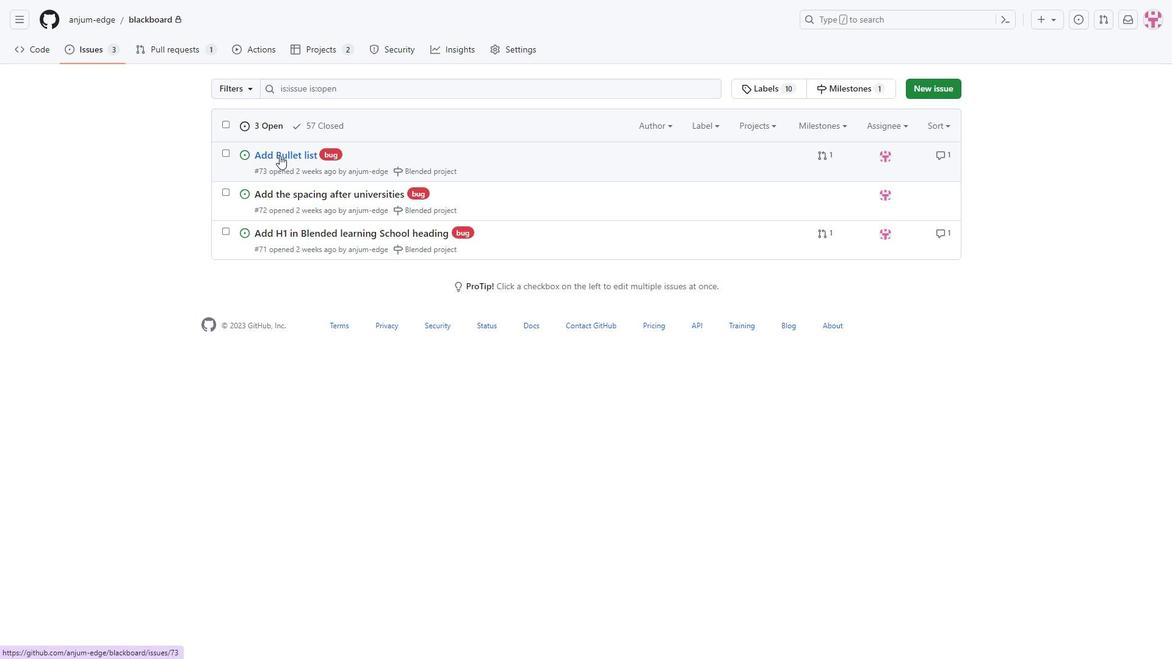 
Action: Mouse moved to (758, 376)
Screenshot: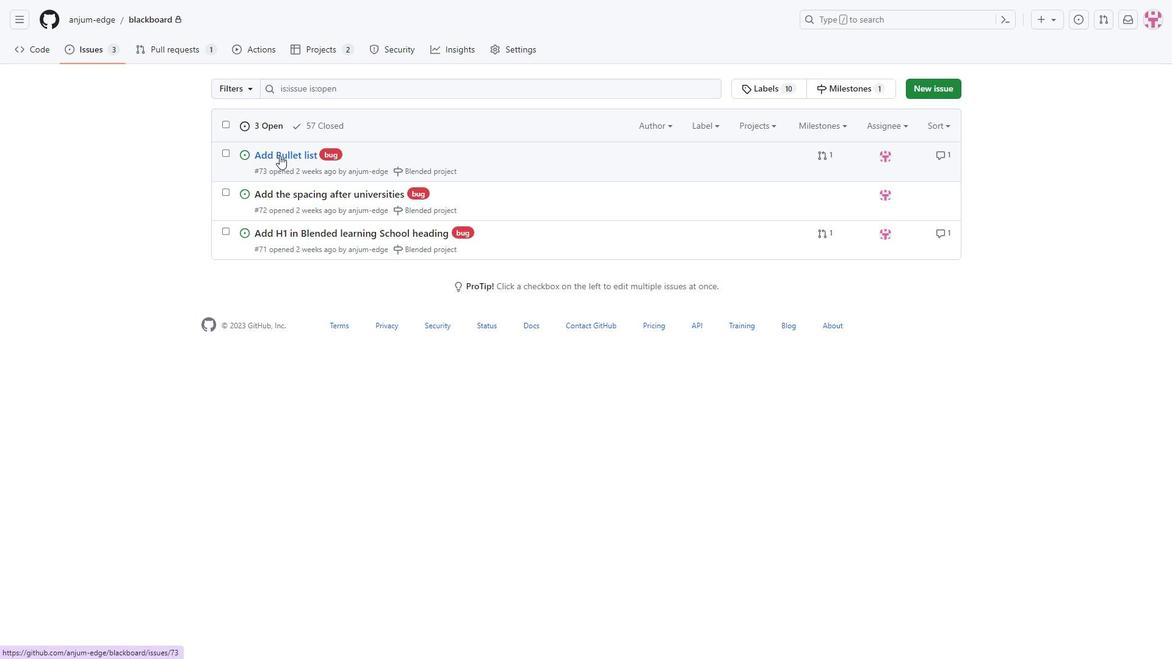 
Action: Mouse scrolled (758, 376) with delta (0, 0)
Screenshot: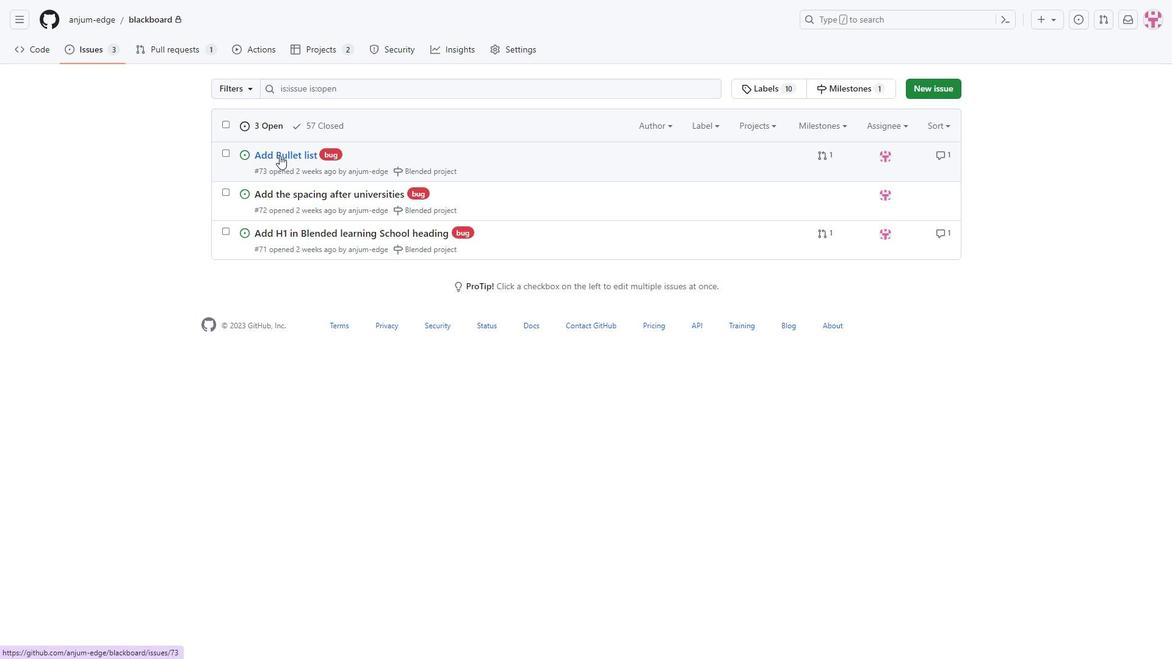 
Action: Mouse scrolled (758, 376) with delta (0, 0)
Screenshot: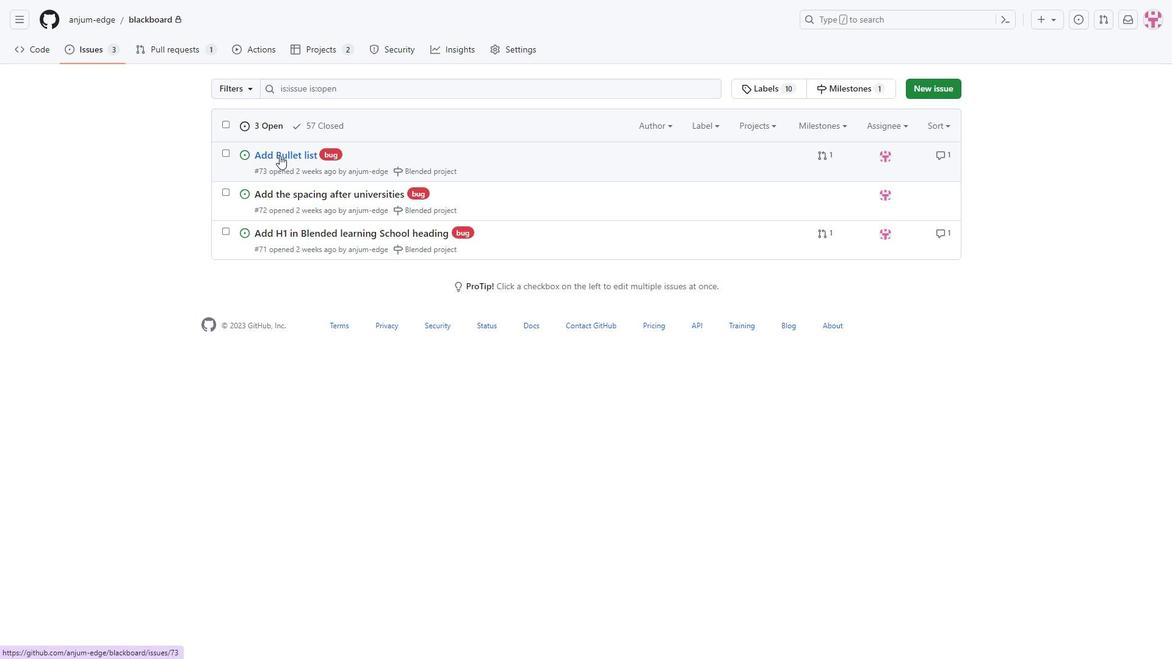 
Action: Mouse scrolled (758, 376) with delta (0, 0)
Screenshot: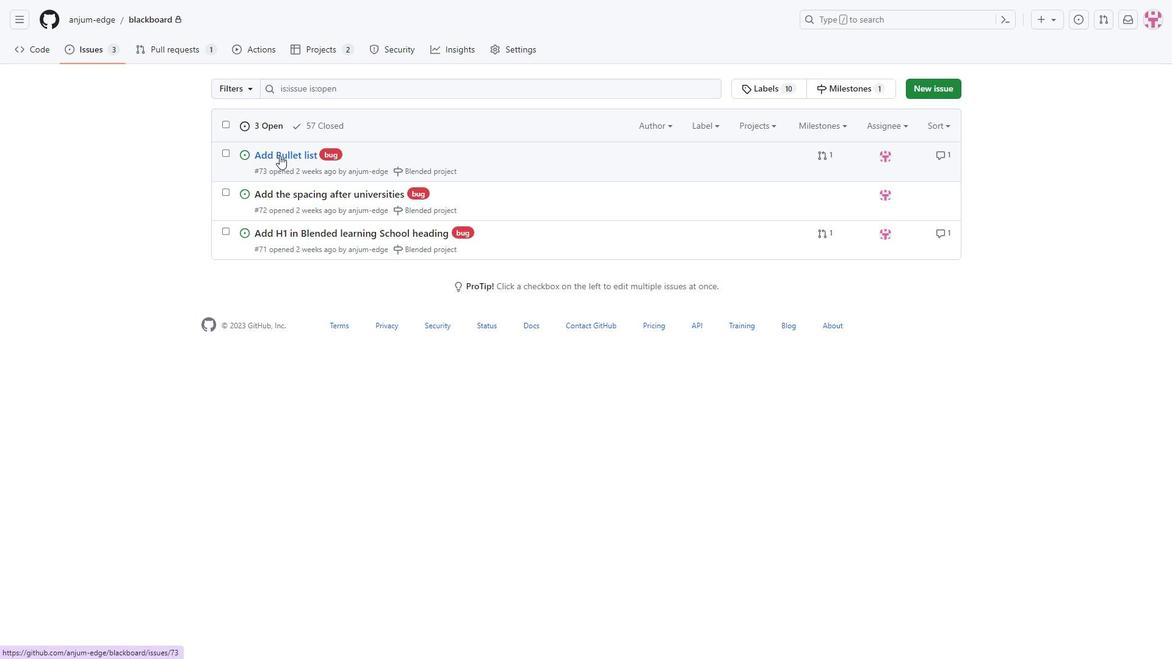 
Action: Mouse scrolled (758, 376) with delta (0, 0)
Screenshot: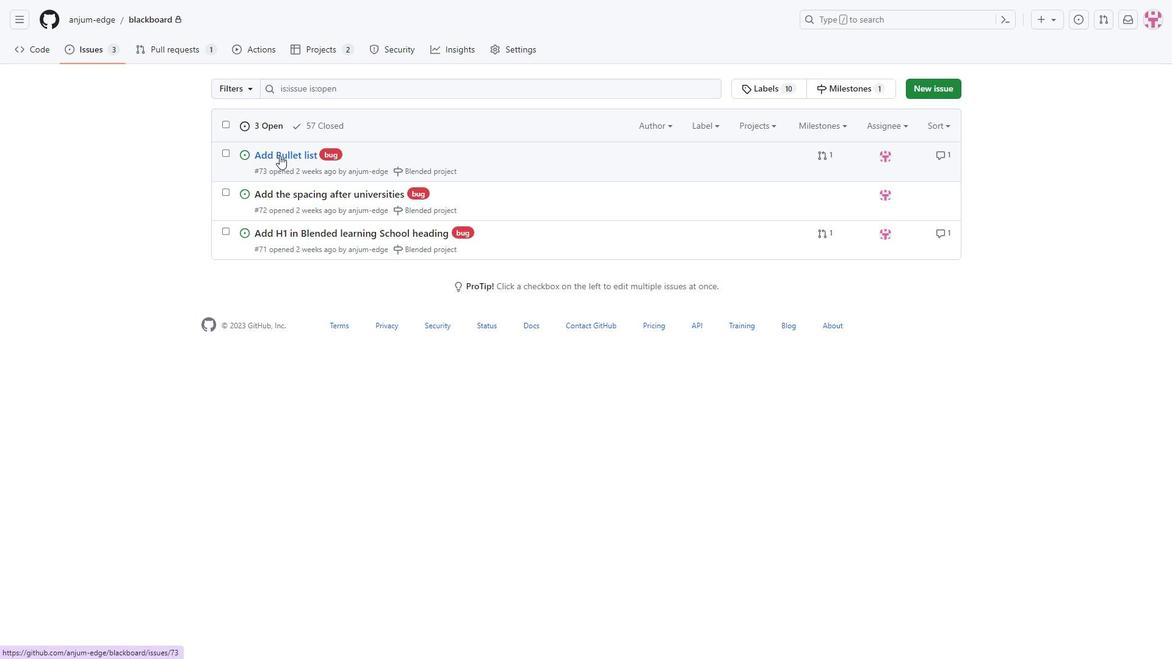 
Action: Mouse scrolled (758, 376) with delta (0, 0)
Screenshot: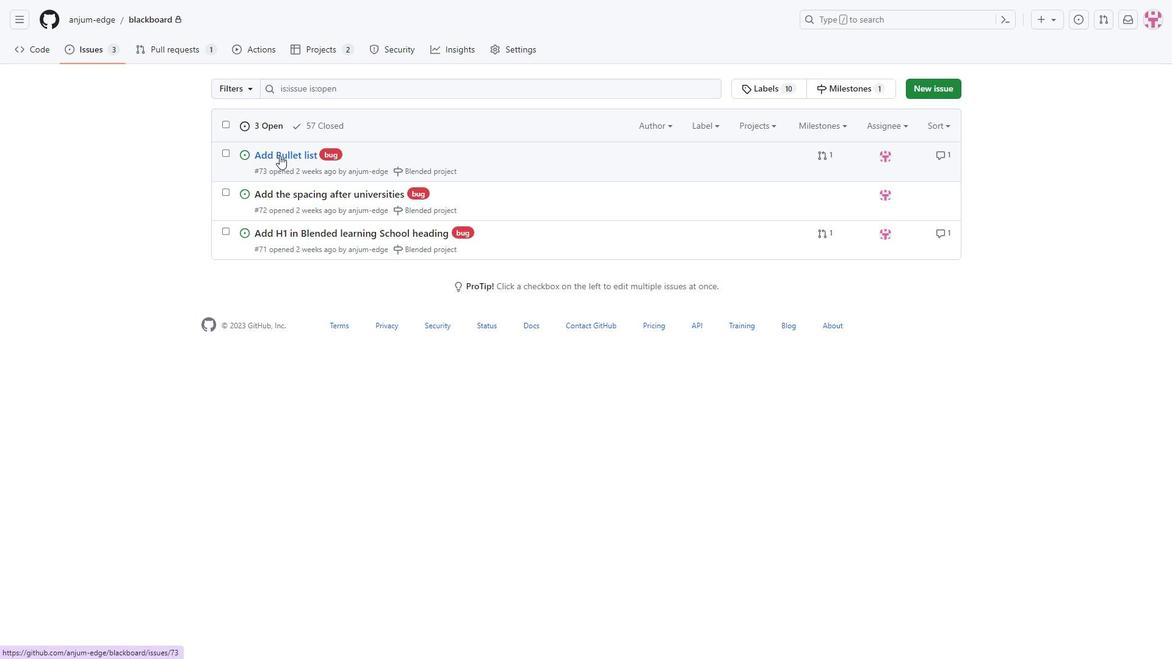 
Action: Mouse scrolled (758, 377) with delta (0, 0)
Screenshot: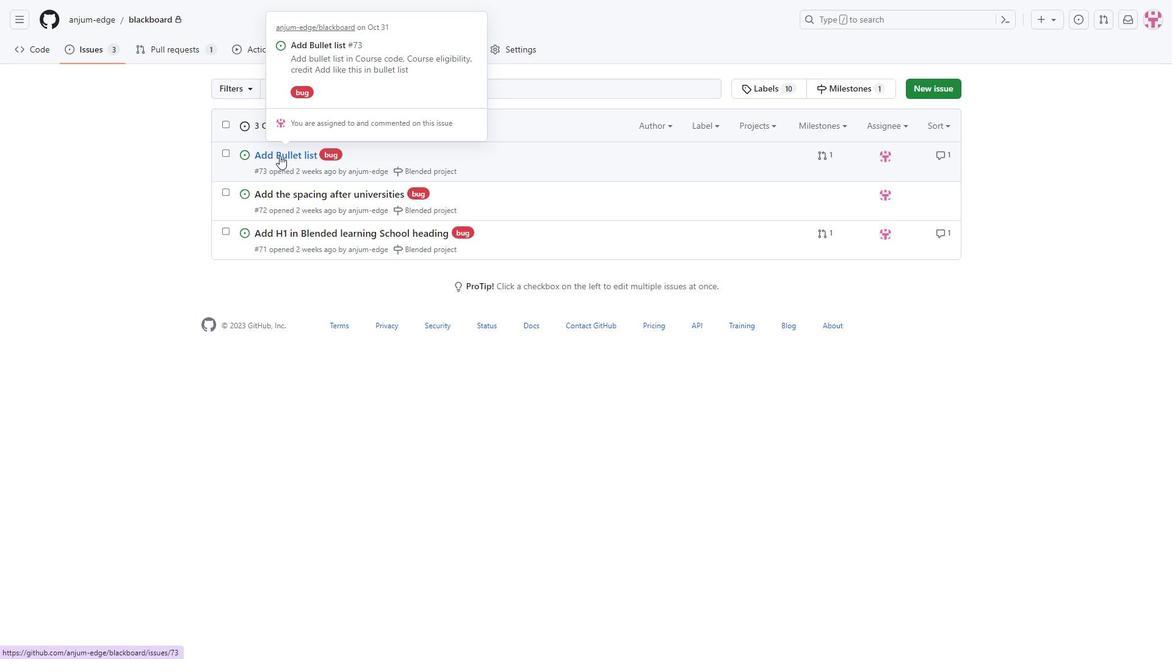 
Action: Mouse scrolled (758, 377) with delta (0, 0)
Screenshot: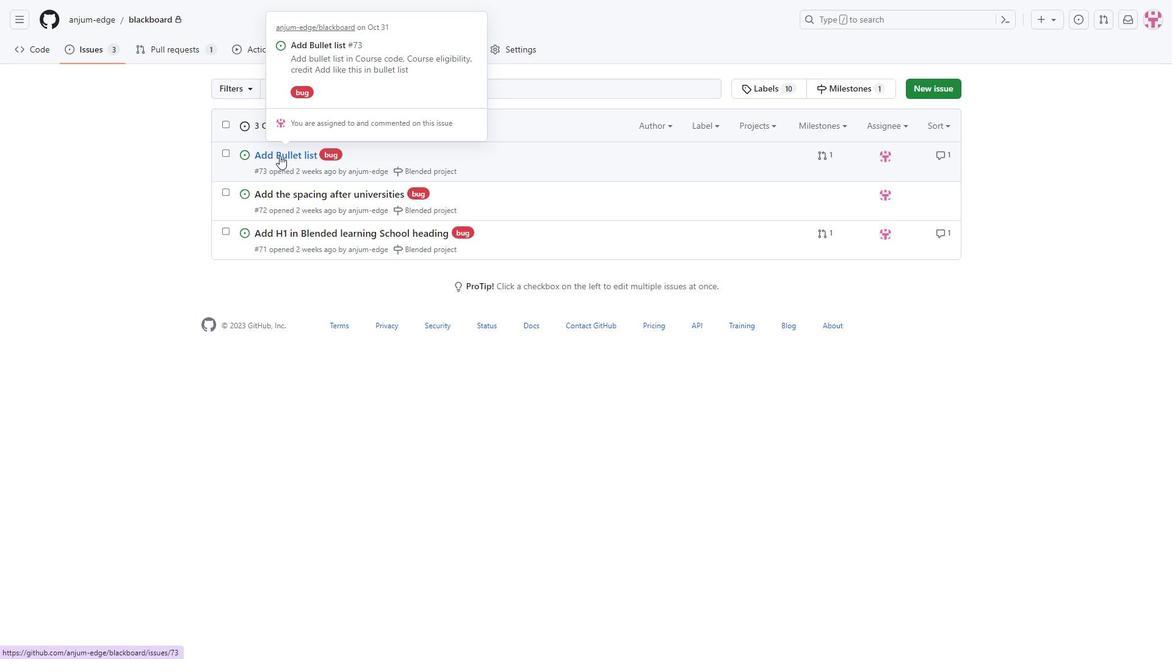 
Action: Mouse scrolled (758, 377) with delta (0, 0)
Screenshot: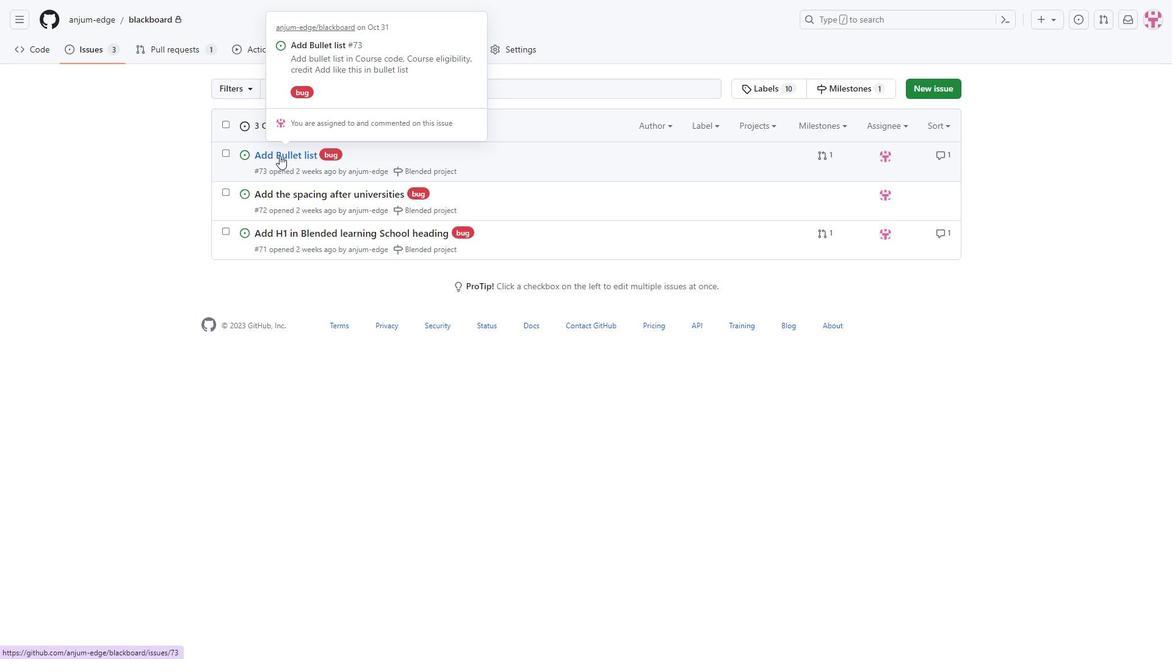 
Action: Mouse scrolled (758, 377) with delta (0, 0)
Screenshot: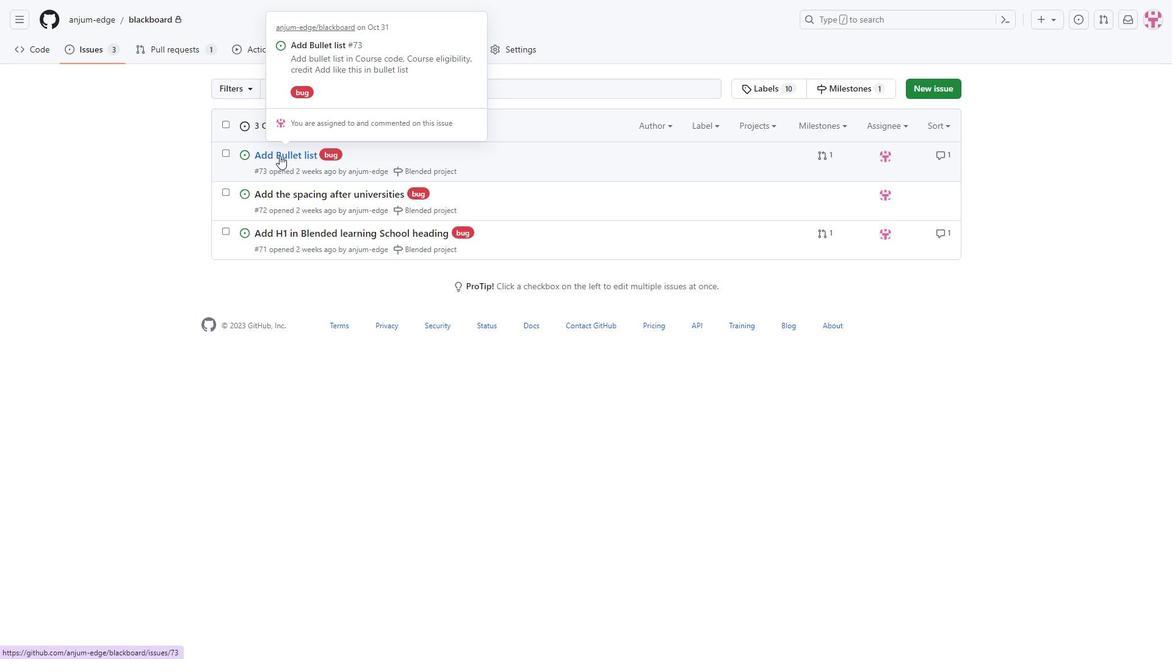 
Action: Mouse scrolled (758, 377) with delta (0, 0)
Screenshot: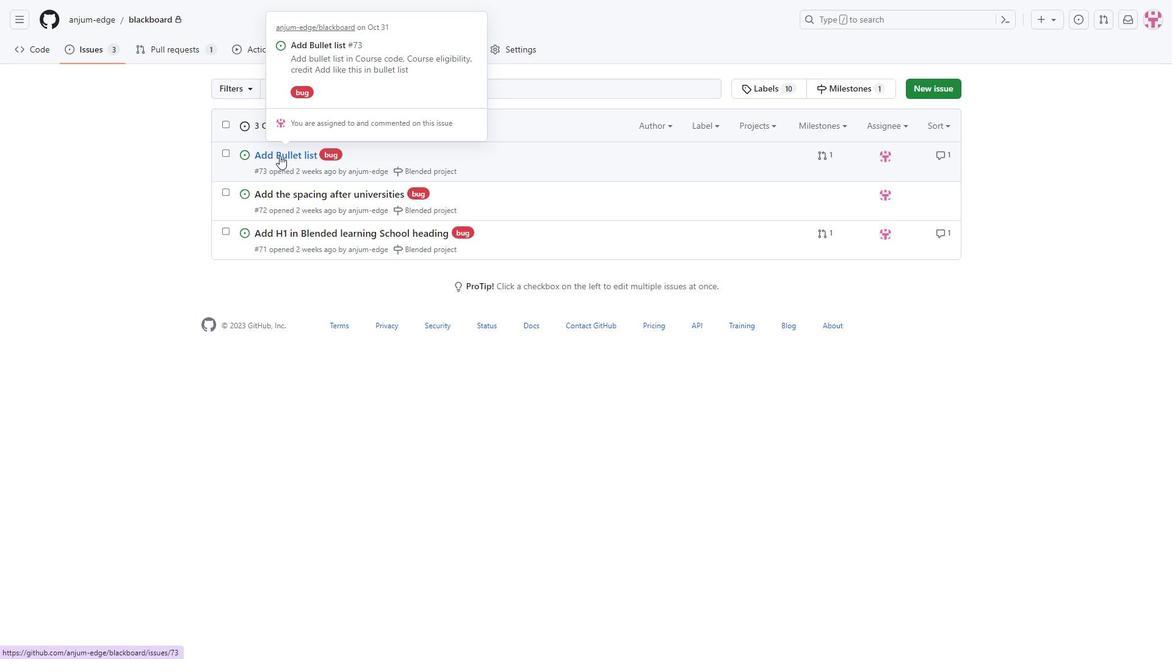 
Action: Mouse moved to (753, 376)
Screenshot: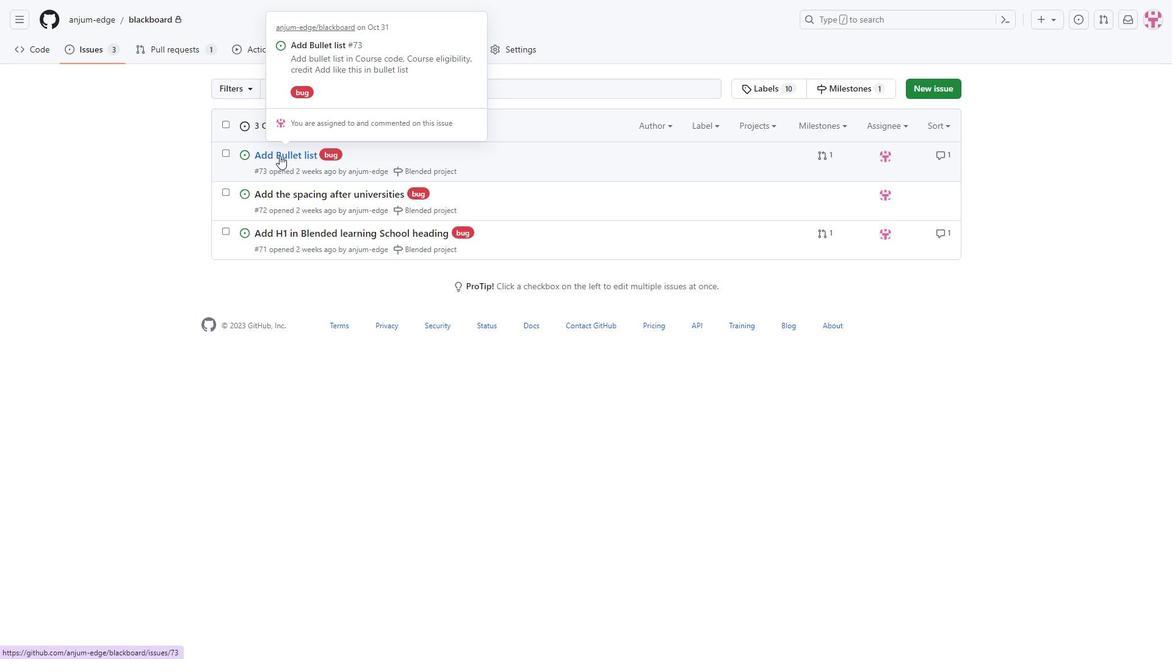 
Action: Mouse scrolled (753, 377) with delta (0, 0)
Screenshot: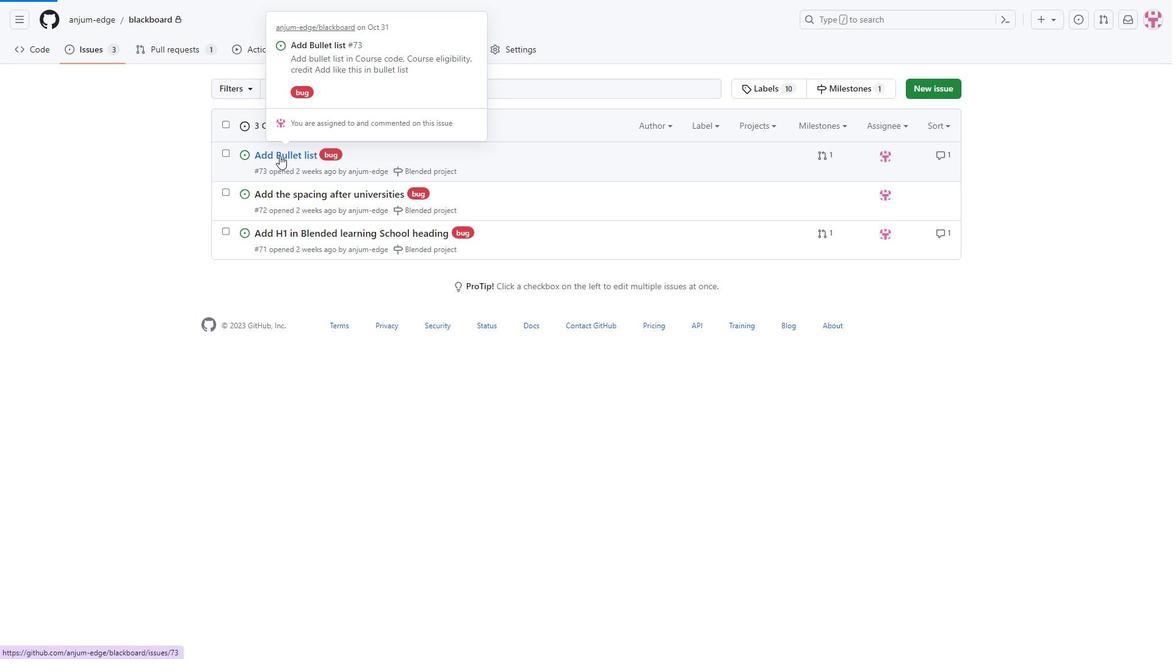 
Action: Mouse scrolled (753, 377) with delta (0, 0)
Screenshot: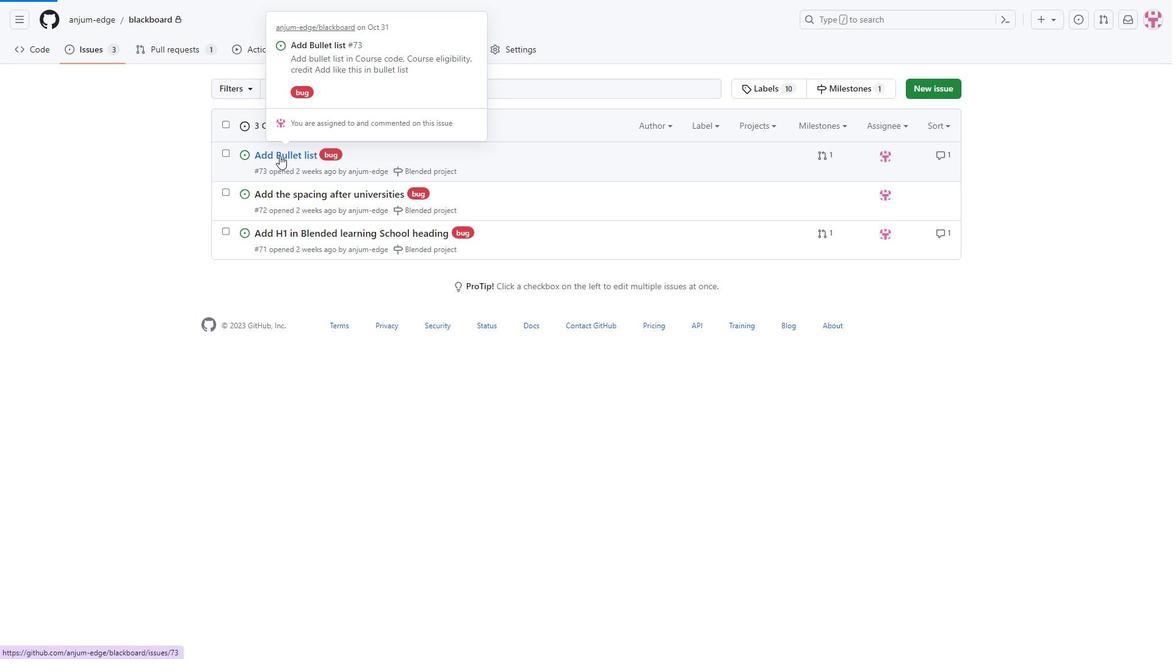 
Action: Mouse scrolled (753, 377) with delta (0, 0)
Screenshot: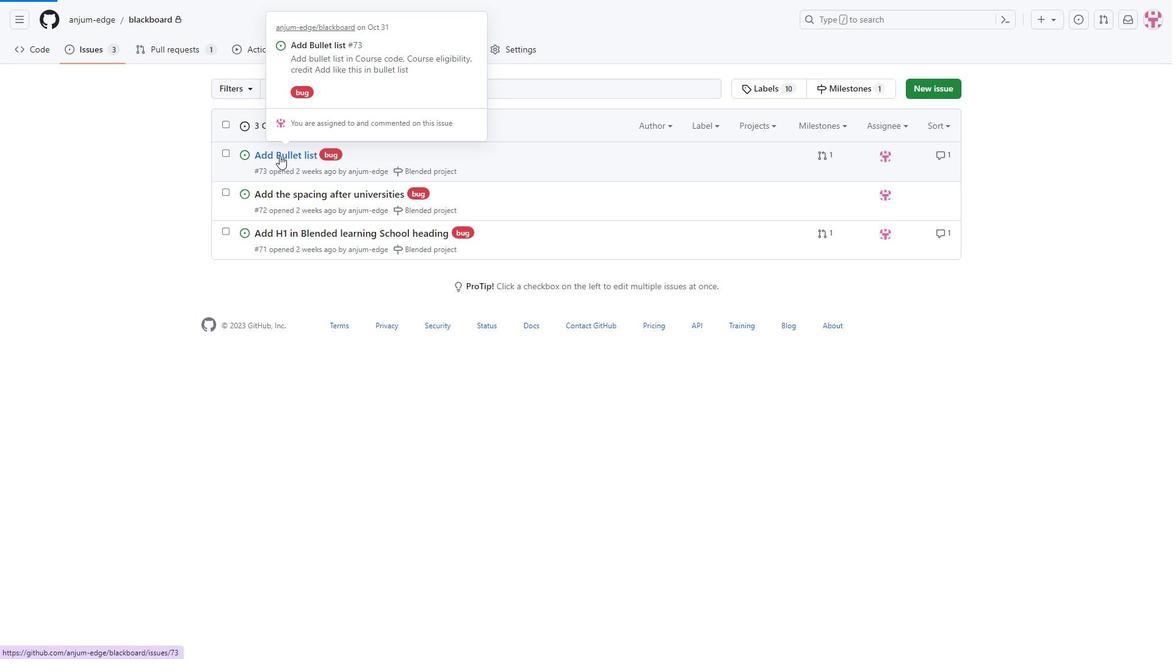 
Action: Mouse scrolled (753, 377) with delta (0, 0)
Screenshot: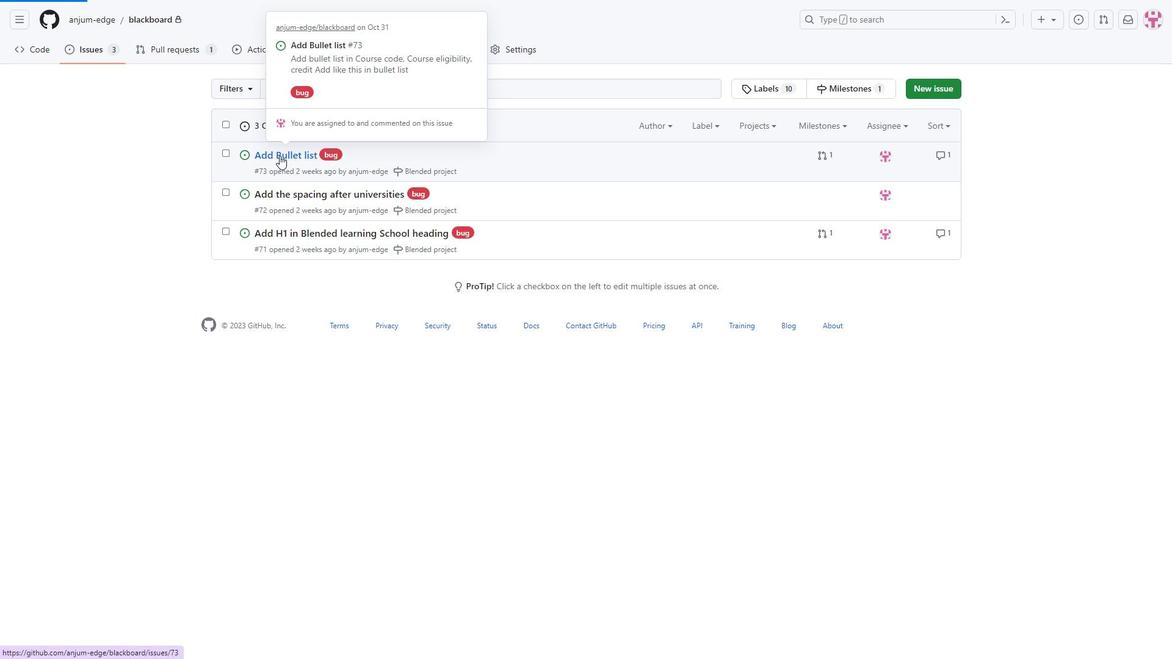 
Action: Mouse scrolled (753, 377) with delta (0, 0)
Screenshot: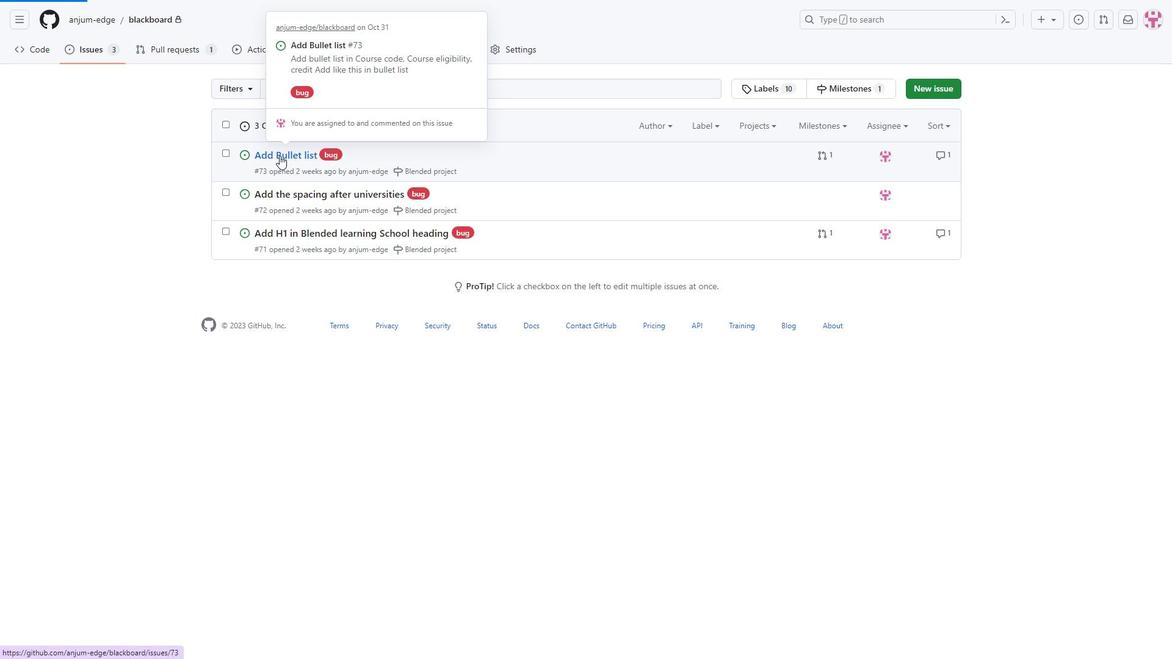 
Action: Mouse moved to (111, 78)
Screenshot: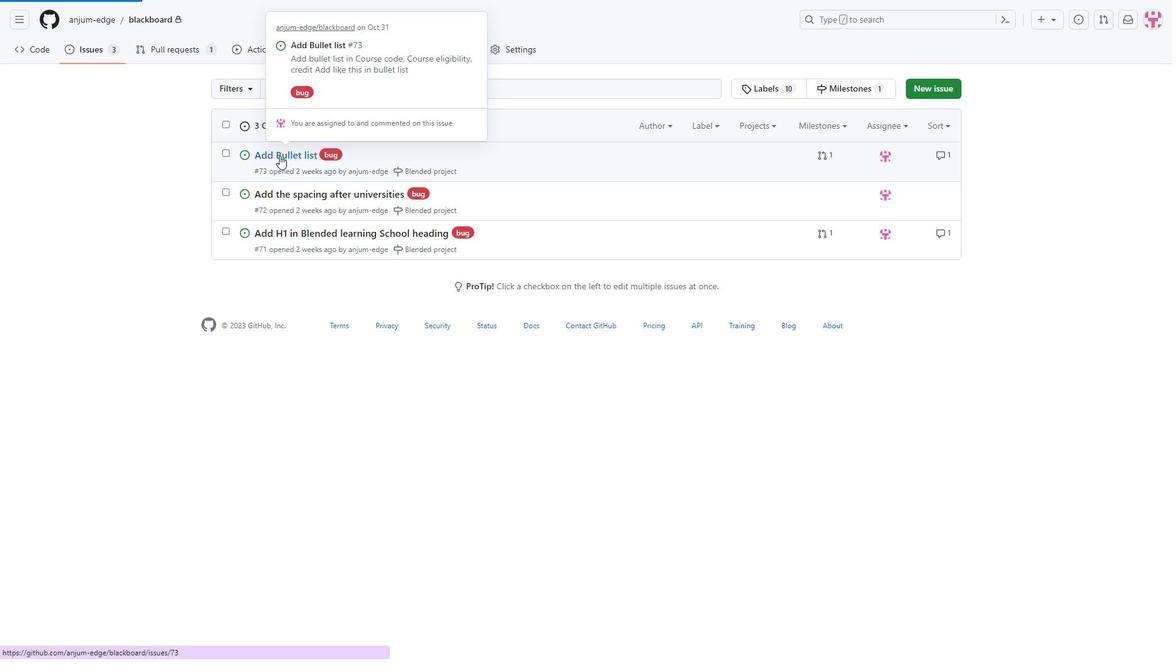 
Action: Mouse pressed left at (111, 78)
Screenshot: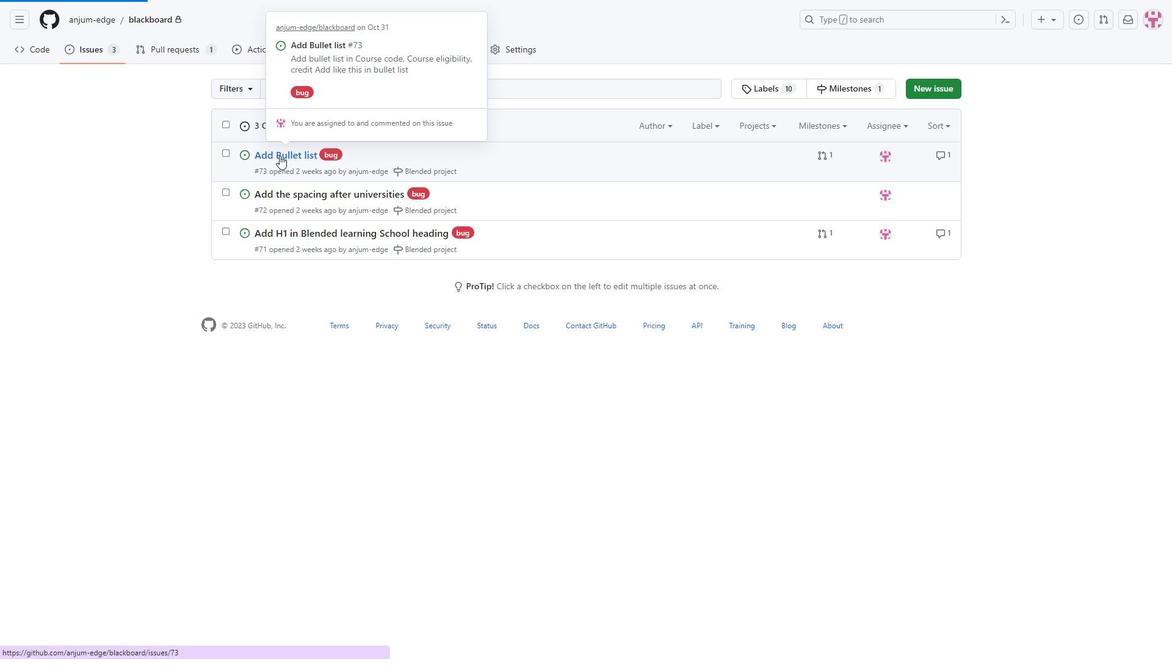 
Action: Mouse moved to (304, 180)
Screenshot: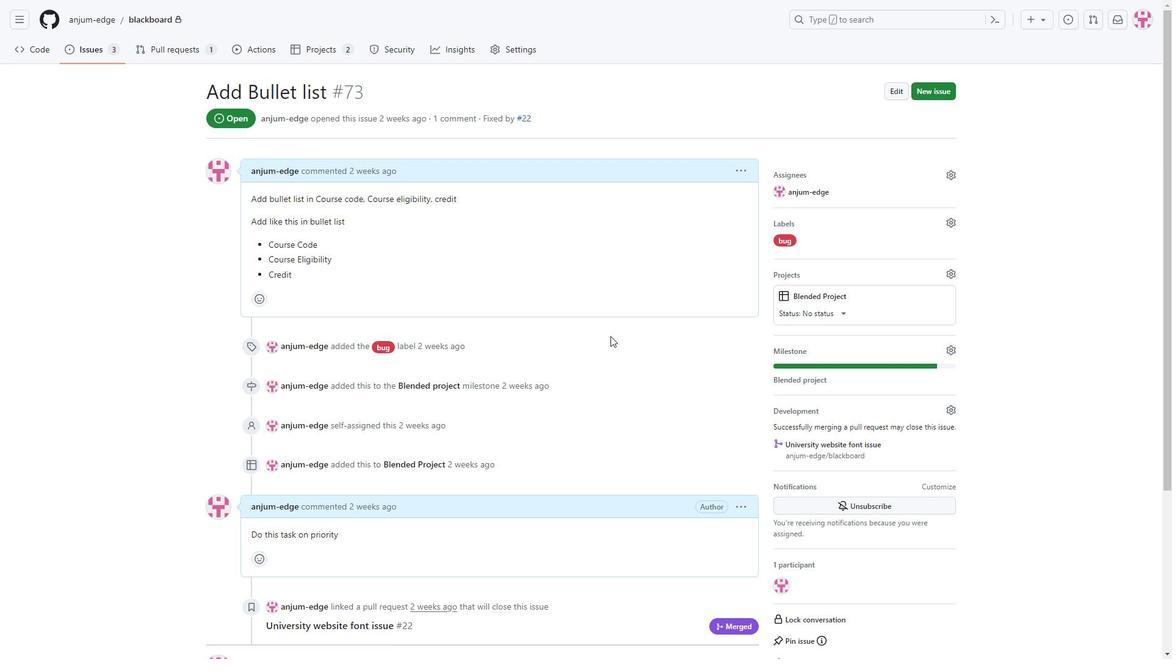 
Action: Mouse pressed left at (304, 180)
Screenshot: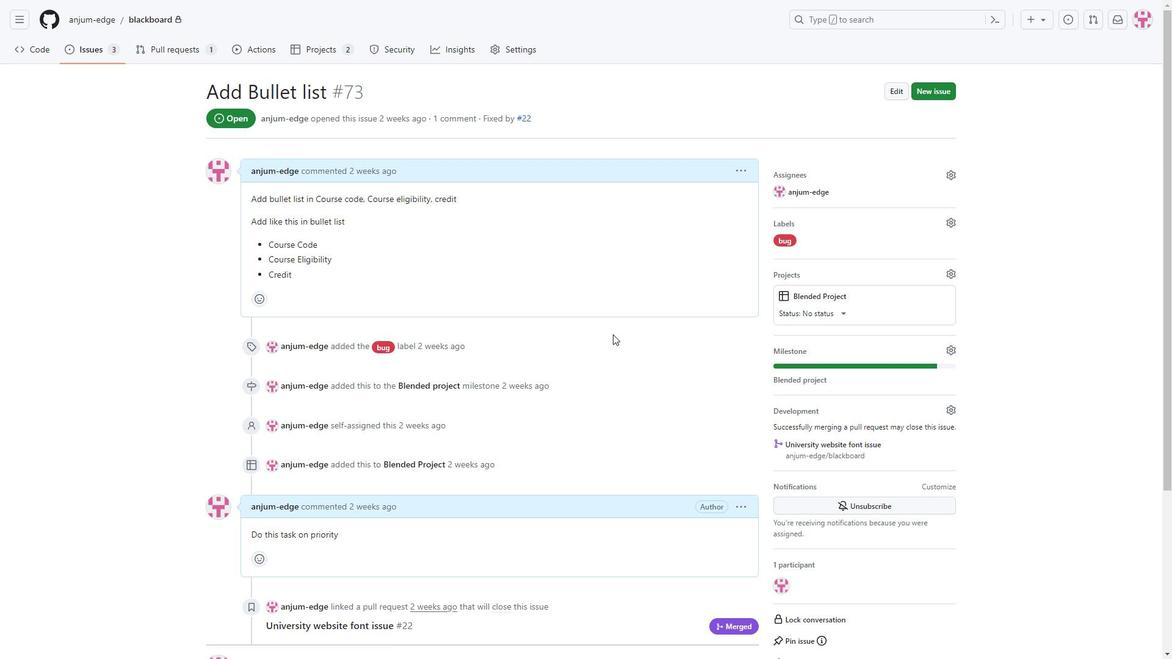 
Action: Mouse moved to (580, 356)
Screenshot: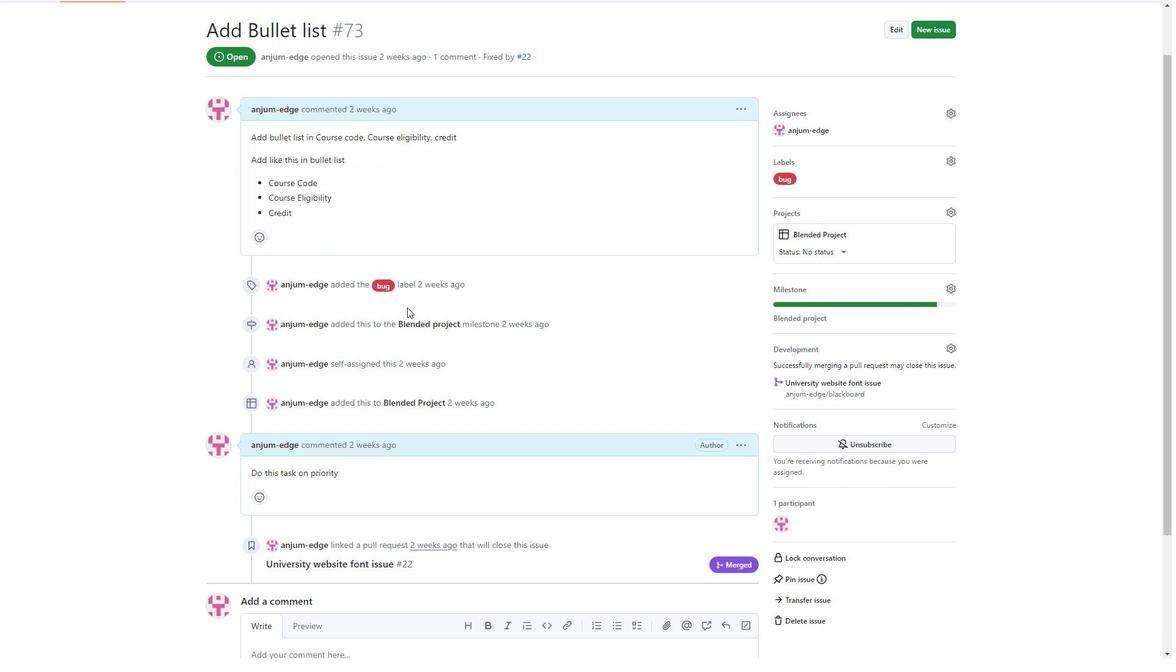 
Action: Mouse scrolled (580, 355) with delta (0, 0)
Screenshot: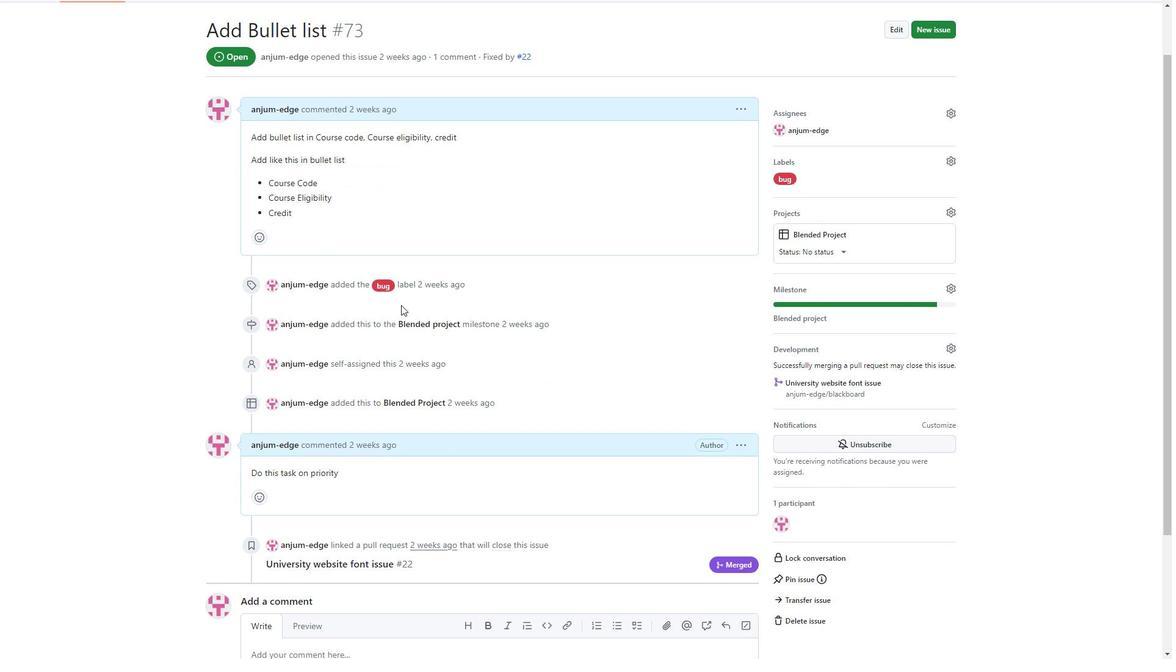 
Action: Mouse moved to (359, 257)
Screenshot: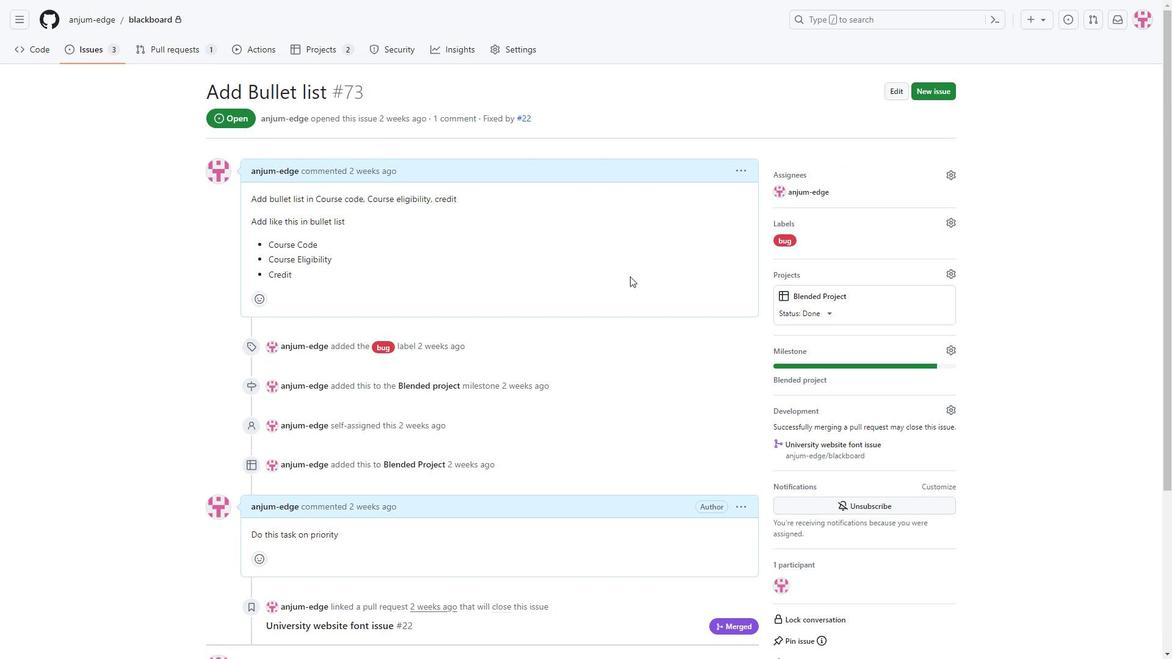 
Action: Mouse scrolled (359, 257) with delta (0, 0)
Screenshot: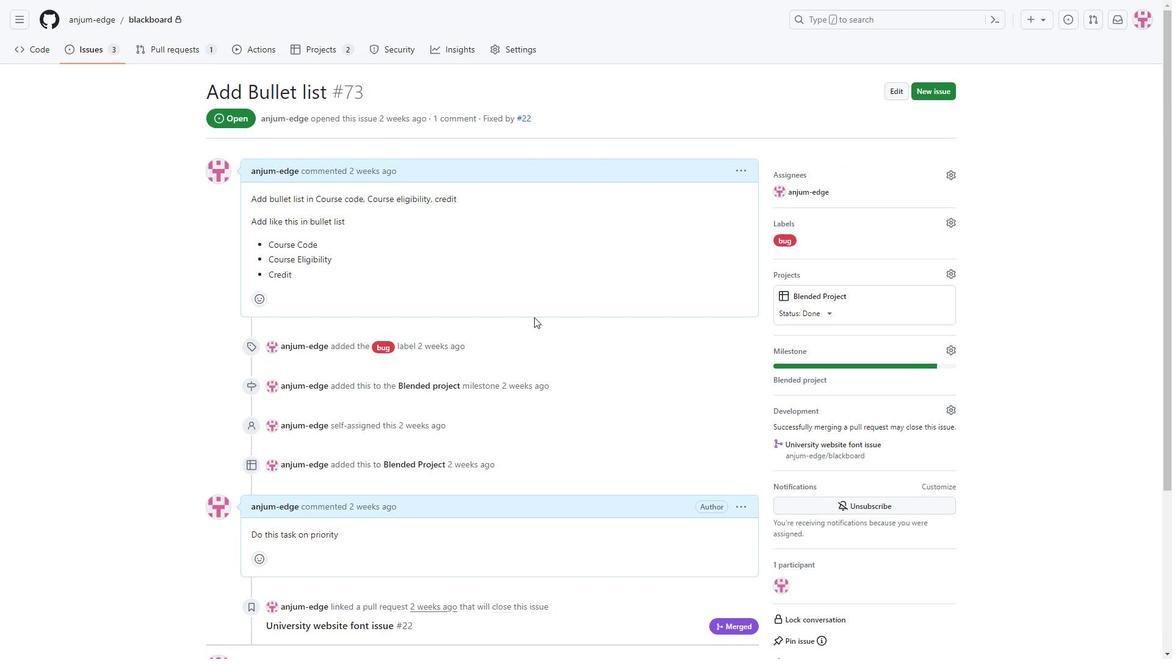 
Action: Mouse moved to (856, 216)
Screenshot: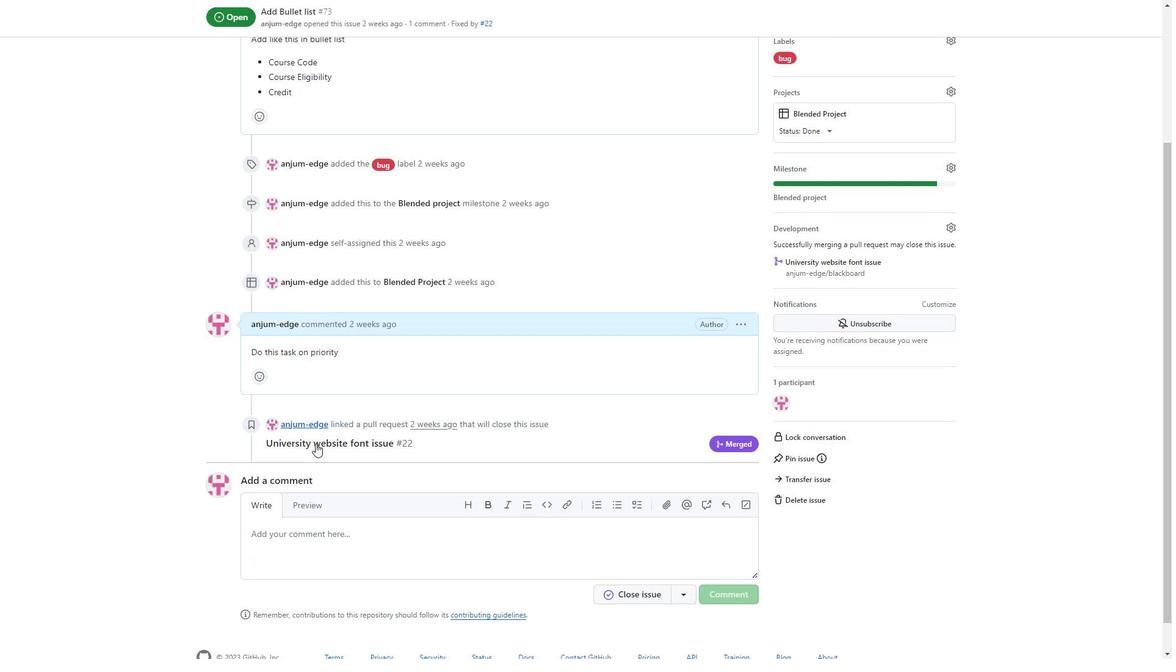 
Action: Mouse pressed left at (856, 216)
Screenshot: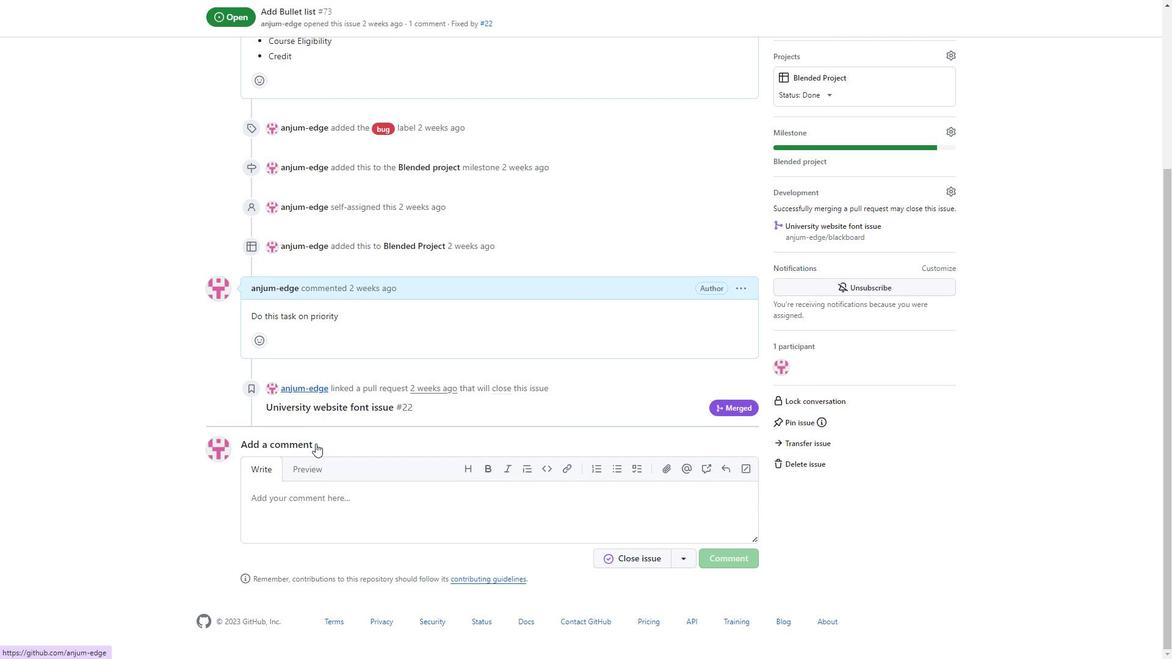 
Action: Mouse moved to (796, 269)
Screenshot: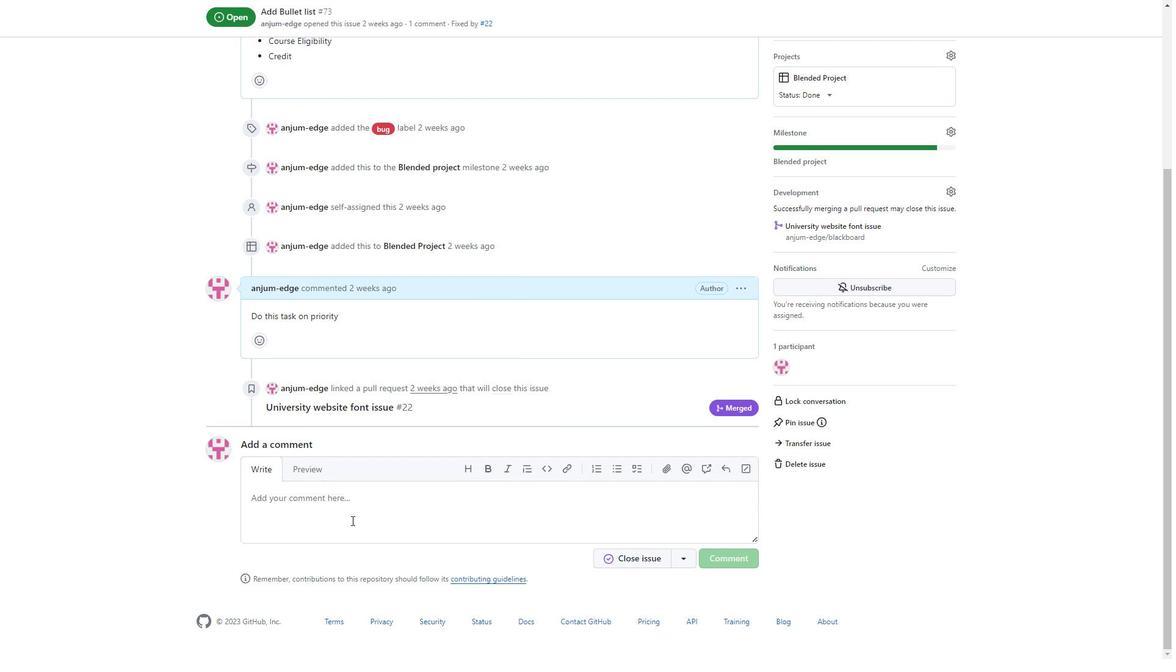 
Action: Mouse pressed left at (796, 269)
Screenshot: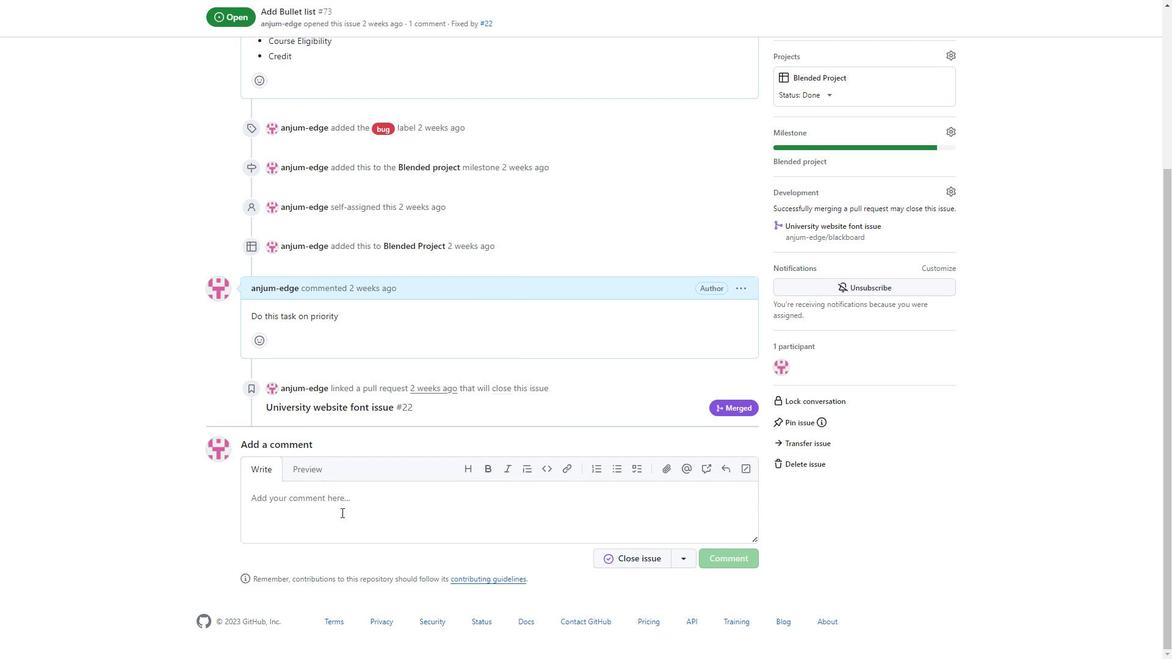 
Action: Mouse moved to (662, 298)
Screenshot: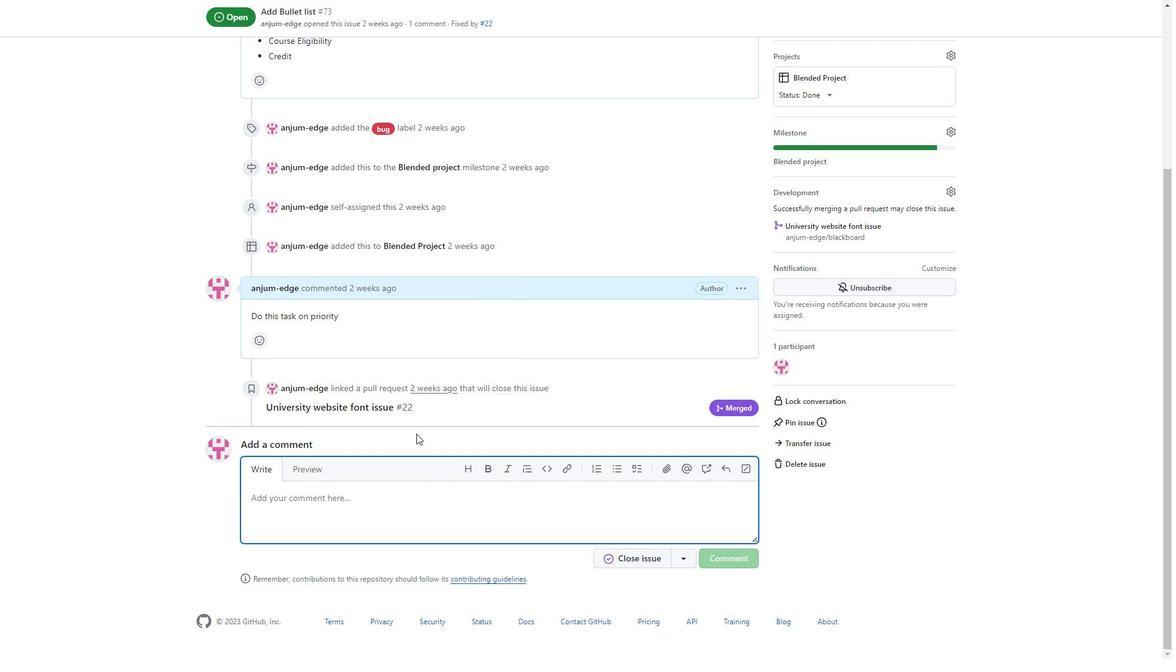 
Action: Mouse scrolled (662, 297) with delta (0, 0)
Screenshot: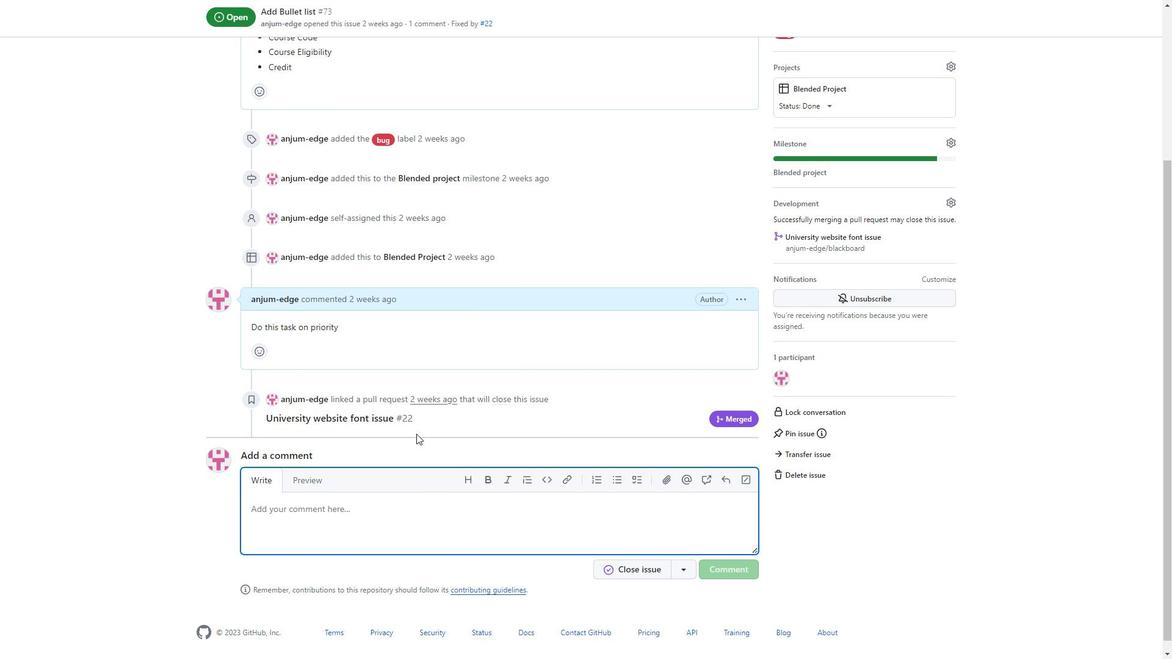 
Action: Mouse scrolled (662, 298) with delta (0, 0)
Screenshot: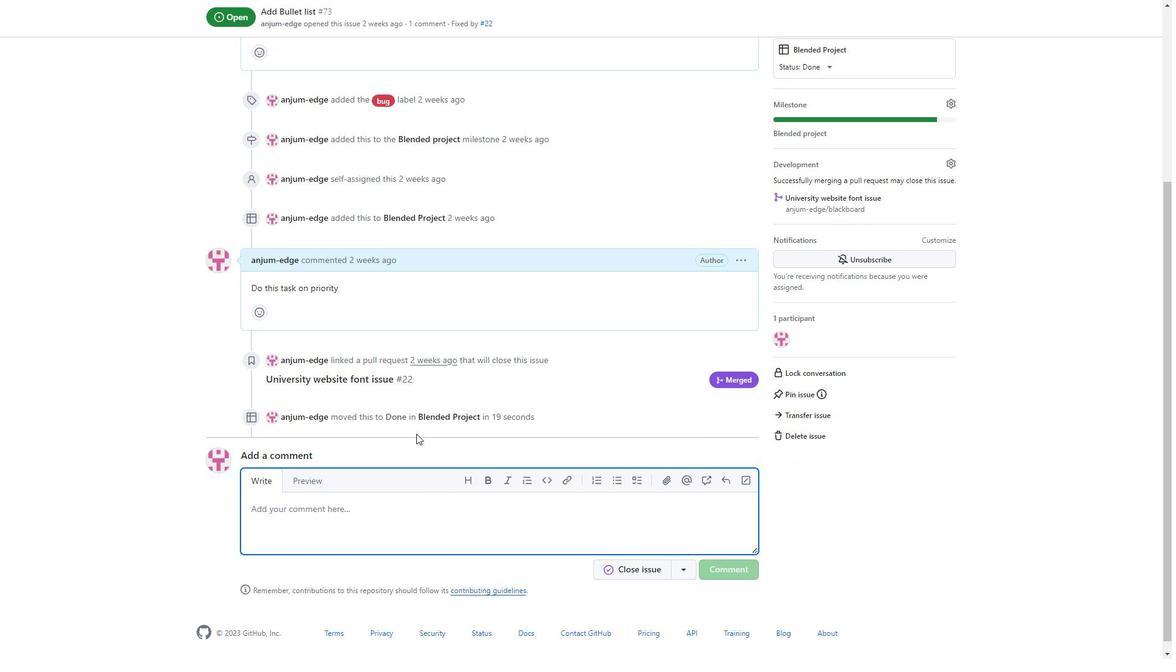 
Action: Mouse scrolled (662, 298) with delta (0, 0)
Screenshot: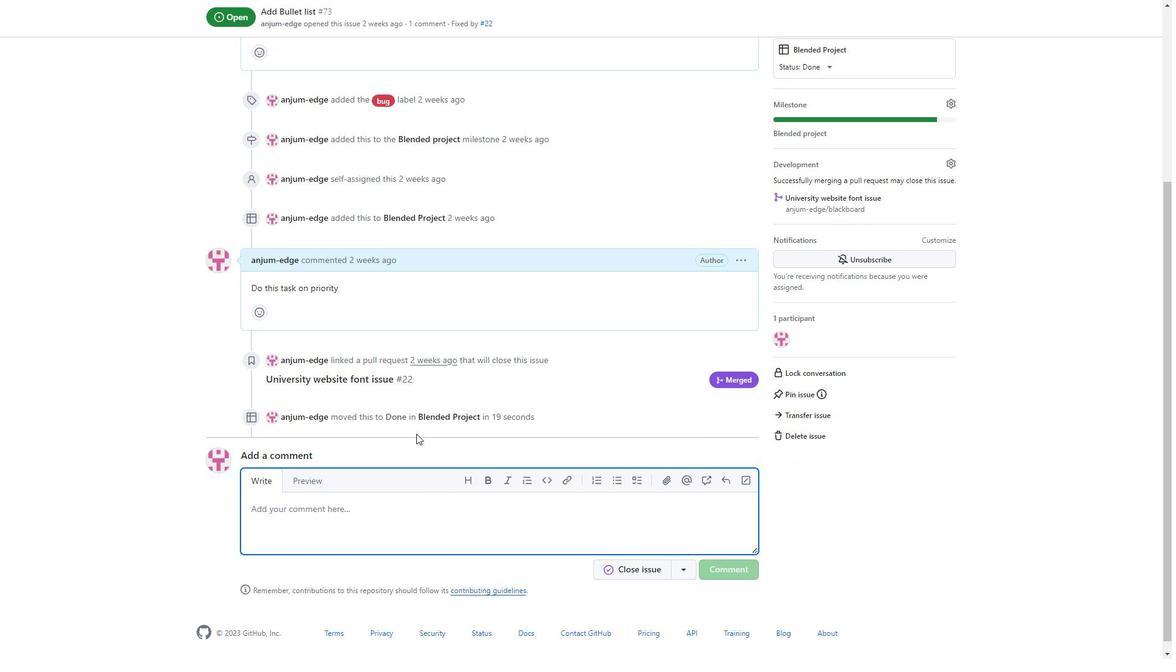 
Action: Mouse scrolled (662, 298) with delta (0, 0)
Screenshot: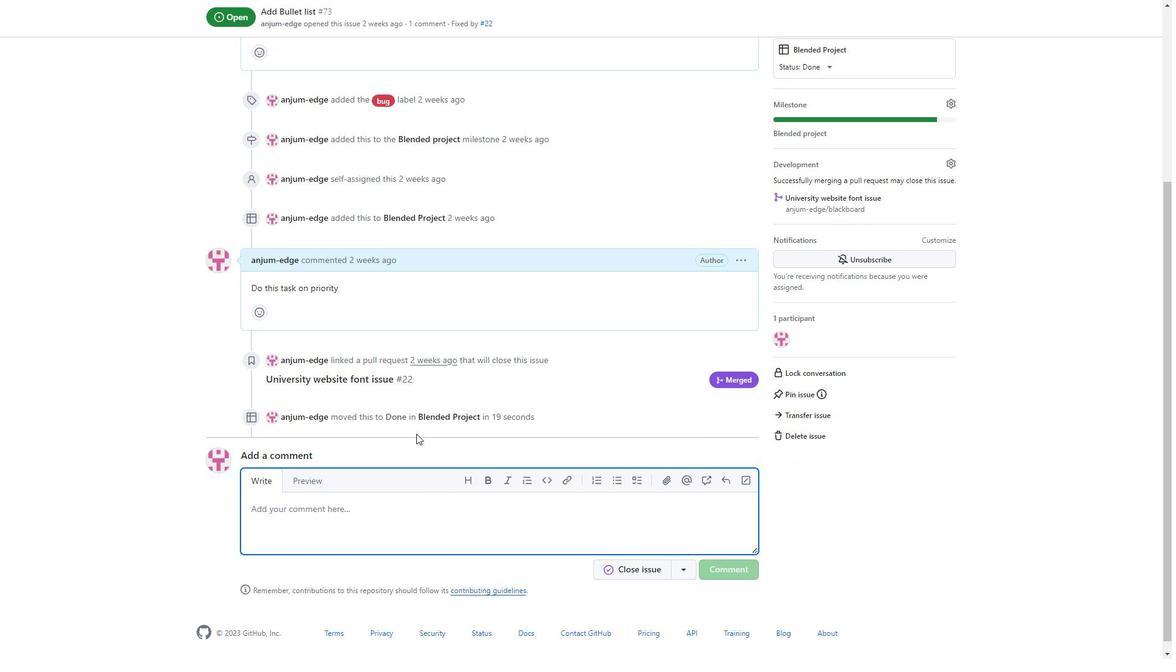 
Action: Mouse scrolled (662, 298) with delta (0, 0)
Screenshot: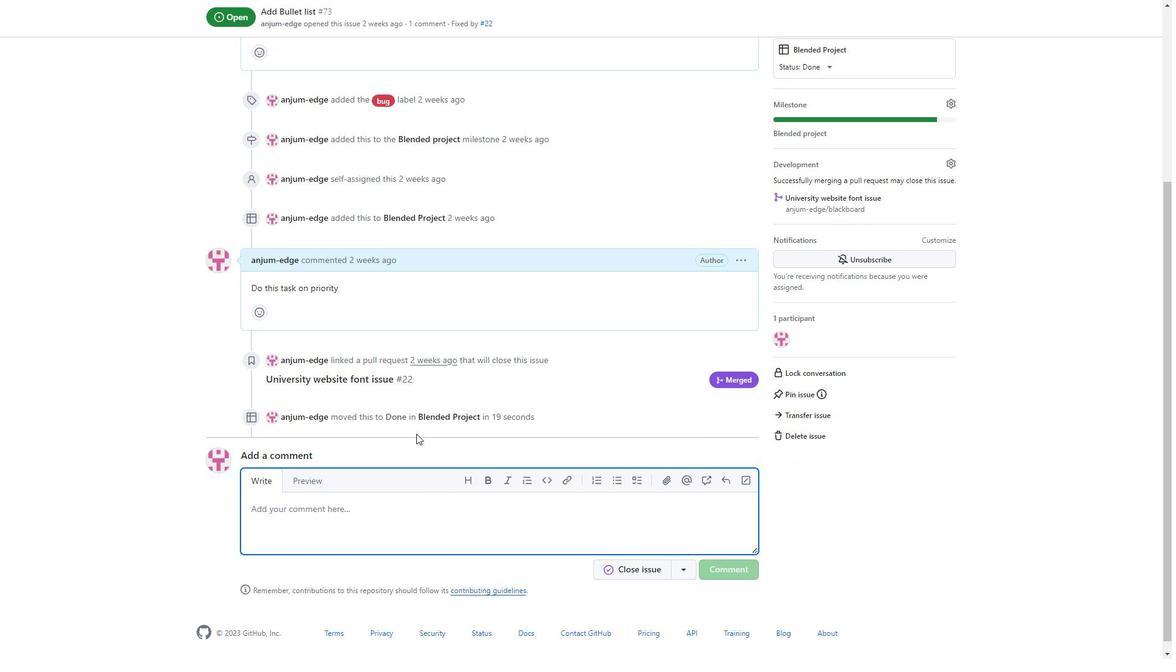 
Action: Mouse moved to (340, 467)
Screenshot: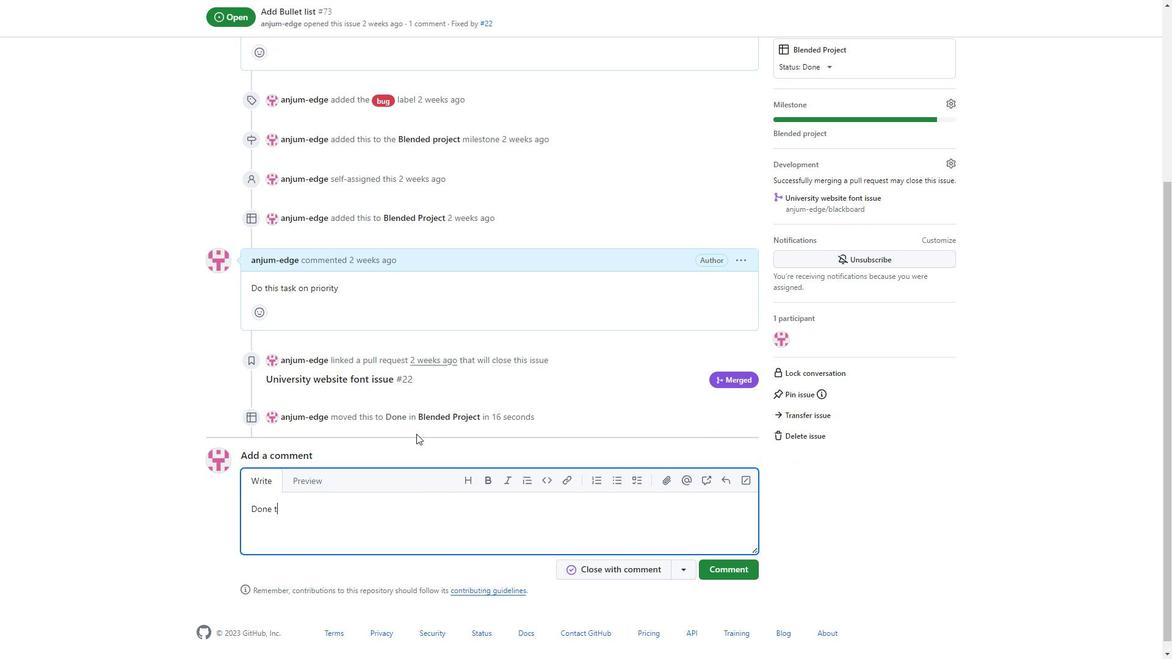 
Action: Mouse scrolled (340, 467) with delta (0, 0)
Screenshot: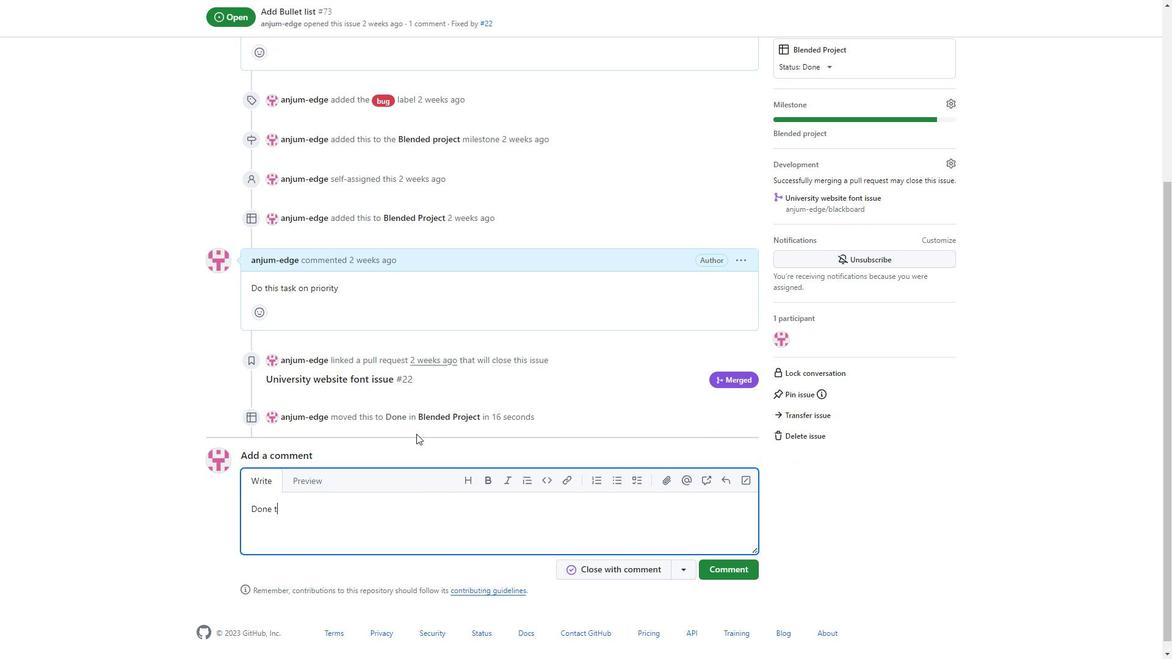 
Action: Mouse moved to (340, 467)
Screenshot: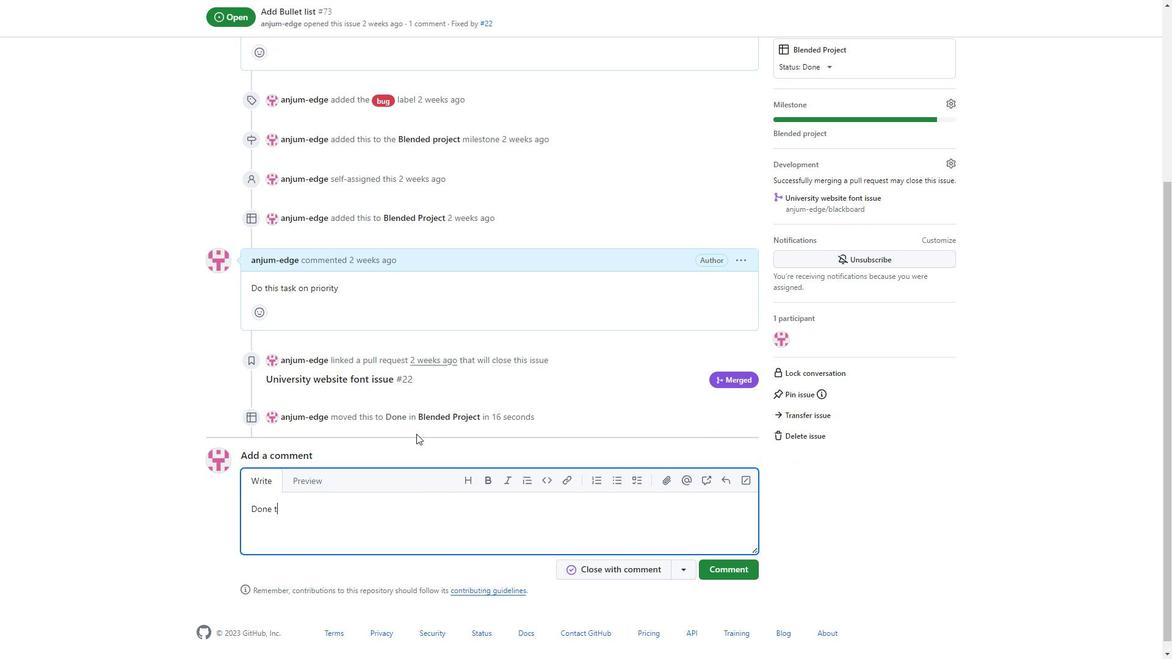 
Action: Mouse scrolled (340, 467) with delta (0, 0)
Screenshot: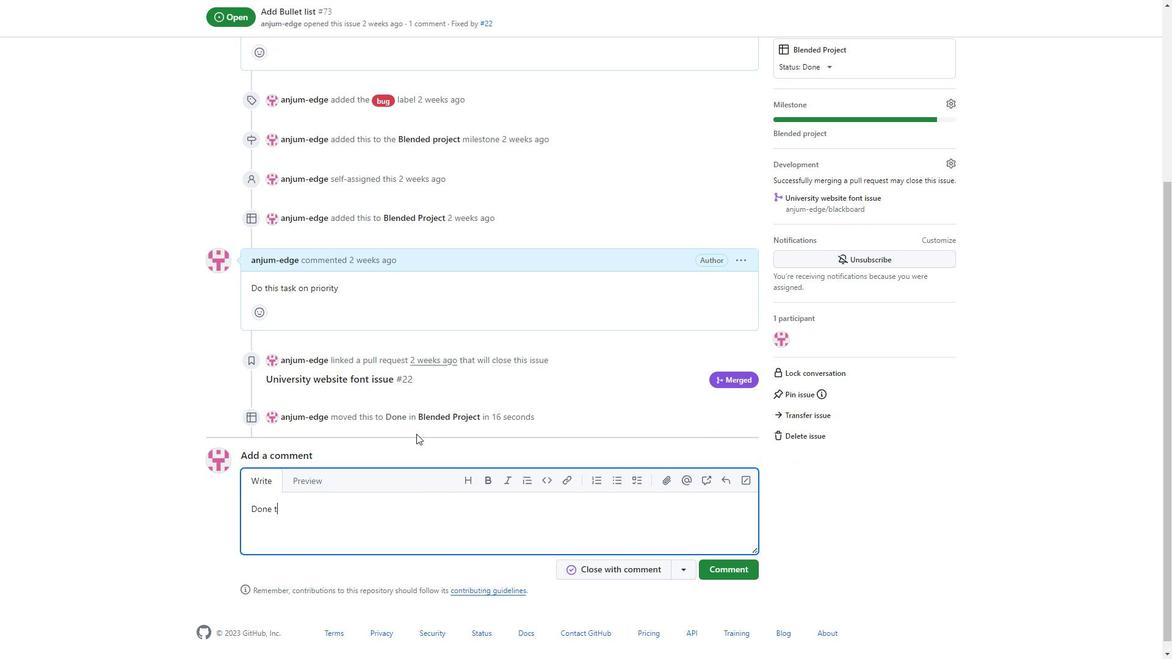 
Action: Mouse moved to (340, 468)
Screenshot: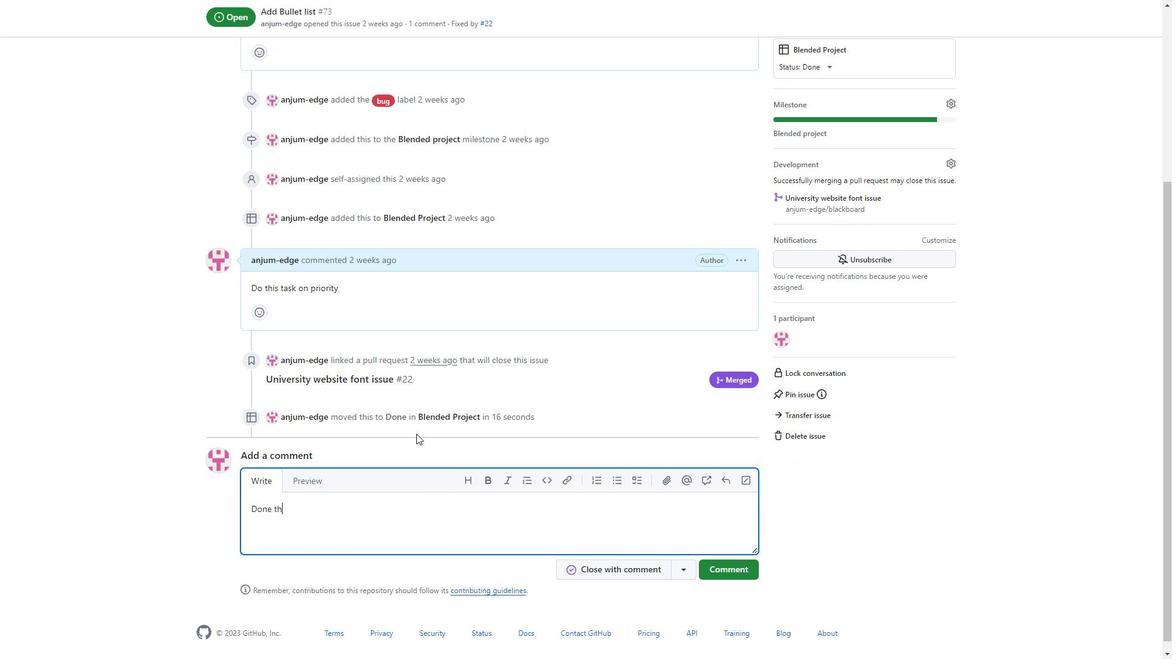 
Action: Mouse scrolled (340, 467) with delta (0, 0)
Screenshot: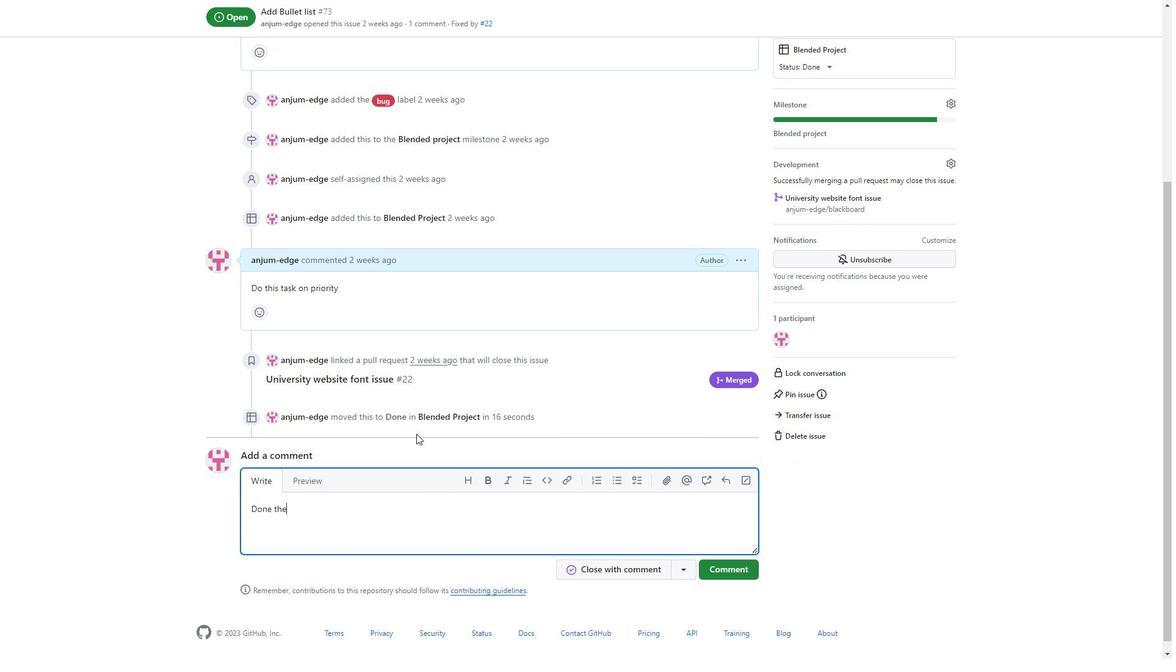 
Action: Mouse scrolled (340, 467) with delta (0, 0)
Screenshot: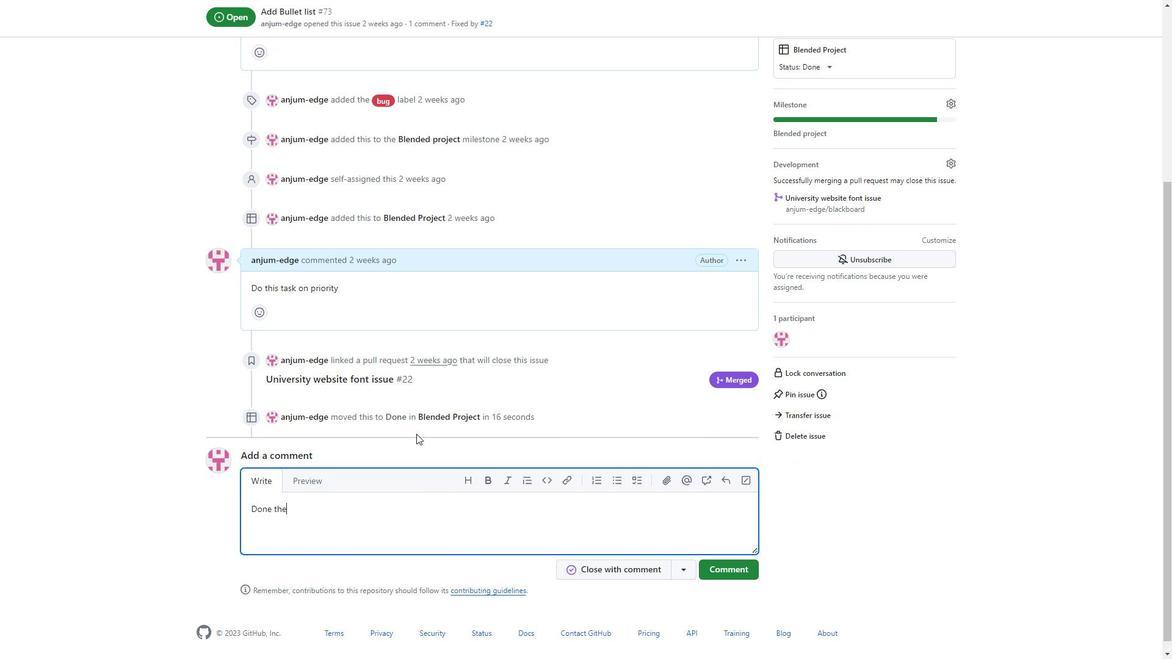 
Action: Mouse scrolled (340, 467) with delta (0, 0)
Screenshot: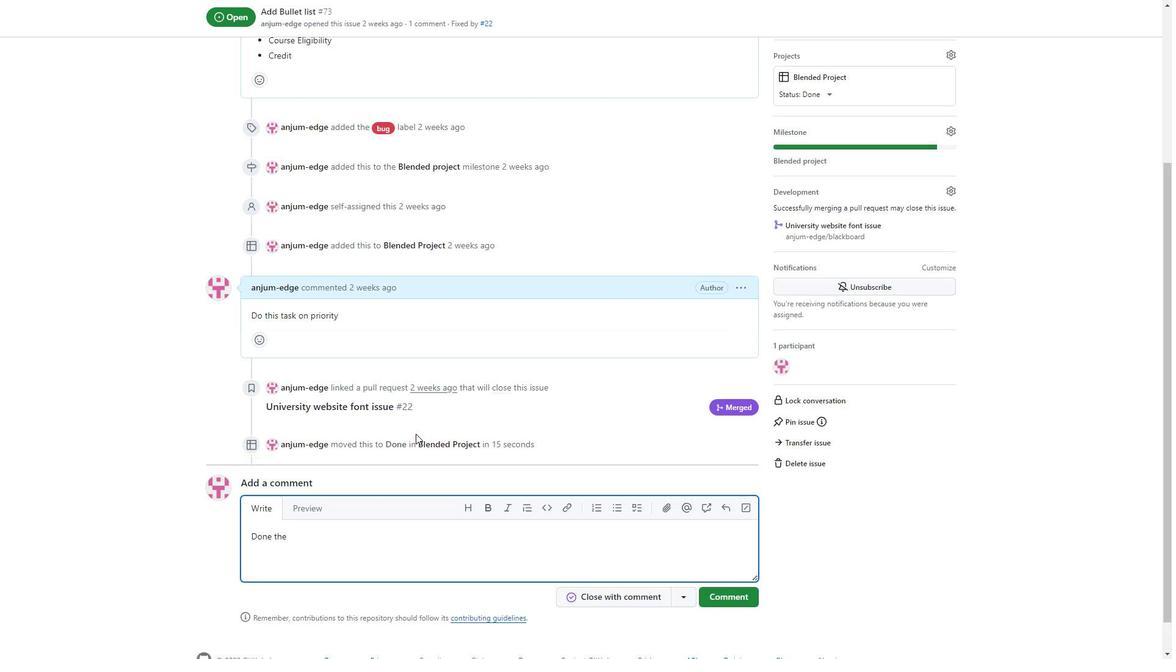 
Action: Mouse scrolled (340, 467) with delta (0, 0)
Screenshot: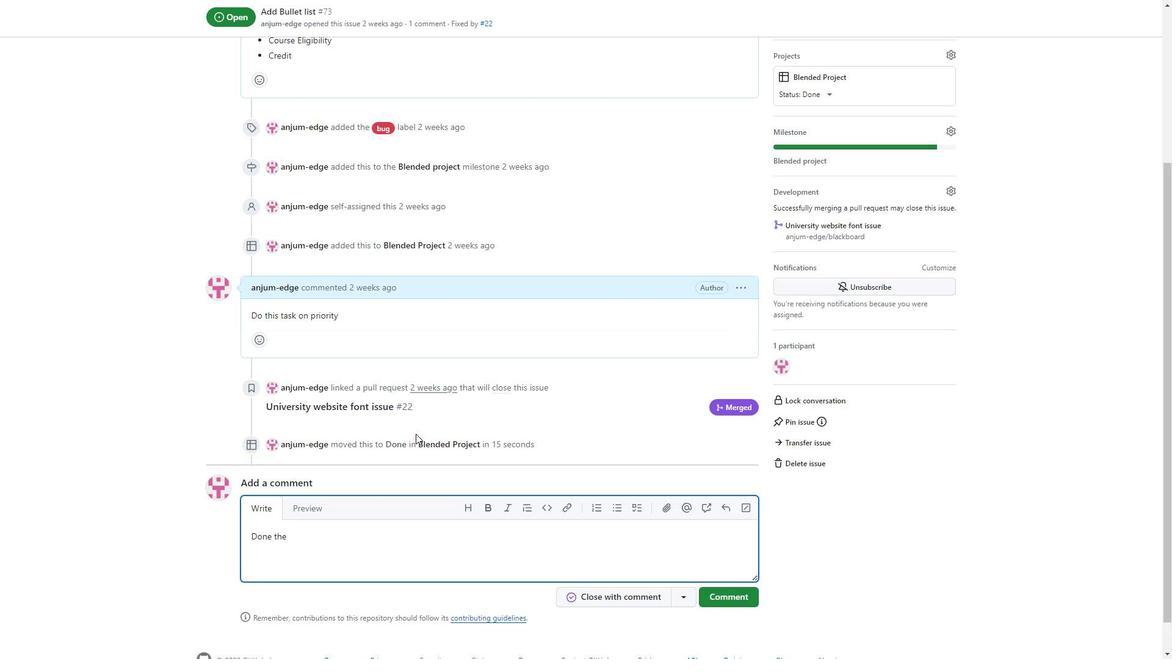 
Action: Mouse scrolled (340, 467) with delta (0, 0)
Screenshot: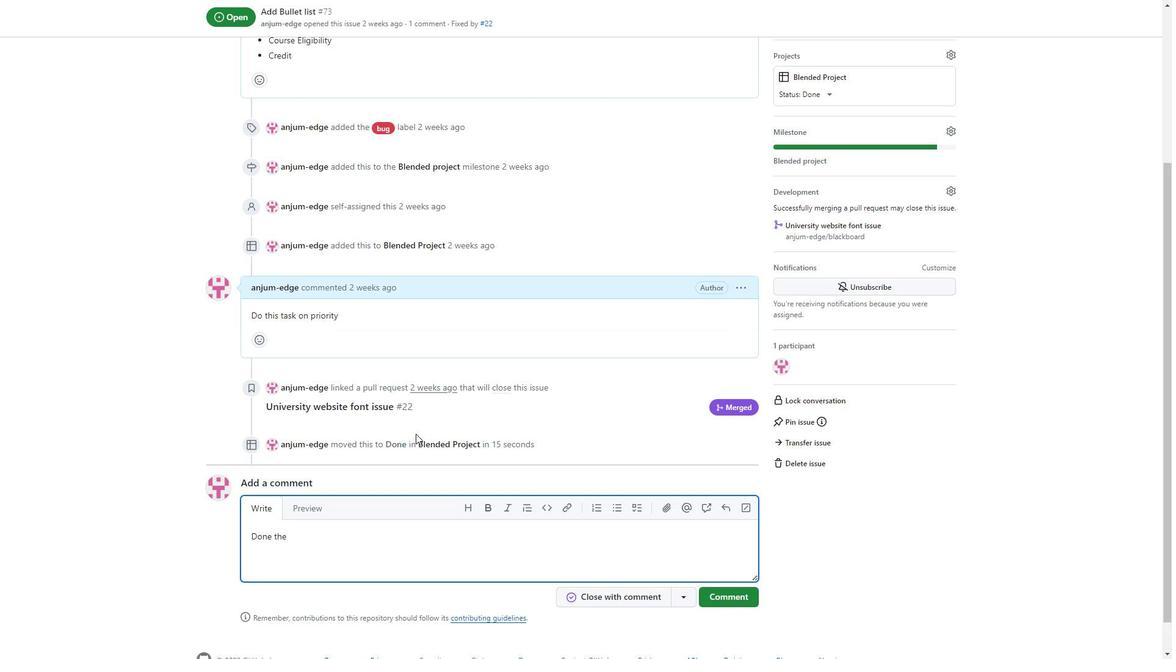 
Action: Mouse moved to (364, 532)
Screenshot: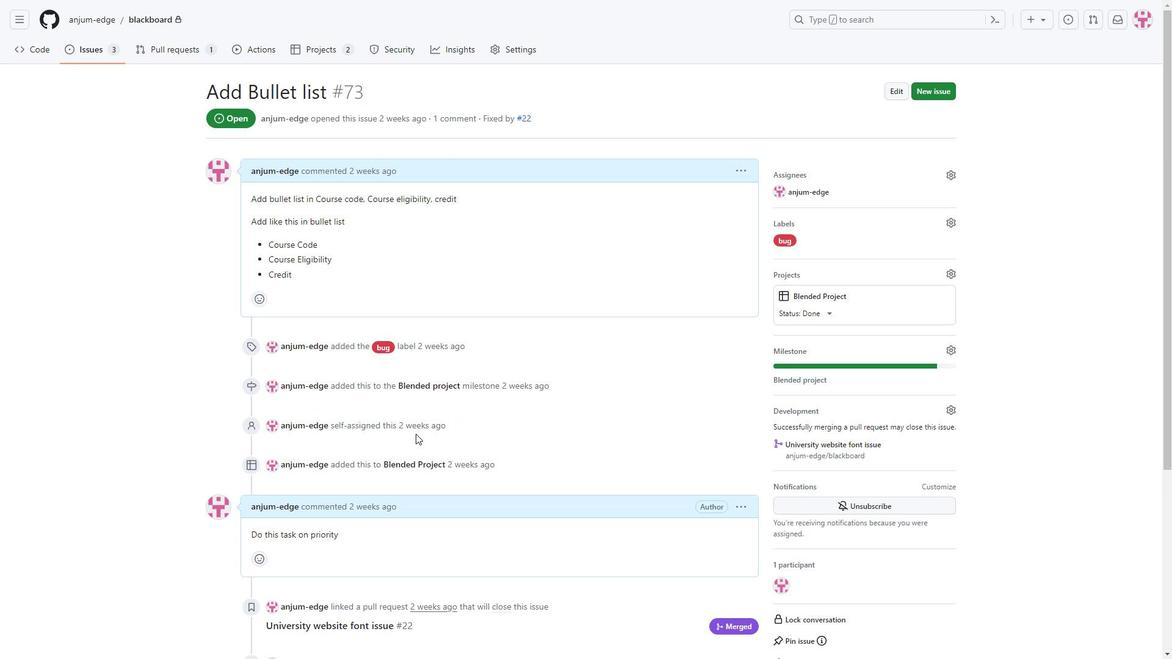 
Action: Mouse pressed left at (364, 532)
Screenshot: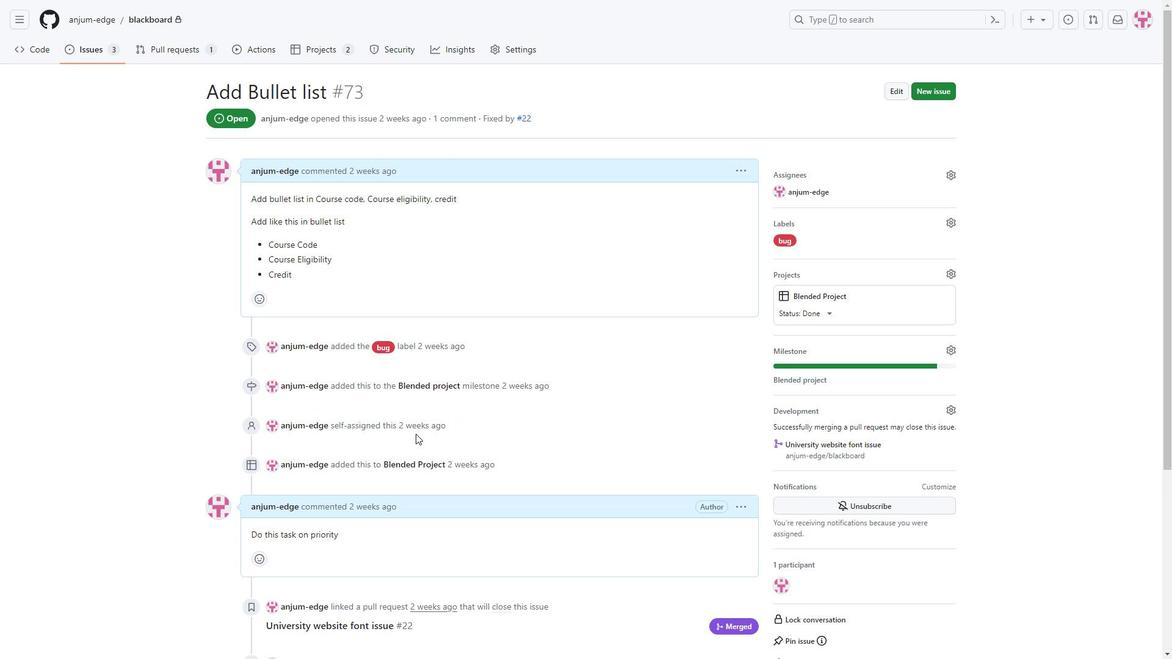 
Action: Mouse moved to (441, 458)
Screenshot: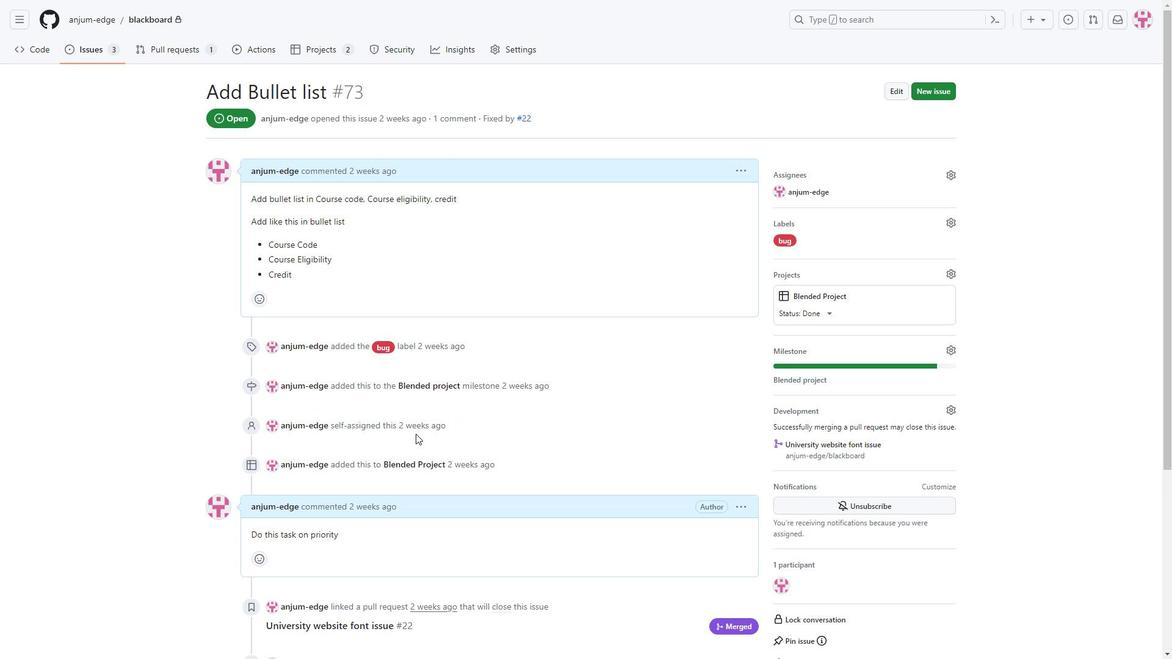 
Action: Key pressed <Key.shift>Done<Key.space>the
Screenshot: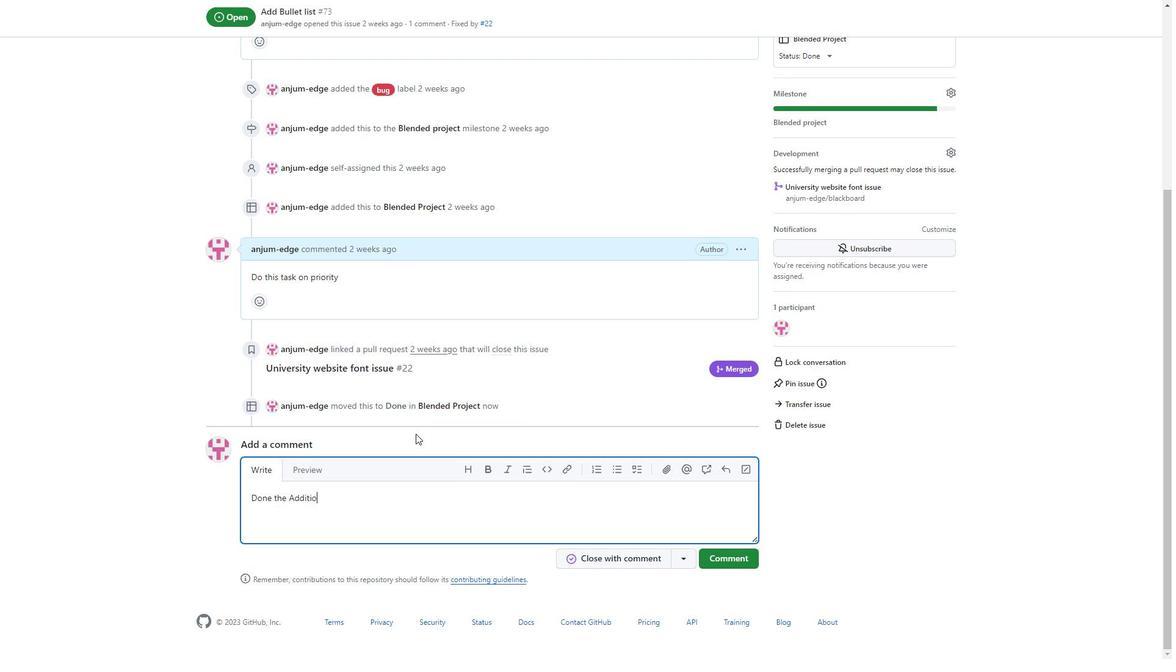 
Action: Mouse moved to (440, 458)
Screenshot: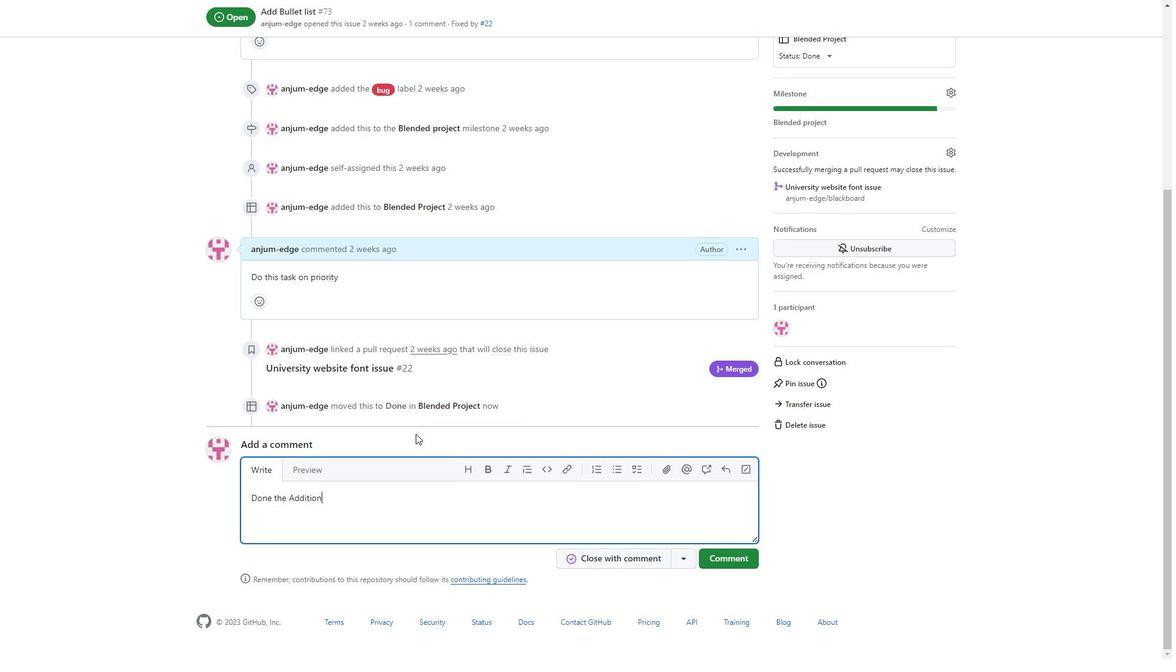 
Action: Mouse scrolled (440, 459) with delta (0, 0)
Screenshot: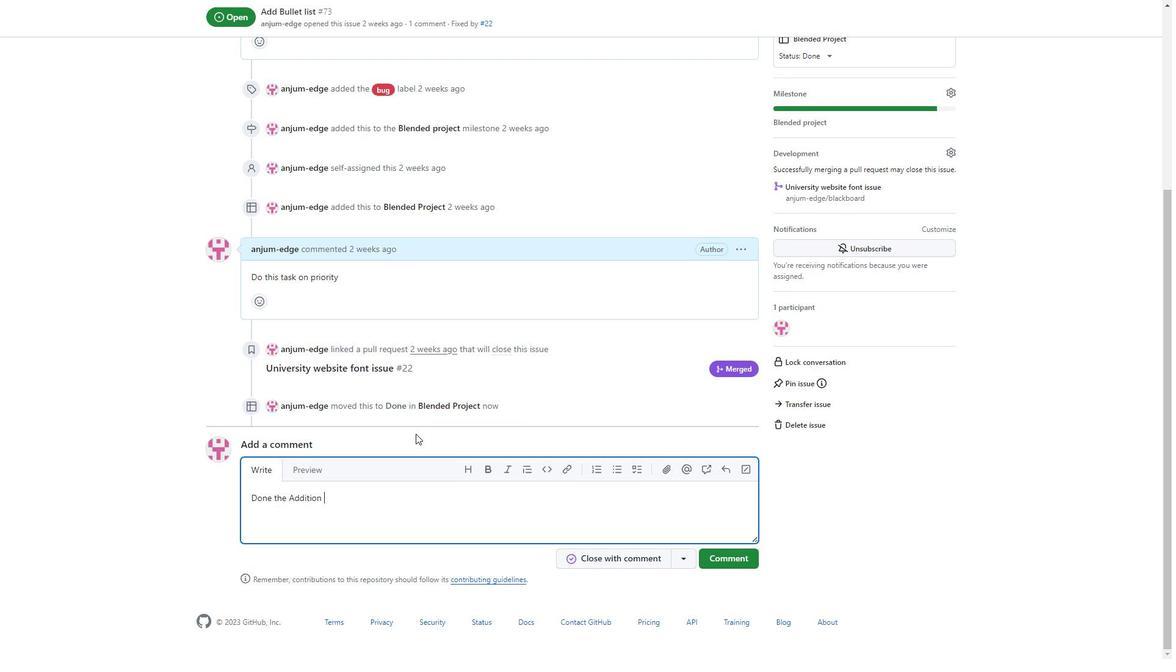 
Action: Mouse scrolled (440, 459) with delta (0, 0)
Screenshot: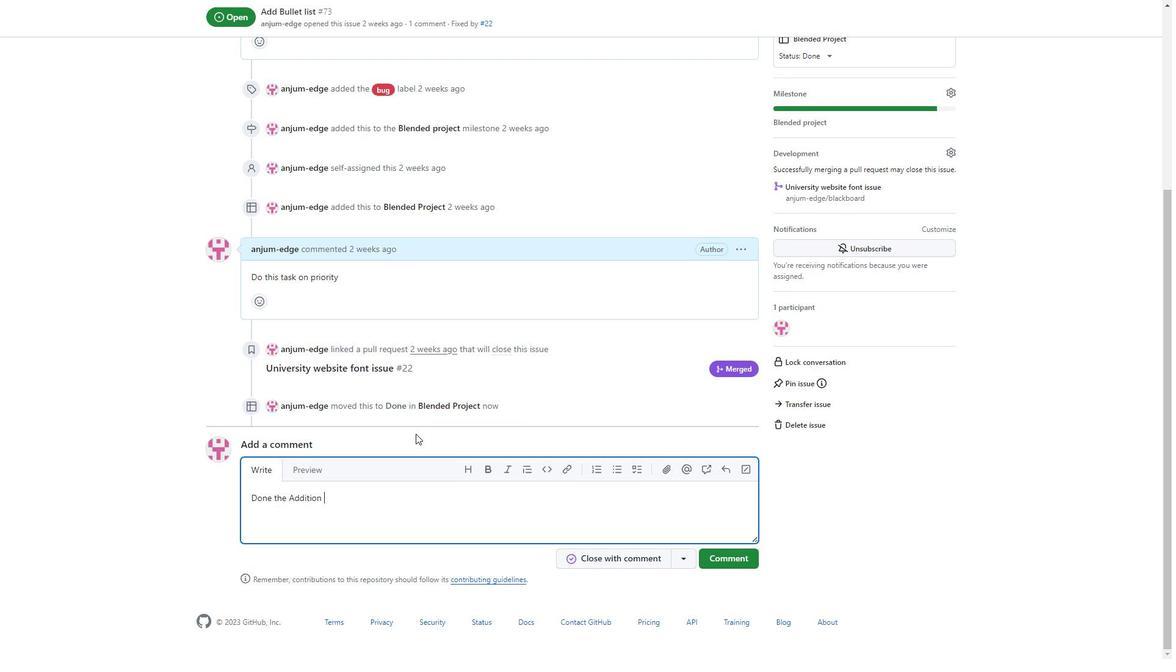 
Action: Mouse scrolled (440, 459) with delta (0, 0)
Screenshot: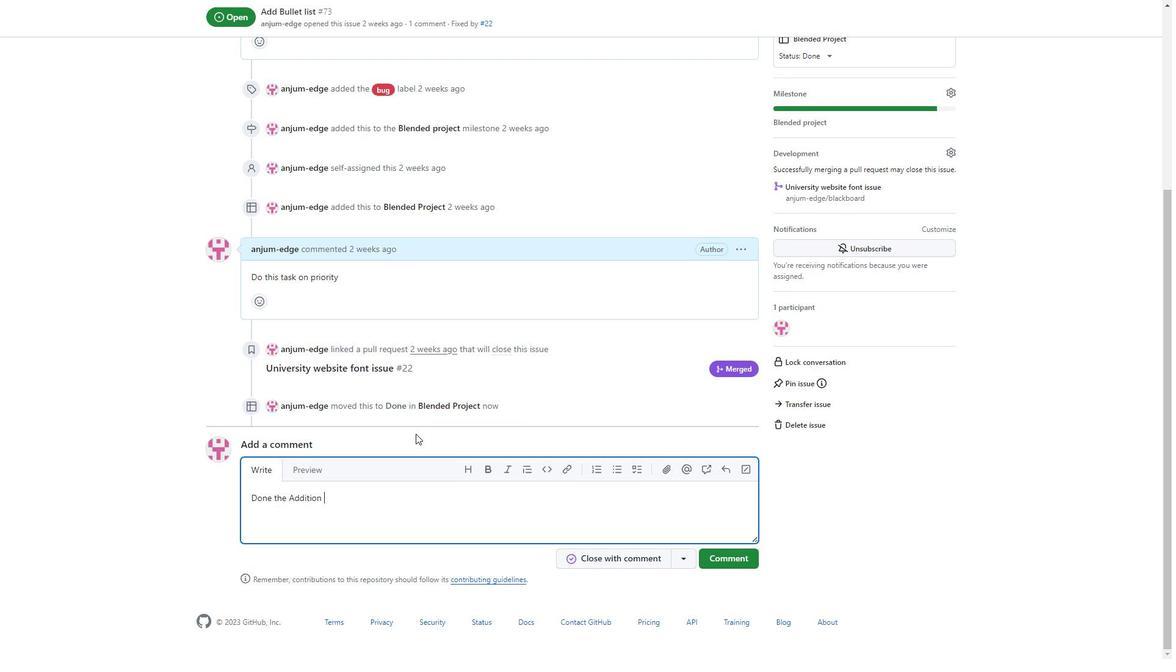 
Action: Mouse scrolled (440, 459) with delta (0, 0)
Screenshot: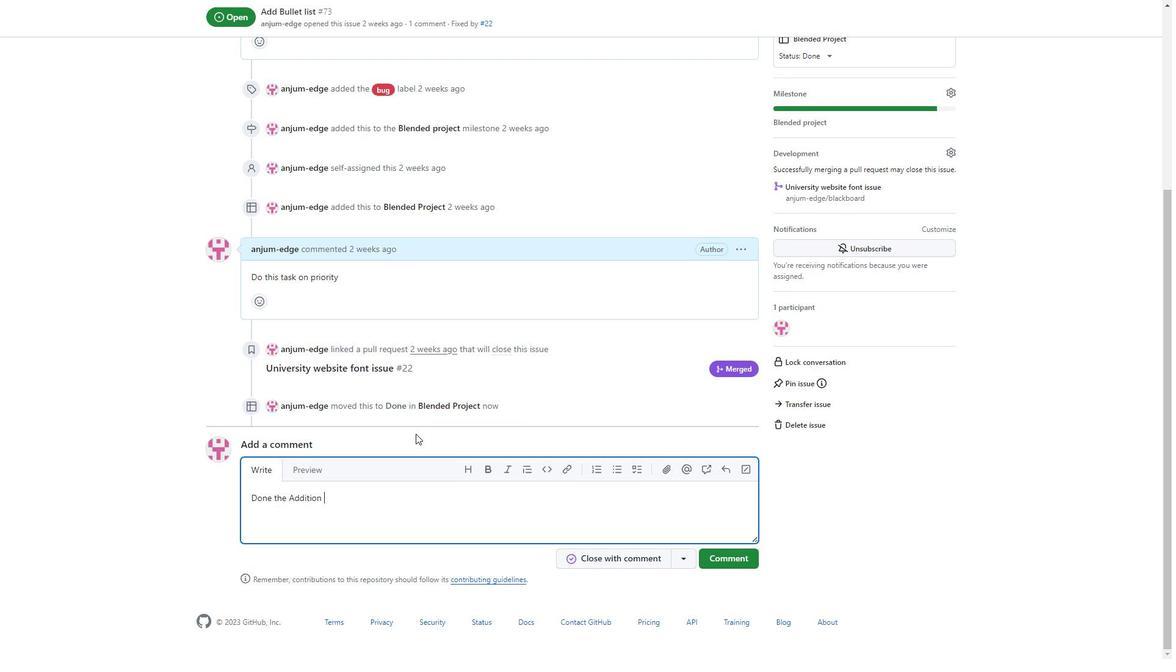 
Action: Mouse scrolled (440, 459) with delta (0, 0)
Screenshot: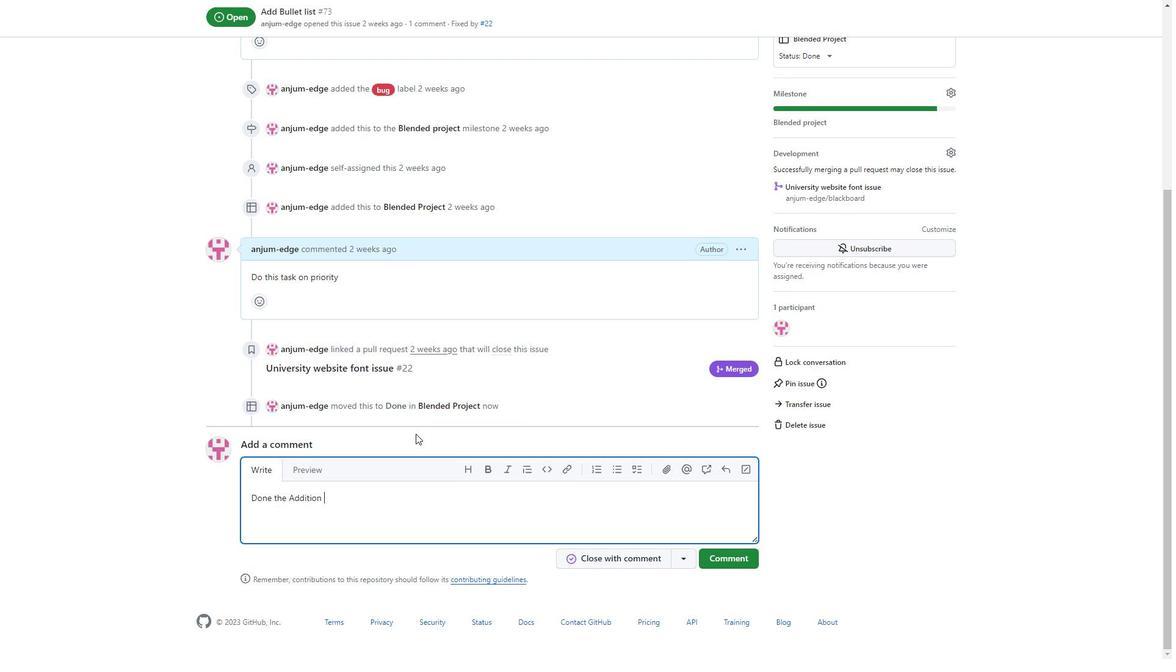 
Action: Mouse scrolled (440, 459) with delta (0, 0)
Screenshot: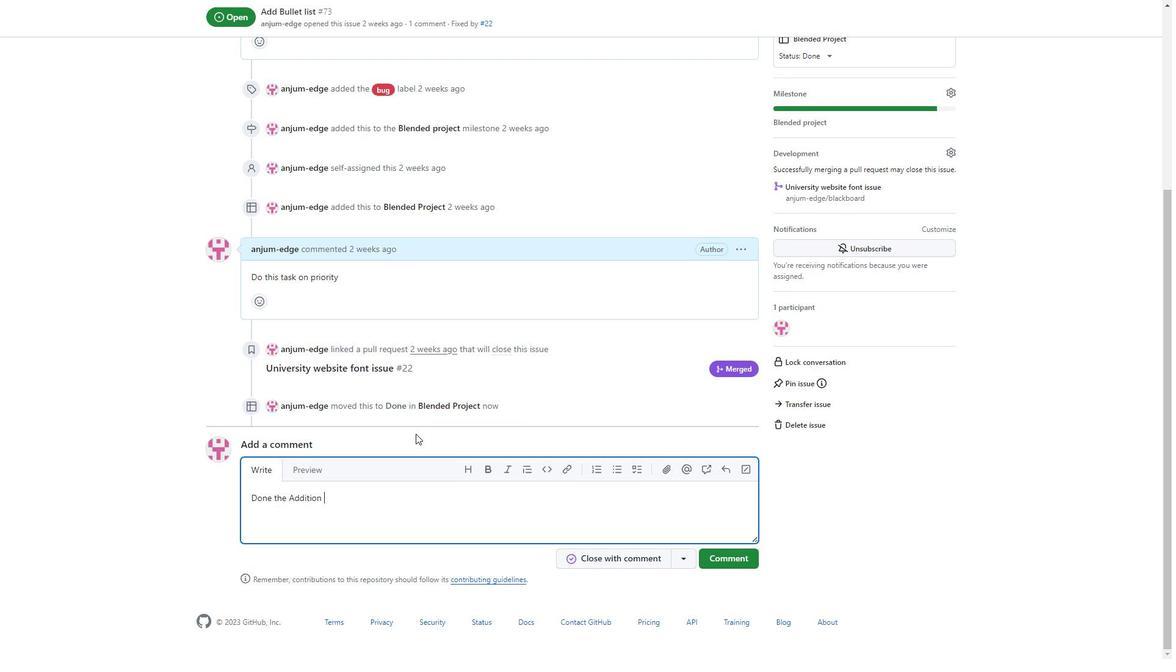 
Action: Mouse scrolled (440, 459) with delta (0, 0)
Screenshot: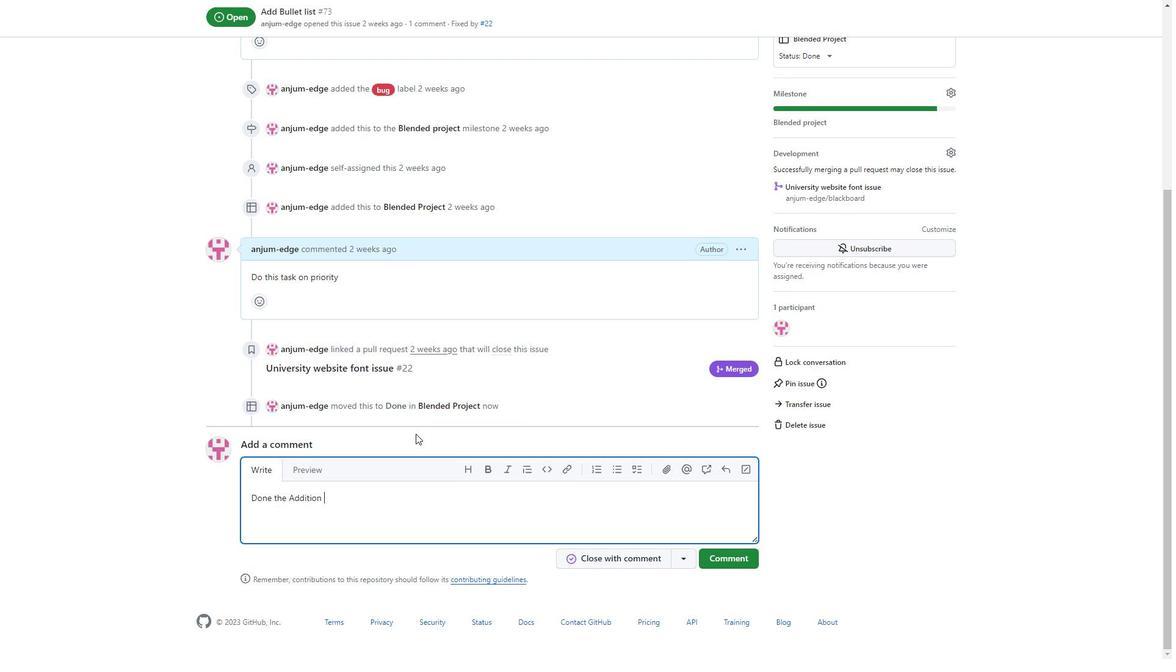 
Action: Mouse scrolled (440, 458) with delta (0, 0)
Screenshot: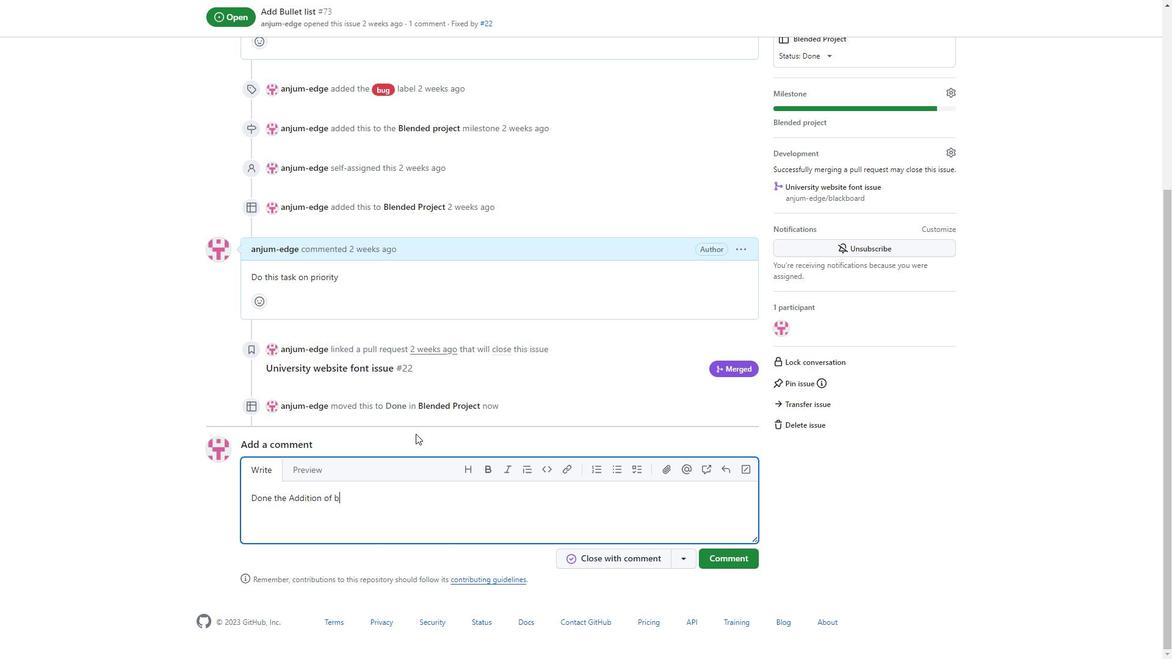 
Action: Mouse scrolled (440, 458) with delta (0, 0)
Screenshot: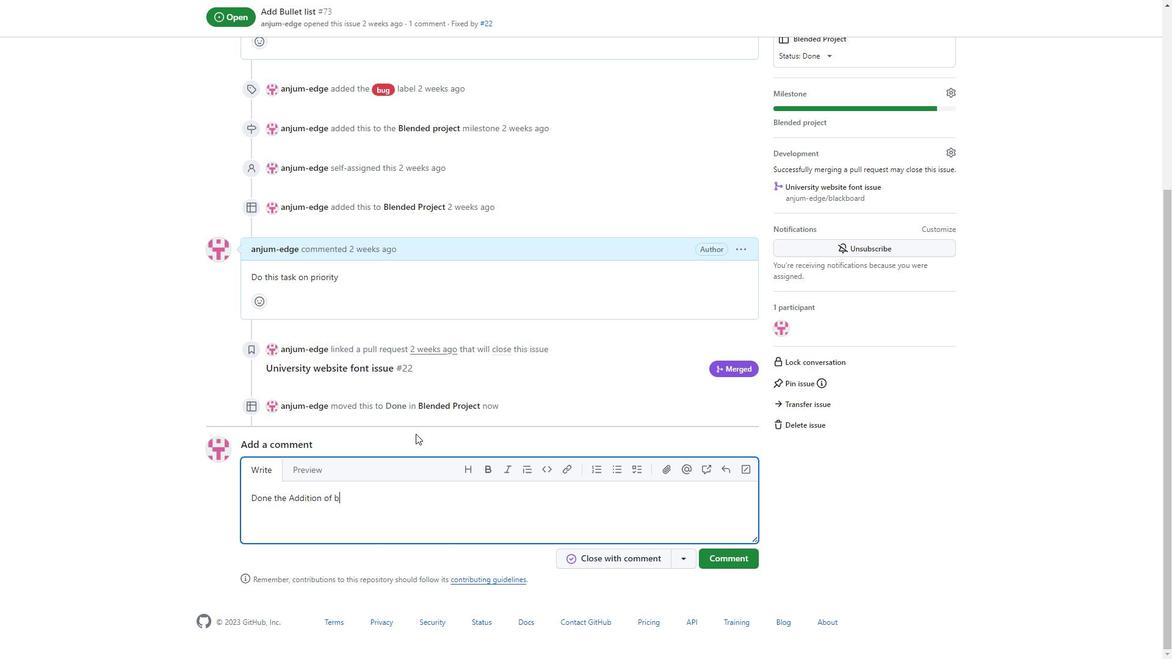 
Action: Mouse scrolled (440, 458) with delta (0, 0)
Screenshot: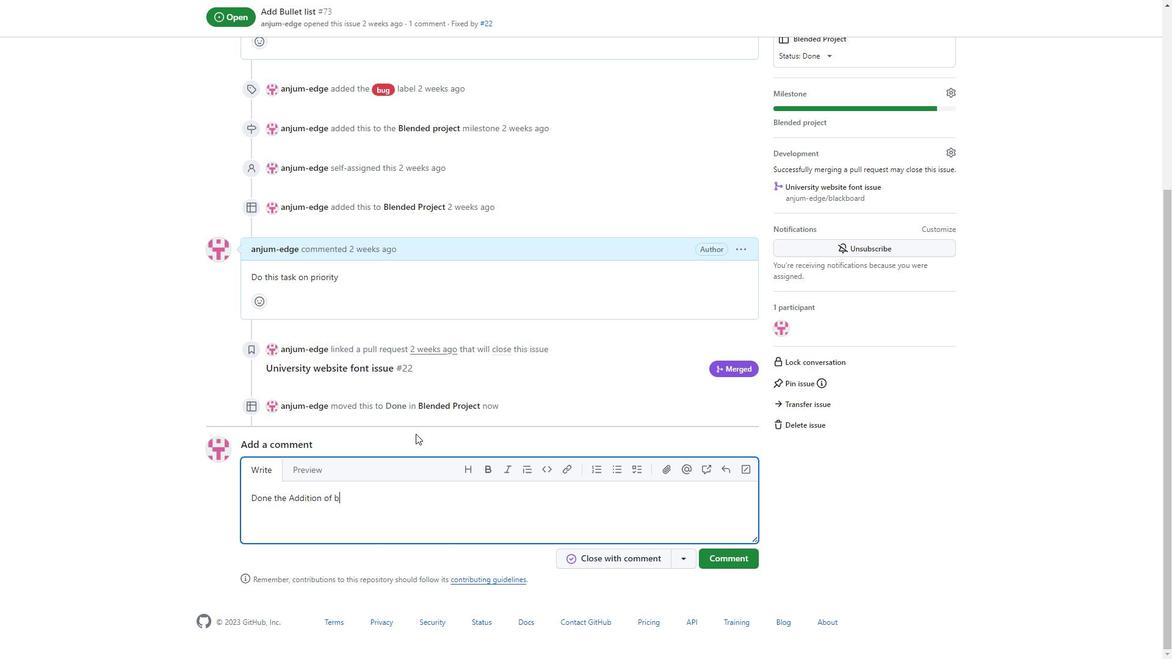 
Action: Mouse scrolled (440, 458) with delta (0, 0)
Screenshot: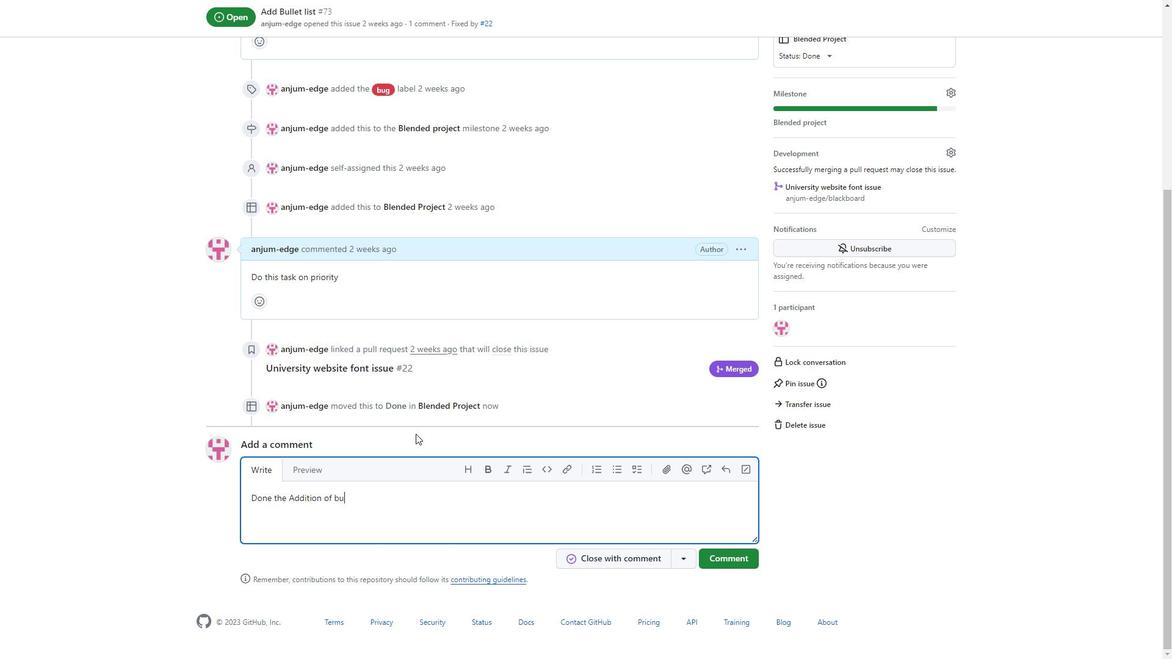 
Action: Mouse scrolled (440, 458) with delta (0, 0)
